 Task: Buy 4 Fermenters from Fermentation & More section under best seller category for shipping address: Dorian Garcia, 3511 Cook Hill Road, Danbury, Connecticut 06810, Cell Number 2034707320. Pay from credit card ending with 6759, CVV 506
Action: Mouse moved to (26, 71)
Screenshot: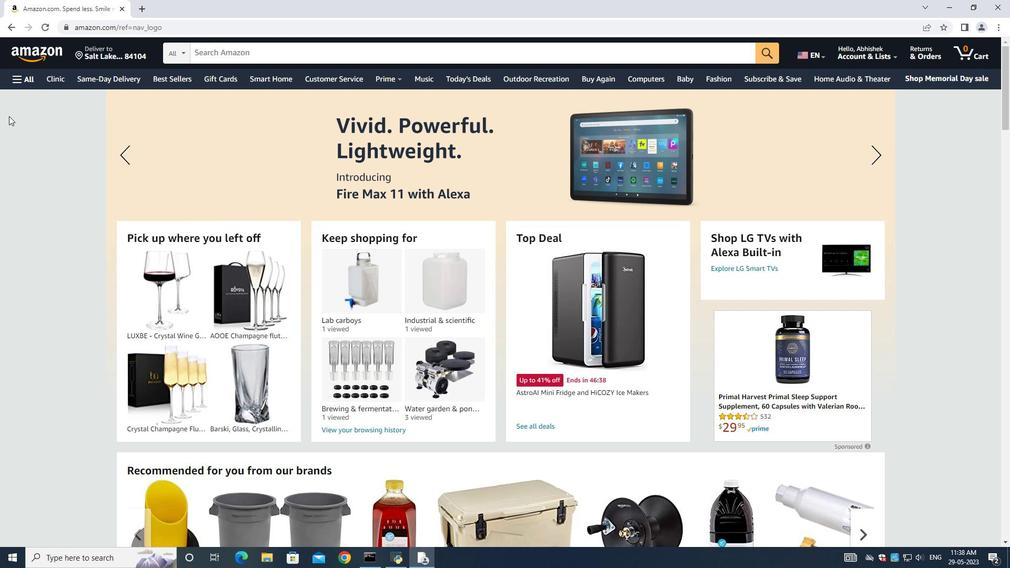 
Action: Mouse pressed left at (26, 71)
Screenshot: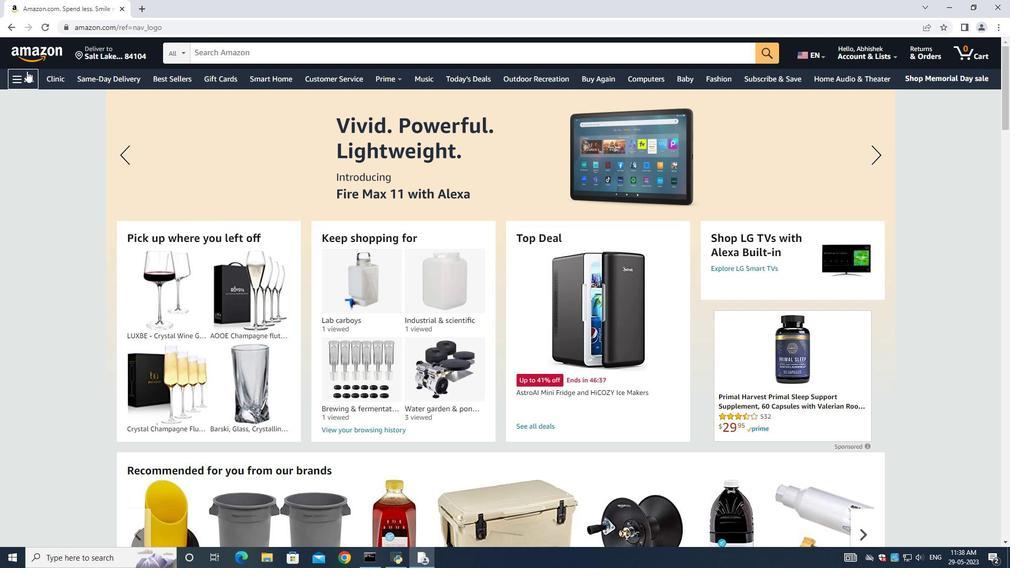 
Action: Mouse moved to (38, 92)
Screenshot: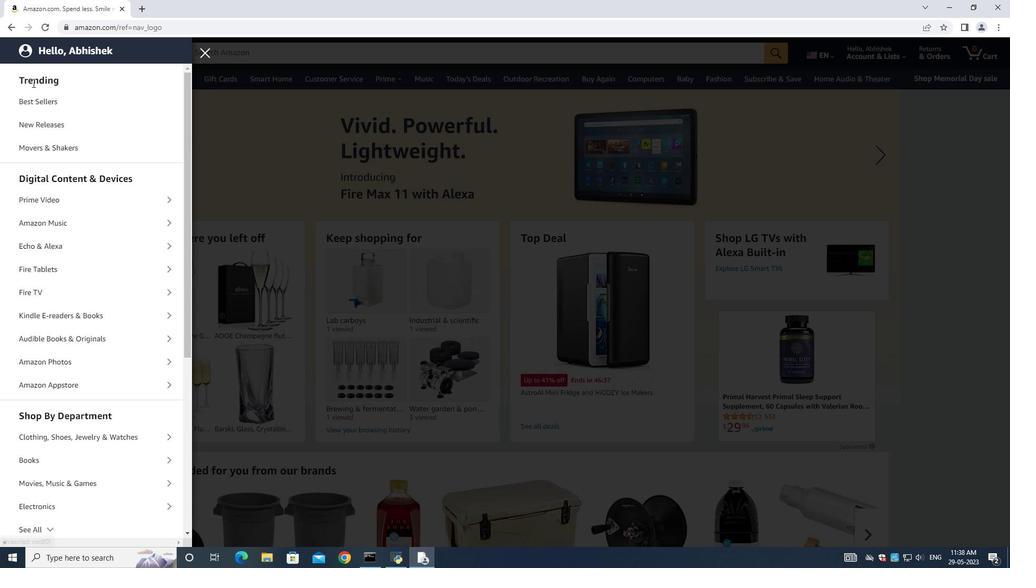 
Action: Mouse pressed left at (38, 92)
Screenshot: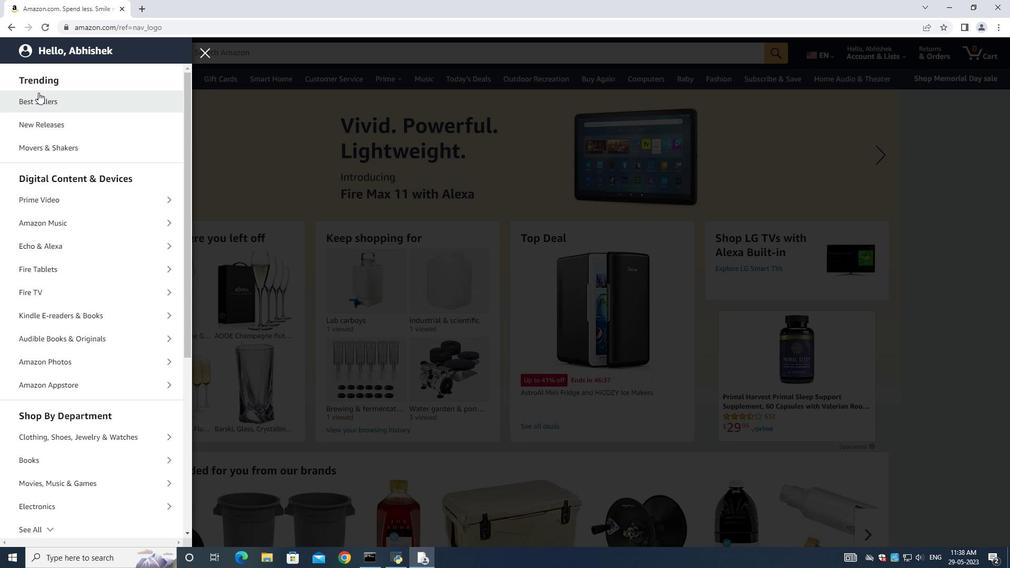 
Action: Mouse moved to (46, 101)
Screenshot: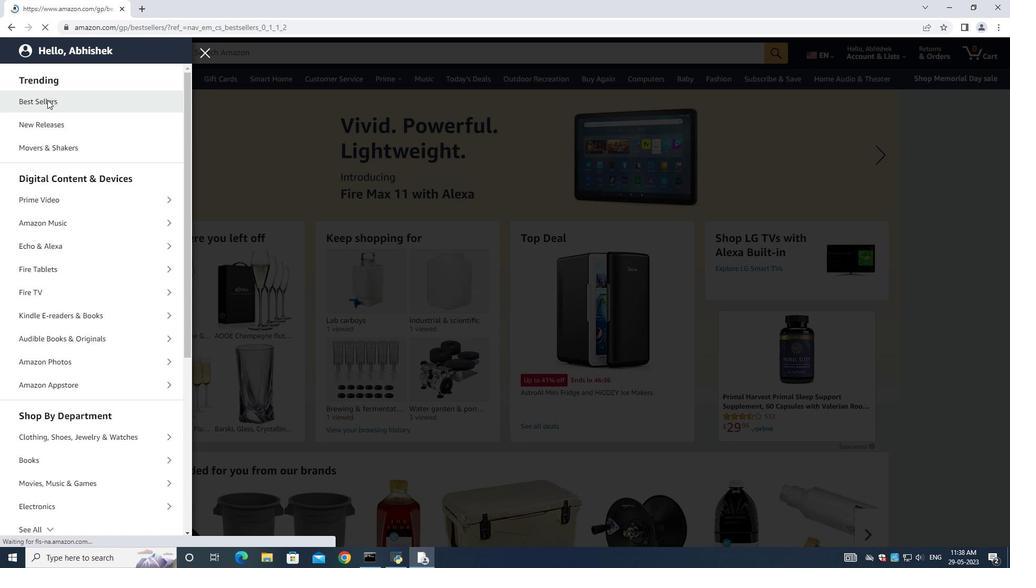 
Action: Mouse pressed left at (46, 101)
Screenshot: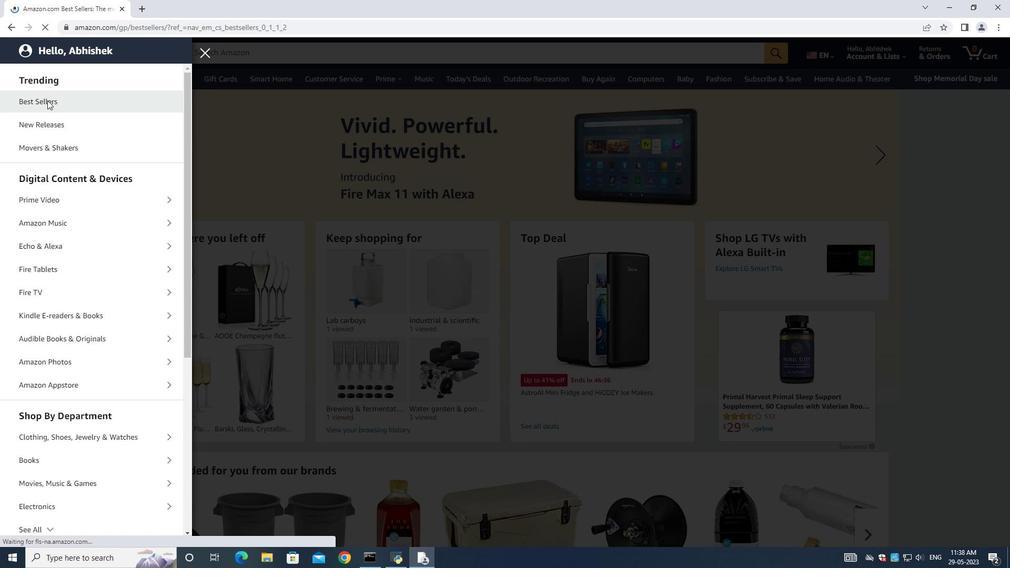 
Action: Mouse moved to (236, 56)
Screenshot: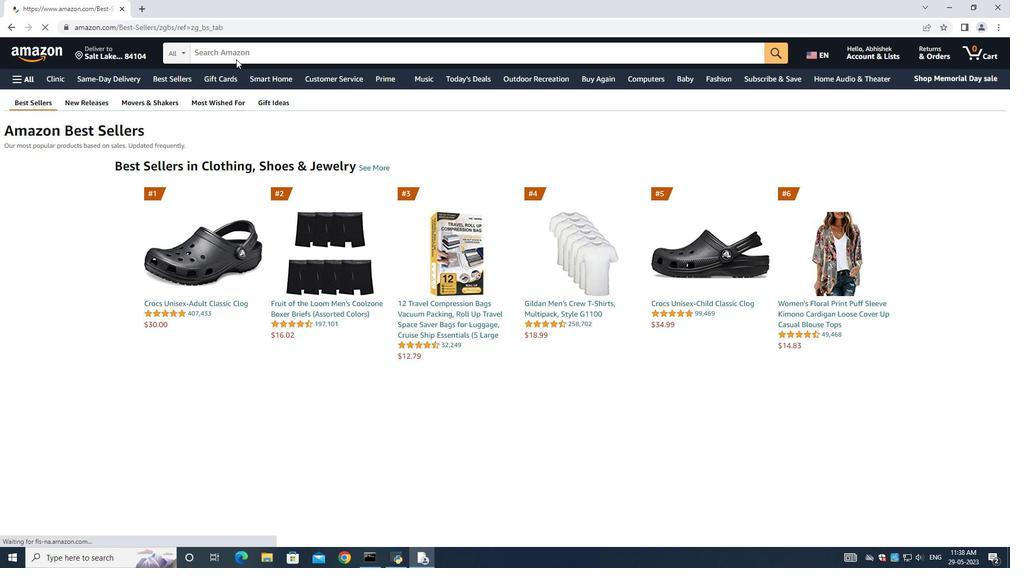 
Action: Mouse pressed left at (236, 56)
Screenshot: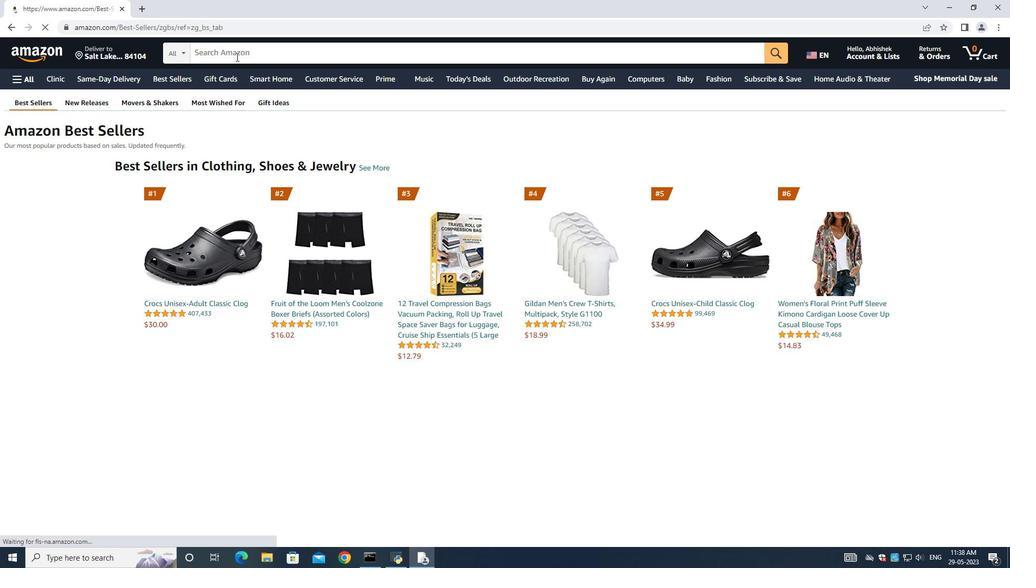 
Action: Key pressed <Key.shift>Fermenters<Key.enter>
Screenshot: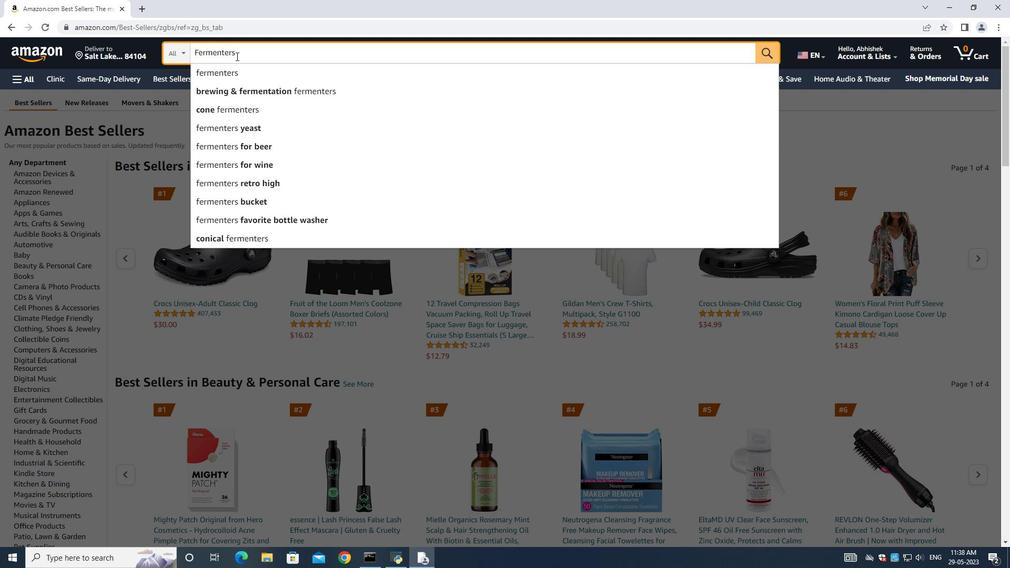 
Action: Mouse moved to (112, 187)
Screenshot: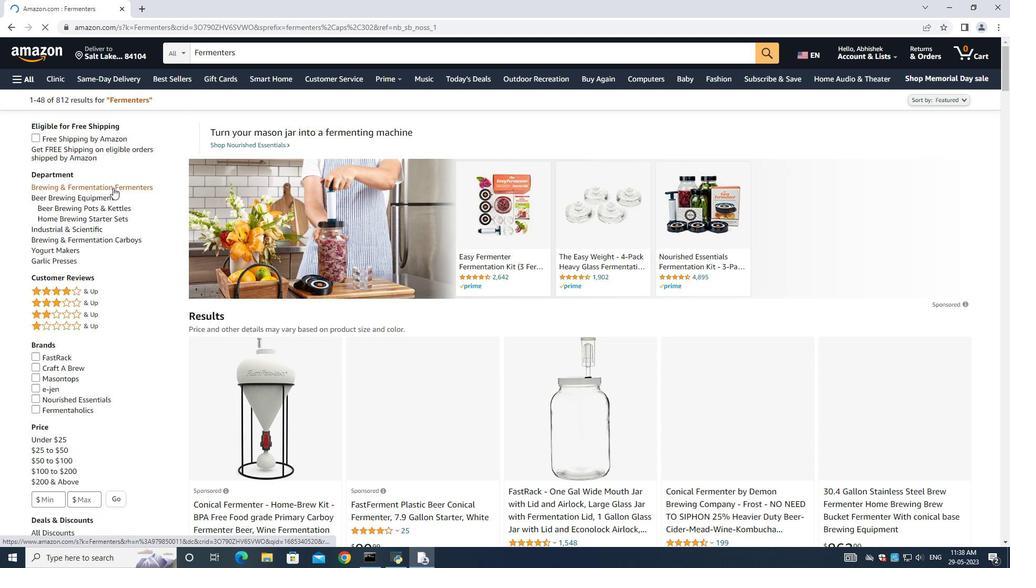 
Action: Mouse pressed left at (112, 187)
Screenshot: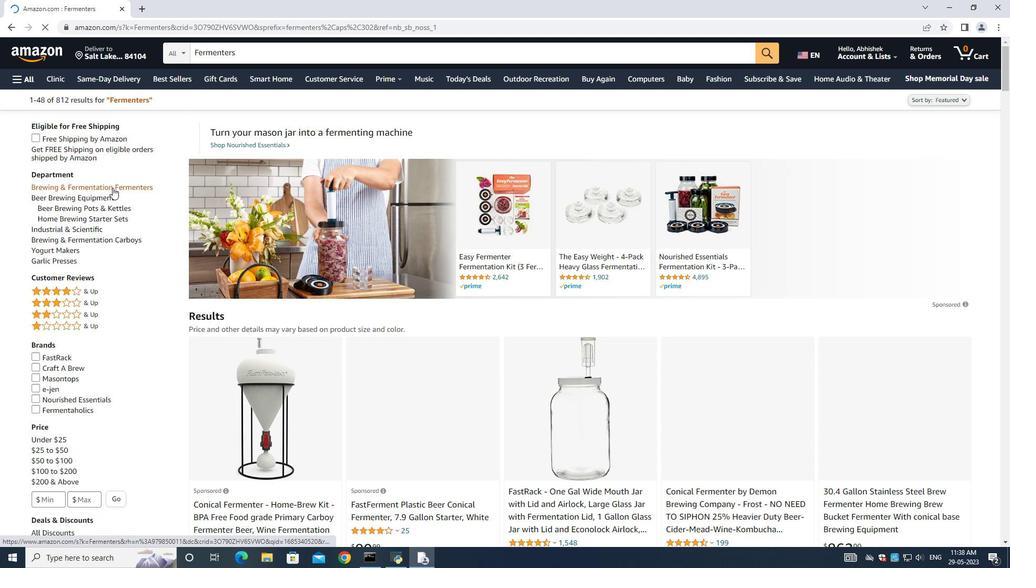 
Action: Mouse moved to (543, 407)
Screenshot: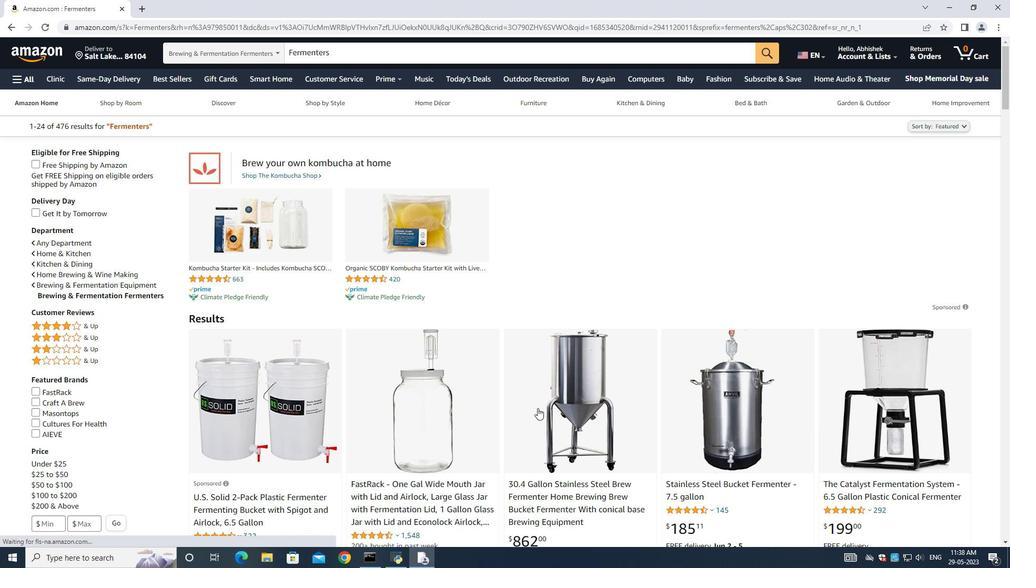 
Action: Mouse scrolled (543, 406) with delta (0, 0)
Screenshot: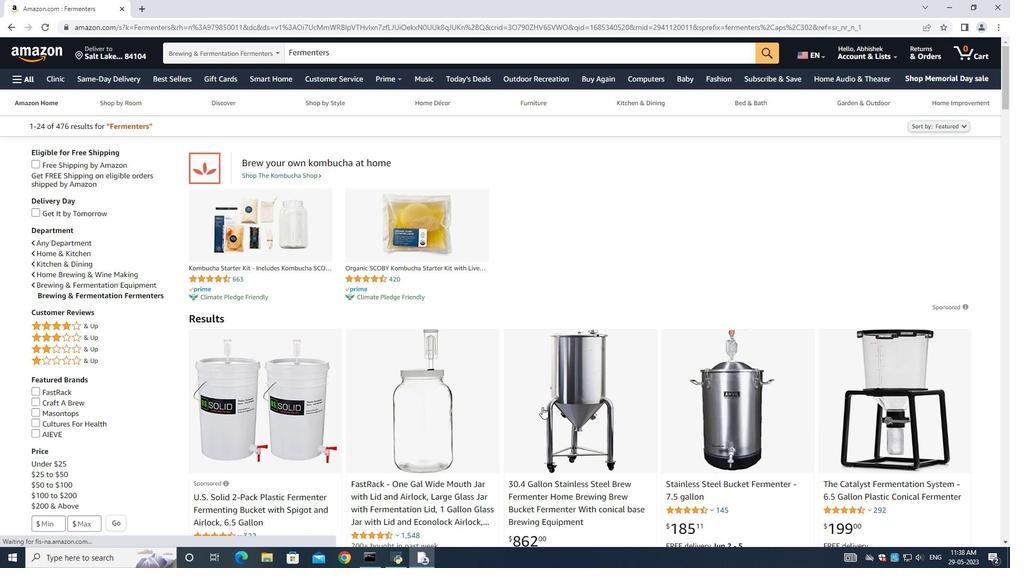 
Action: Mouse scrolled (543, 406) with delta (0, 0)
Screenshot: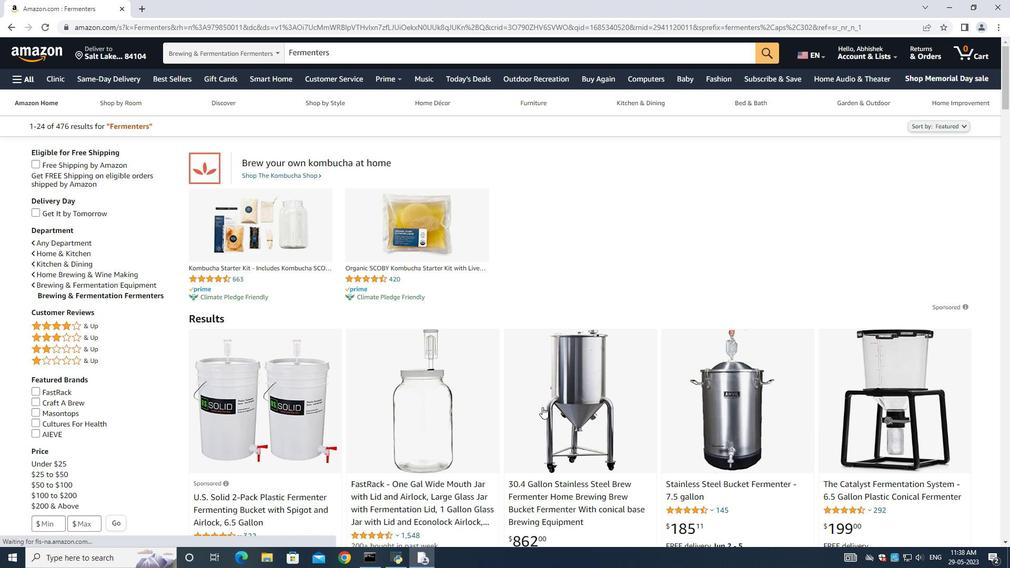 
Action: Mouse scrolled (543, 406) with delta (0, 0)
Screenshot: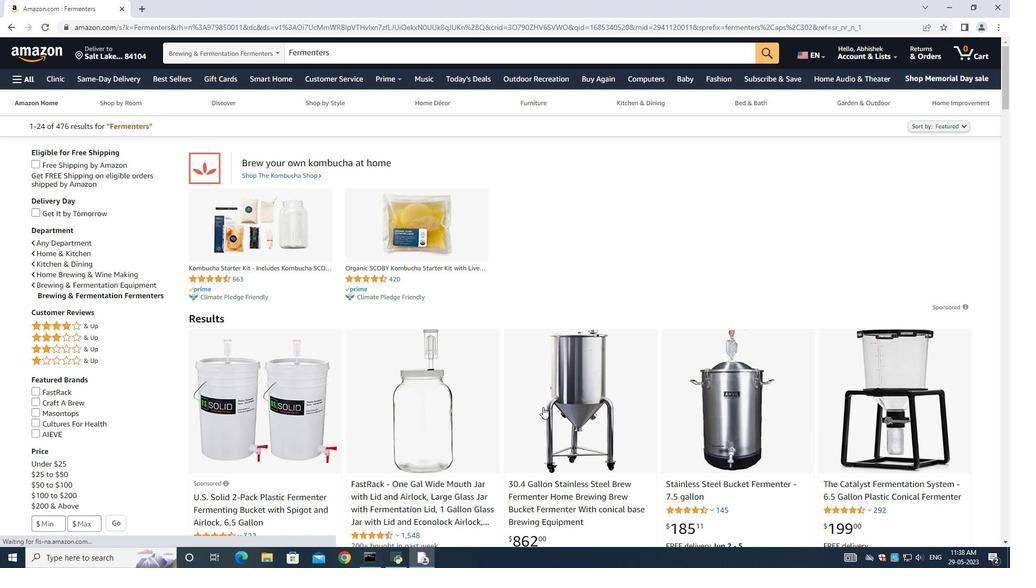 
Action: Mouse moved to (668, 295)
Screenshot: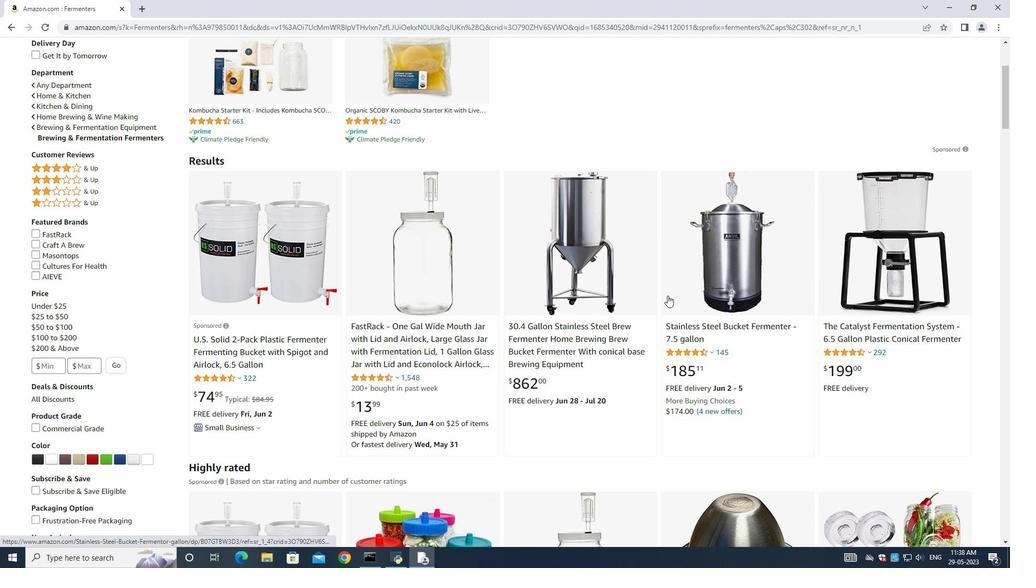 
Action: Mouse scrolled (668, 295) with delta (0, 0)
Screenshot: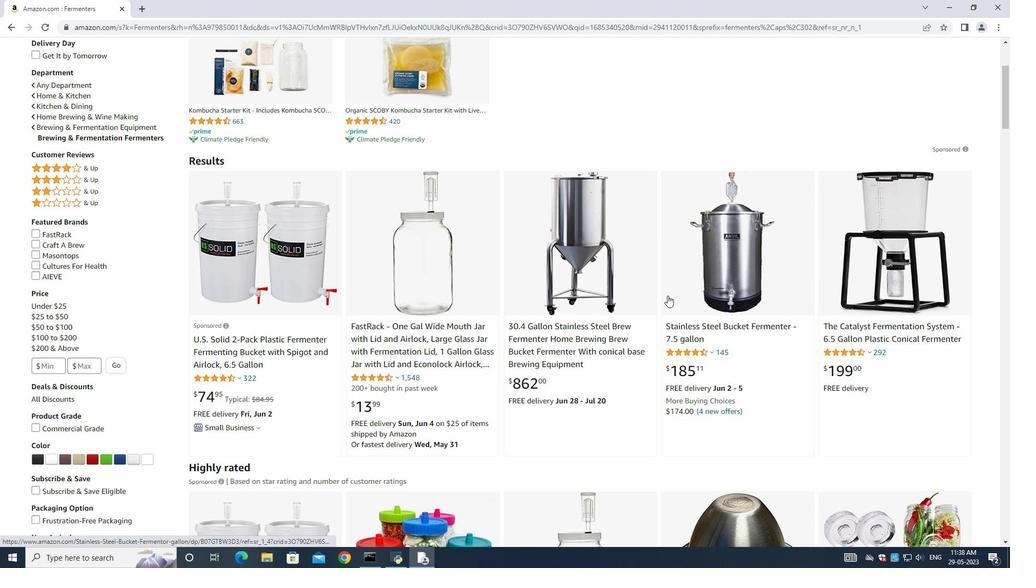 
Action: Mouse scrolled (668, 295) with delta (0, 0)
Screenshot: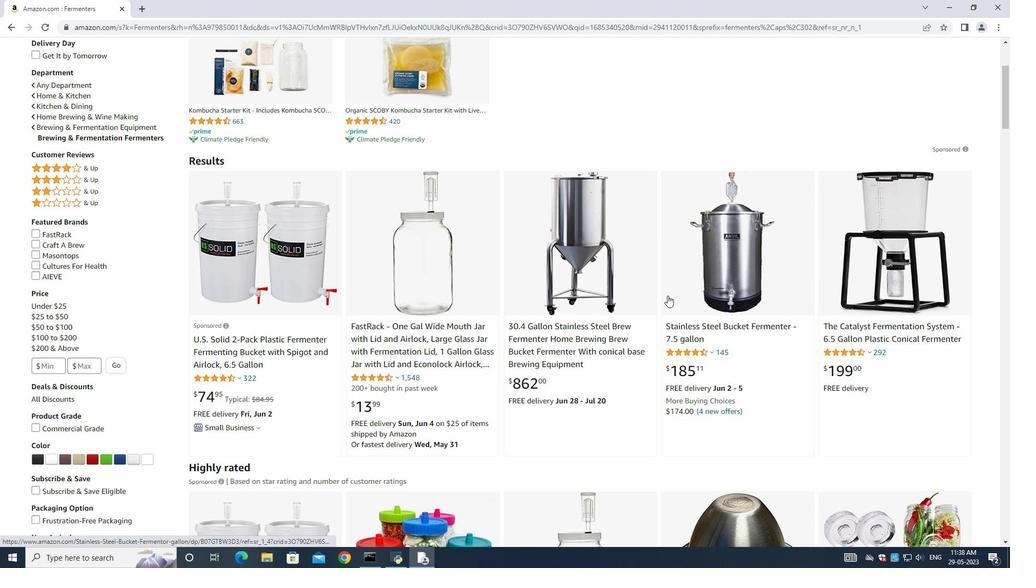 
Action: Mouse scrolled (668, 295) with delta (0, 0)
Screenshot: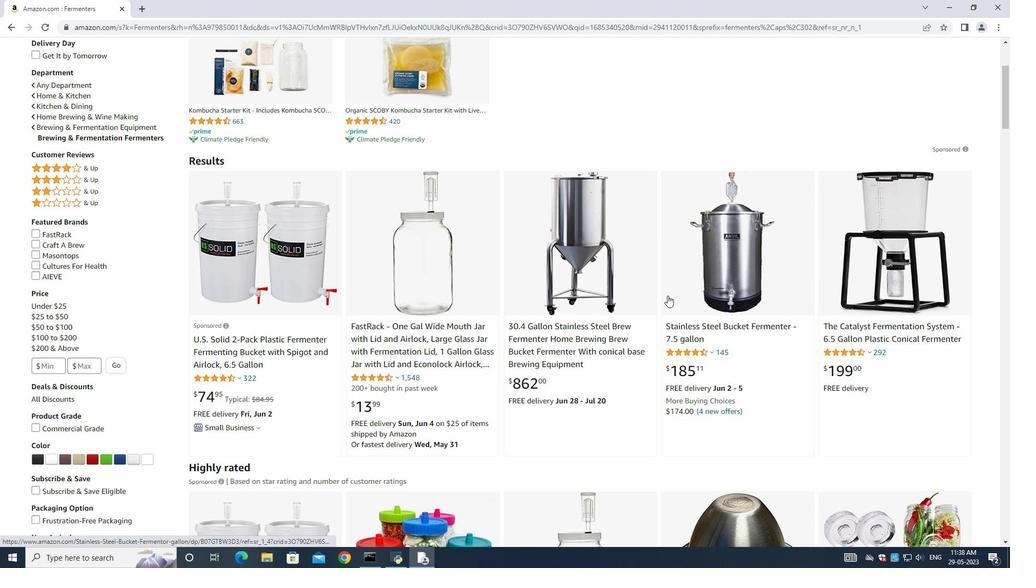 
Action: Mouse moved to (669, 295)
Screenshot: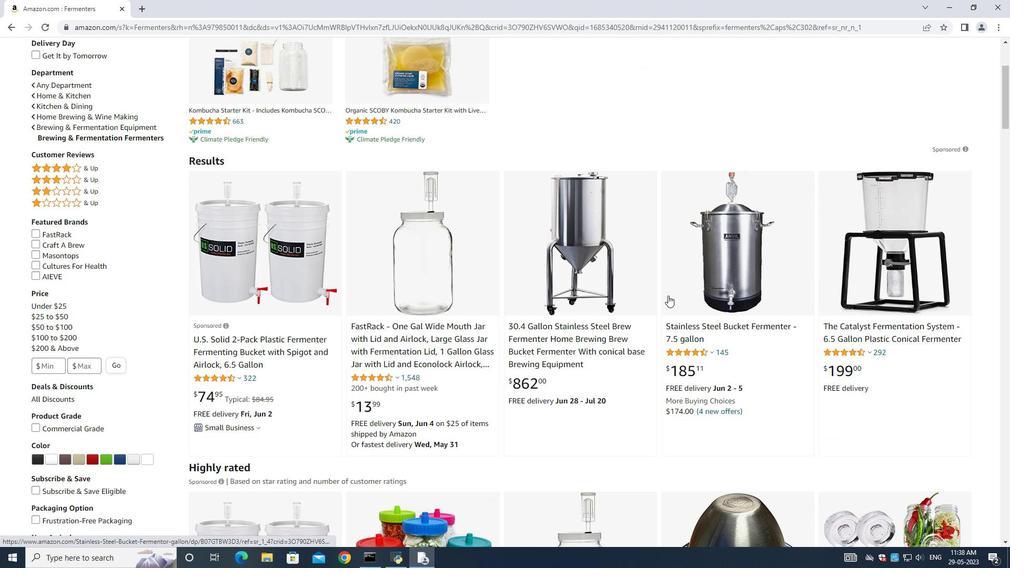 
Action: Mouse scrolled (669, 295) with delta (0, 0)
Screenshot: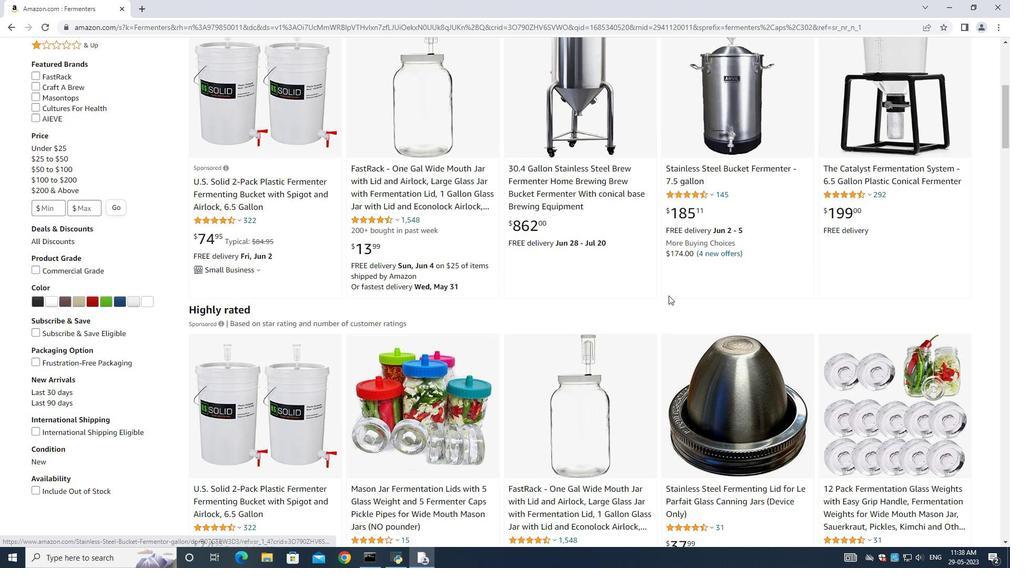 
Action: Mouse scrolled (669, 295) with delta (0, 0)
Screenshot: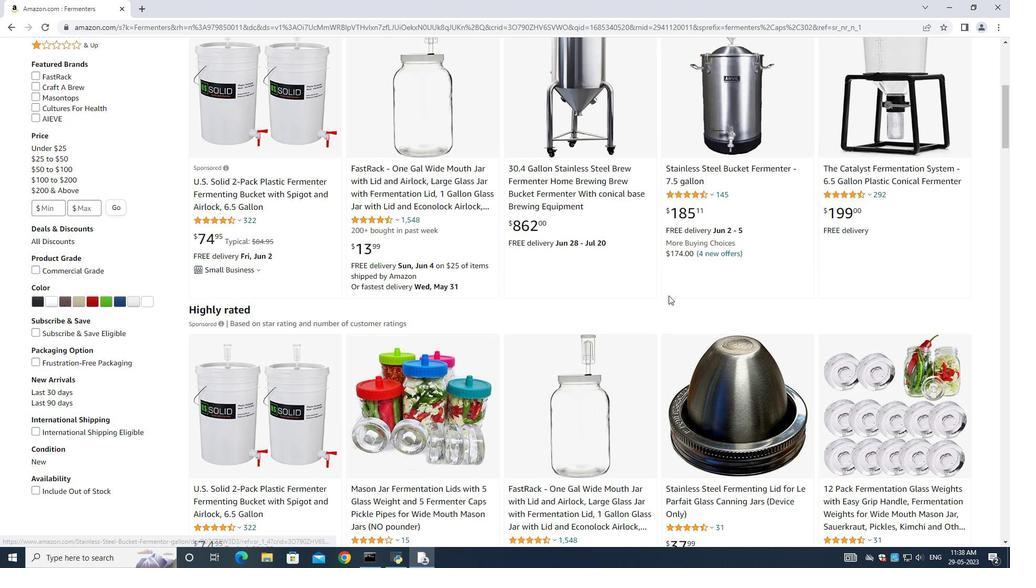 
Action: Mouse moved to (553, 359)
Screenshot: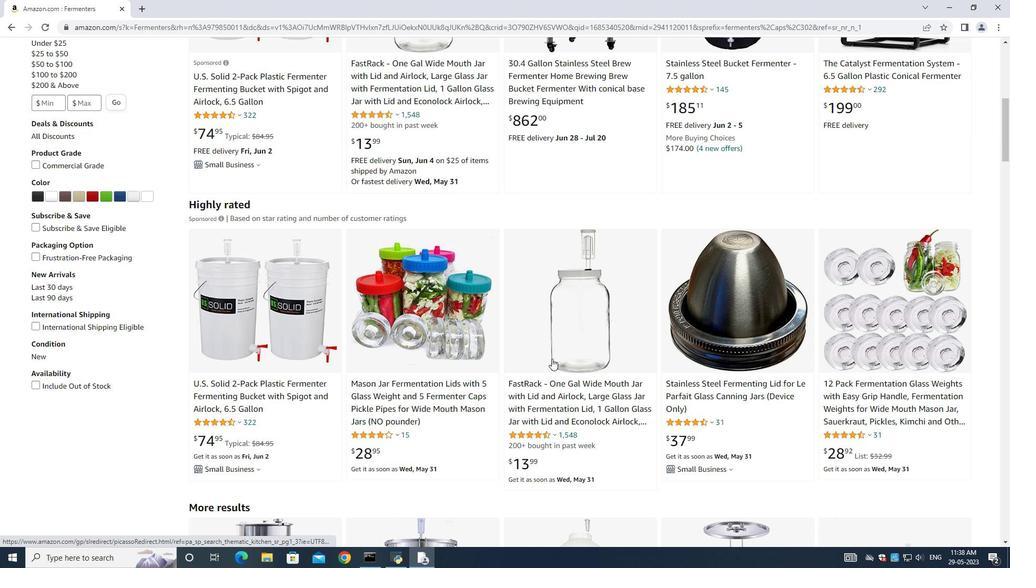 
Action: Mouse scrolled (553, 358) with delta (0, 0)
Screenshot: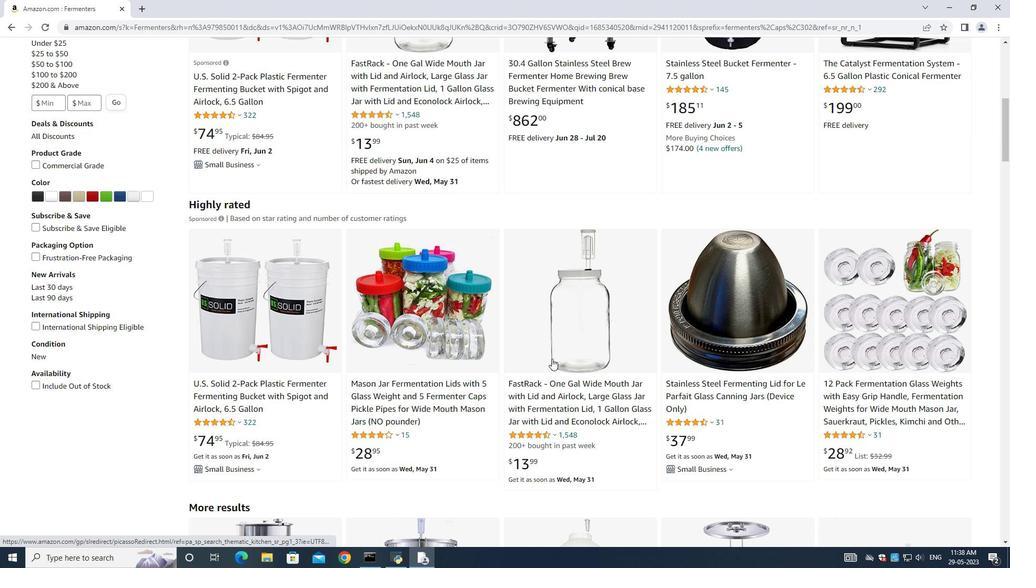 
Action: Mouse scrolled (553, 358) with delta (0, 0)
Screenshot: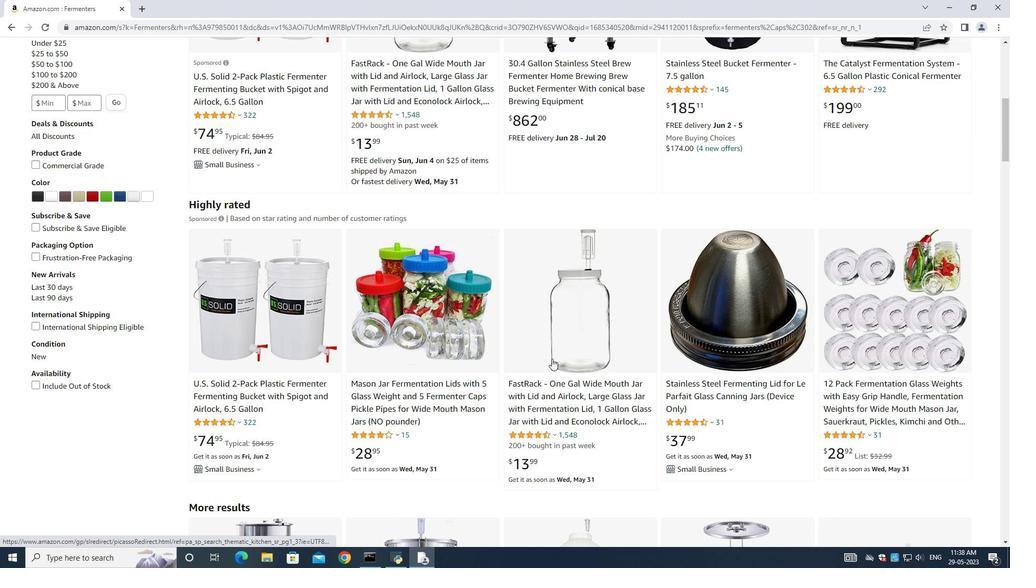 
Action: Mouse scrolled (553, 358) with delta (0, 0)
Screenshot: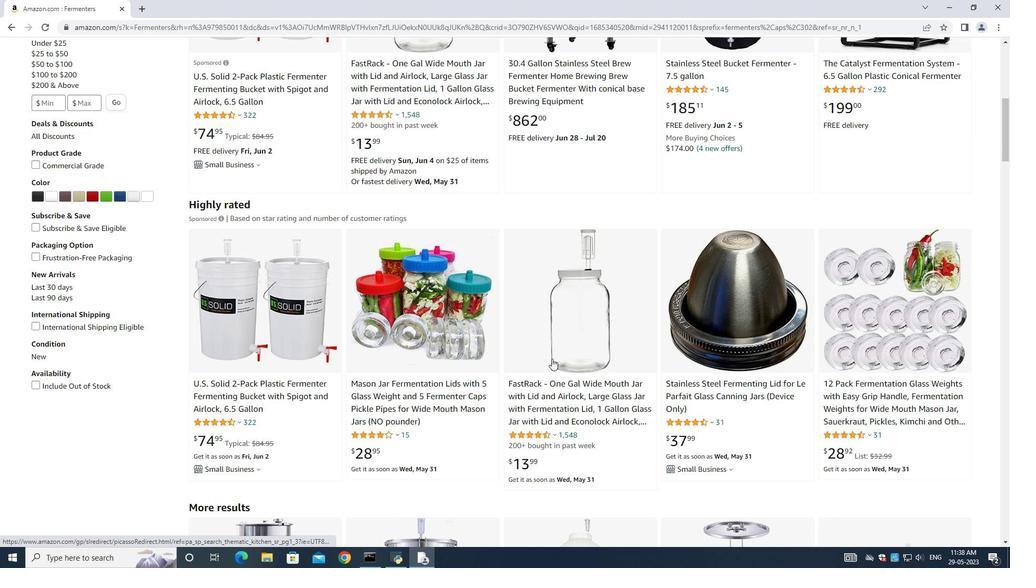 
Action: Mouse scrolled (553, 358) with delta (0, 0)
Screenshot: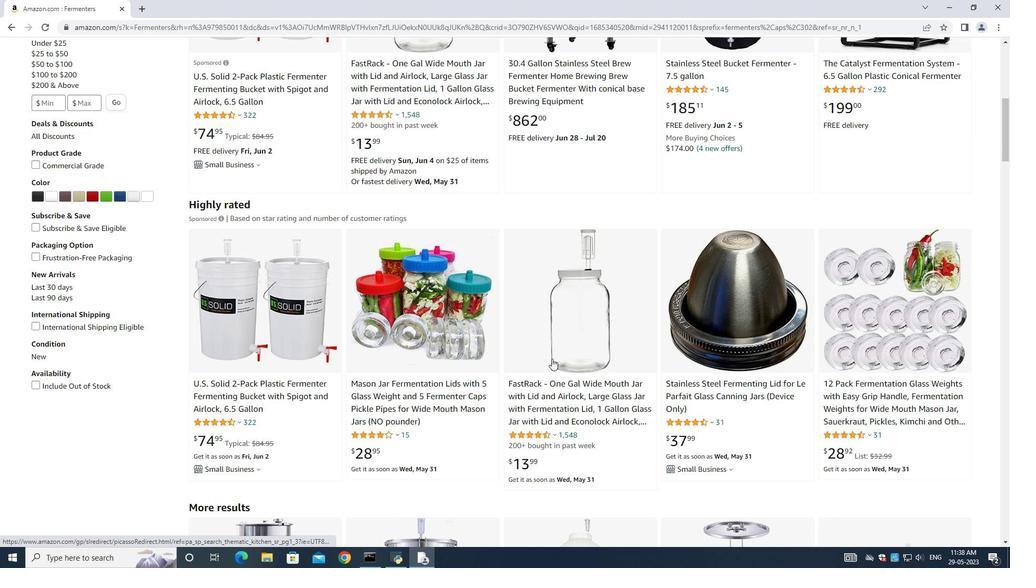 
Action: Mouse moved to (553, 356)
Screenshot: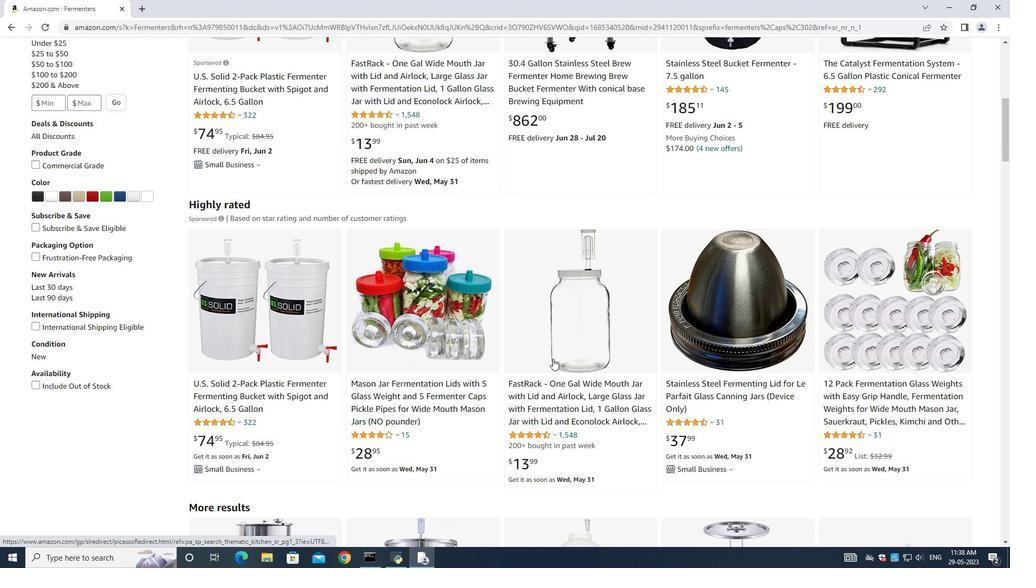 
Action: Mouse scrolled (553, 355) with delta (0, 0)
Screenshot: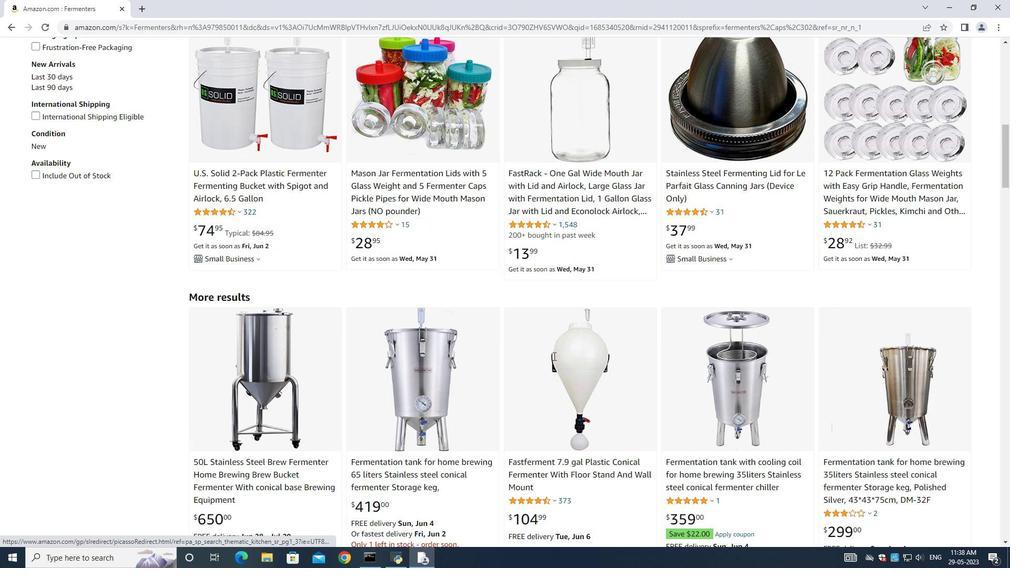 
Action: Mouse scrolled (553, 355) with delta (0, 0)
Screenshot: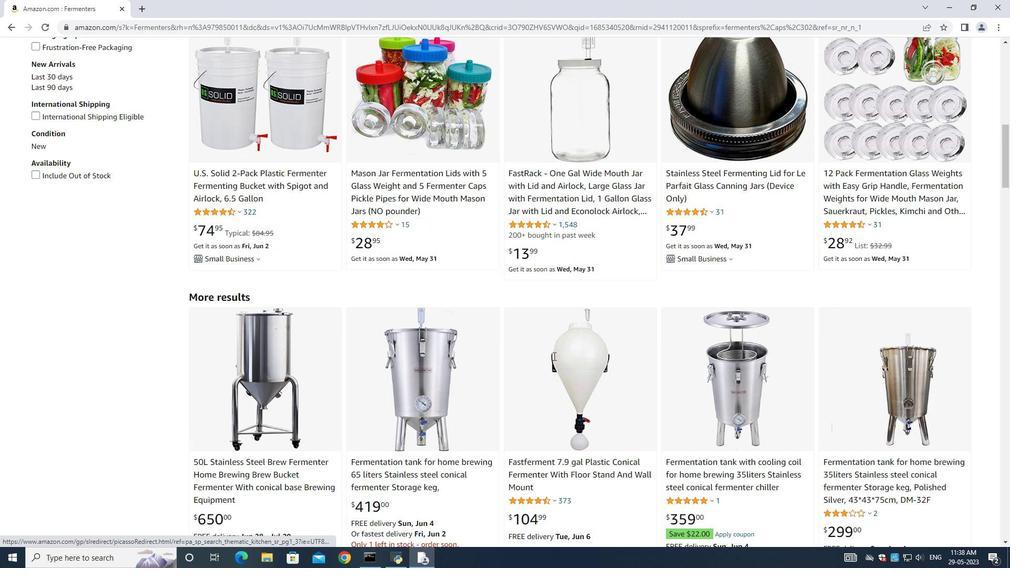
Action: Mouse scrolled (553, 355) with delta (0, 0)
Screenshot: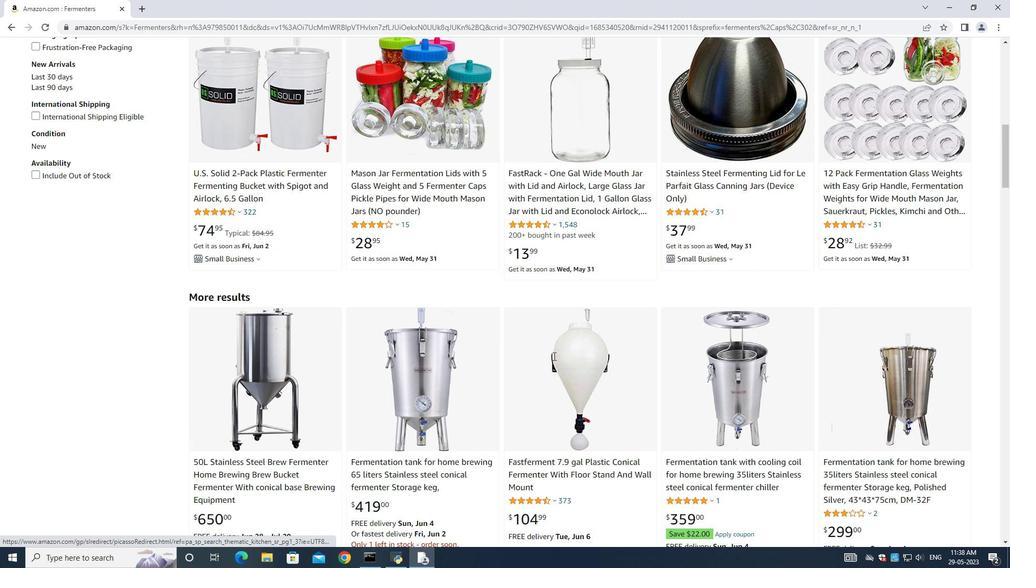 
Action: Mouse scrolled (553, 355) with delta (0, 0)
Screenshot: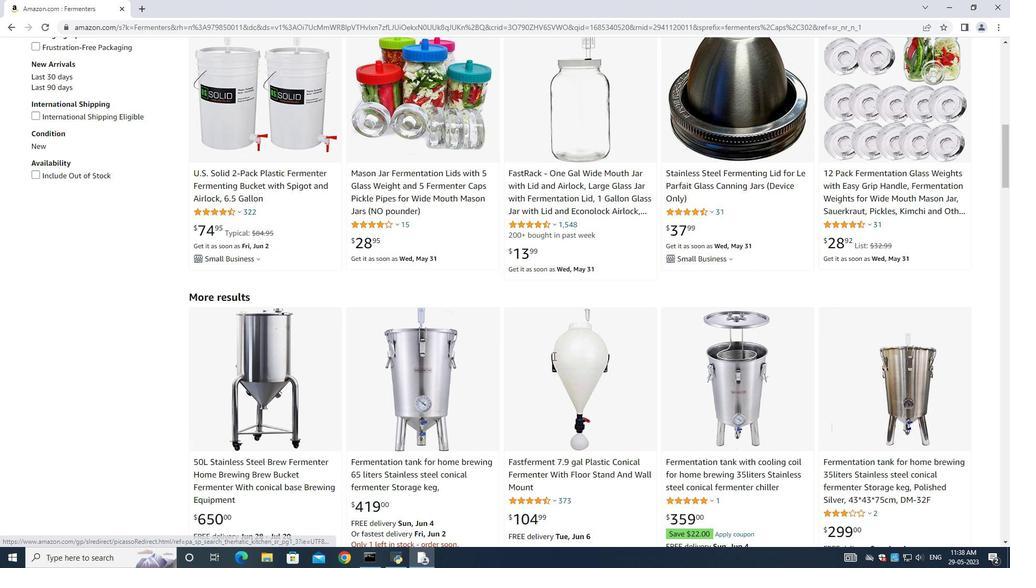 
Action: Mouse moved to (762, 264)
Screenshot: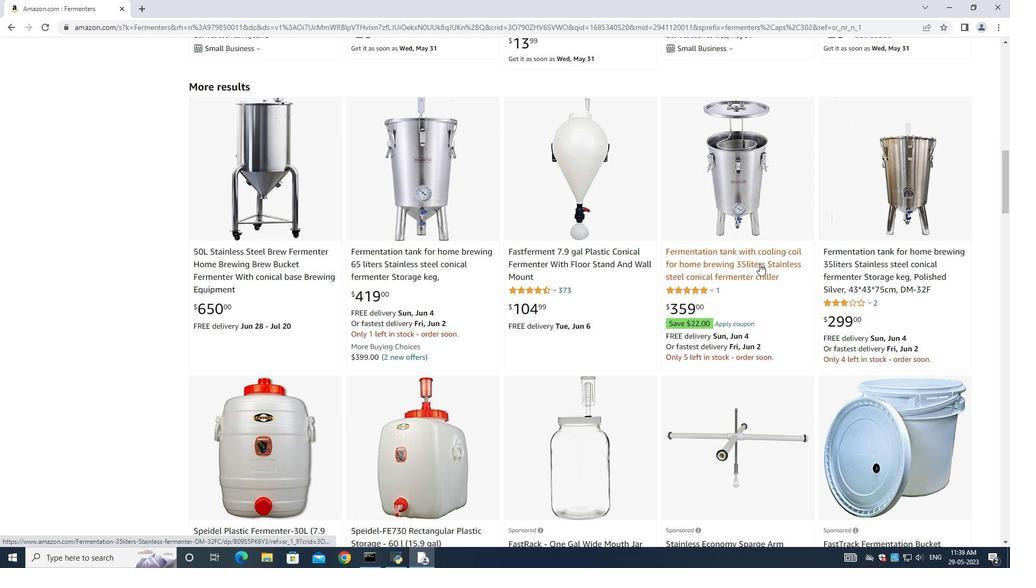 
Action: Mouse scrolled (762, 264) with delta (0, 0)
Screenshot: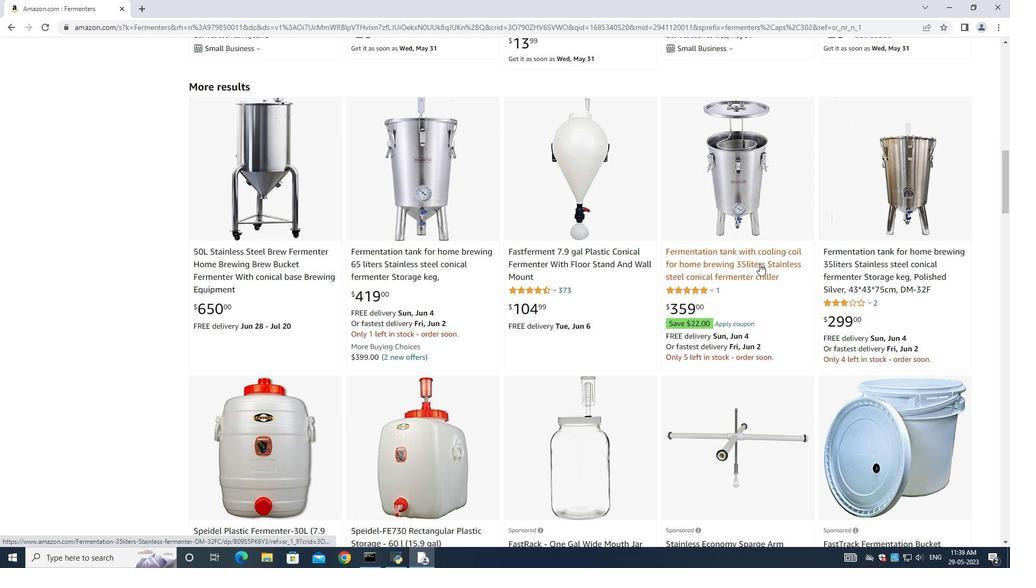 
Action: Mouse moved to (762, 264)
Screenshot: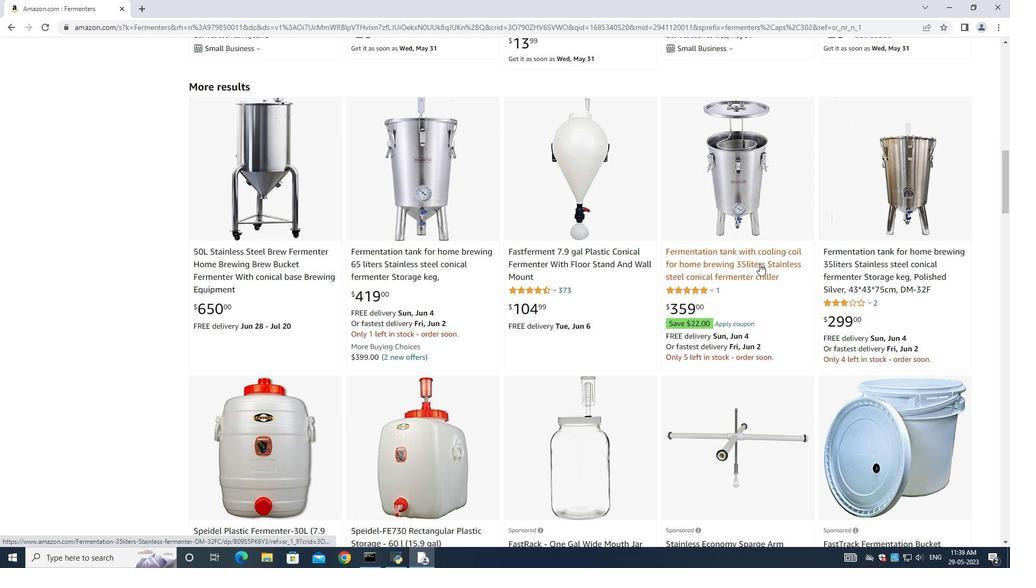 
Action: Mouse scrolled (762, 264) with delta (0, 0)
Screenshot: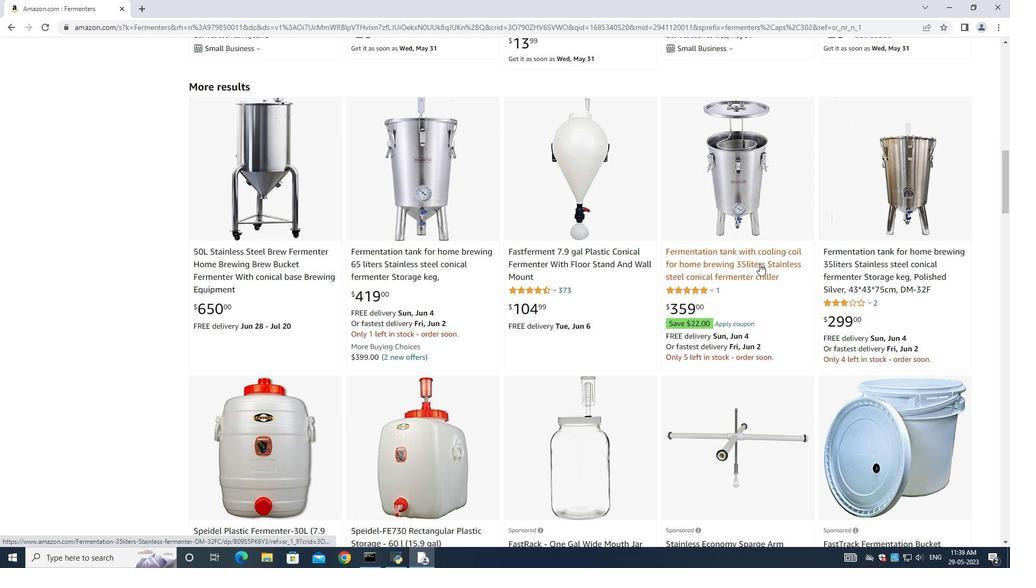 
Action: Mouse scrolled (762, 264) with delta (0, 0)
Screenshot: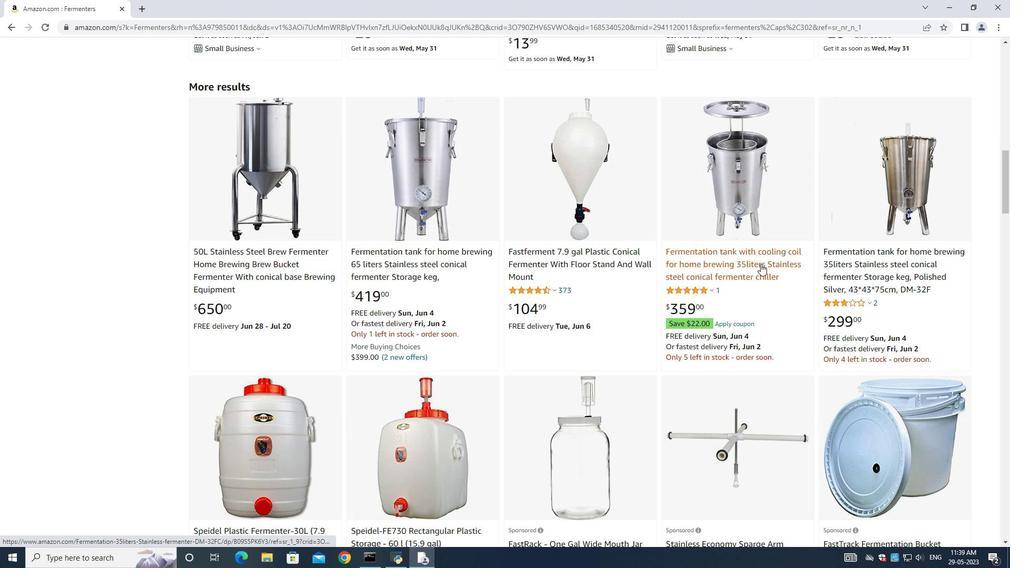 
Action: Mouse scrolled (762, 264) with delta (0, 0)
Screenshot: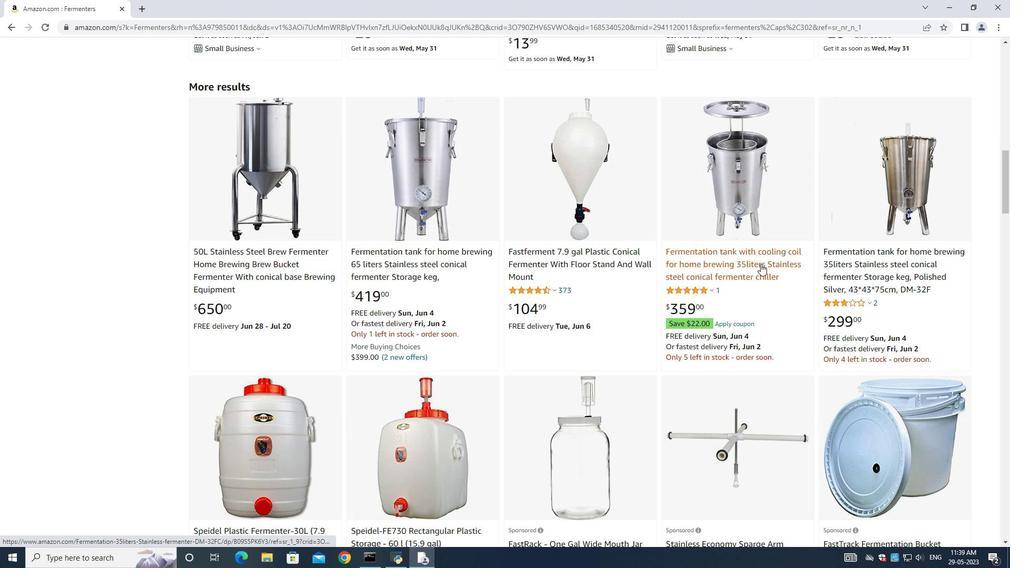 
Action: Mouse scrolled (762, 264) with delta (0, 0)
Screenshot: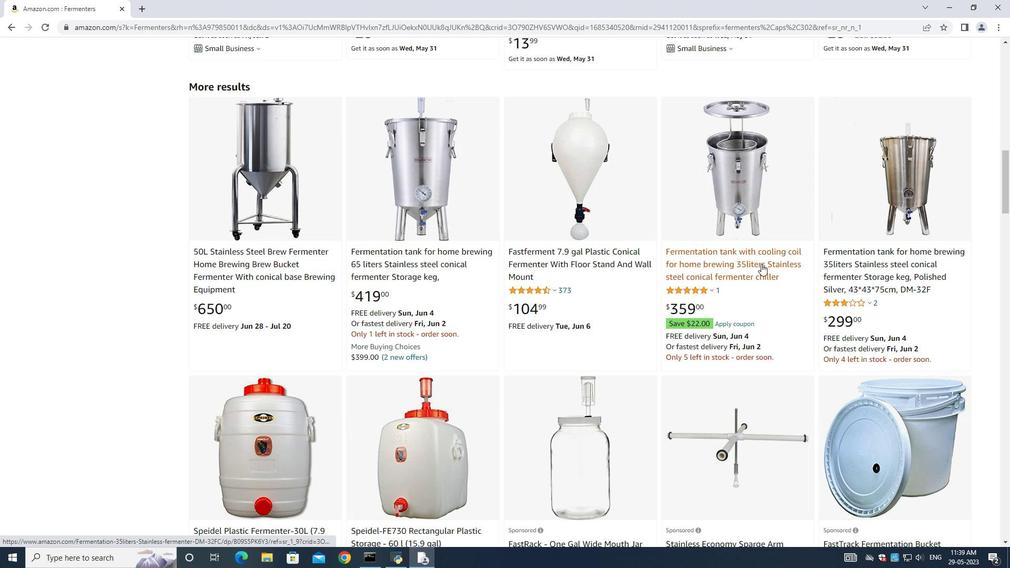 
Action: Mouse moved to (594, 245)
Screenshot: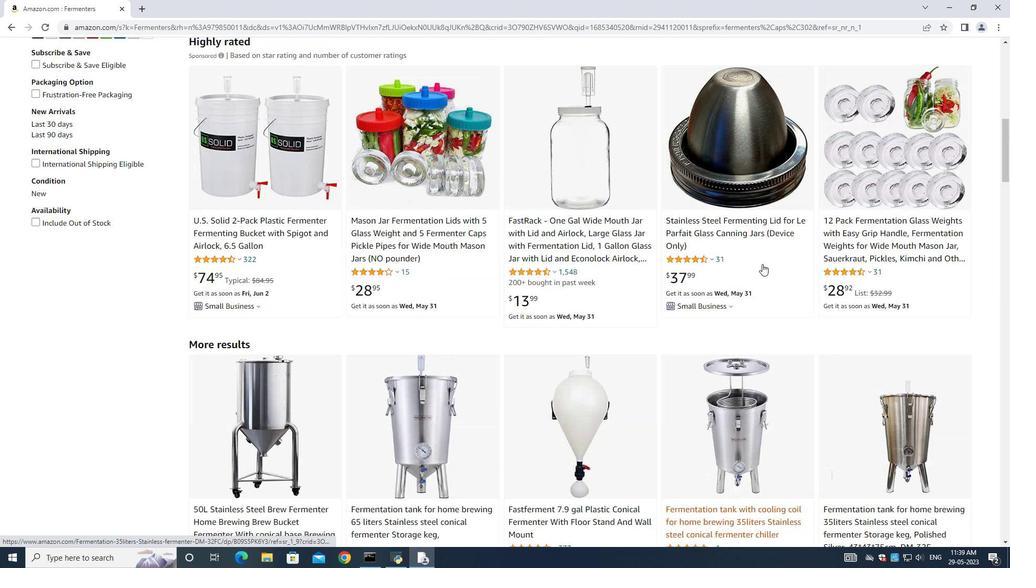 
Action: Mouse scrolled (594, 246) with delta (0, 0)
Screenshot: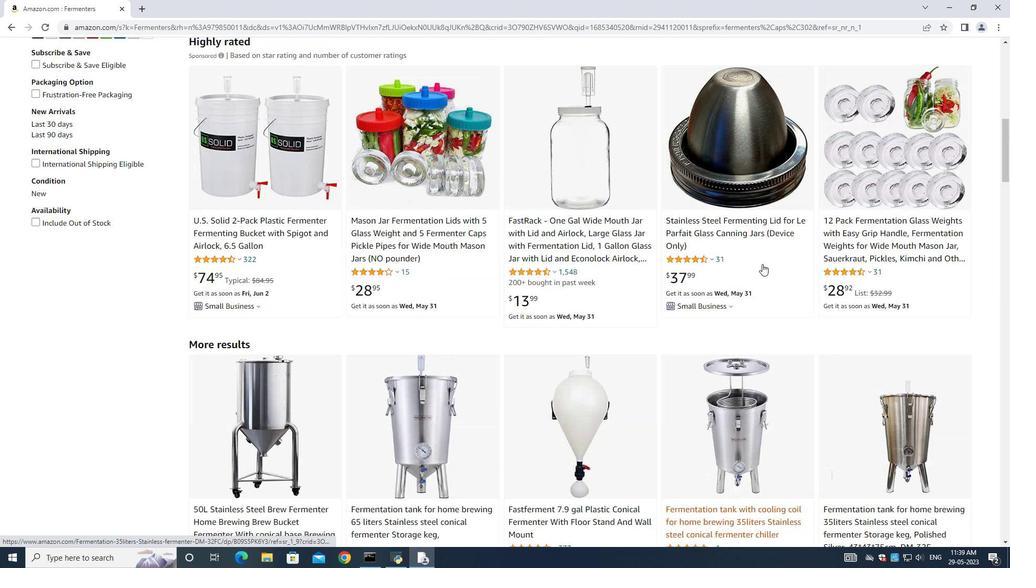 
Action: Mouse moved to (568, 281)
Screenshot: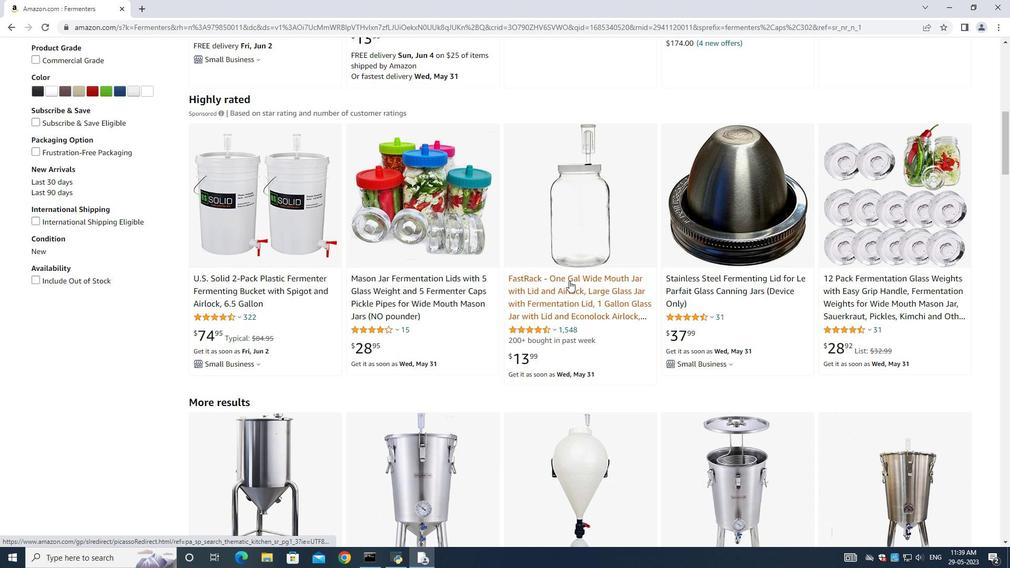 
Action: Mouse pressed left at (568, 281)
Screenshot: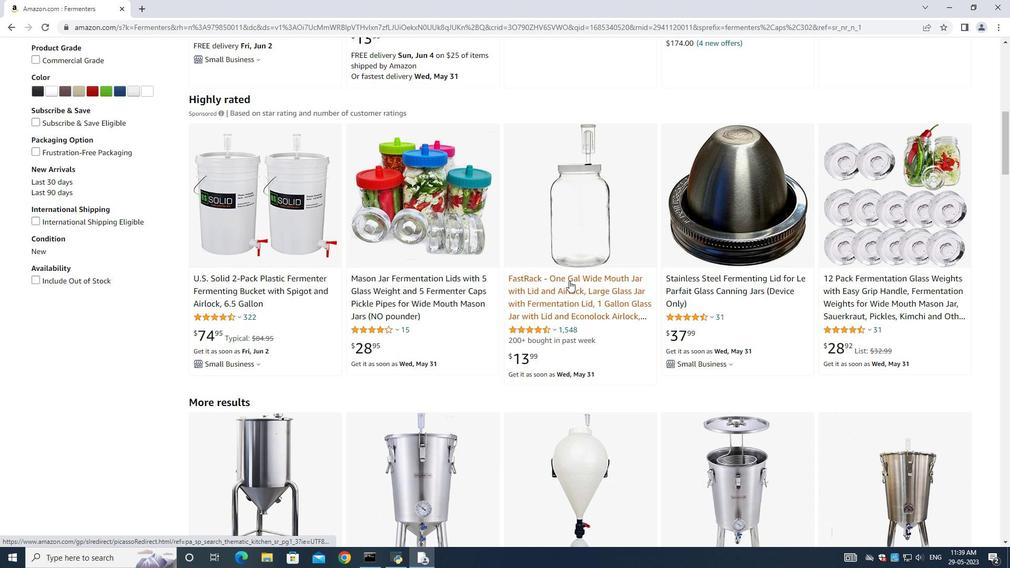 
Action: Mouse moved to (7, 31)
Screenshot: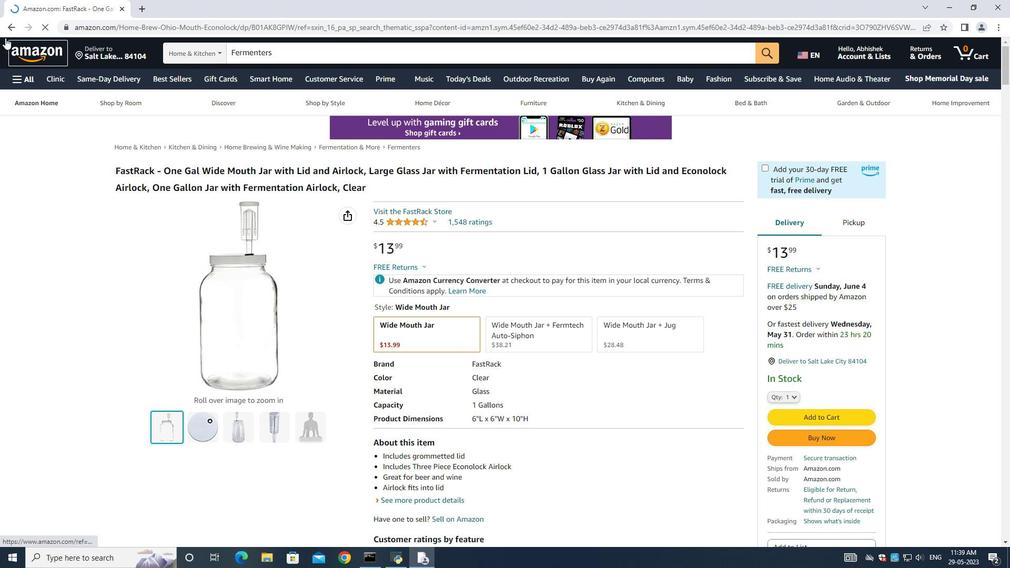 
Action: Mouse pressed left at (7, 31)
Screenshot: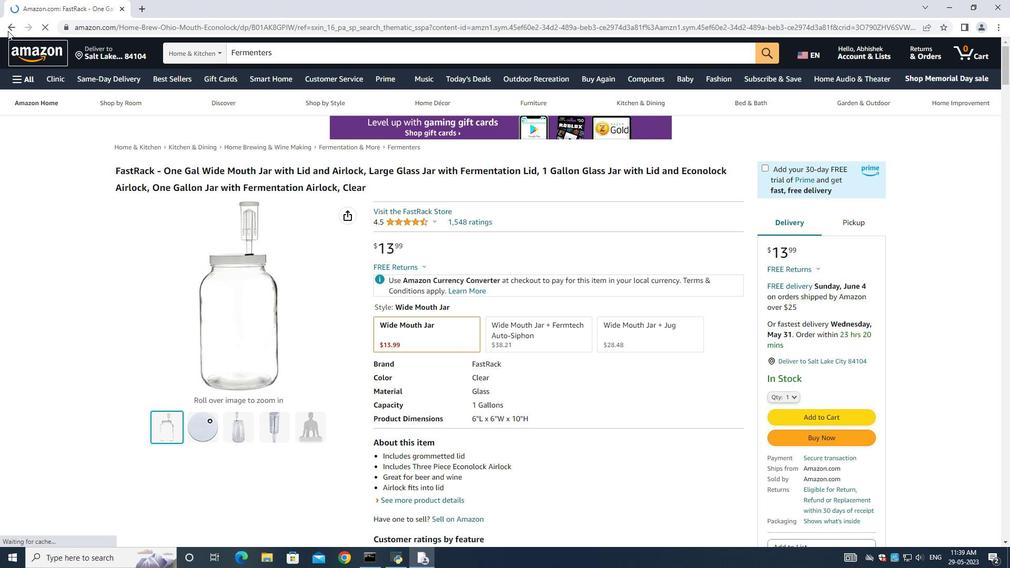 
Action: Mouse moved to (647, 342)
Screenshot: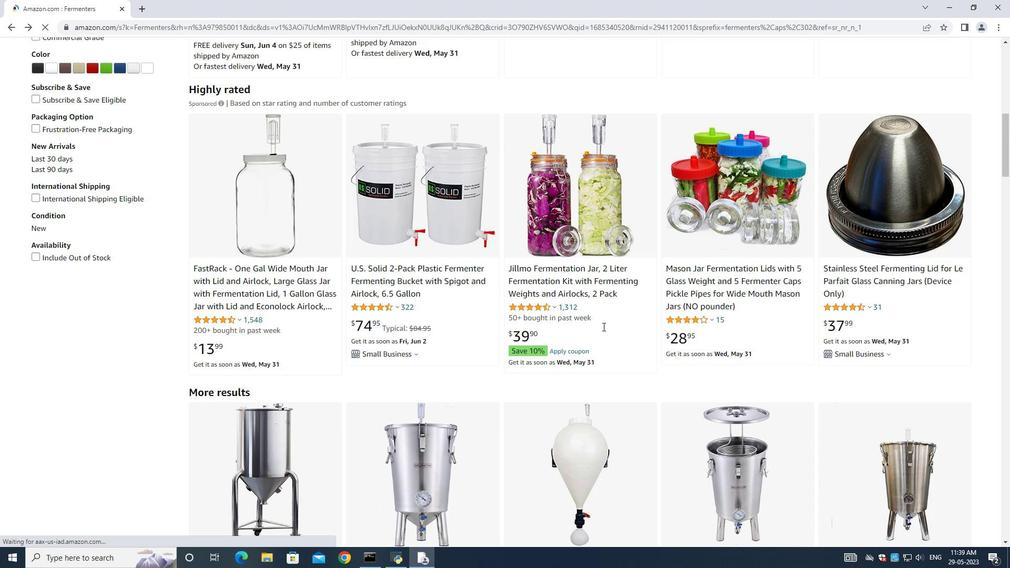 
Action: Mouse scrolled (646, 341) with delta (0, 0)
Screenshot: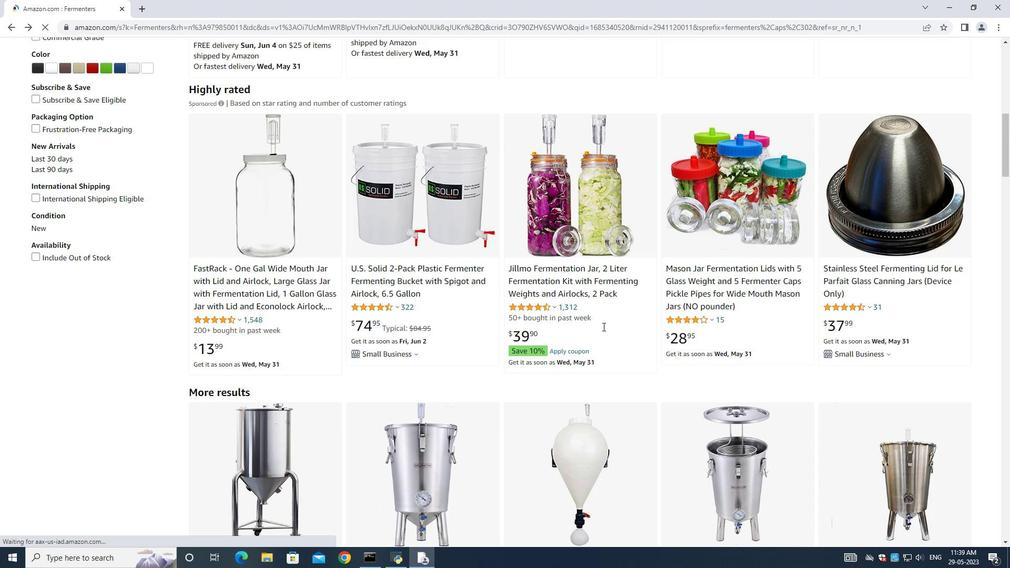 
Action: Mouse moved to (647, 342)
Screenshot: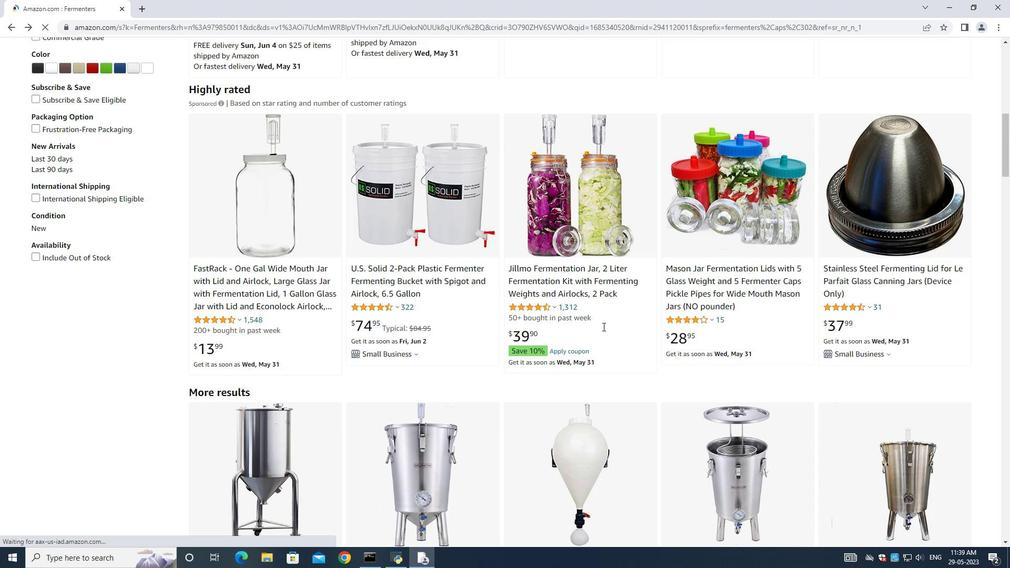 
Action: Mouse scrolled (647, 341) with delta (0, 0)
Screenshot: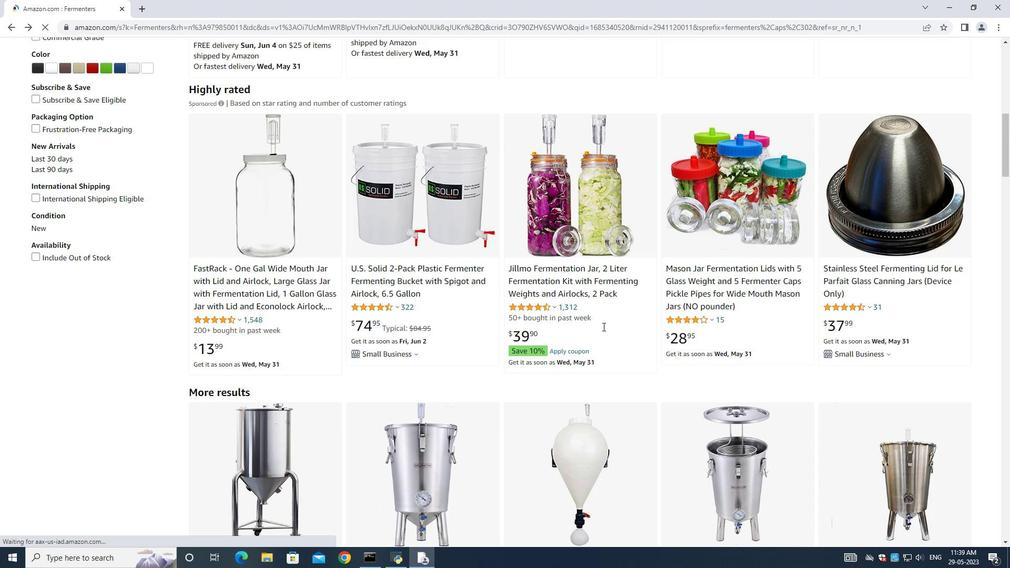 
Action: Mouse moved to (648, 342)
Screenshot: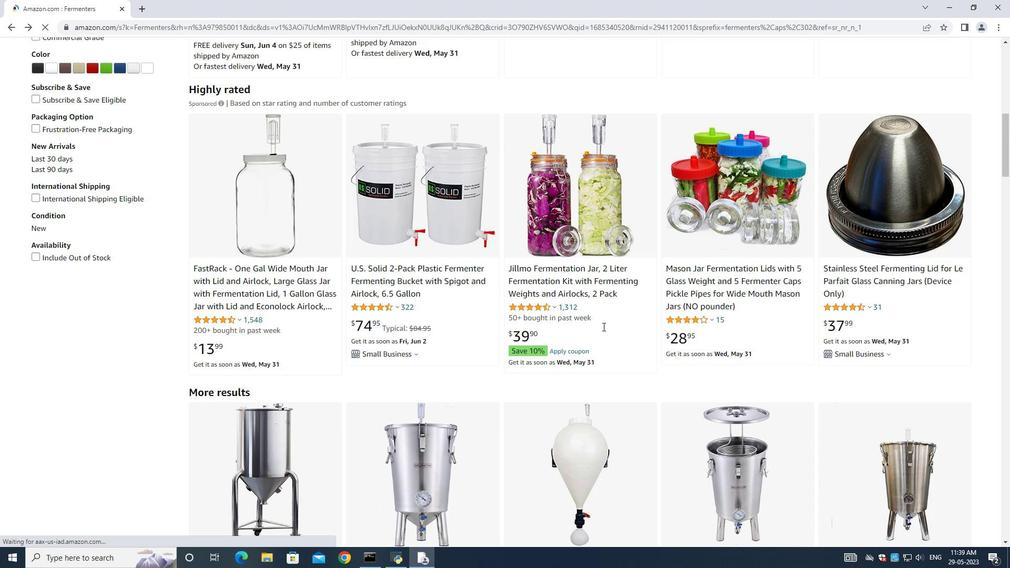 
Action: Mouse scrolled (647, 341) with delta (0, 0)
Screenshot: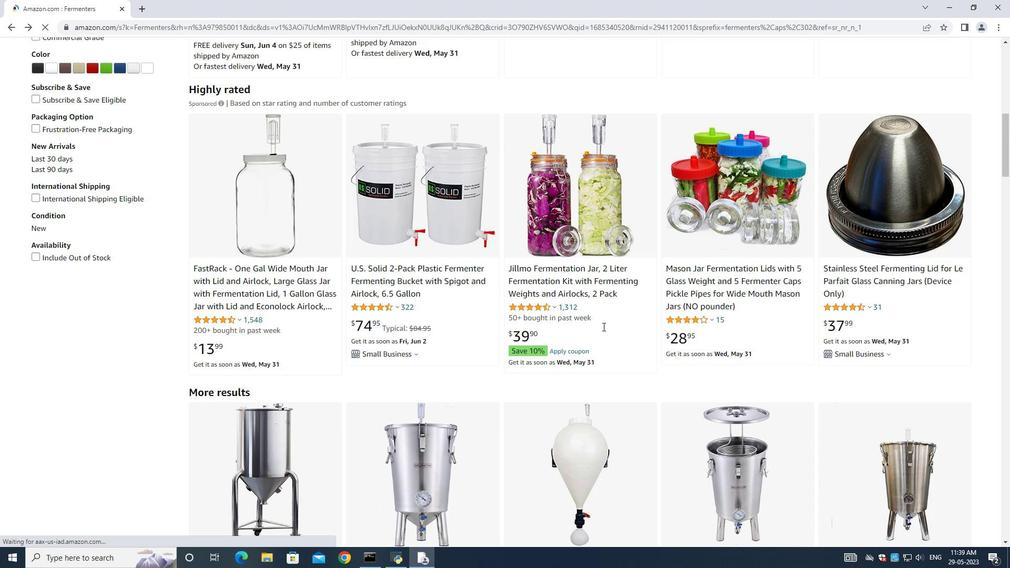 
Action: Mouse scrolled (648, 341) with delta (0, 0)
Screenshot: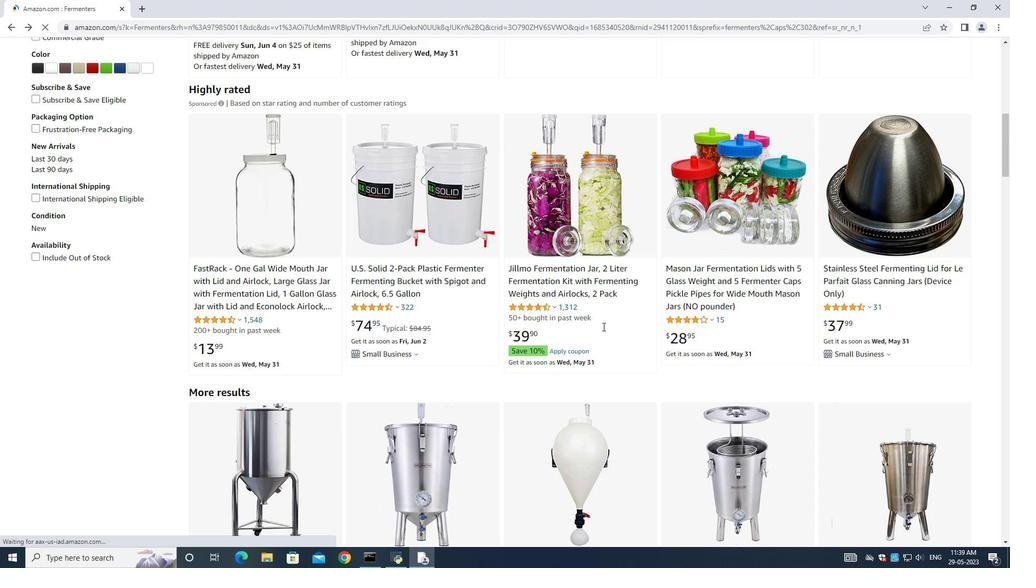 
Action: Mouse scrolled (648, 341) with delta (0, 0)
Screenshot: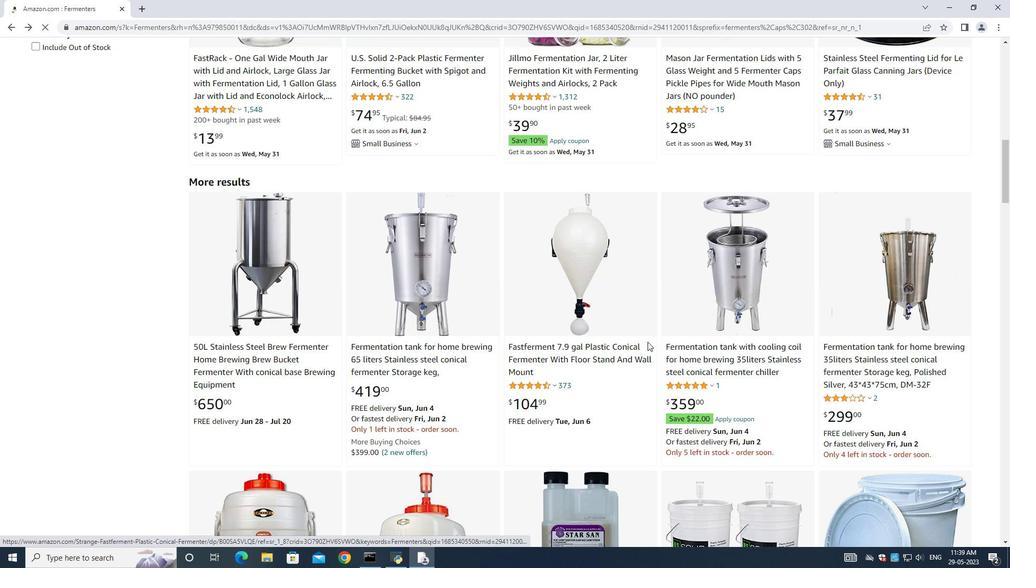 
Action: Mouse scrolled (648, 341) with delta (0, 0)
Screenshot: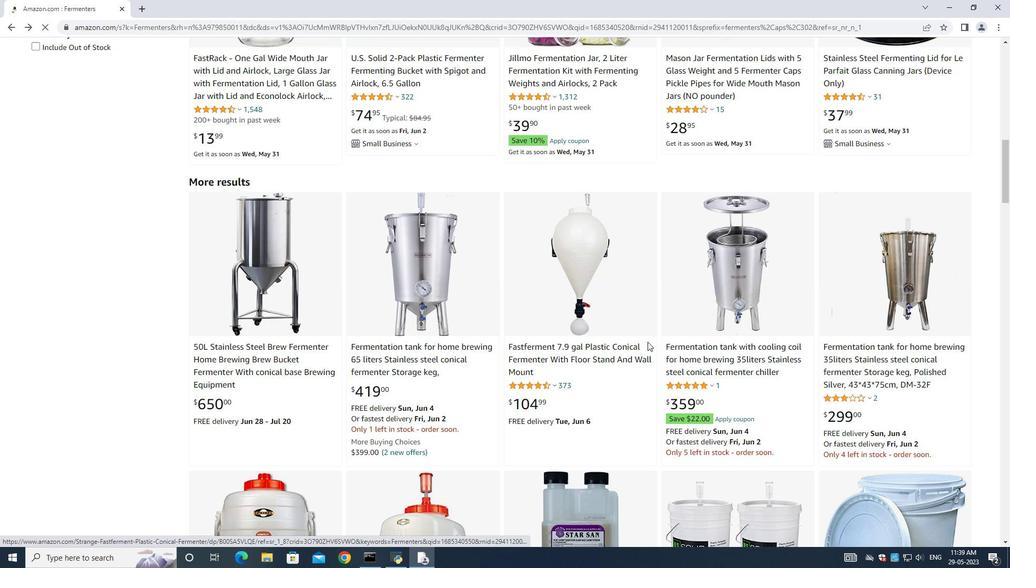 
Action: Mouse scrolled (648, 341) with delta (0, 0)
Screenshot: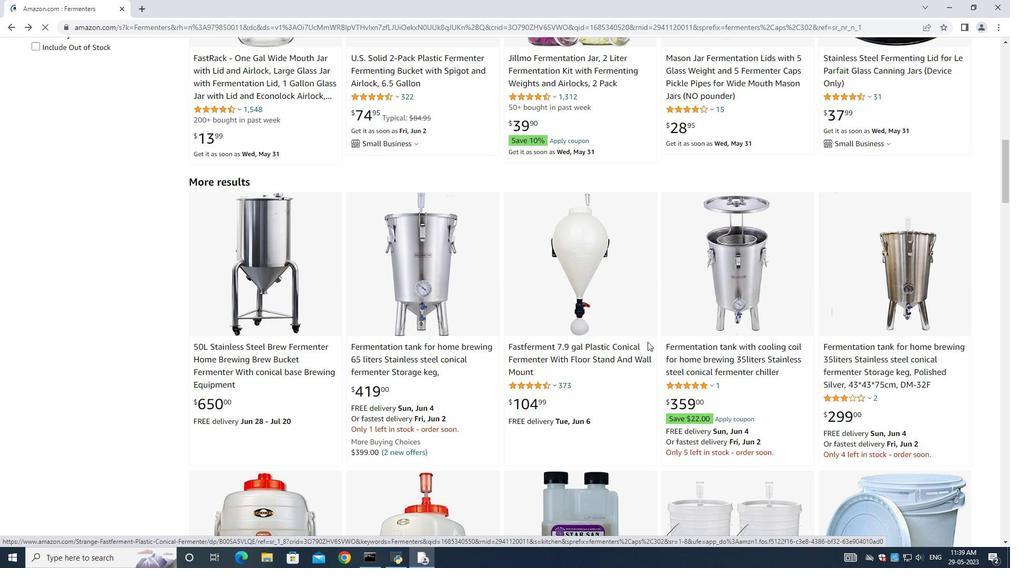 
Action: Mouse scrolled (648, 341) with delta (0, 0)
Screenshot: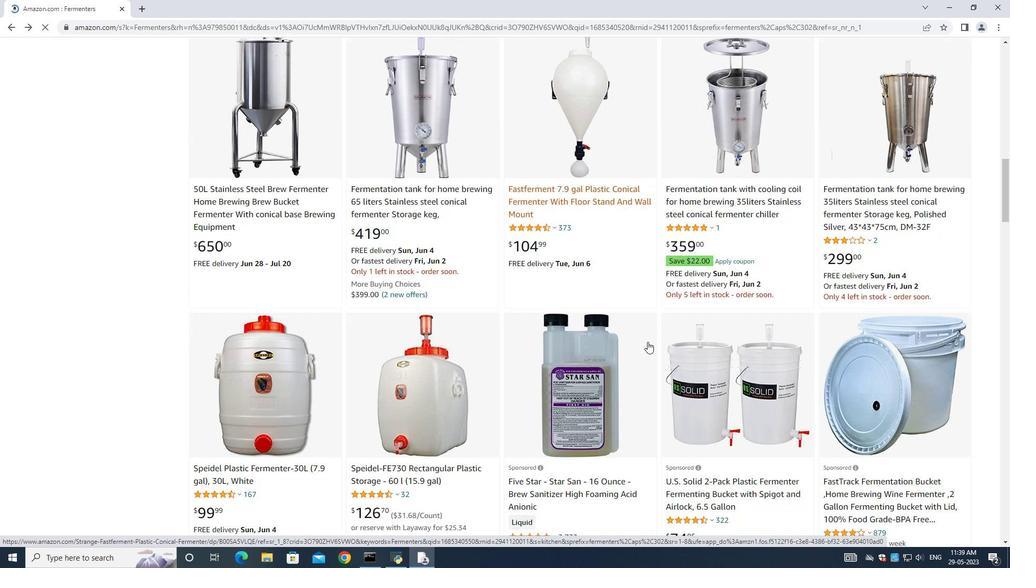 
Action: Mouse scrolled (648, 341) with delta (0, 0)
Screenshot: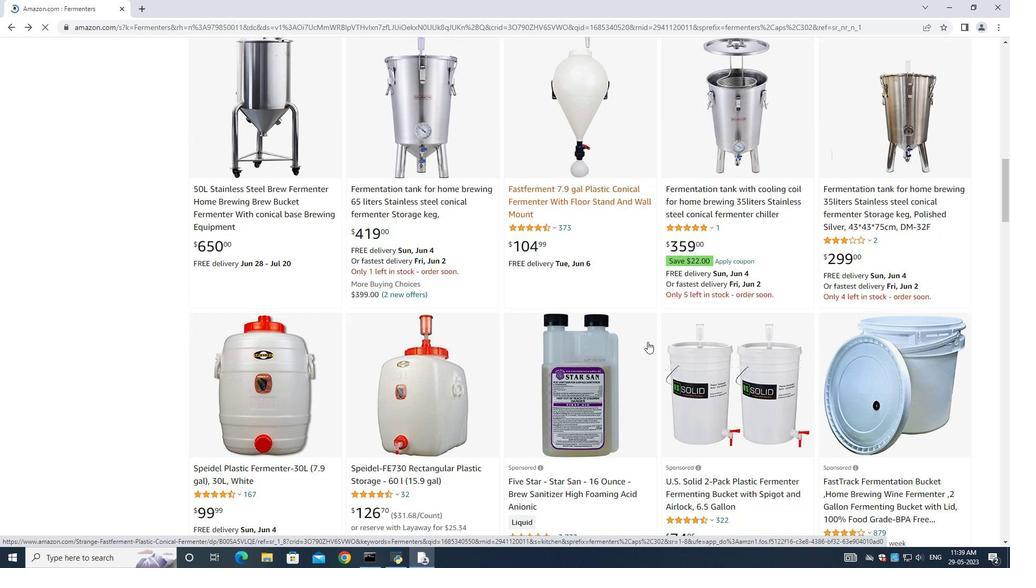 
Action: Mouse moved to (709, 345)
Screenshot: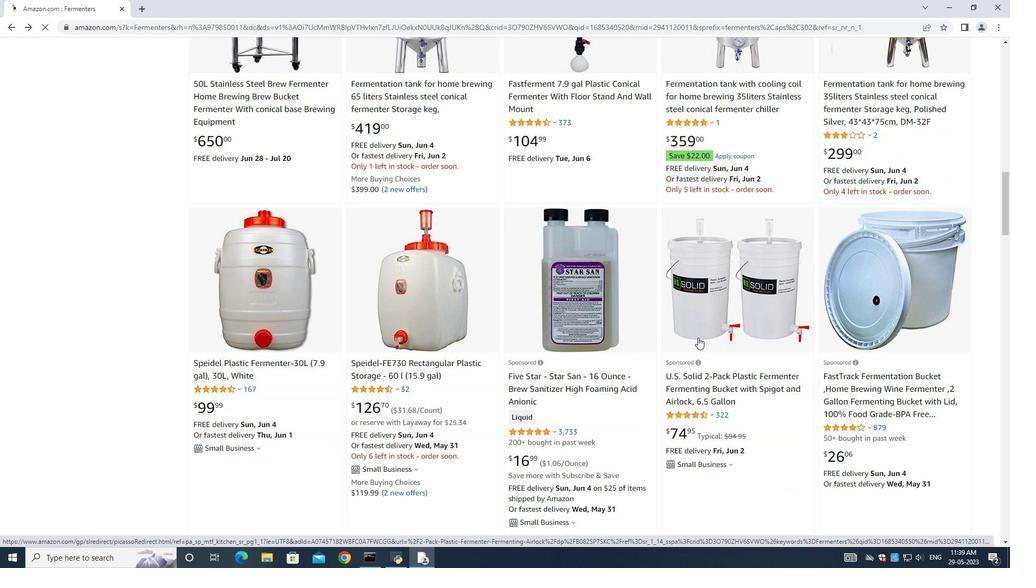 
Action: Mouse scrolled (709, 344) with delta (0, 0)
Screenshot: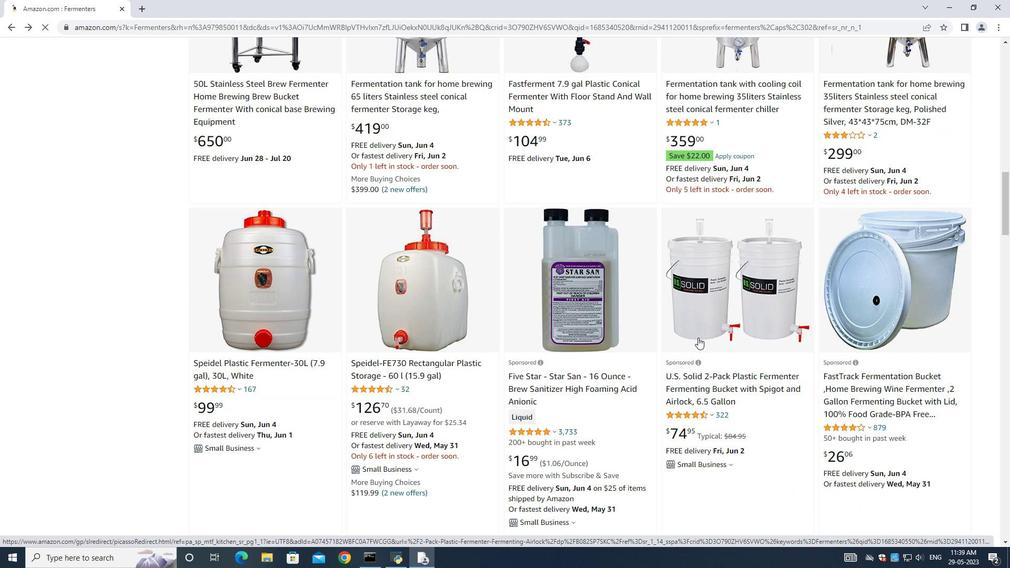 
Action: Mouse scrolled (709, 344) with delta (0, 0)
Screenshot: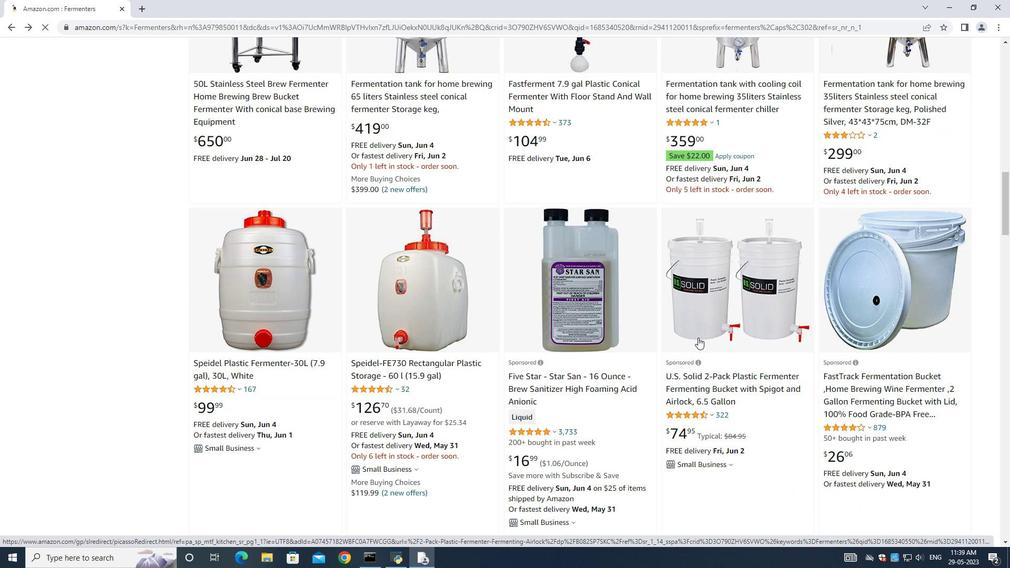 
Action: Mouse scrolled (709, 344) with delta (0, 0)
Screenshot: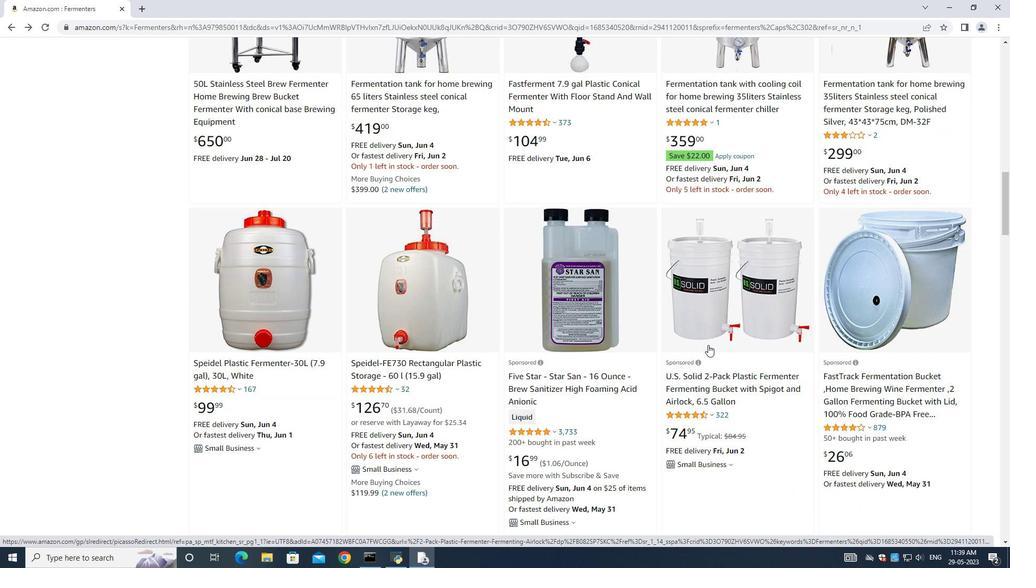 
Action: Mouse scrolled (709, 344) with delta (0, 0)
Screenshot: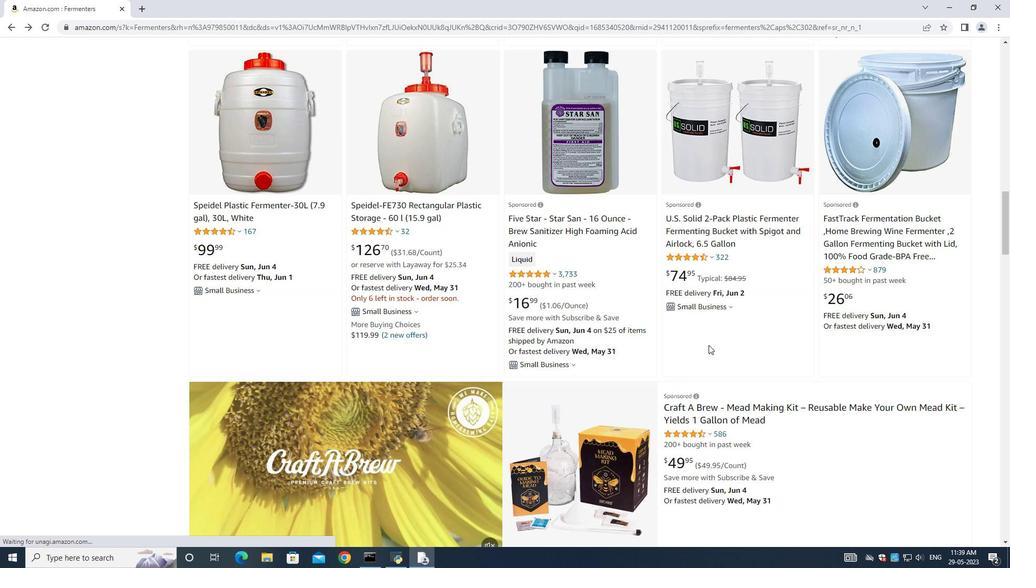 
Action: Mouse scrolled (709, 344) with delta (0, 0)
Screenshot: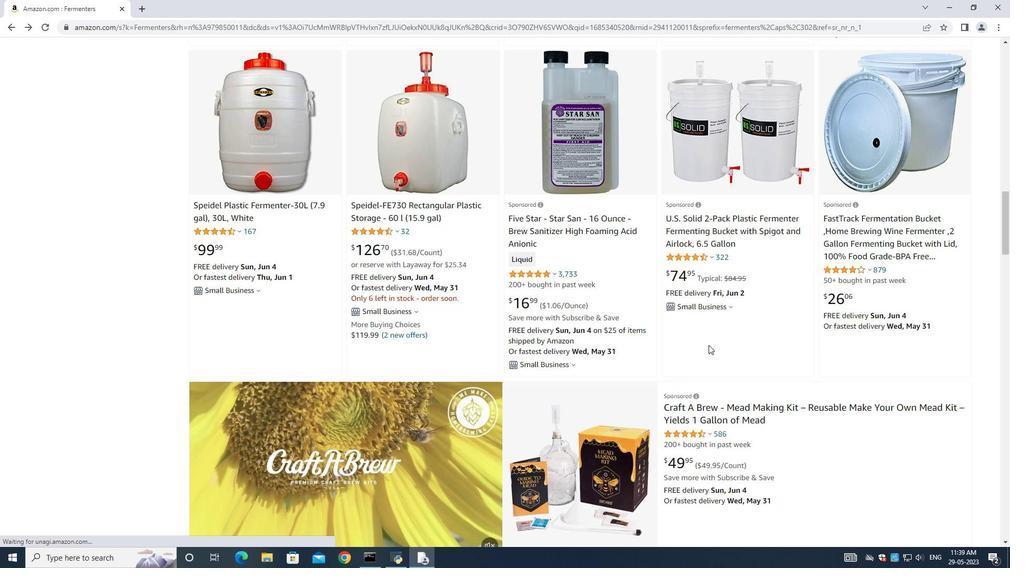 
Action: Mouse scrolled (709, 344) with delta (0, 0)
Screenshot: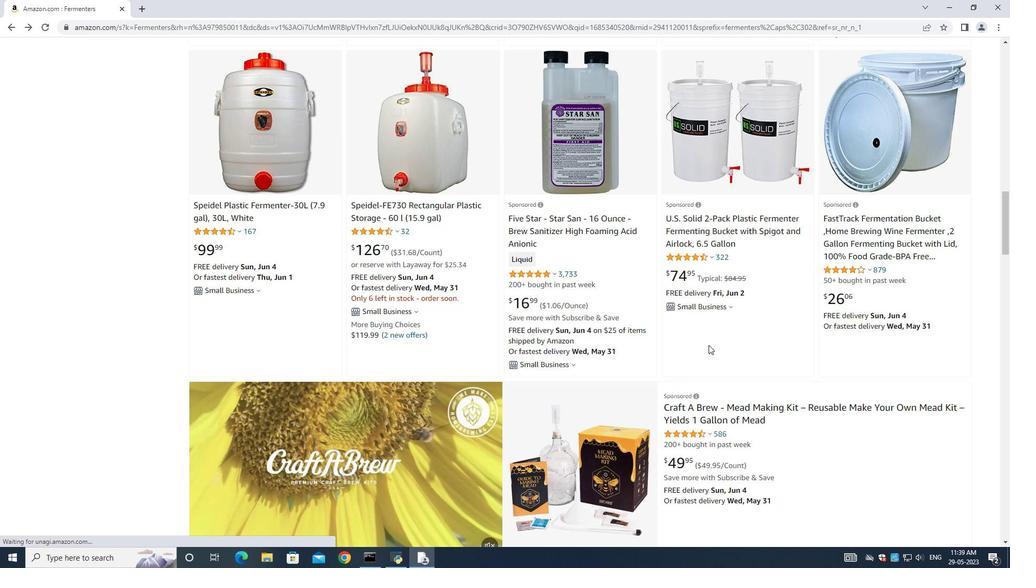 
Action: Mouse scrolled (709, 344) with delta (0, 0)
Screenshot: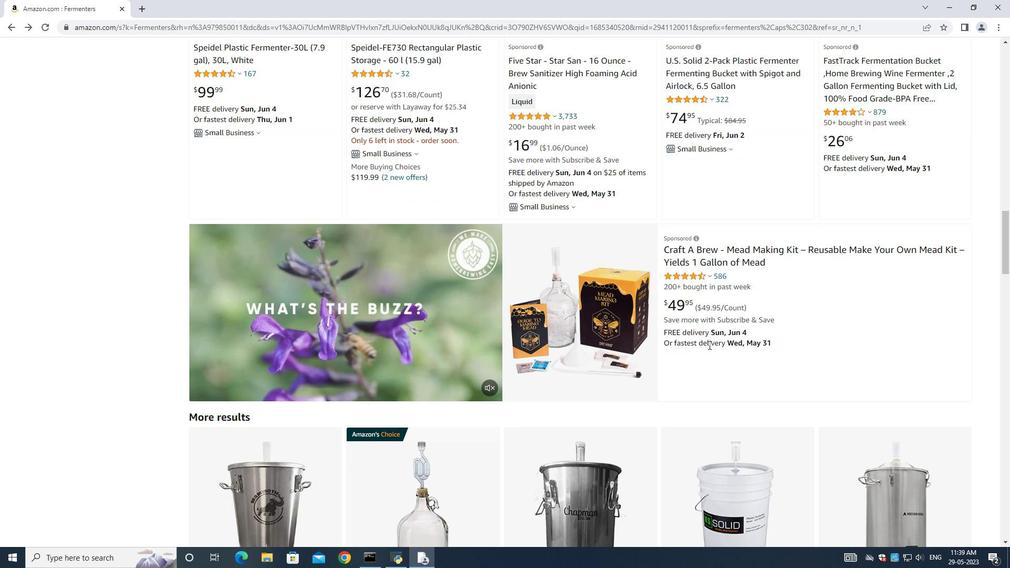 
Action: Mouse scrolled (709, 344) with delta (0, 0)
Screenshot: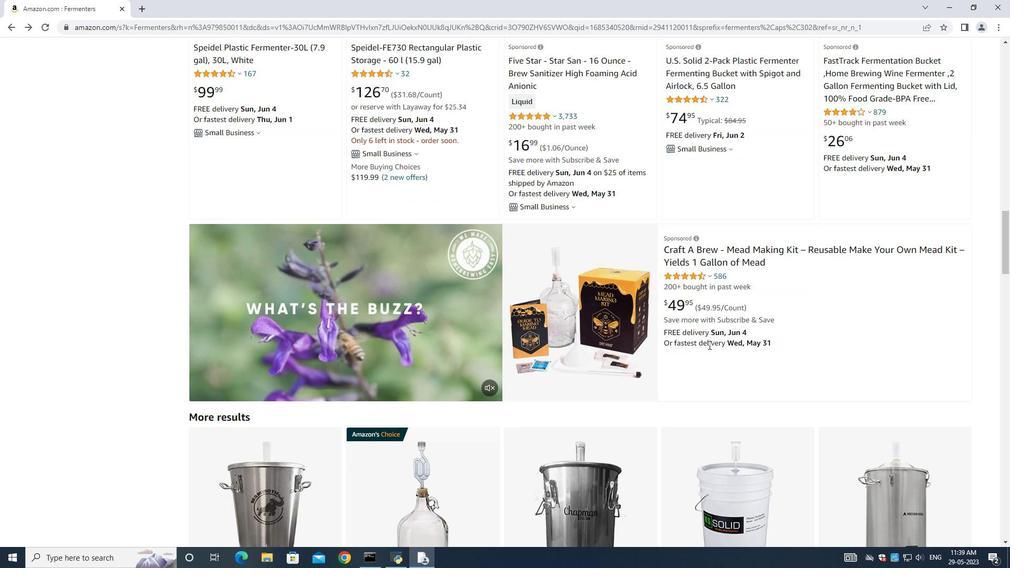 
Action: Mouse scrolled (709, 344) with delta (0, 0)
Screenshot: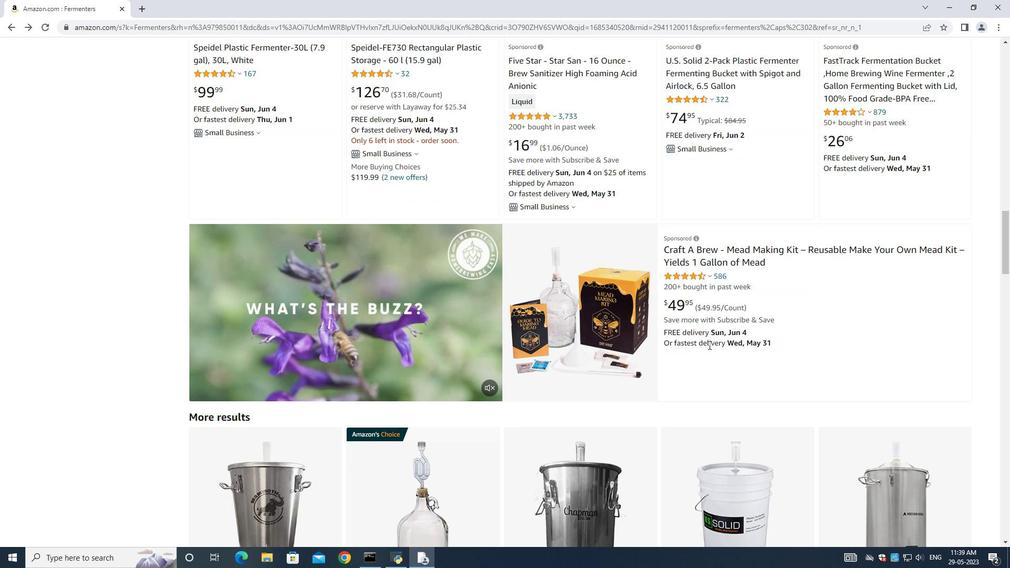 
Action: Mouse scrolled (709, 345) with delta (0, 0)
Screenshot: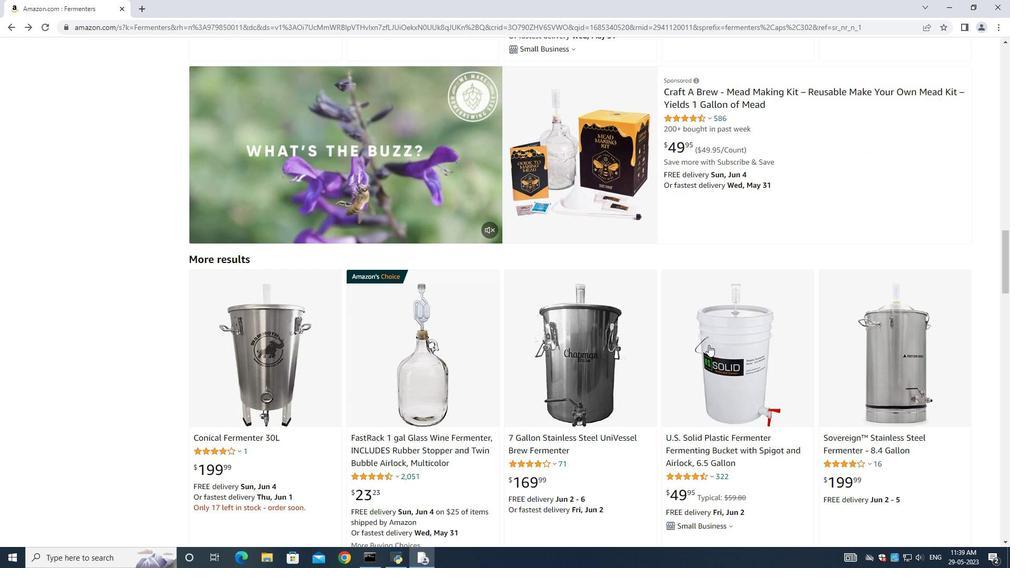
Action: Mouse scrolled (709, 345) with delta (0, 0)
Screenshot: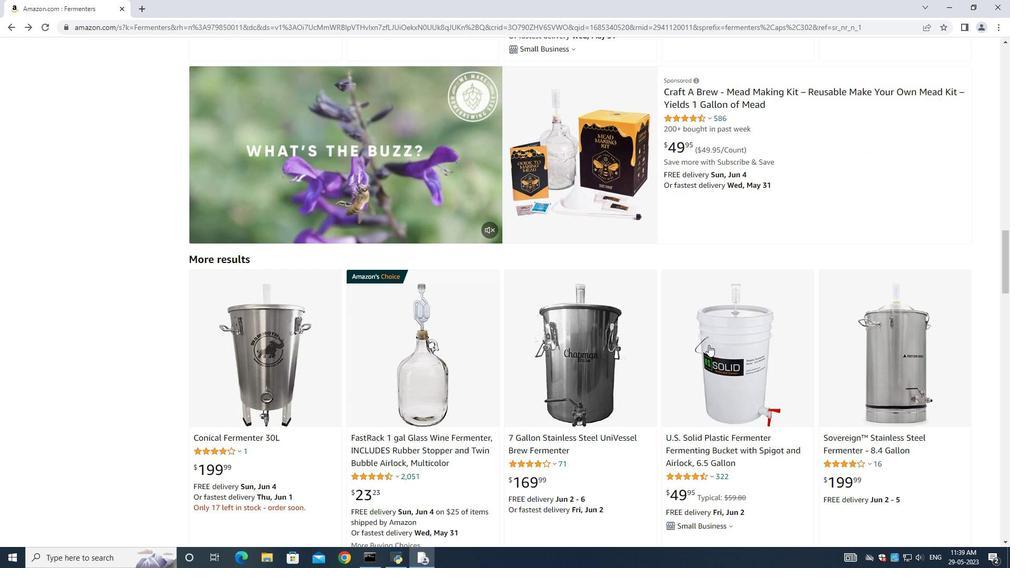 
Action: Mouse scrolled (709, 345) with delta (0, 0)
Screenshot: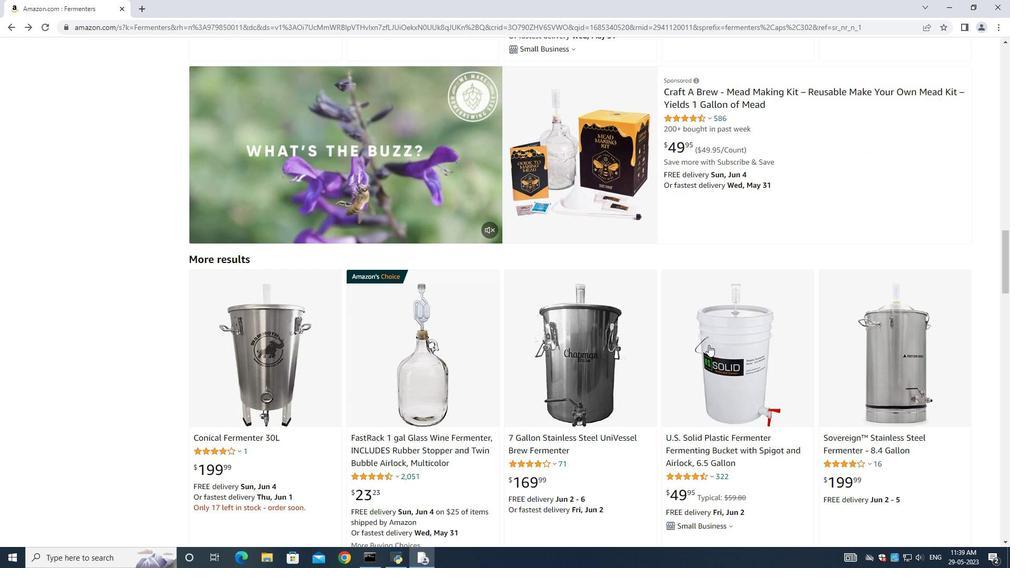
Action: Mouse scrolled (709, 345) with delta (0, 0)
Screenshot: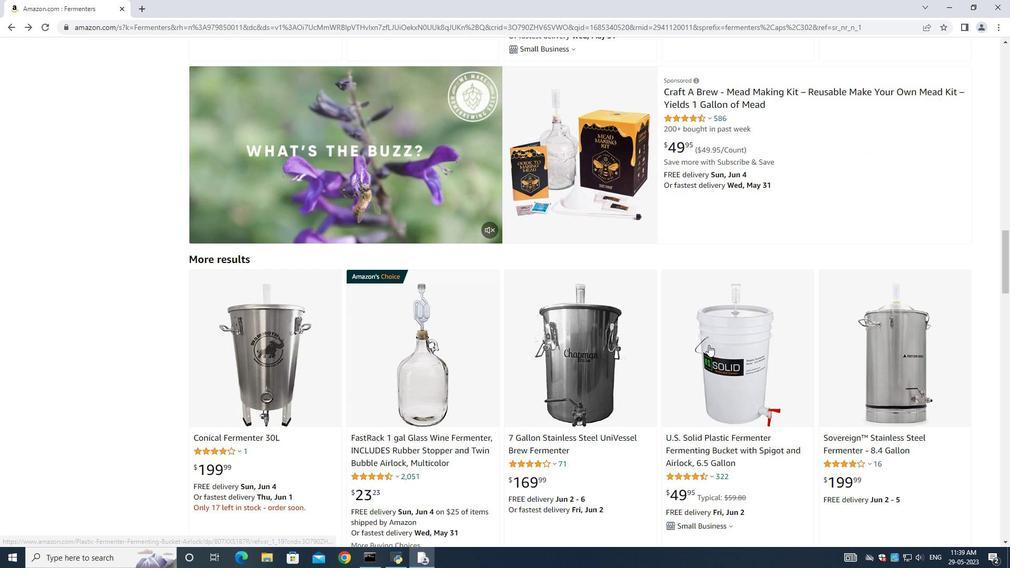 
Action: Mouse scrolled (709, 345) with delta (0, 0)
Screenshot: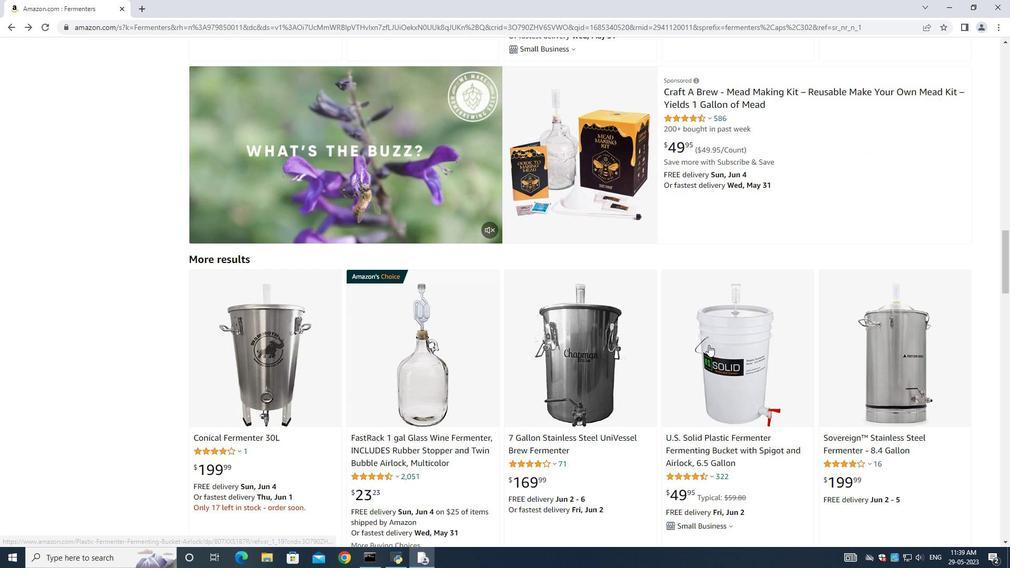 
Action: Mouse scrolled (709, 345) with delta (0, 0)
Screenshot: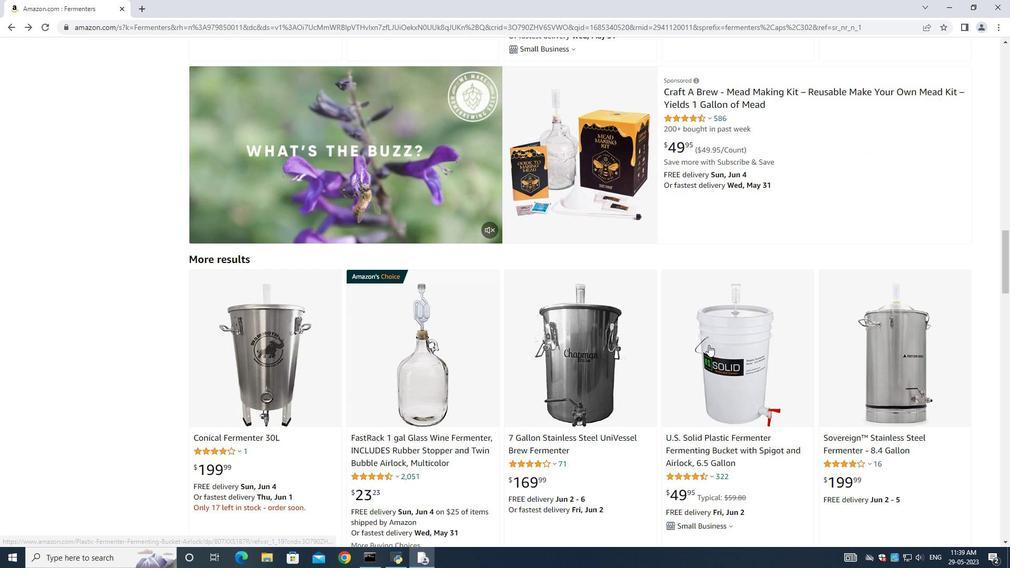 
Action: Mouse scrolled (709, 345) with delta (0, 0)
Screenshot: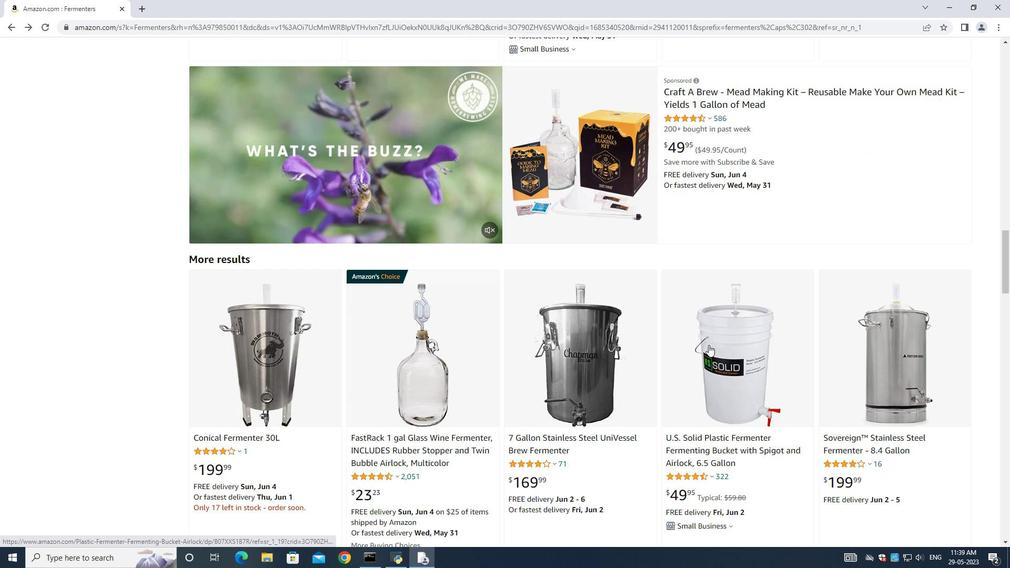 
Action: Mouse scrolled (709, 345) with delta (0, 0)
Screenshot: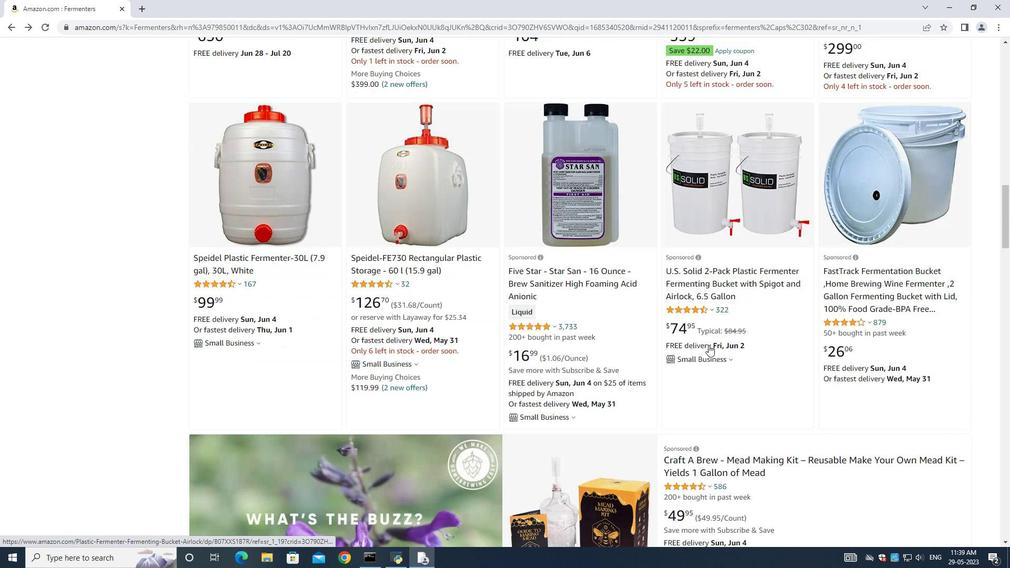 
Action: Mouse scrolled (709, 345) with delta (0, 0)
Screenshot: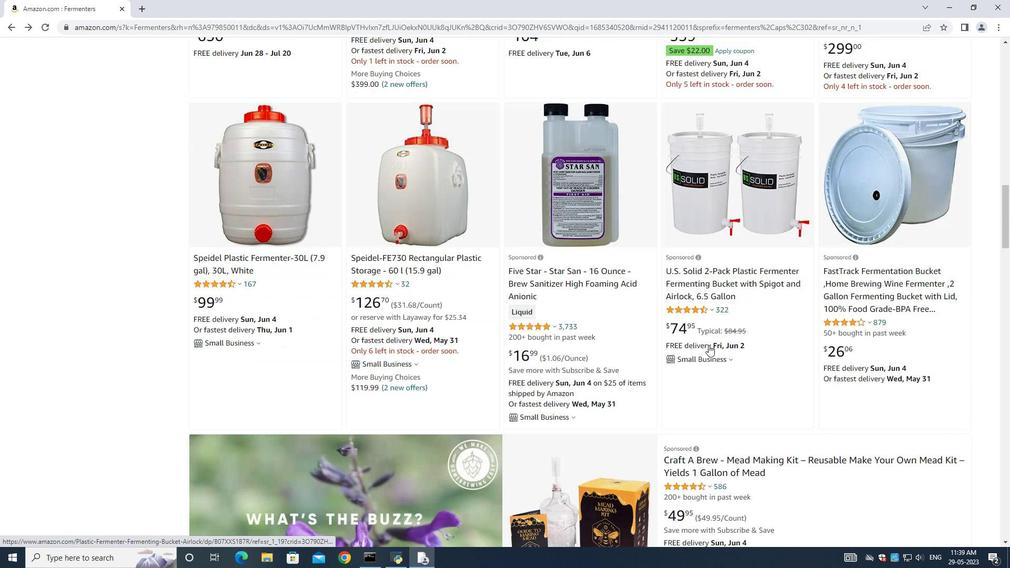 
Action: Mouse scrolled (709, 345) with delta (0, 0)
Screenshot: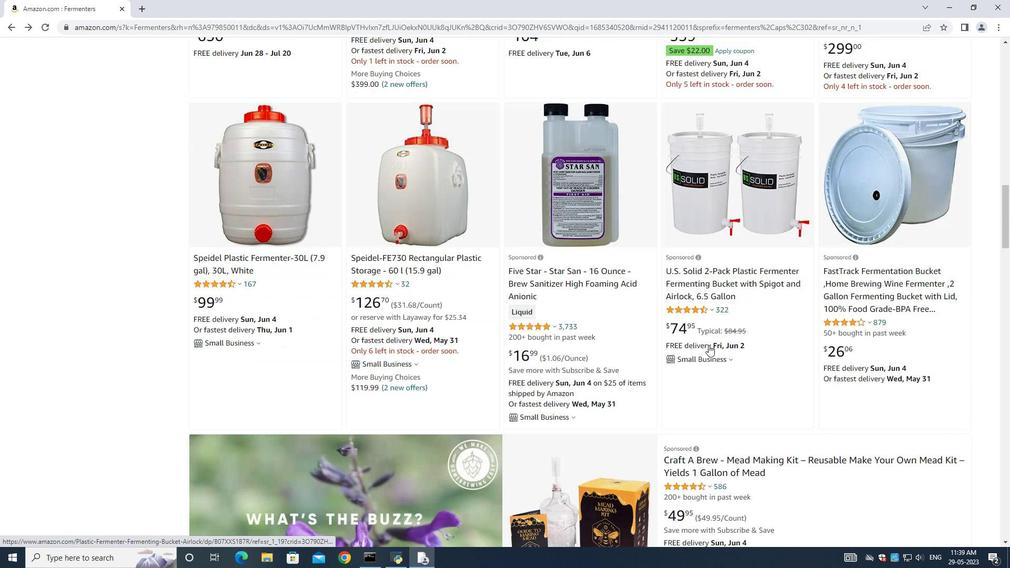 
Action: Mouse scrolled (709, 345) with delta (0, 0)
Screenshot: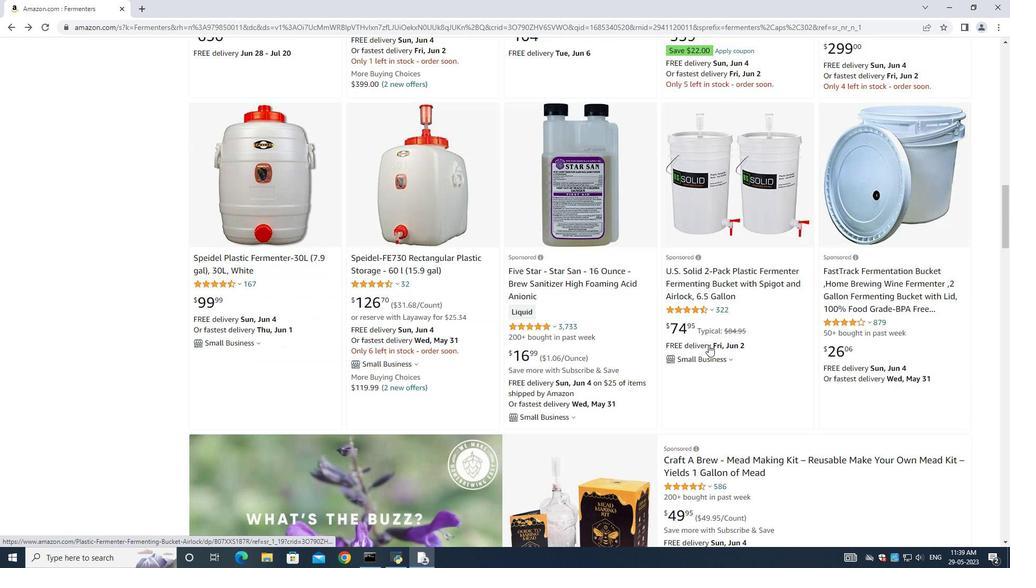 
Action: Mouse scrolled (709, 345) with delta (0, 0)
Screenshot: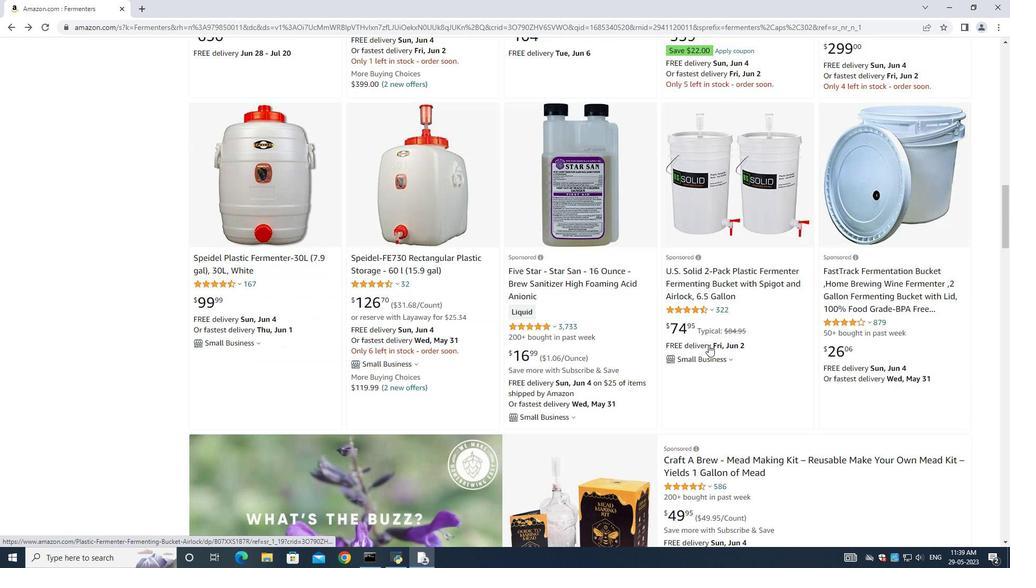 
Action: Mouse scrolled (709, 345) with delta (0, 0)
Screenshot: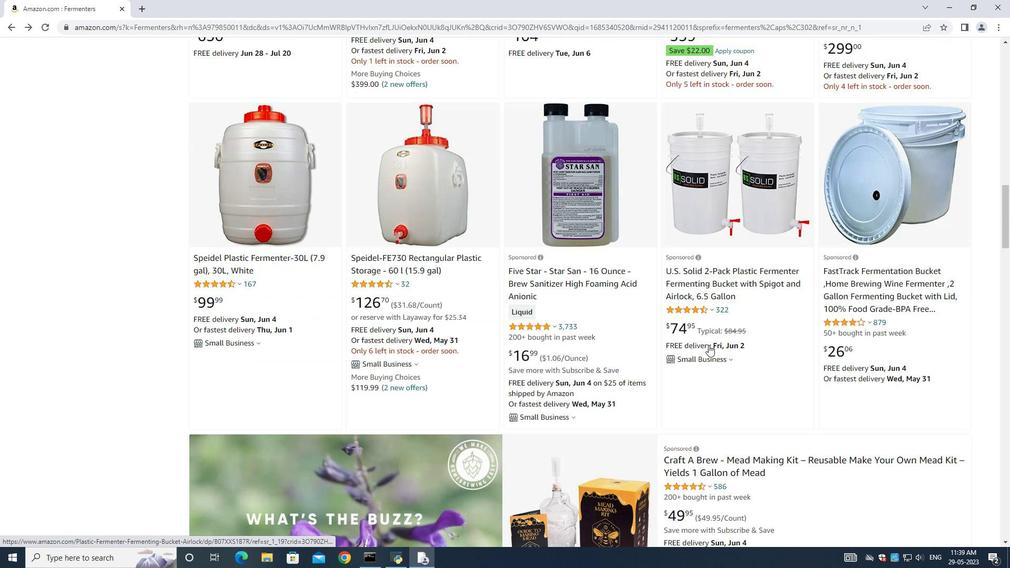 
Action: Mouse scrolled (709, 345) with delta (0, 0)
Screenshot: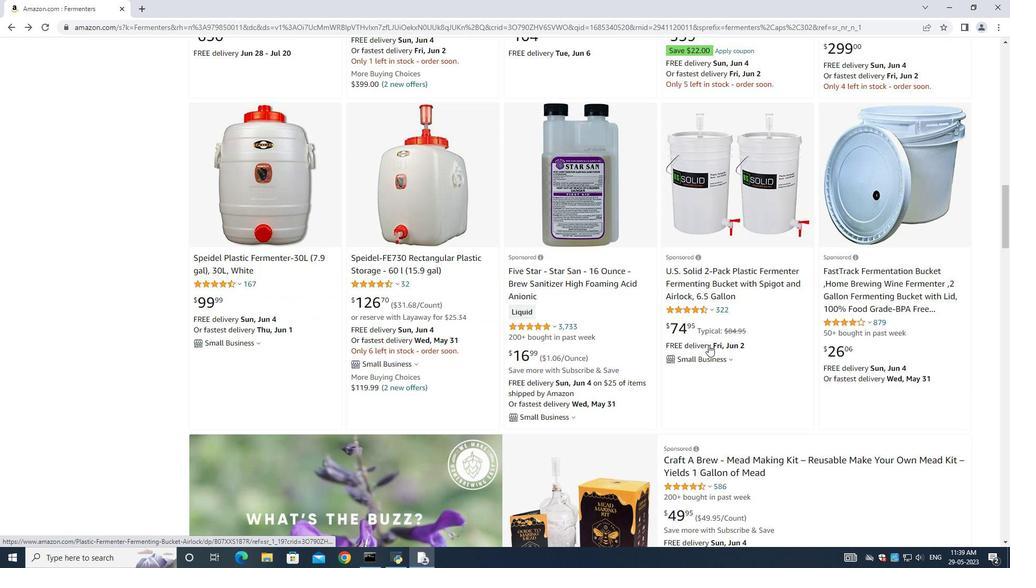 
Action: Mouse scrolled (709, 345) with delta (0, 0)
Screenshot: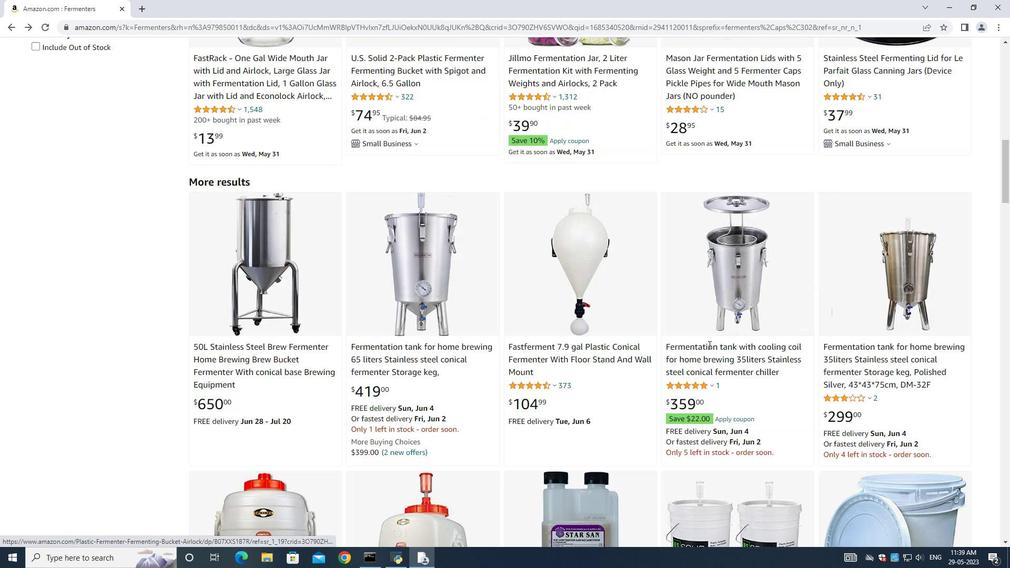 
Action: Mouse scrolled (709, 345) with delta (0, 0)
Screenshot: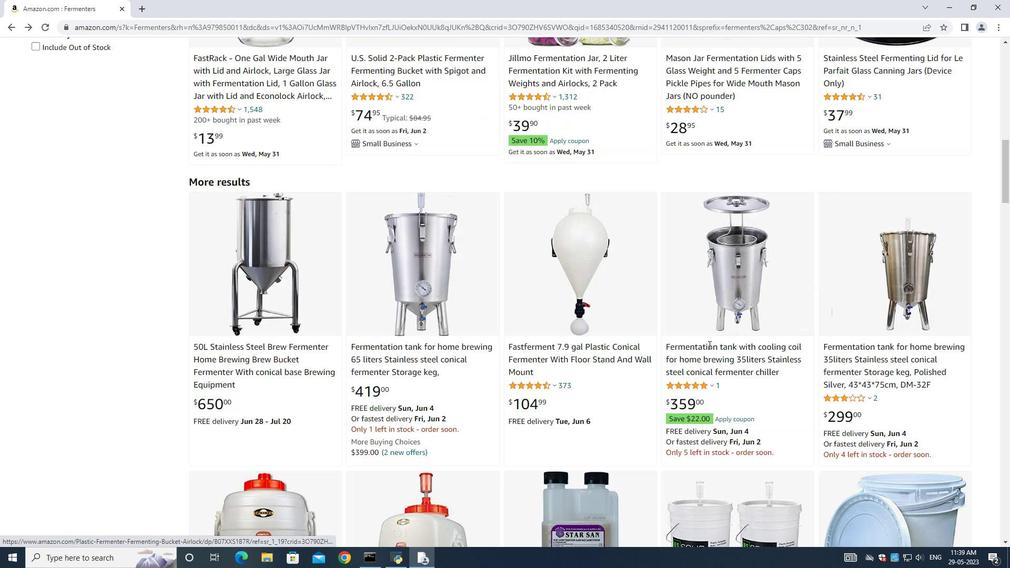 
Action: Mouse scrolled (709, 345) with delta (0, 0)
Screenshot: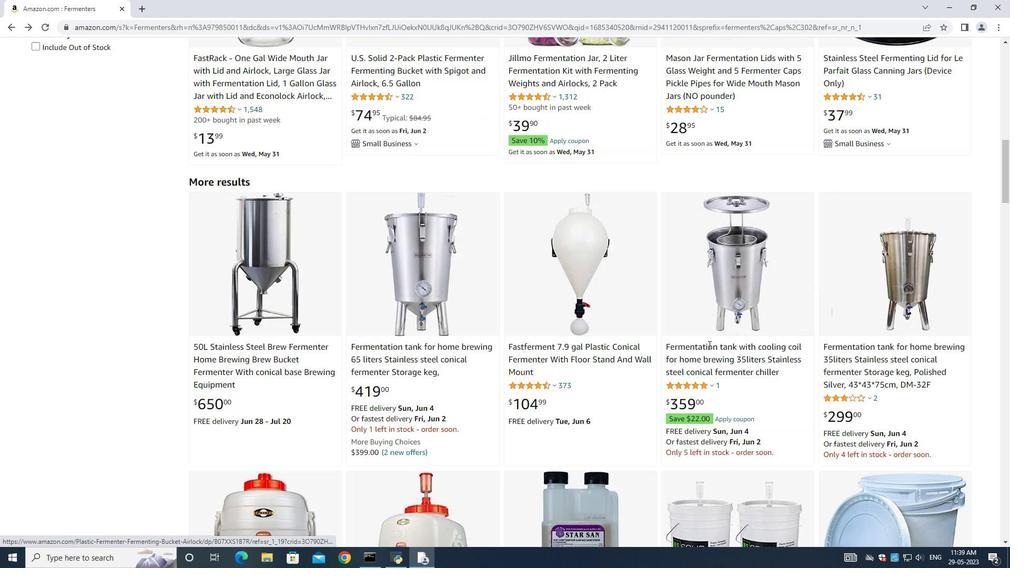 
Action: Mouse scrolled (709, 345) with delta (0, 0)
Screenshot: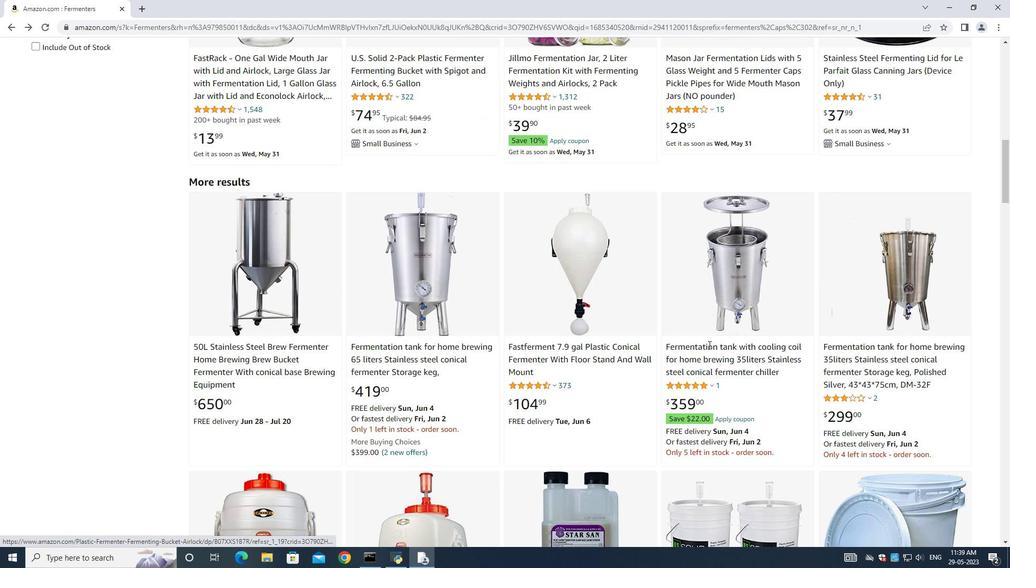 
Action: Mouse scrolled (709, 345) with delta (0, 0)
Screenshot: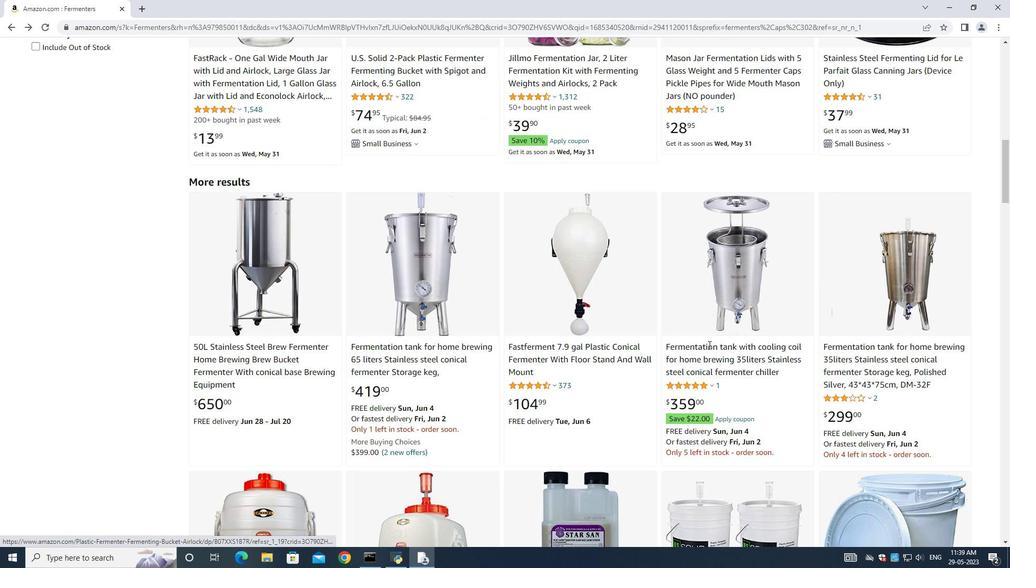 
Action: Mouse scrolled (709, 345) with delta (0, 0)
Screenshot: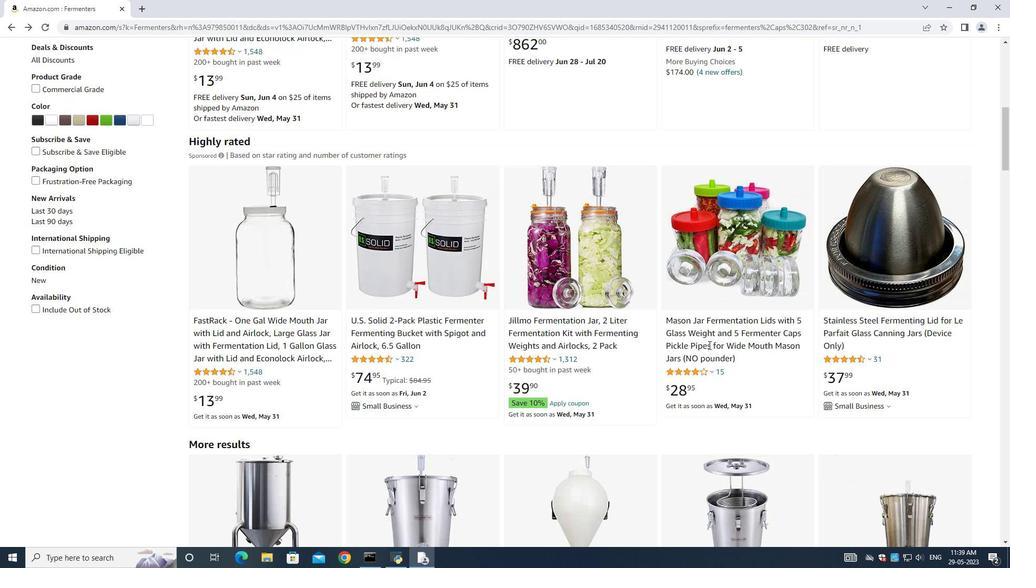 
Action: Mouse scrolled (709, 345) with delta (0, 0)
Screenshot: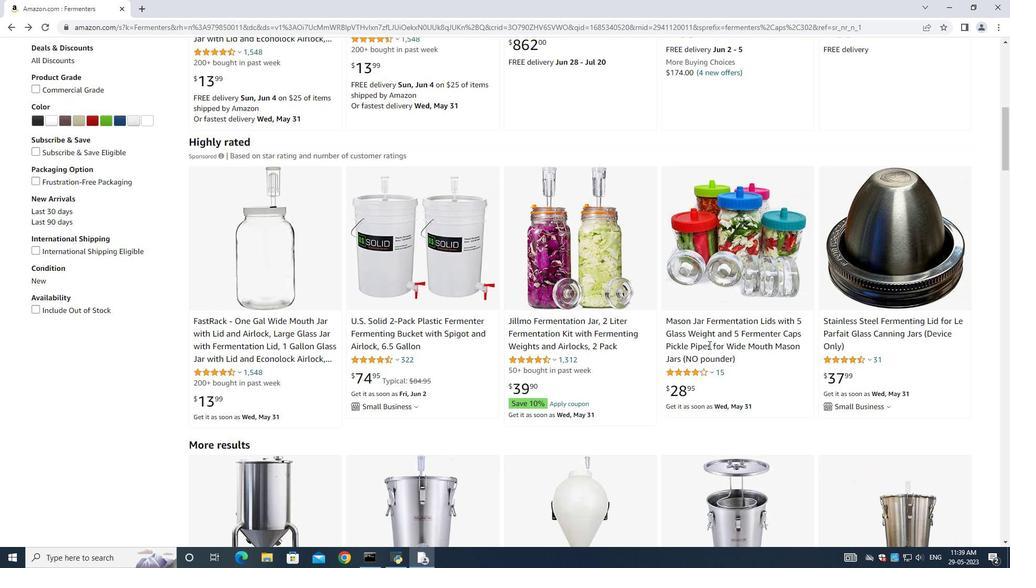
Action: Mouse scrolled (709, 345) with delta (0, 0)
Screenshot: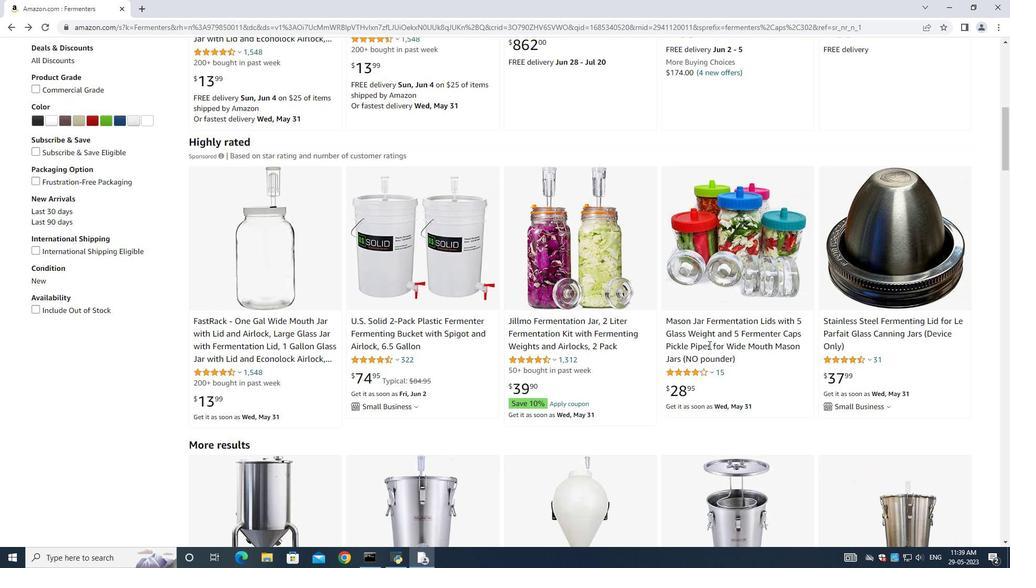 
Action: Mouse scrolled (709, 345) with delta (0, 0)
Screenshot: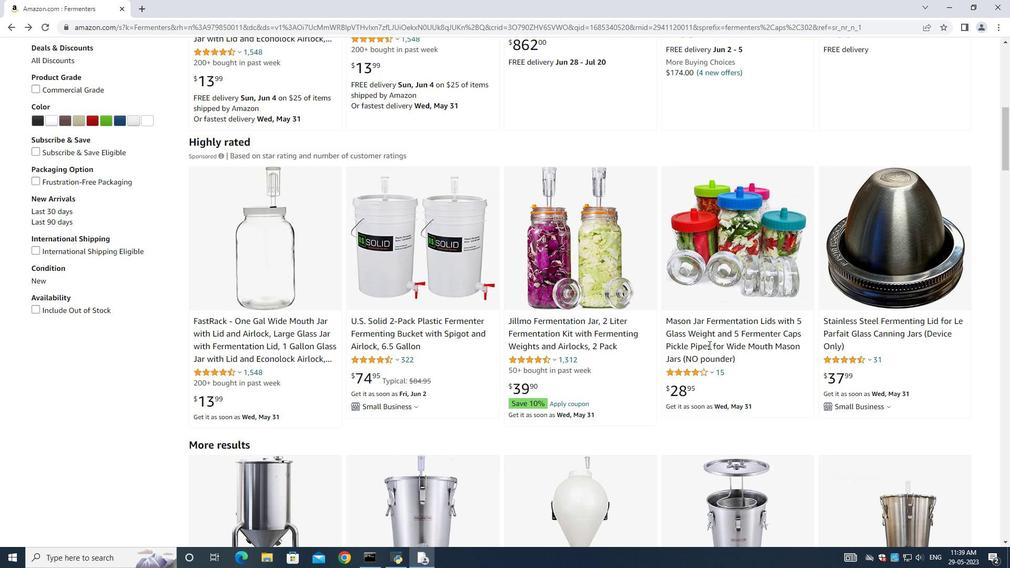 
Action: Mouse scrolled (709, 345) with delta (0, 0)
Screenshot: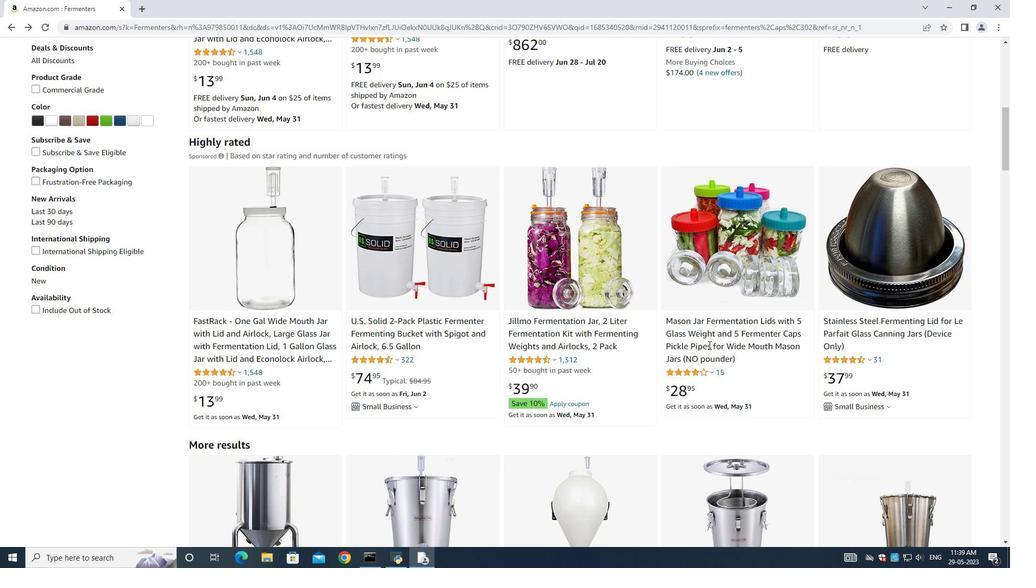 
Action: Mouse scrolled (709, 345) with delta (0, 0)
Screenshot: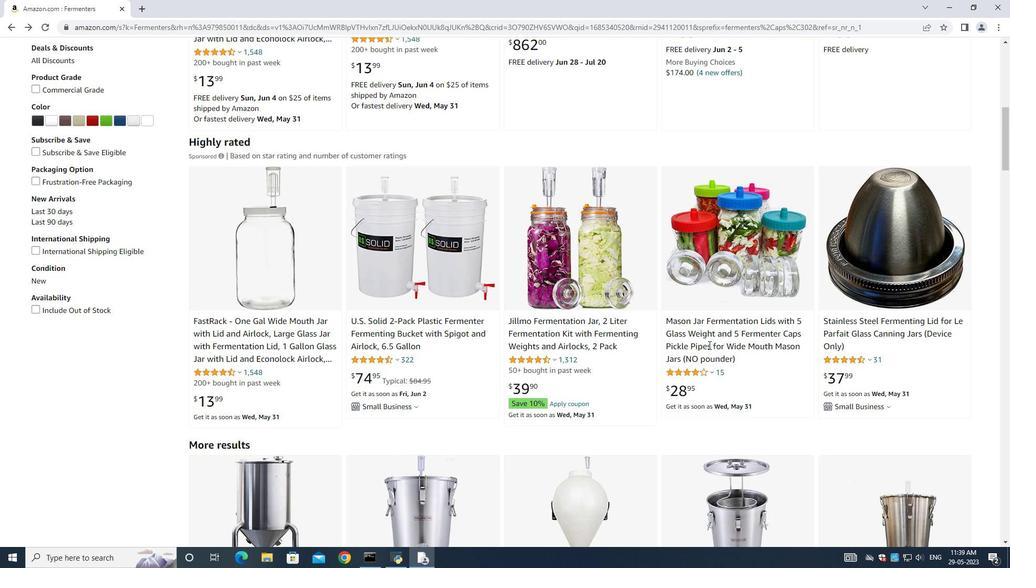 
Action: Mouse scrolled (709, 345) with delta (0, 0)
Screenshot: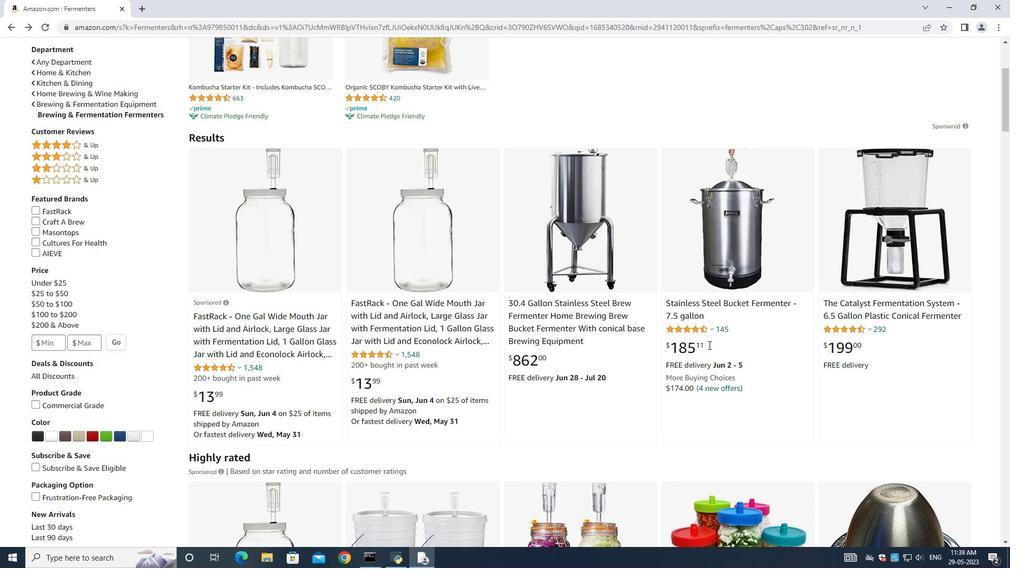 
Action: Mouse moved to (407, 363)
Screenshot: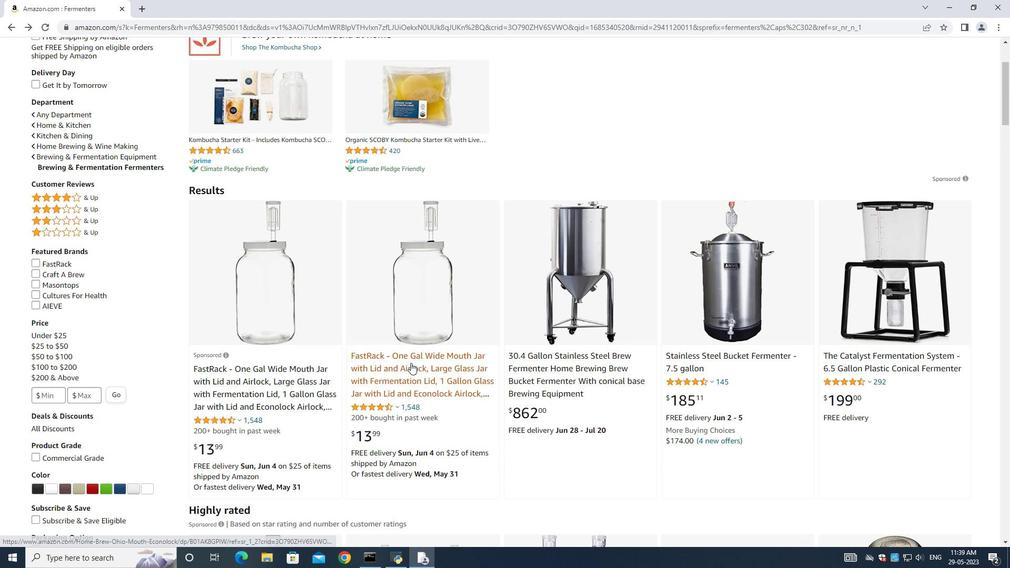 
Action: Mouse pressed left at (407, 363)
Screenshot: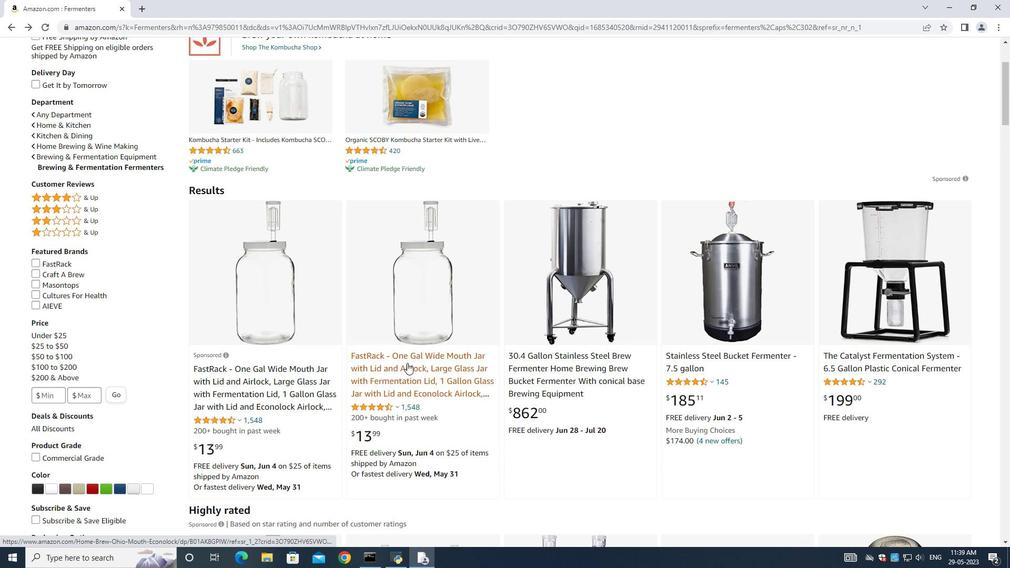 
Action: Mouse moved to (6, 27)
Screenshot: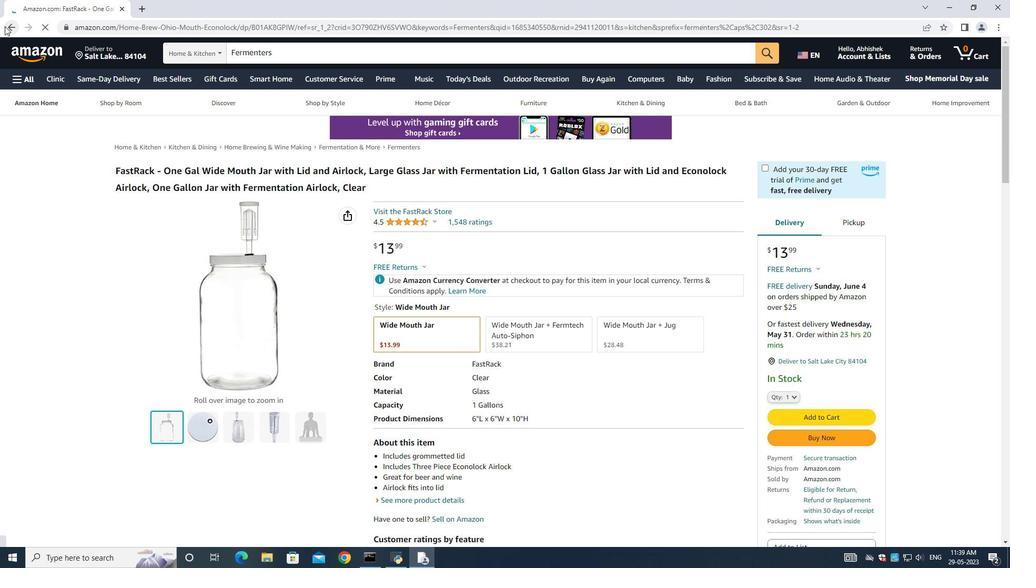 
Action: Mouse pressed left at (6, 27)
Screenshot: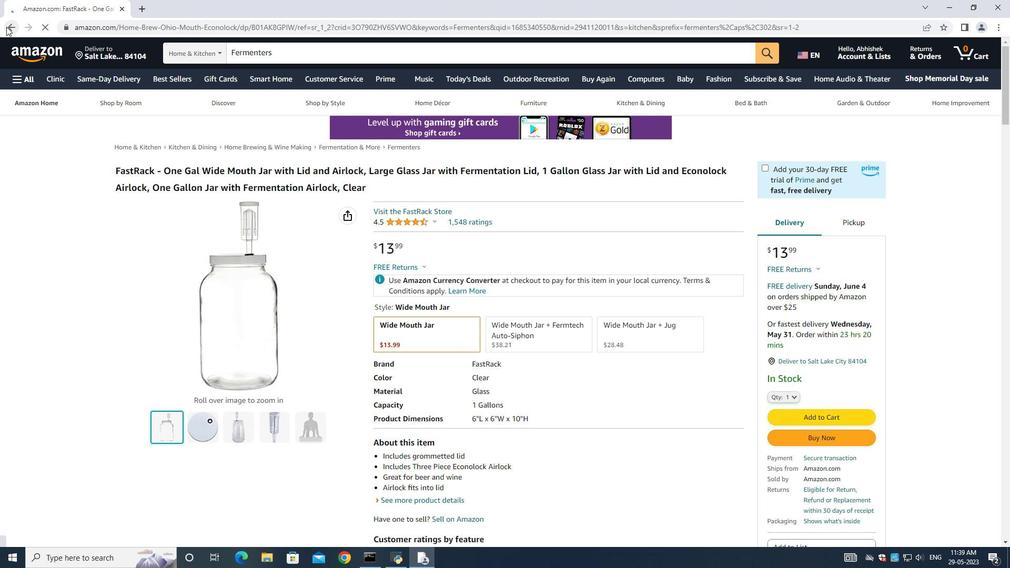 
Action: Mouse moved to (259, 383)
Screenshot: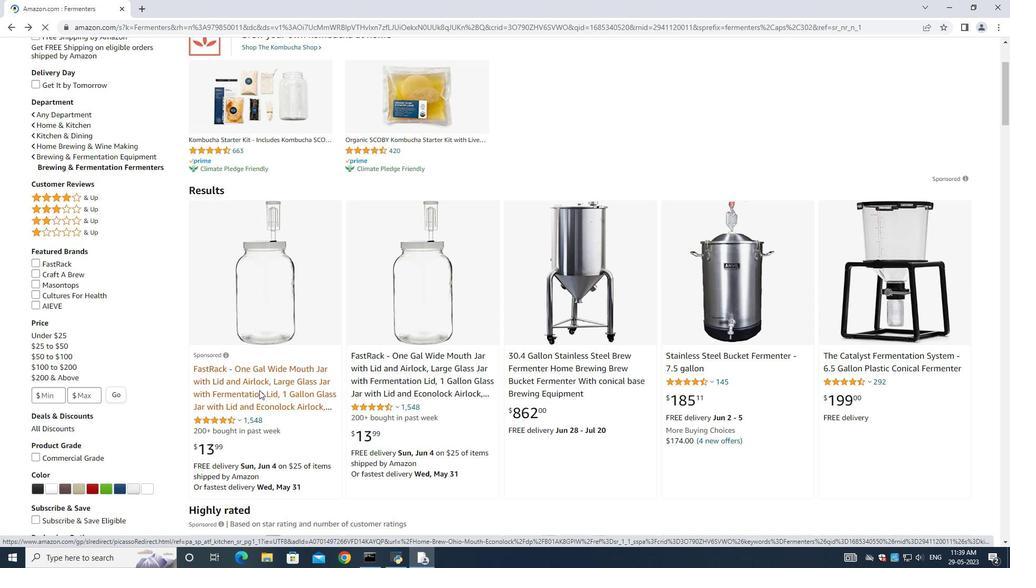 
Action: Mouse pressed left at (259, 383)
Screenshot: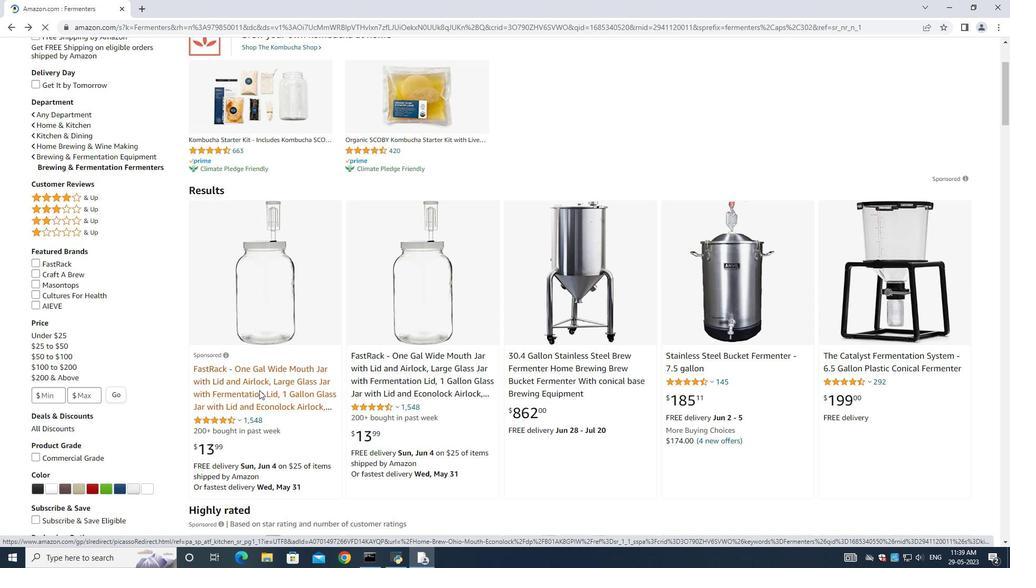 
Action: Mouse moved to (8, 31)
Screenshot: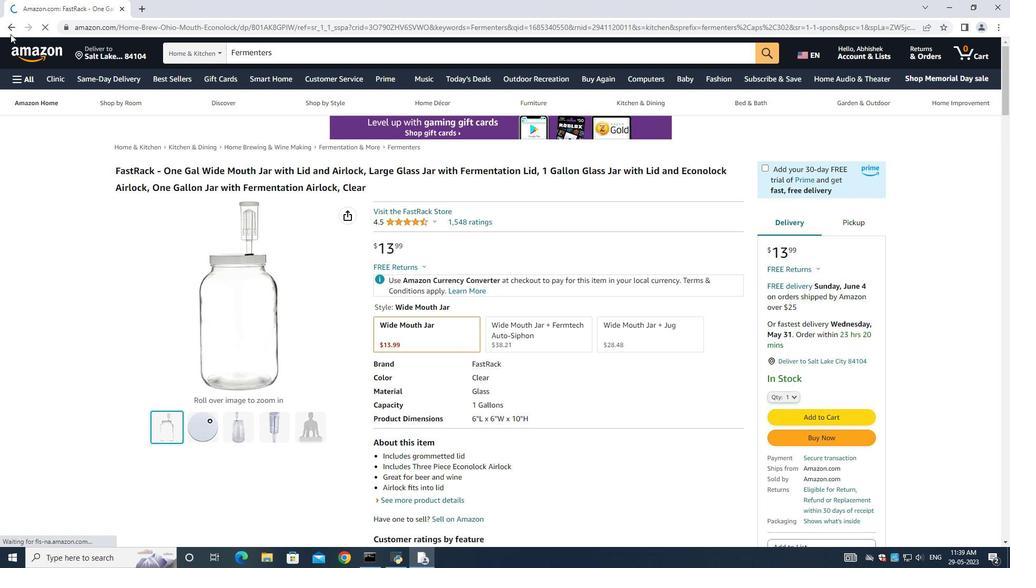 
Action: Mouse pressed left at (8, 31)
Screenshot: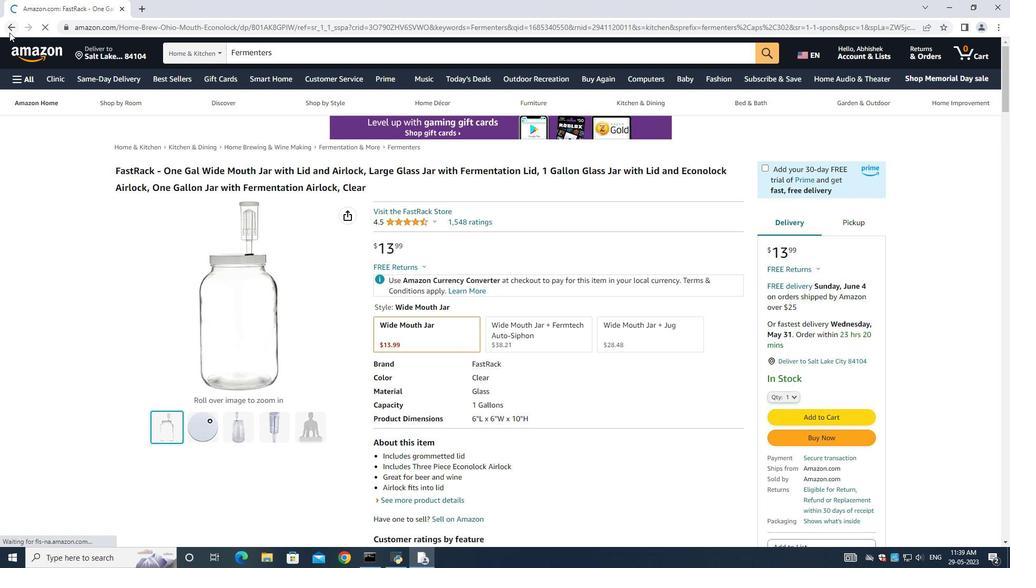 
Action: Mouse moved to (545, 253)
Screenshot: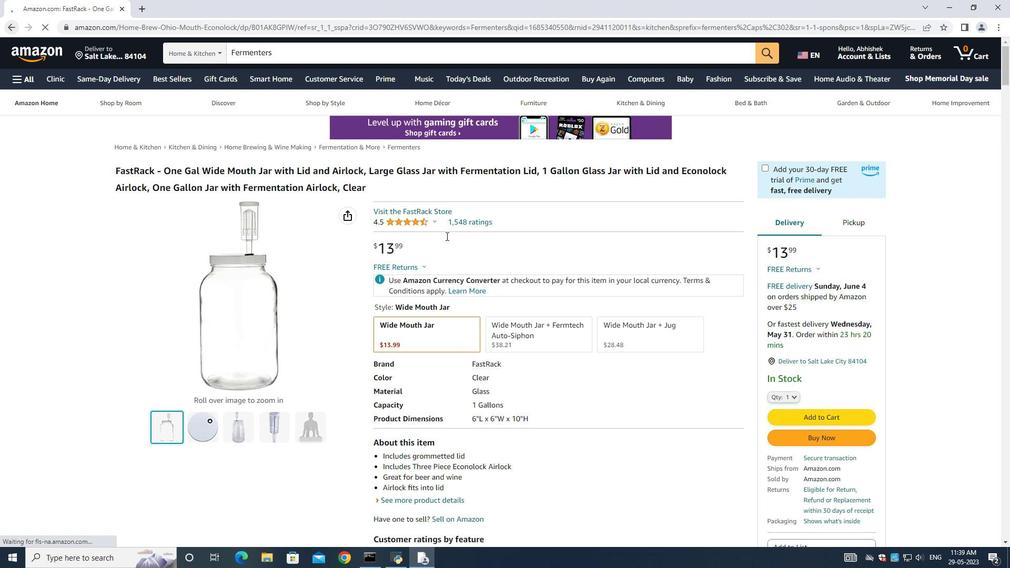 
Action: Mouse scrolled (545, 252) with delta (0, 0)
Screenshot: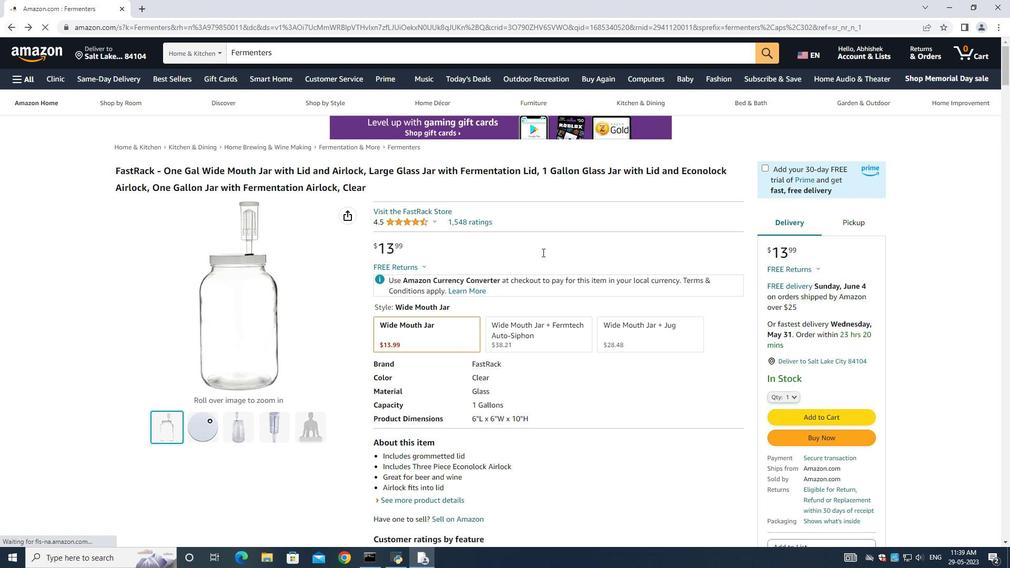 
Action: Mouse scrolled (545, 252) with delta (0, 0)
Screenshot: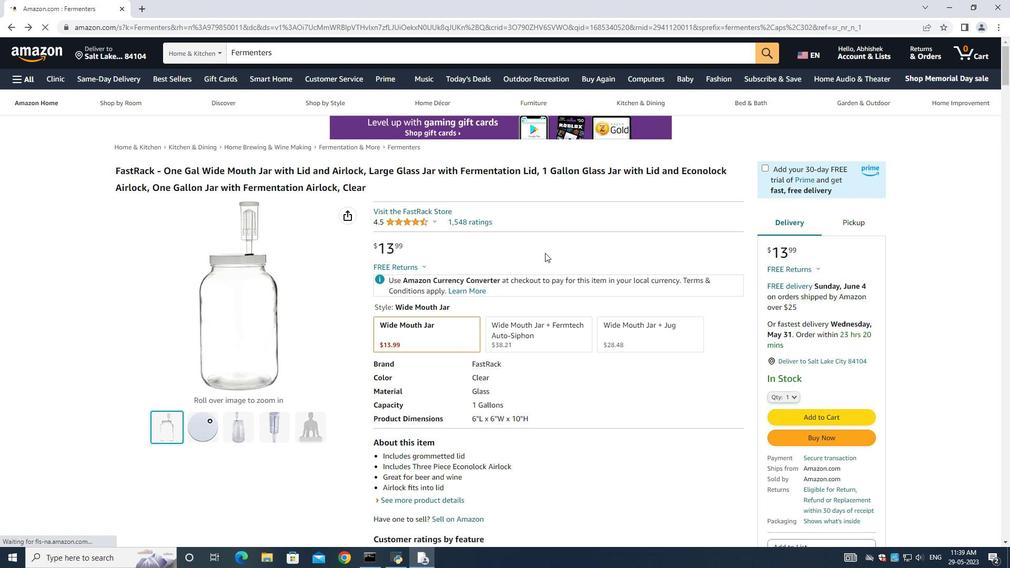 
Action: Mouse scrolled (545, 252) with delta (0, 0)
Screenshot: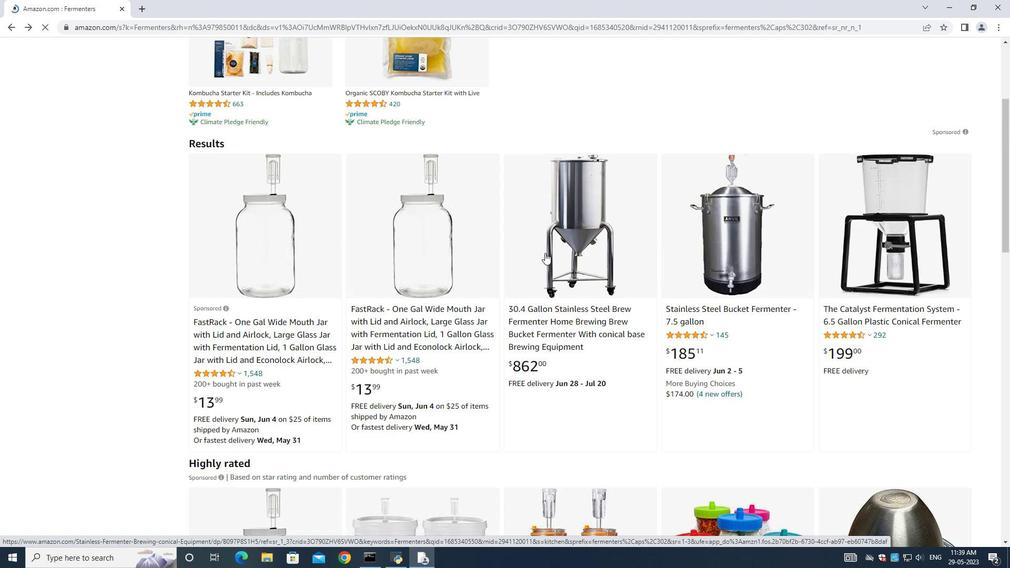 
Action: Mouse scrolled (545, 252) with delta (0, 0)
Screenshot: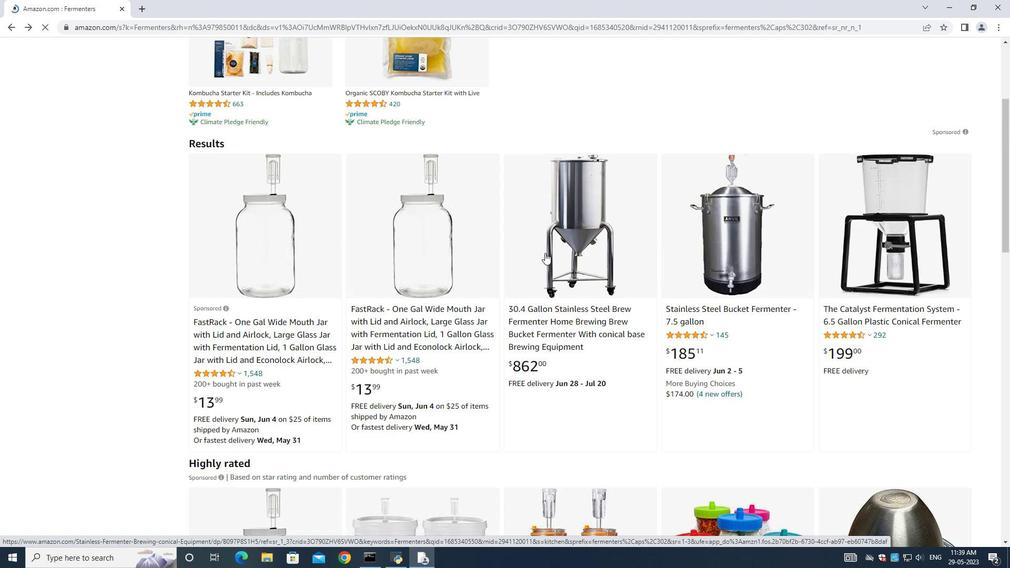 
Action: Mouse scrolled (545, 252) with delta (0, 0)
Screenshot: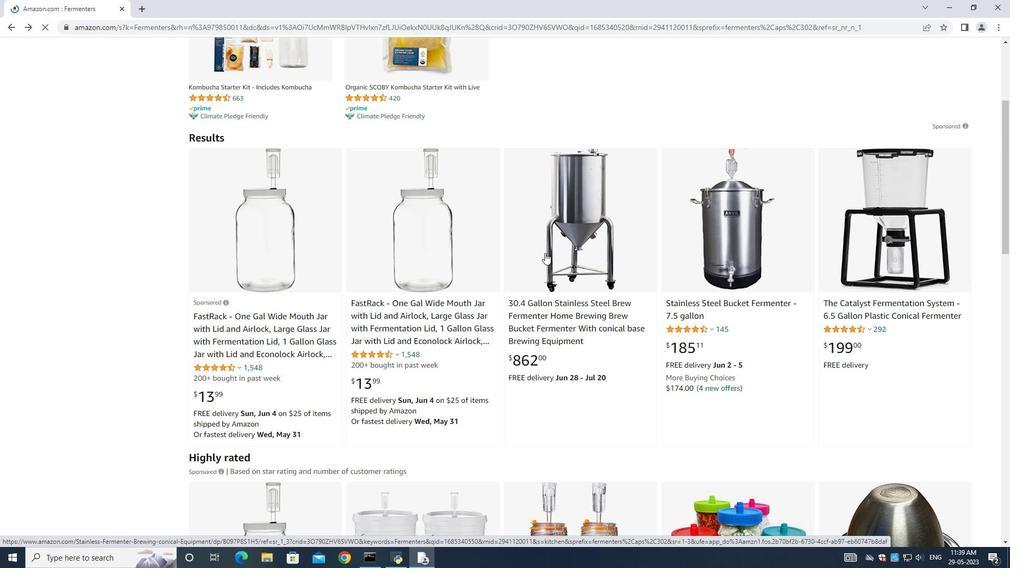 
Action: Mouse scrolled (545, 252) with delta (0, 0)
Screenshot: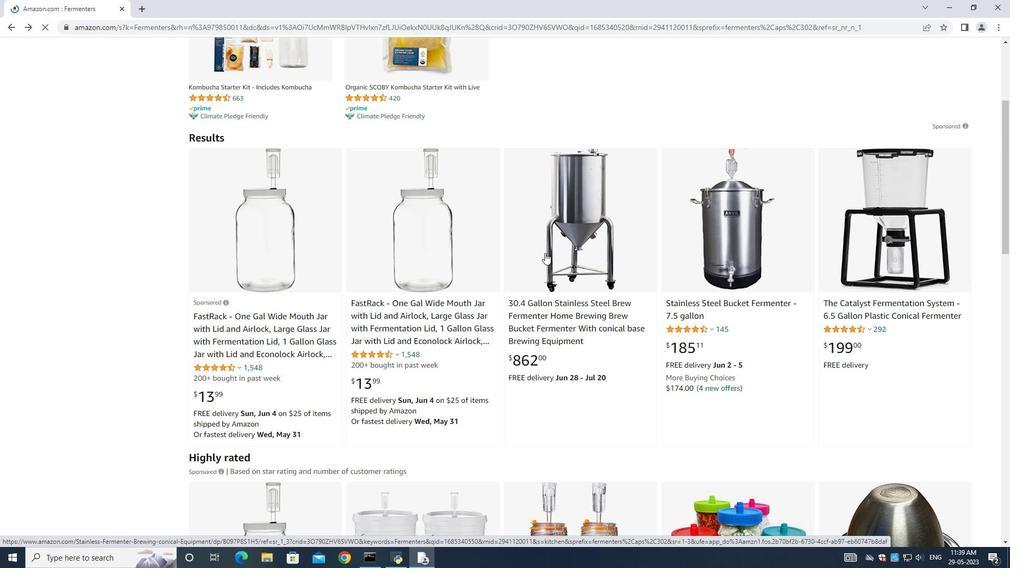 
Action: Mouse scrolled (545, 252) with delta (0, 0)
Screenshot: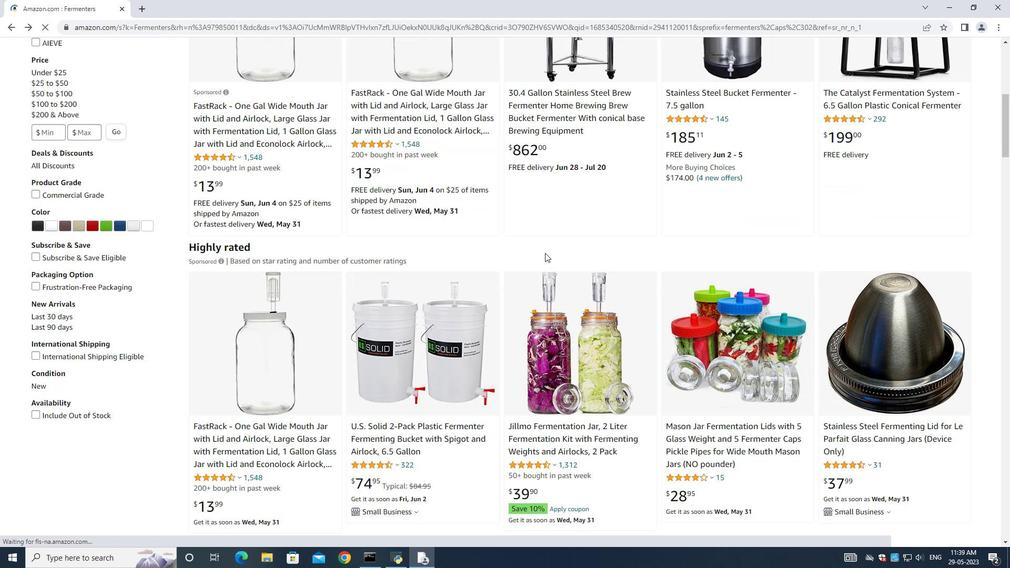
Action: Mouse scrolled (545, 252) with delta (0, 0)
Screenshot: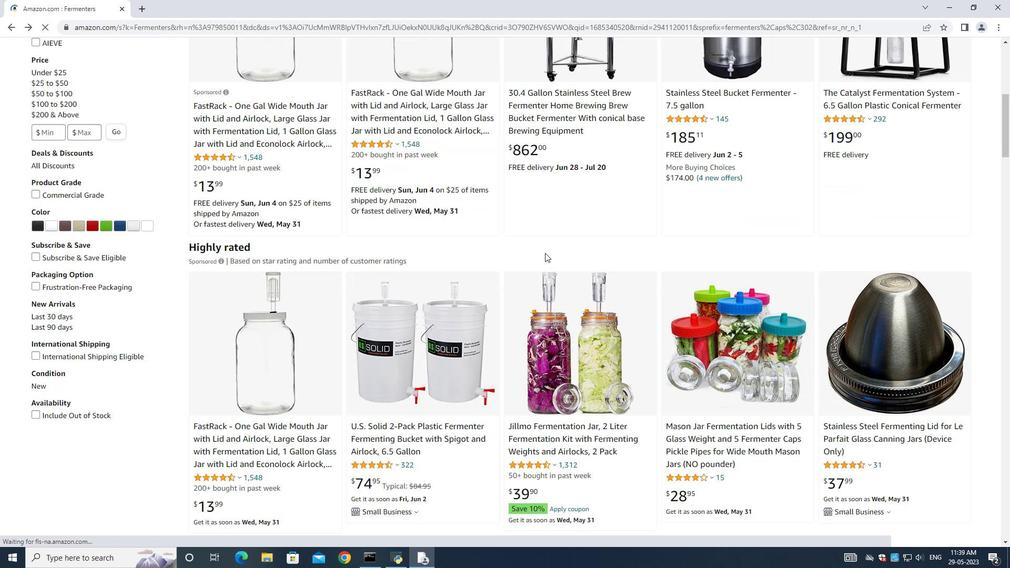 
Action: Mouse scrolled (545, 252) with delta (0, 0)
Screenshot: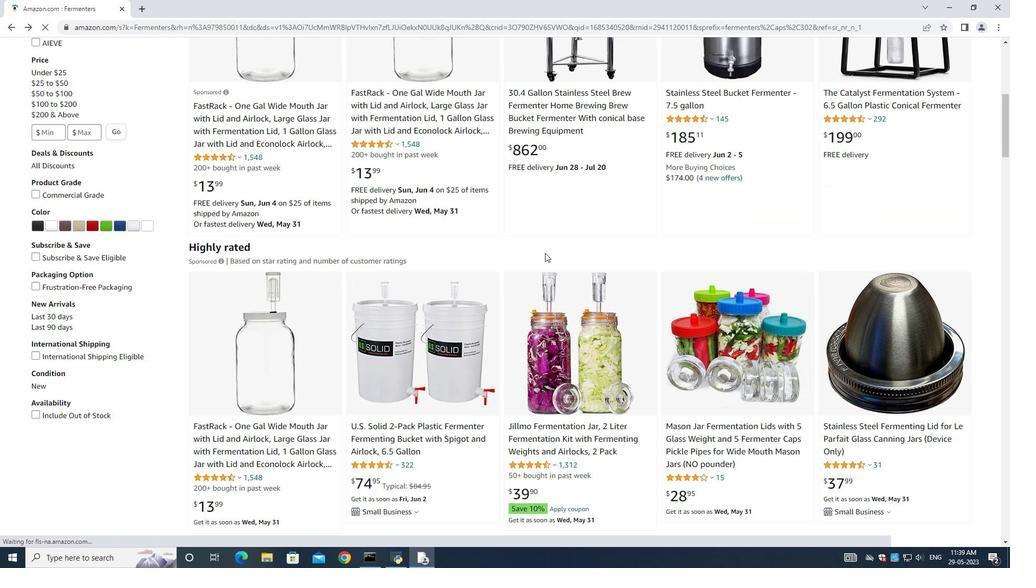 
Action: Mouse moved to (254, 267)
Screenshot: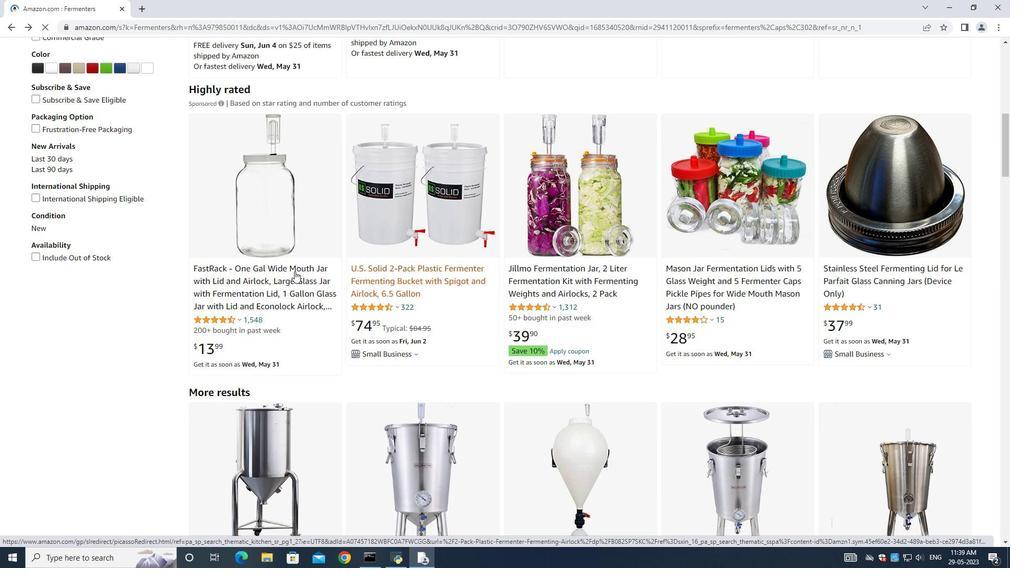
Action: Mouse pressed left at (254, 267)
Screenshot: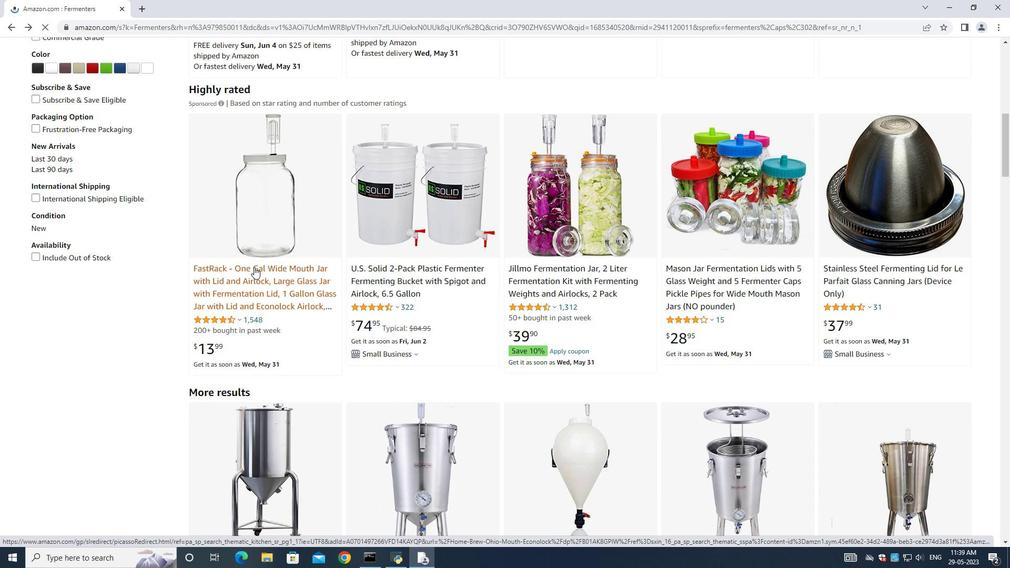 
Action: Mouse moved to (784, 394)
Screenshot: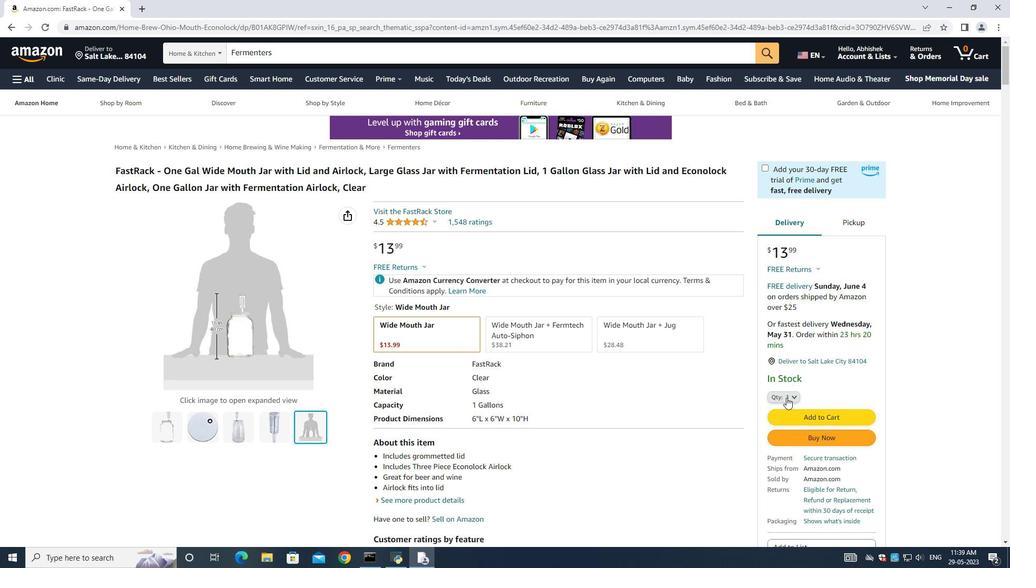 
Action: Mouse pressed left at (784, 394)
Screenshot: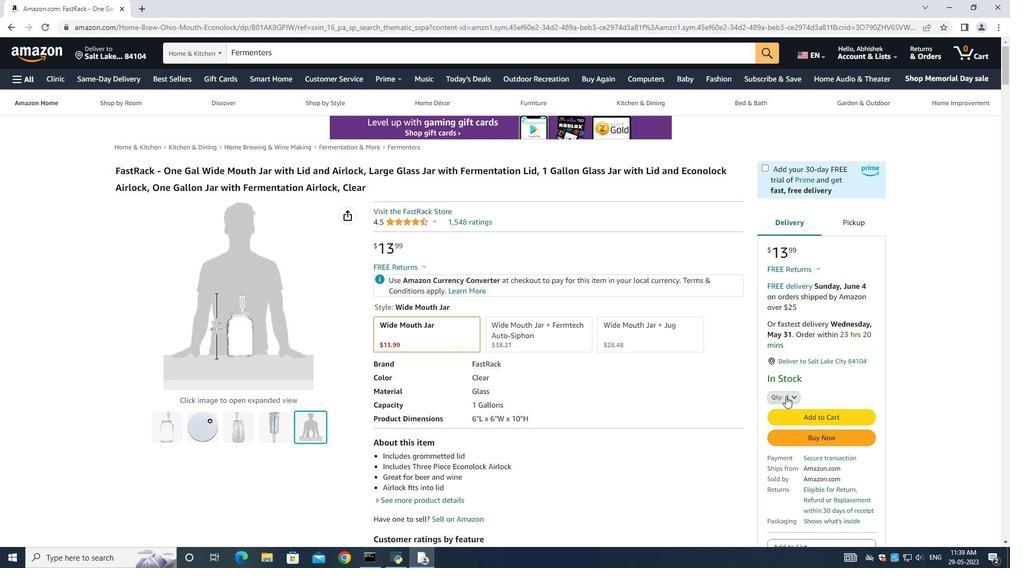 
Action: Mouse moved to (774, 100)
Screenshot: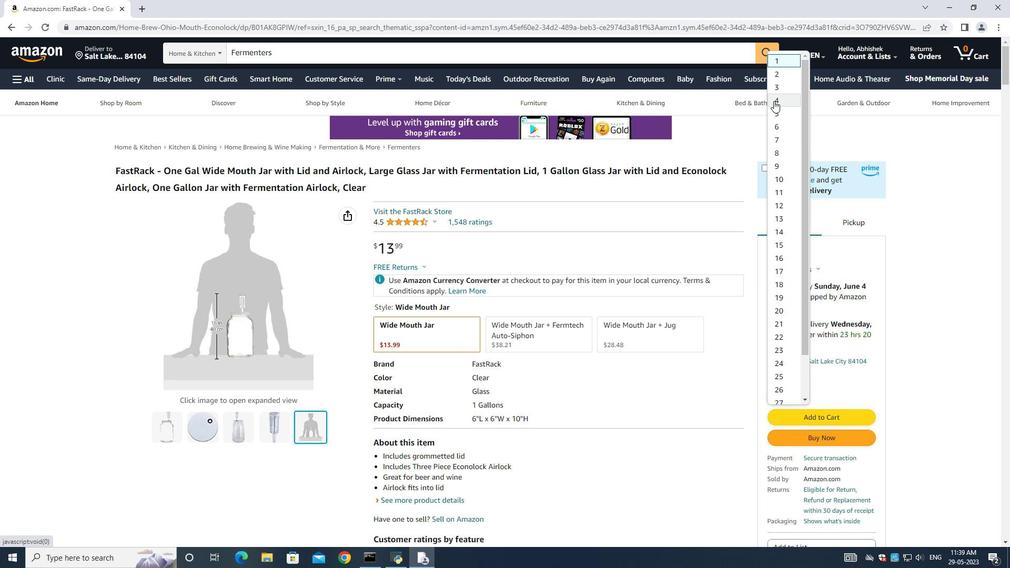 
Action: Mouse pressed left at (774, 100)
Screenshot: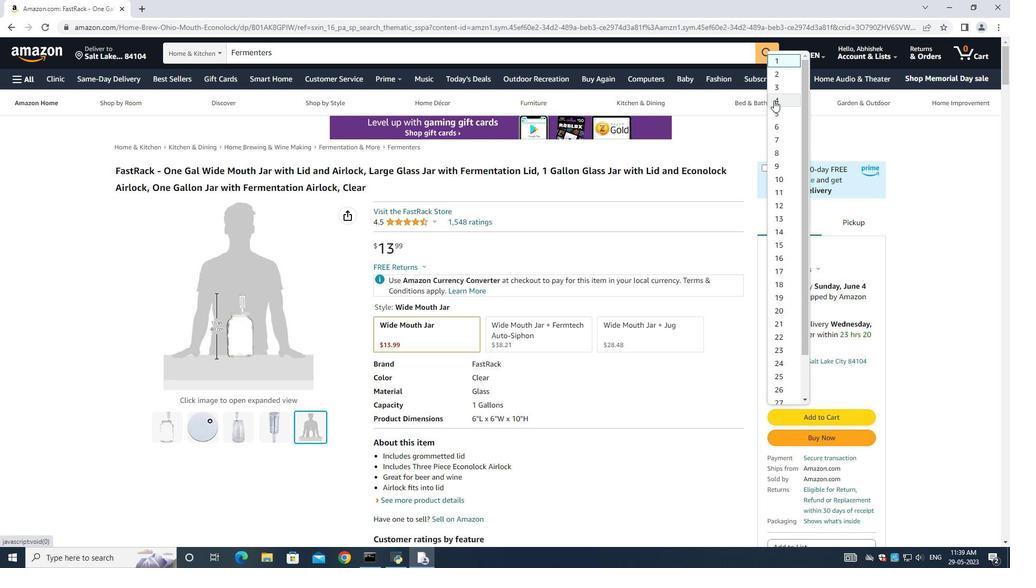 
Action: Mouse moved to (821, 412)
Screenshot: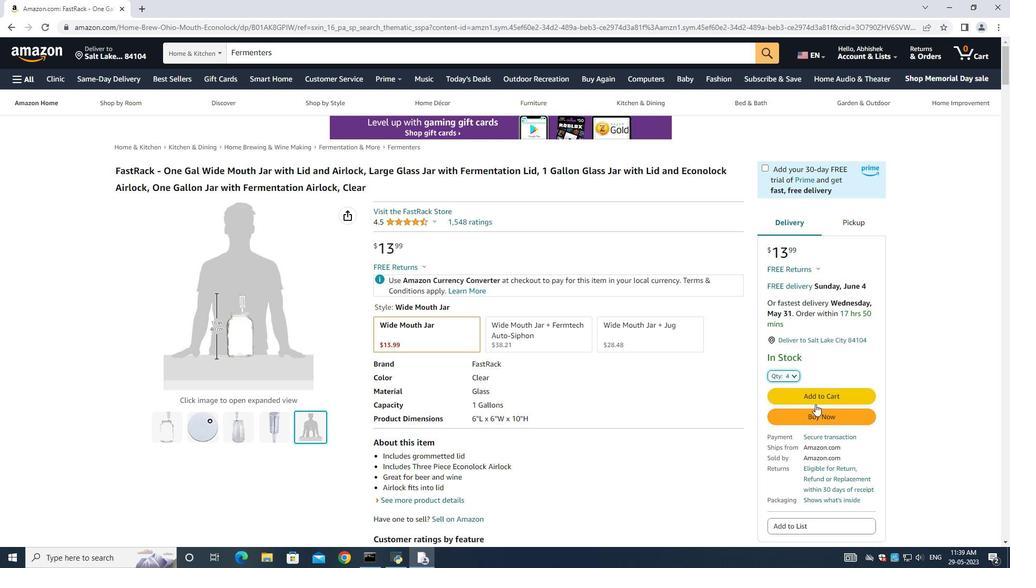 
Action: Mouse pressed left at (821, 412)
Screenshot: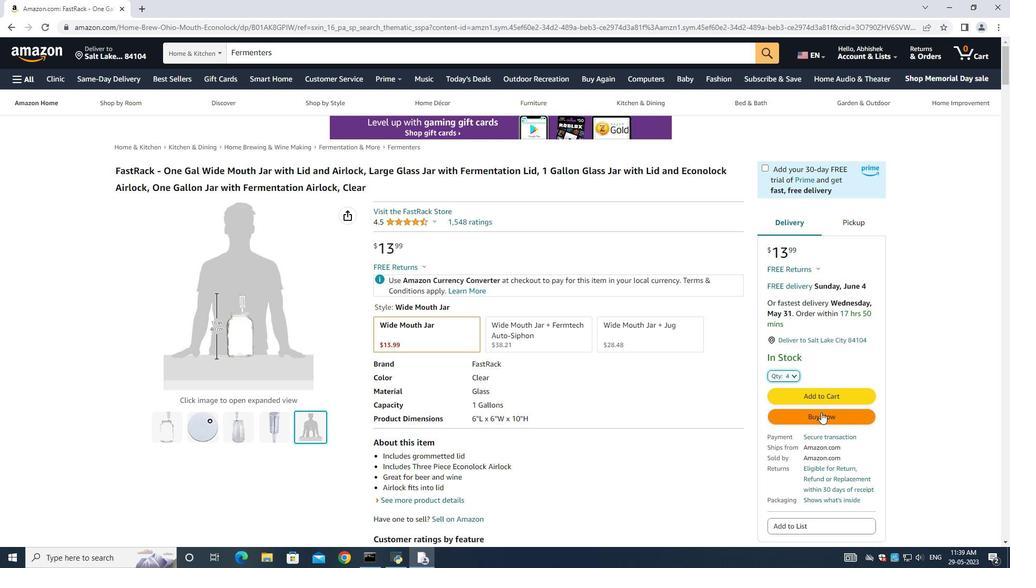 
Action: Mouse moved to (467, 341)
Screenshot: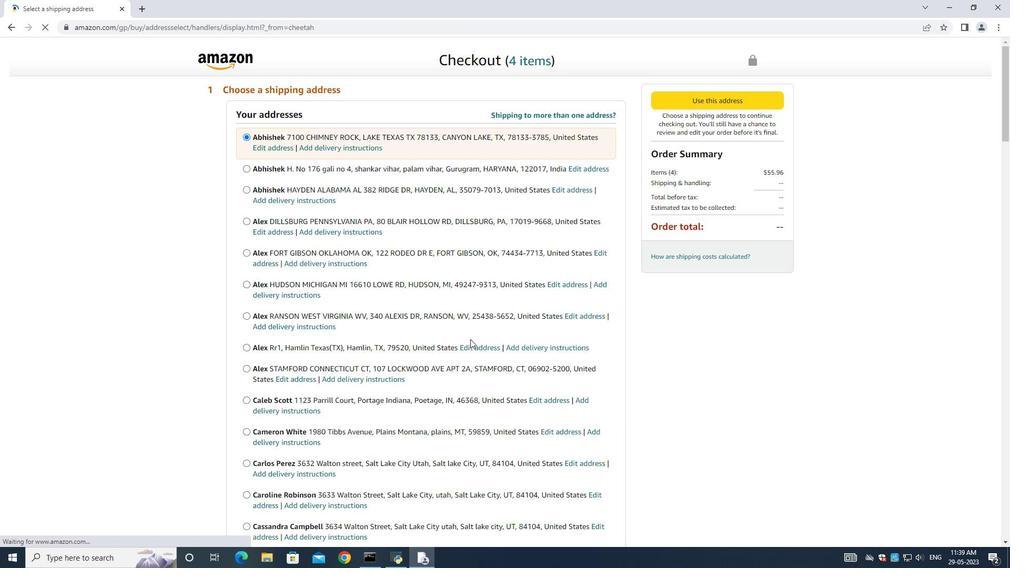 
Action: Mouse scrolled (467, 340) with delta (0, 0)
Screenshot: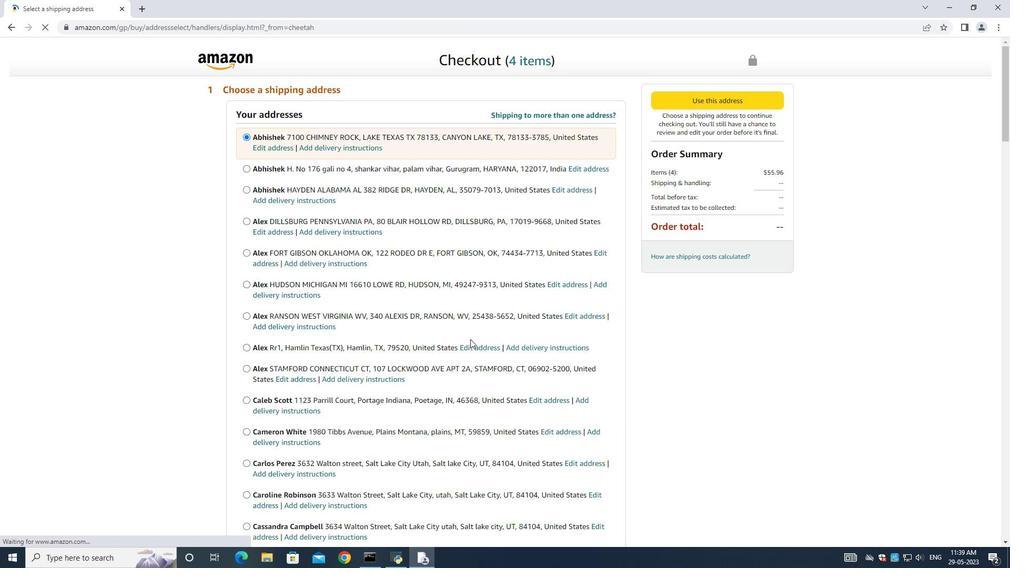 
Action: Mouse moved to (467, 342)
Screenshot: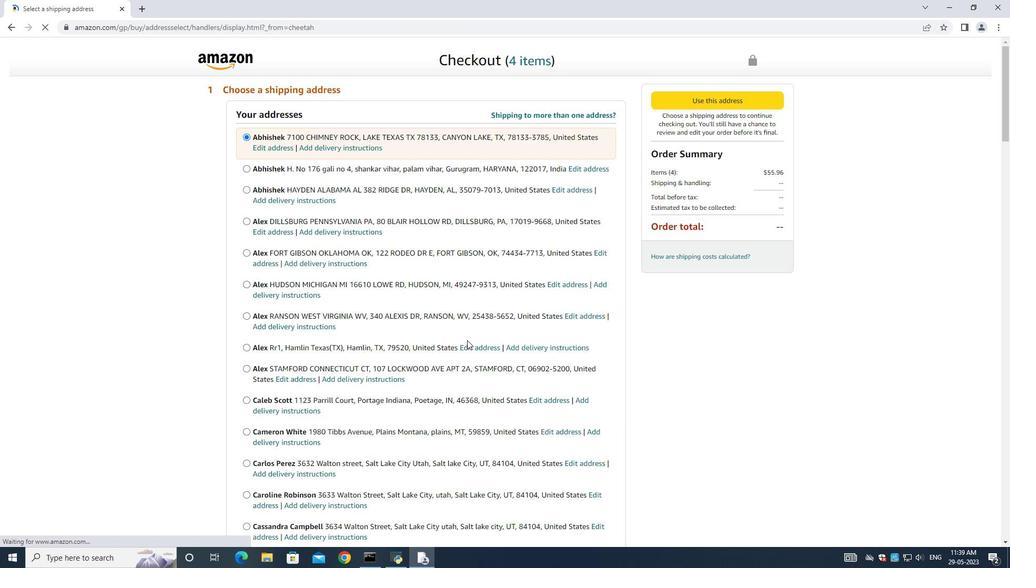 
Action: Mouse scrolled (467, 342) with delta (0, 0)
Screenshot: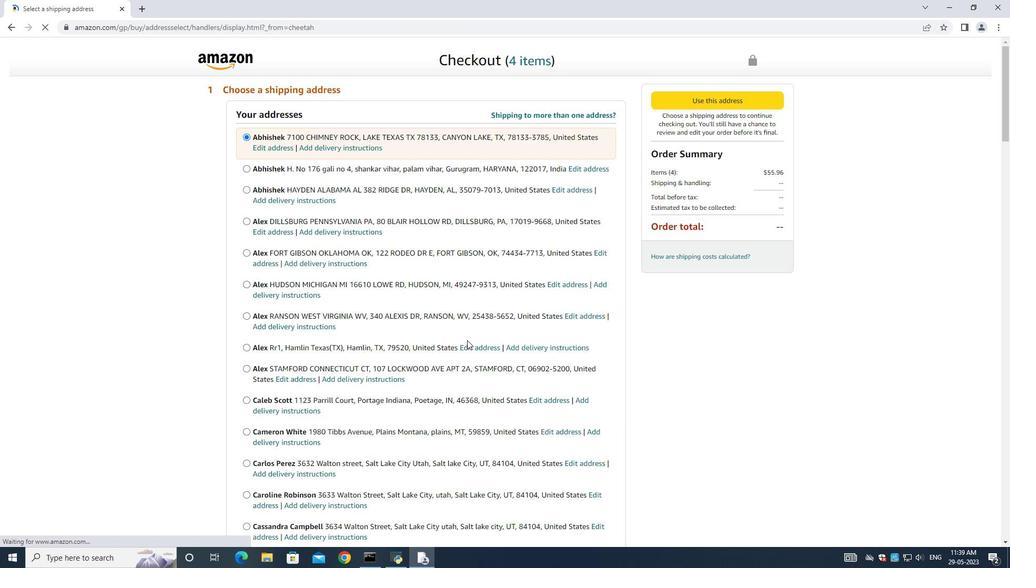 
Action: Mouse moved to (466, 343)
Screenshot: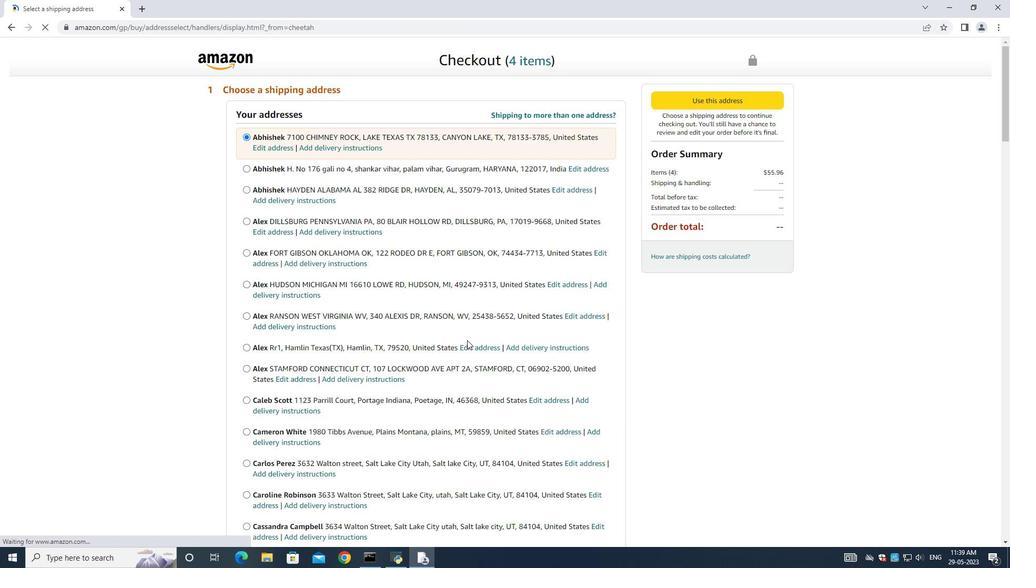 
Action: Mouse scrolled (466, 342) with delta (0, 0)
Screenshot: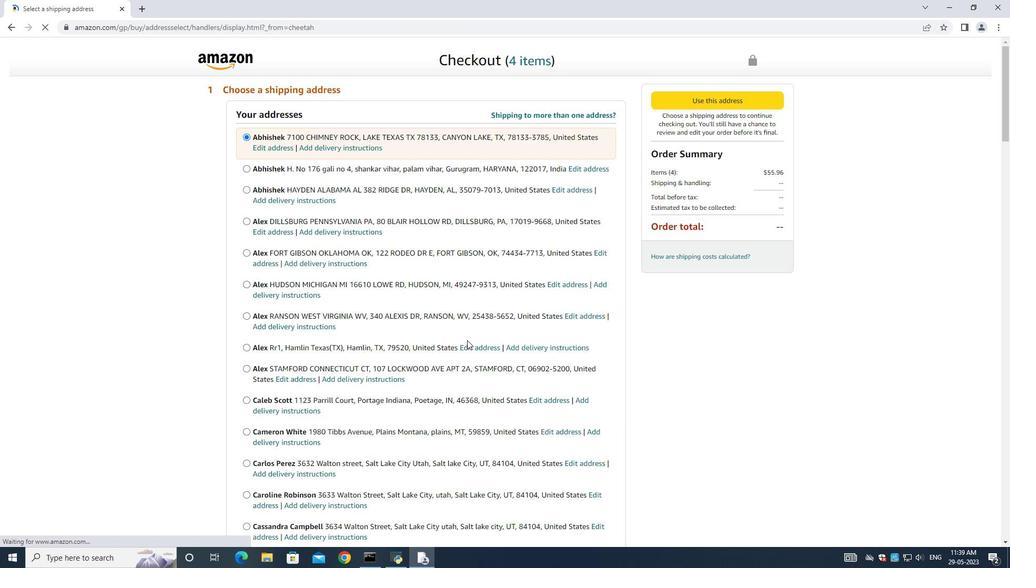 
Action: Mouse scrolled (466, 342) with delta (0, 0)
Screenshot: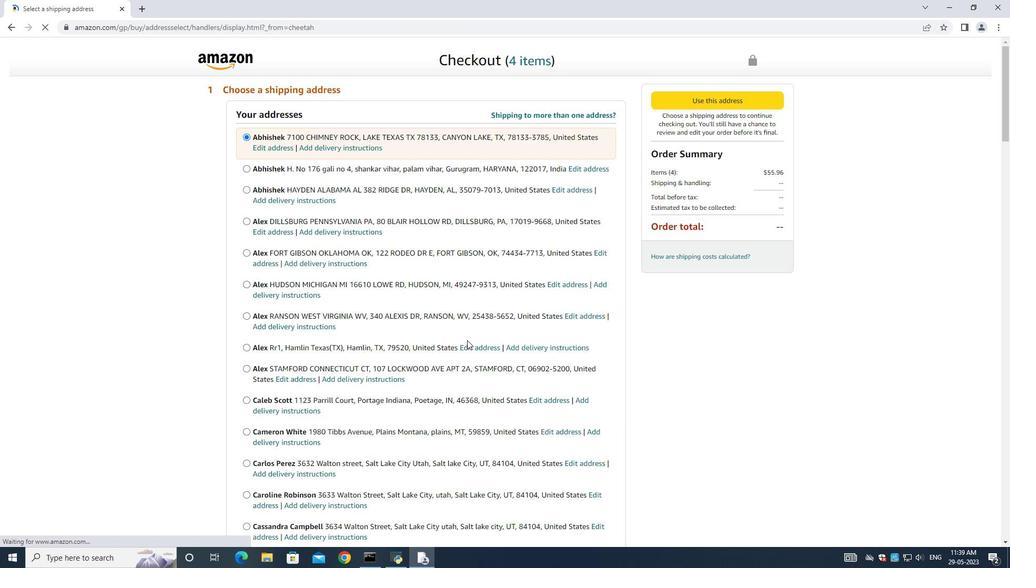 
Action: Mouse moved to (466, 343)
Screenshot: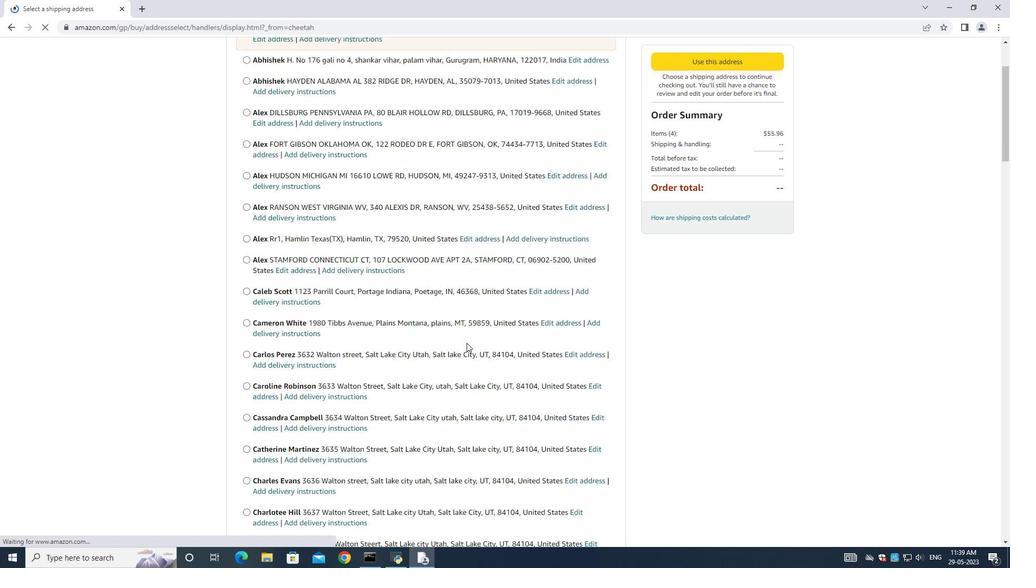 
Action: Mouse scrolled (466, 342) with delta (0, 0)
Screenshot: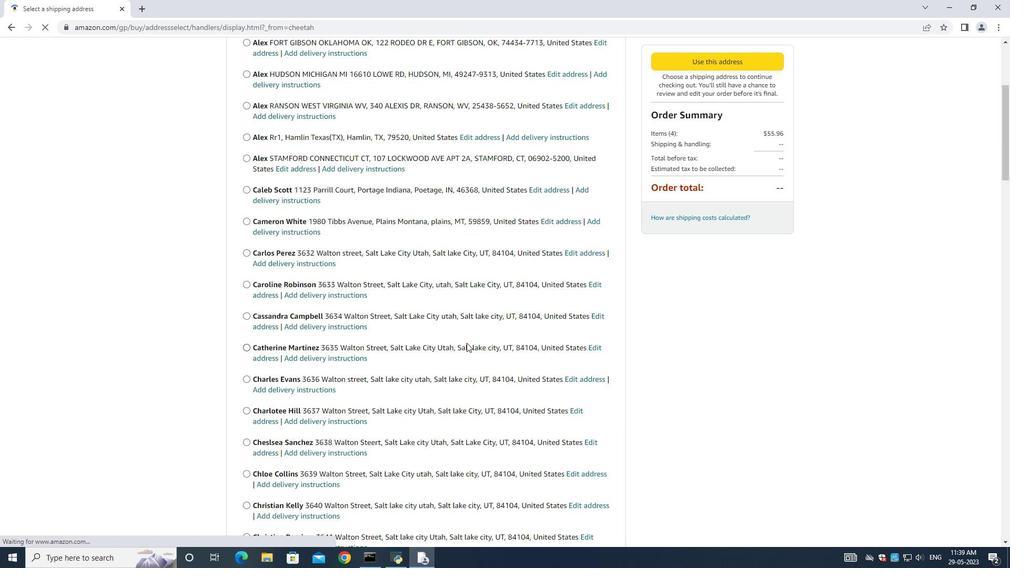 
Action: Mouse moved to (376, 369)
Screenshot: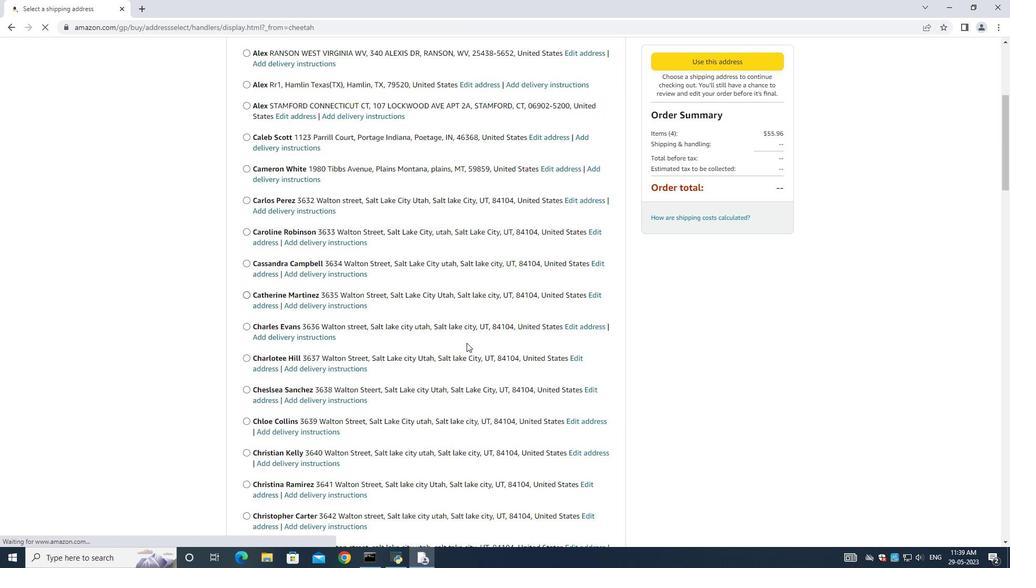 
Action: Mouse scrolled (376, 369) with delta (0, 0)
Screenshot: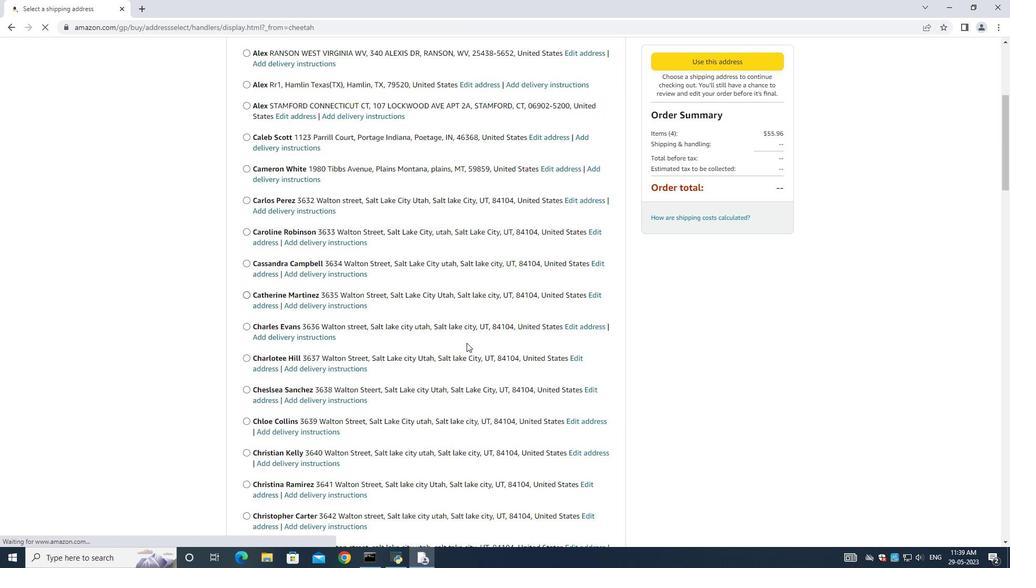 
Action: Mouse scrolled (376, 369) with delta (0, 0)
Screenshot: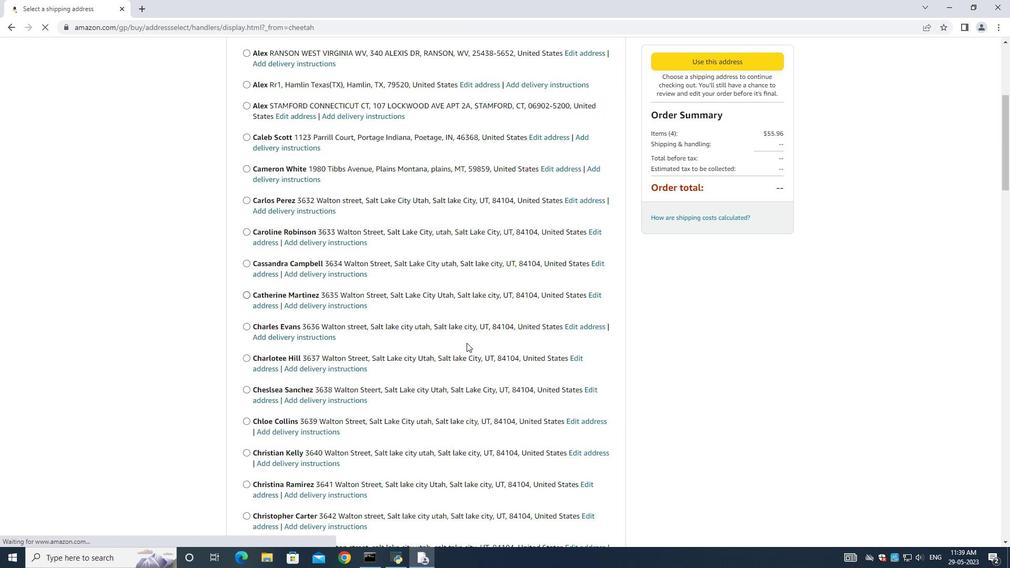 
Action: Mouse scrolled (376, 369) with delta (0, 0)
Screenshot: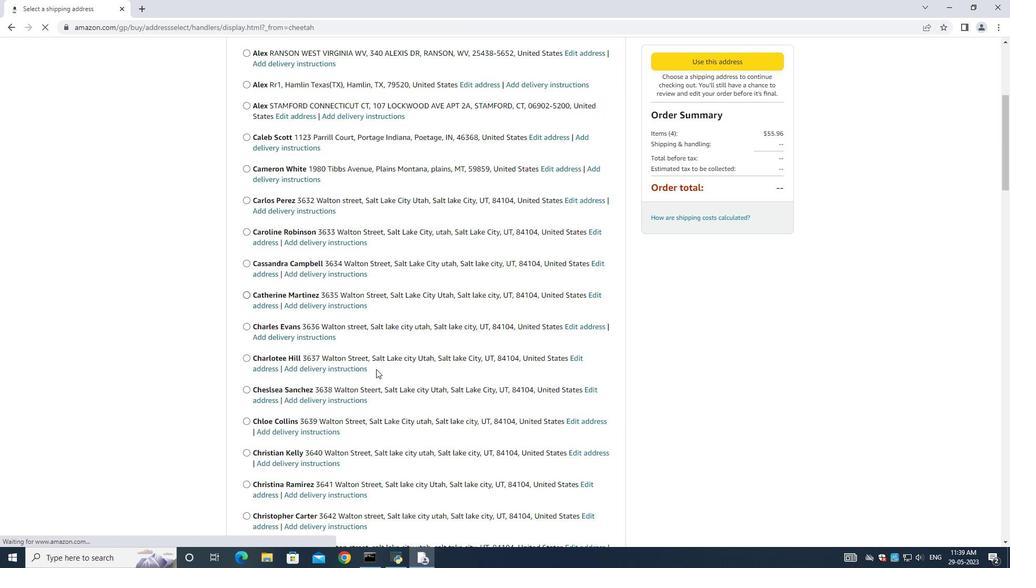 
Action: Mouse moved to (376, 365)
Screenshot: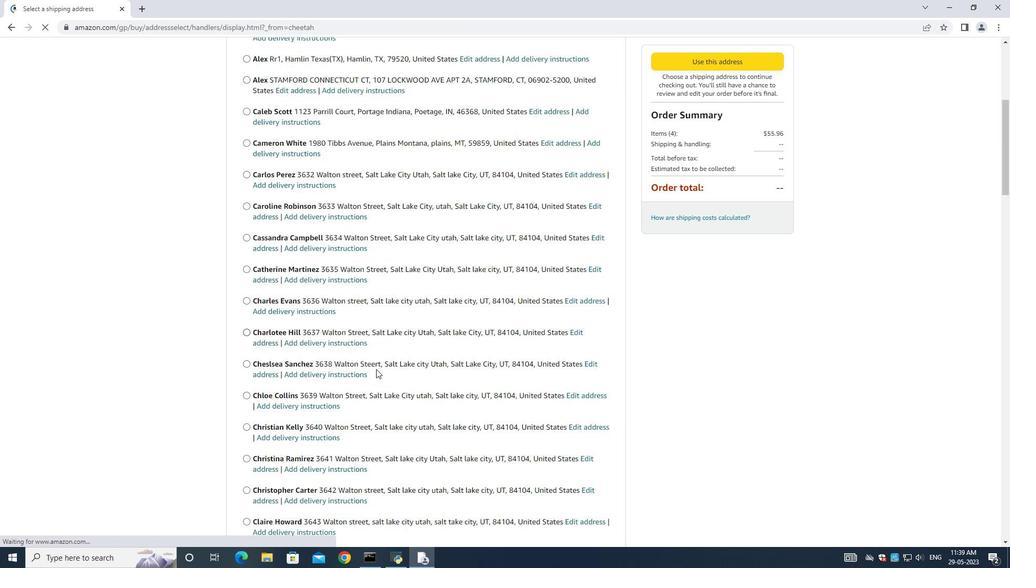 
Action: Mouse scrolled (376, 365) with delta (0, 0)
Screenshot: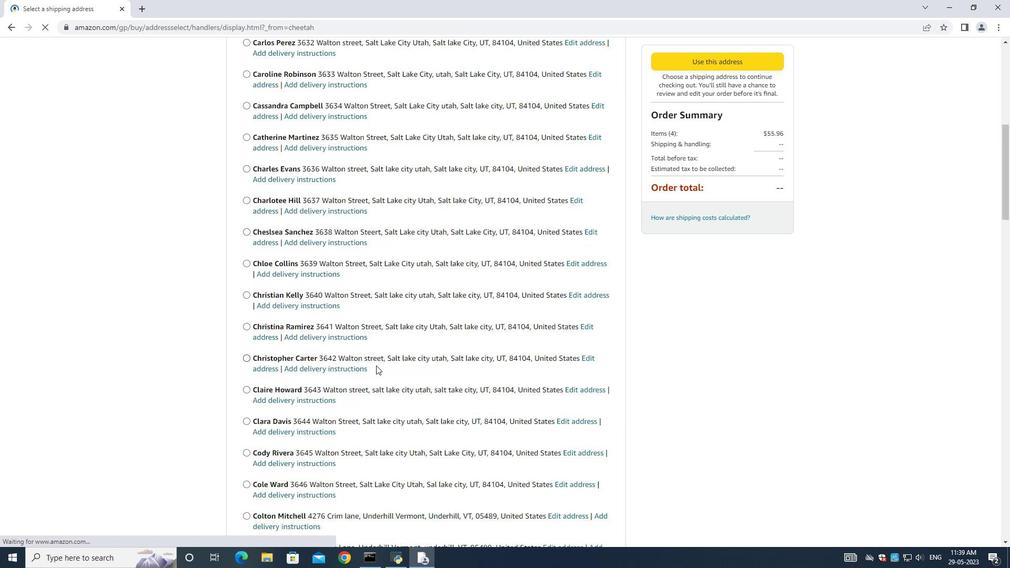 
Action: Mouse moved to (376, 366)
Screenshot: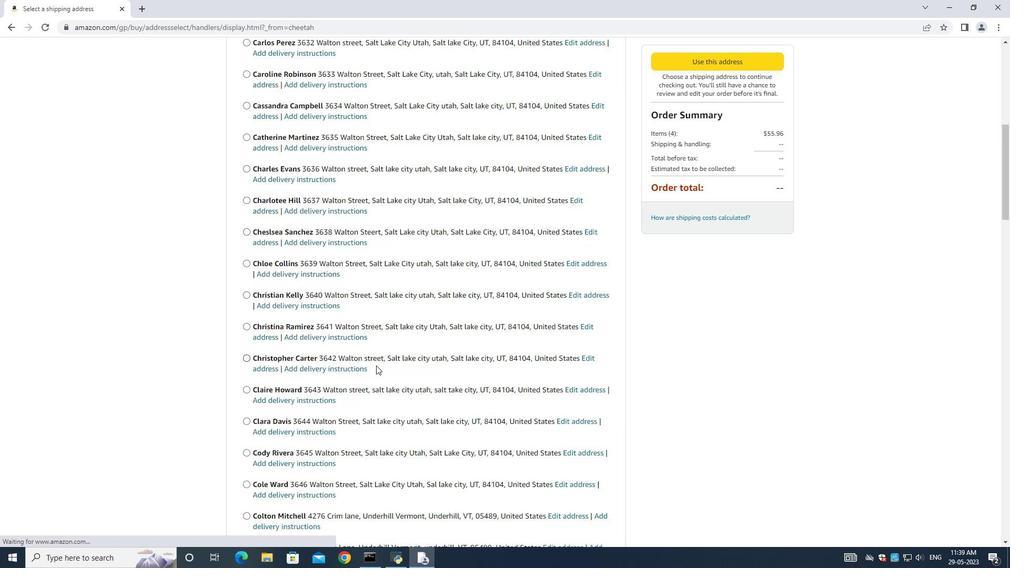 
Action: Mouse scrolled (376, 365) with delta (0, 0)
Screenshot: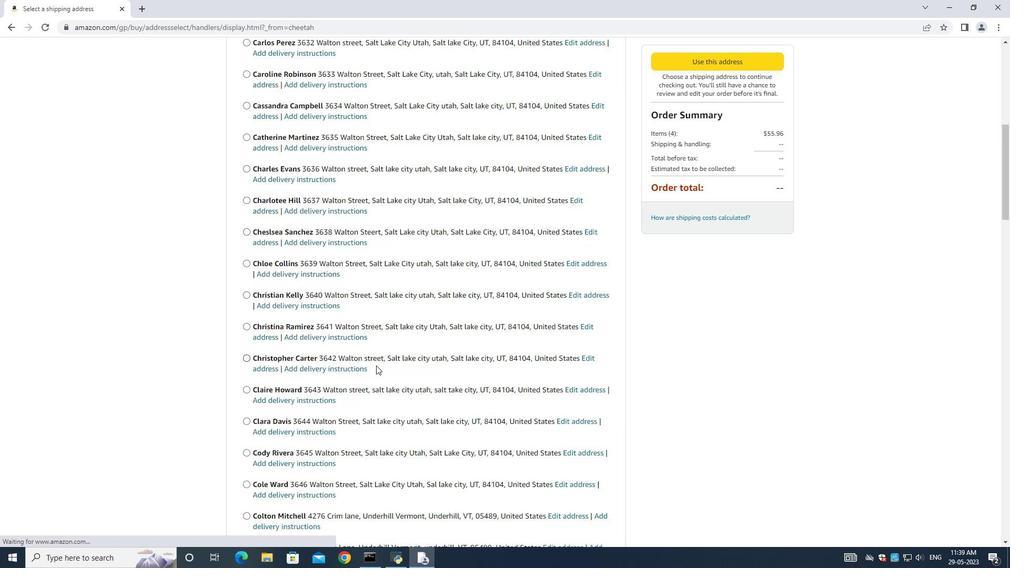 
Action: Mouse moved to (376, 367)
Screenshot: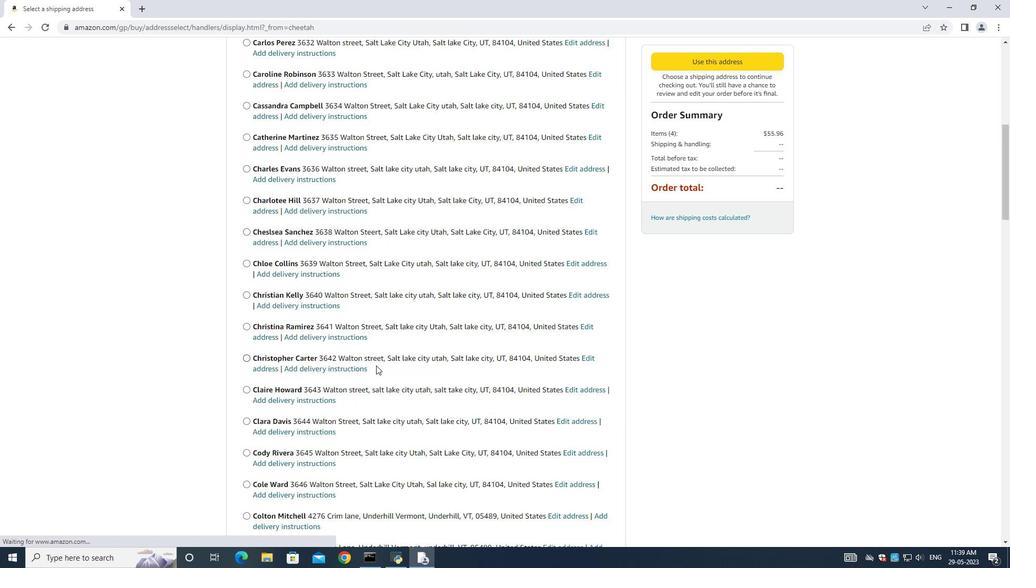 
Action: Mouse scrolled (376, 366) with delta (0, 0)
Screenshot: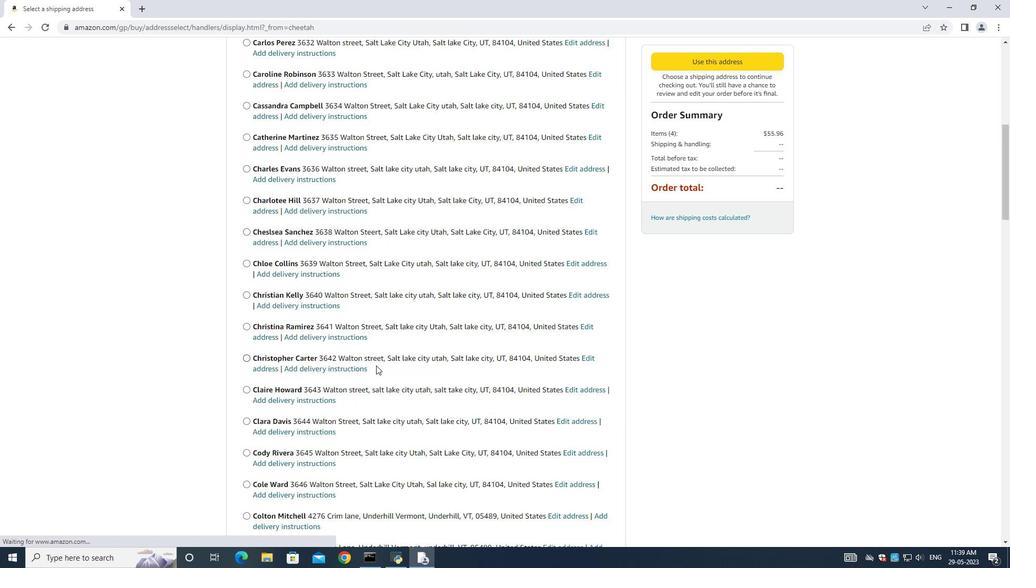 
Action: Mouse moved to (376, 367)
Screenshot: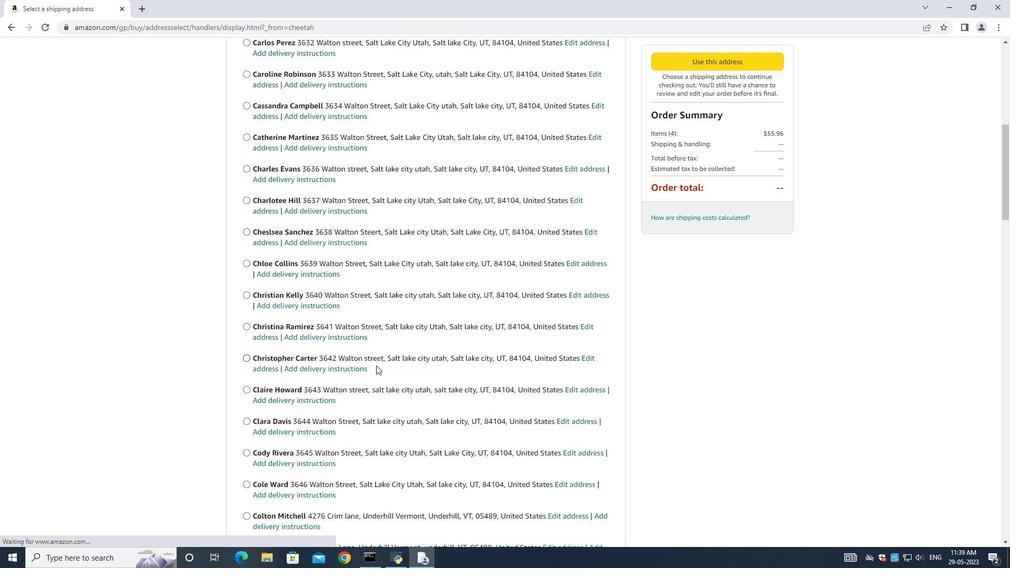 
Action: Mouse scrolled (376, 367) with delta (0, 0)
Screenshot: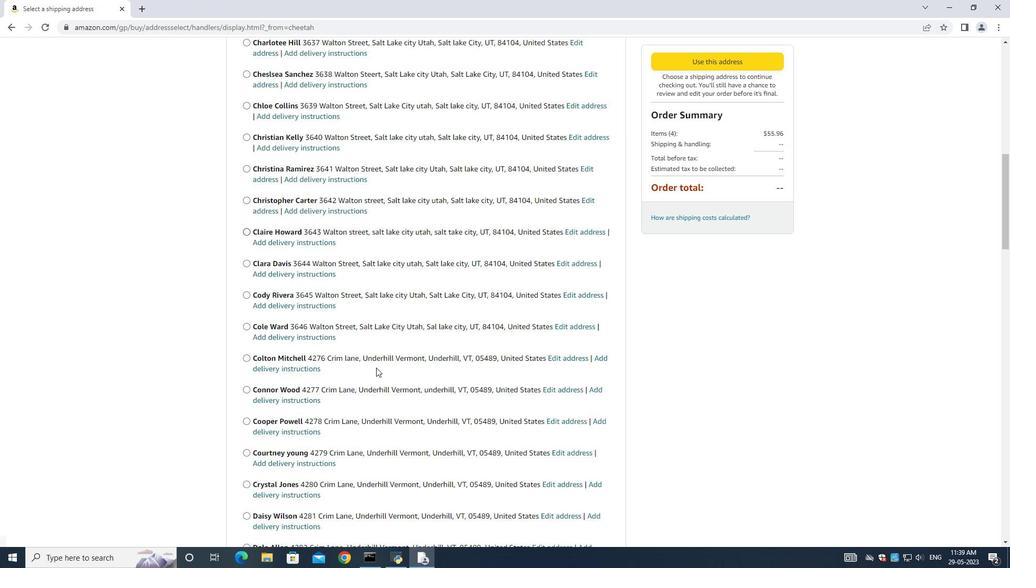 
Action: Mouse scrolled (376, 367) with delta (0, 0)
Screenshot: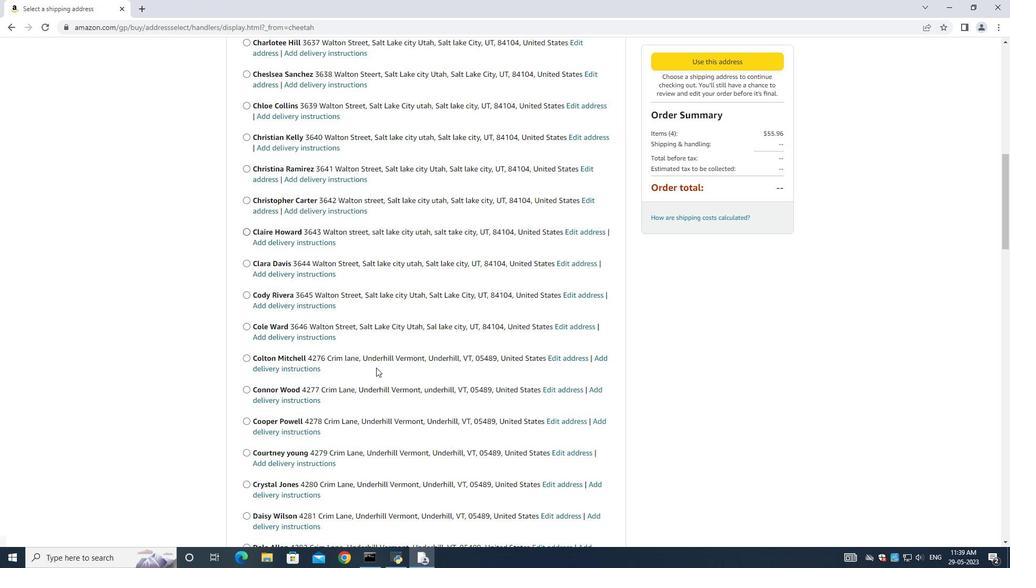 
Action: Mouse scrolled (376, 367) with delta (0, 0)
Screenshot: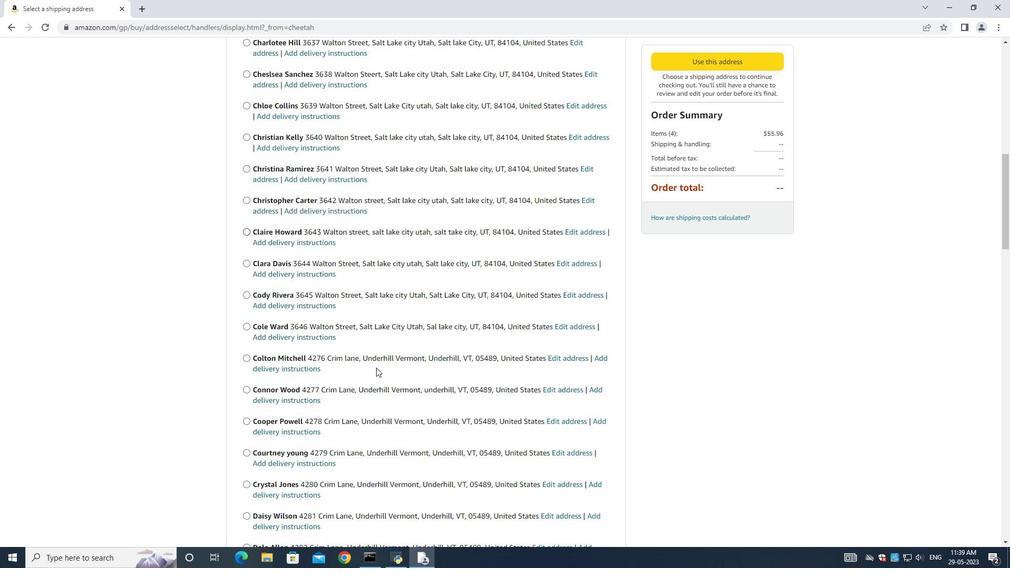 
Action: Mouse moved to (319, 379)
Screenshot: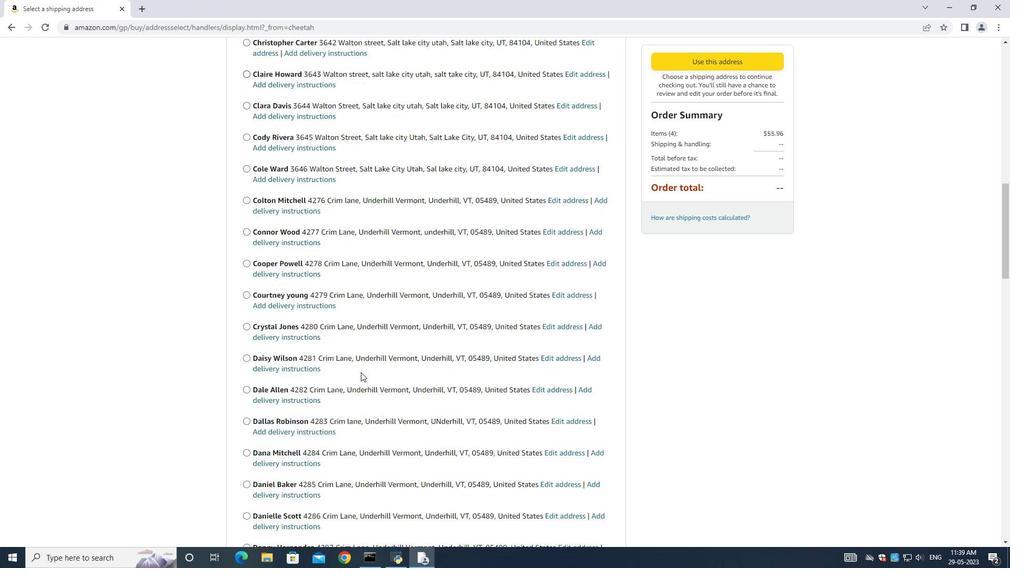 
Action: Mouse scrolled (319, 379) with delta (0, 0)
Screenshot: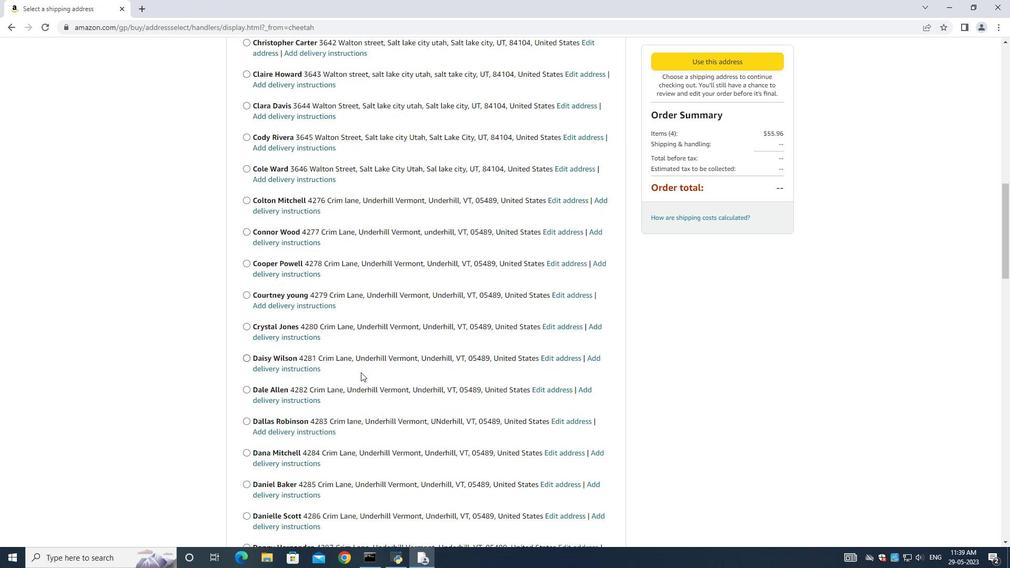 
Action: Mouse scrolled (319, 379) with delta (0, 0)
Screenshot: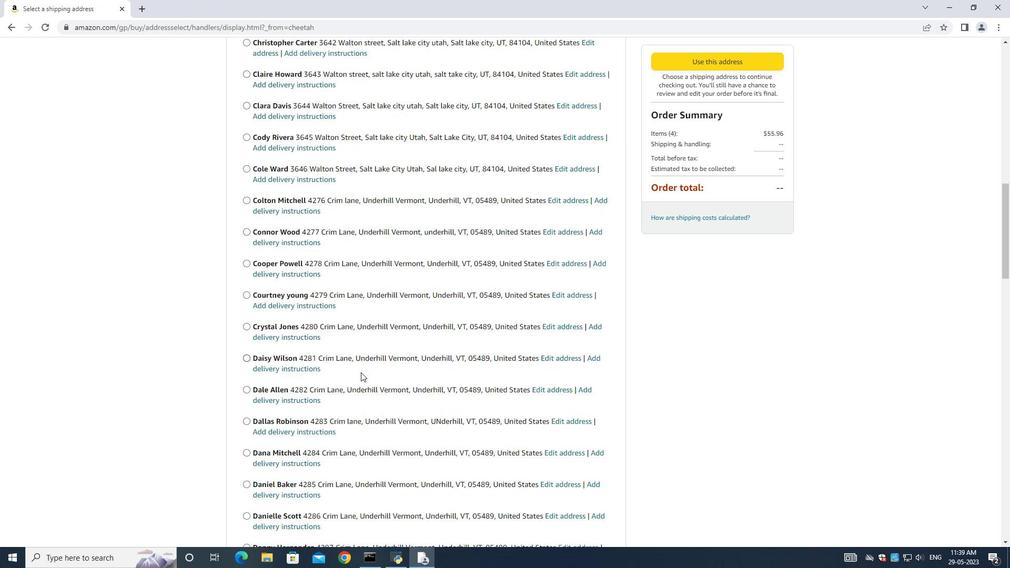
Action: Mouse scrolled (319, 379) with delta (0, 0)
Screenshot: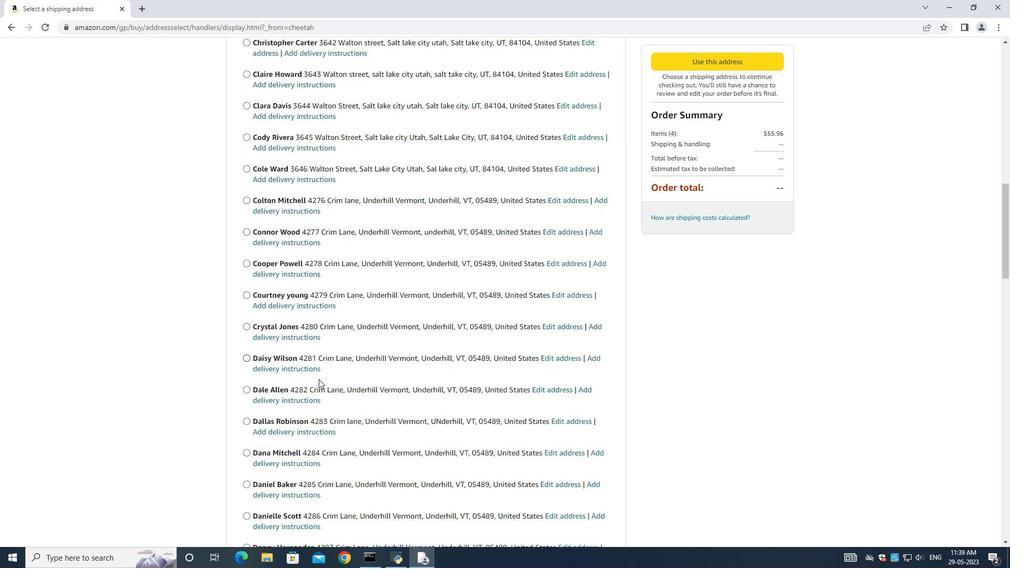 
Action: Mouse scrolled (319, 379) with delta (0, 0)
Screenshot: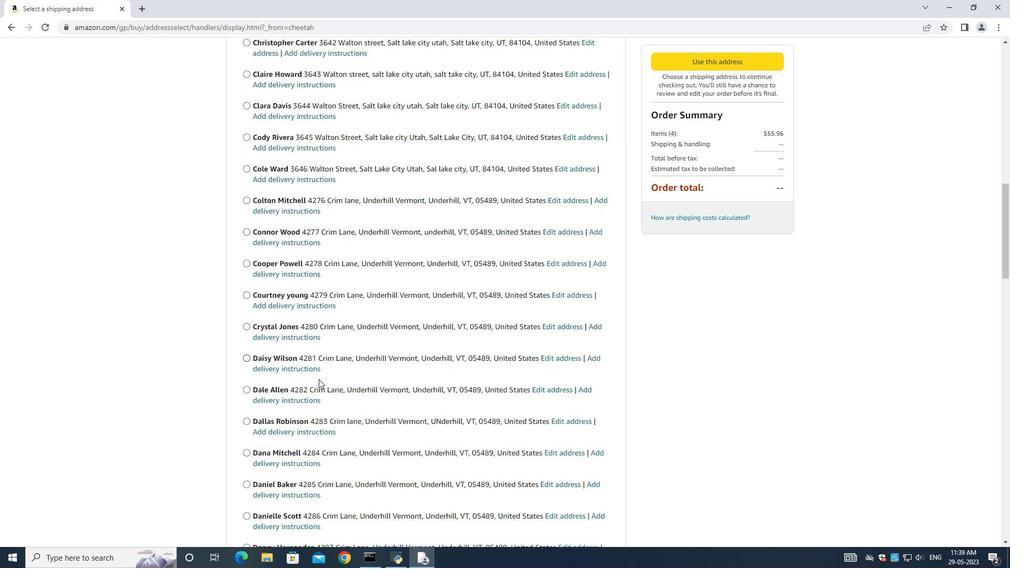 
Action: Mouse scrolled (319, 379) with delta (0, 0)
Screenshot: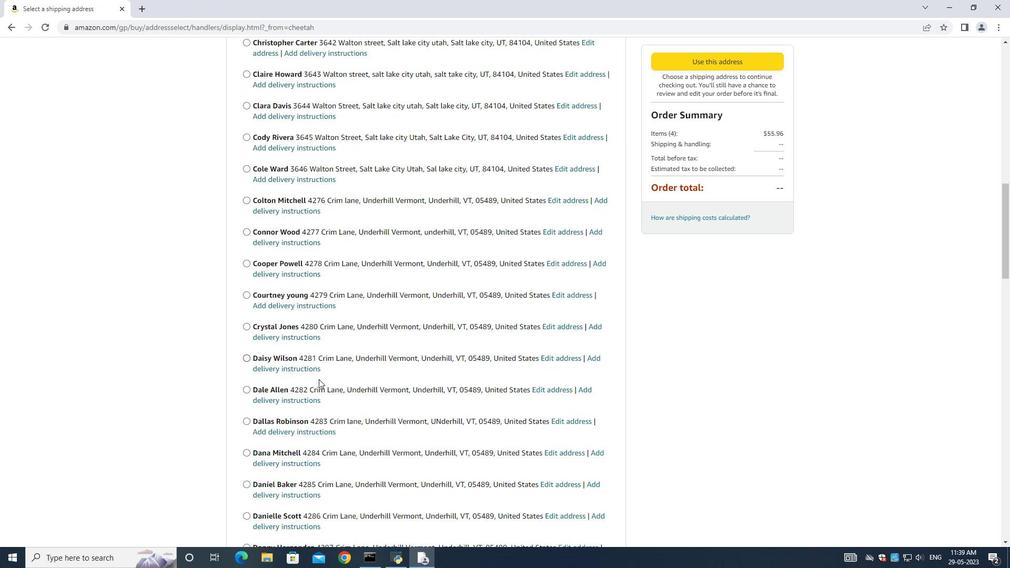 
Action: Mouse moved to (319, 375)
Screenshot: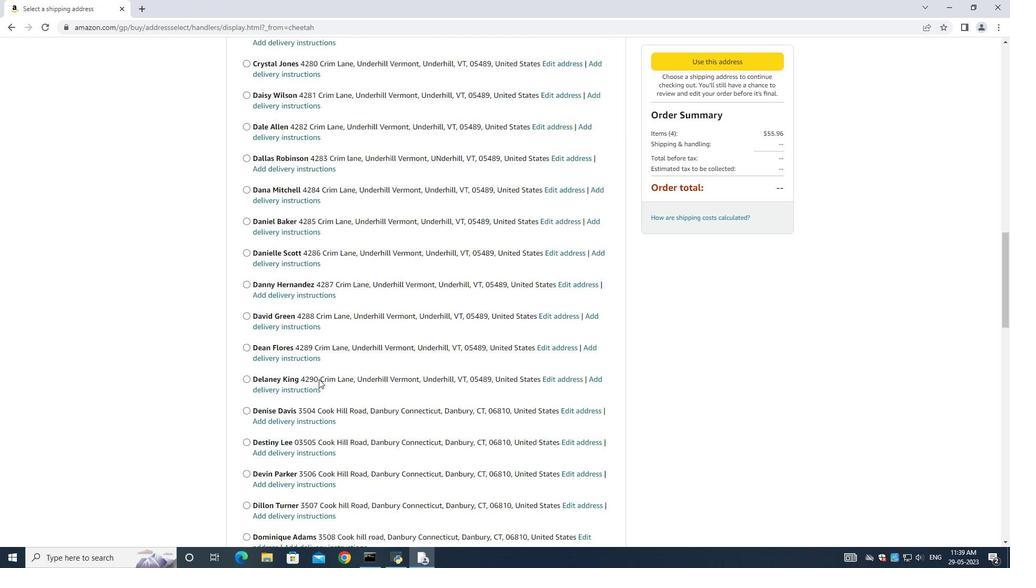 
Action: Mouse scrolled (319, 375) with delta (0, 0)
Screenshot: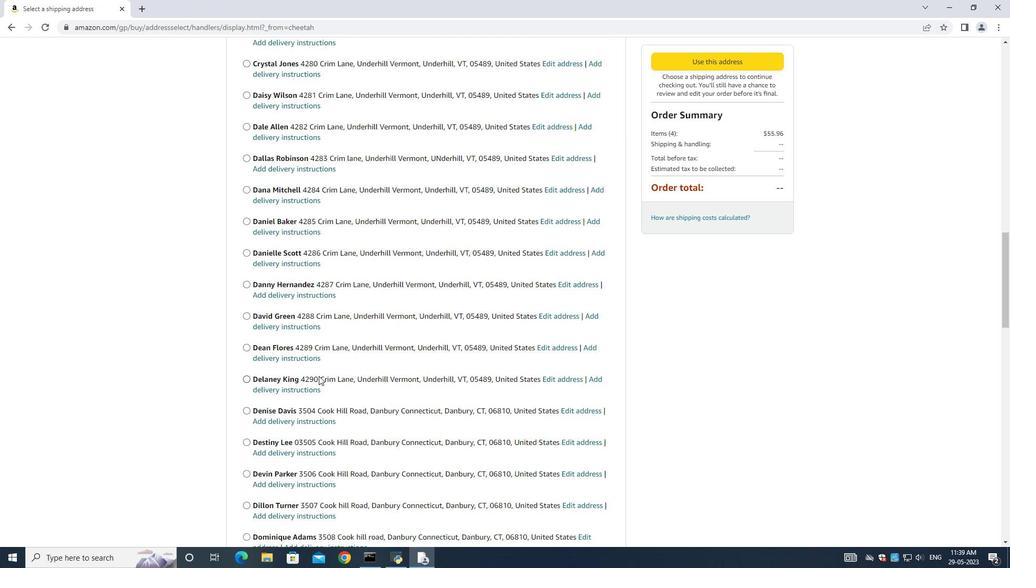
Action: Mouse scrolled (319, 375) with delta (0, 0)
Screenshot: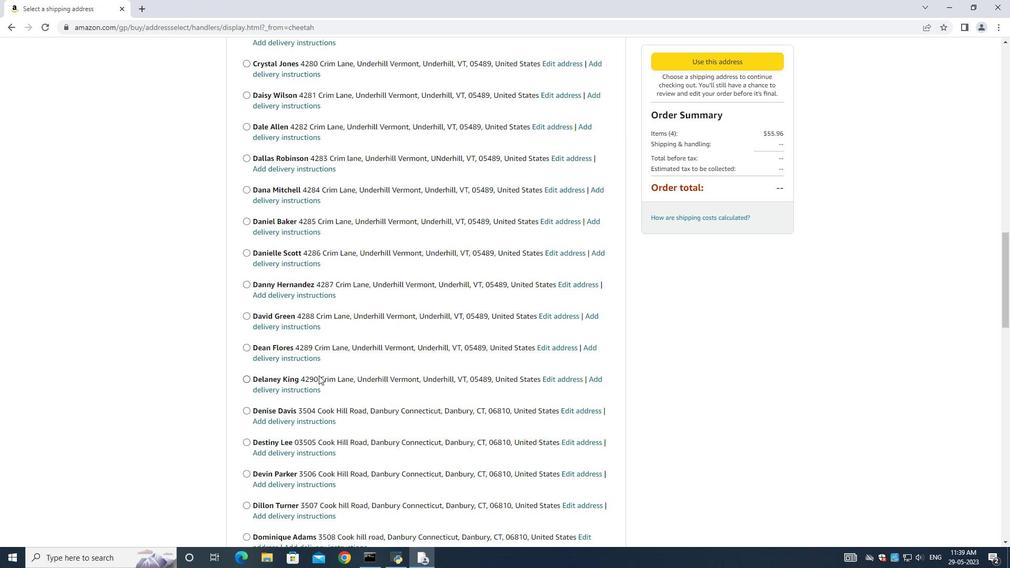 
Action: Mouse scrolled (319, 375) with delta (0, 0)
Screenshot: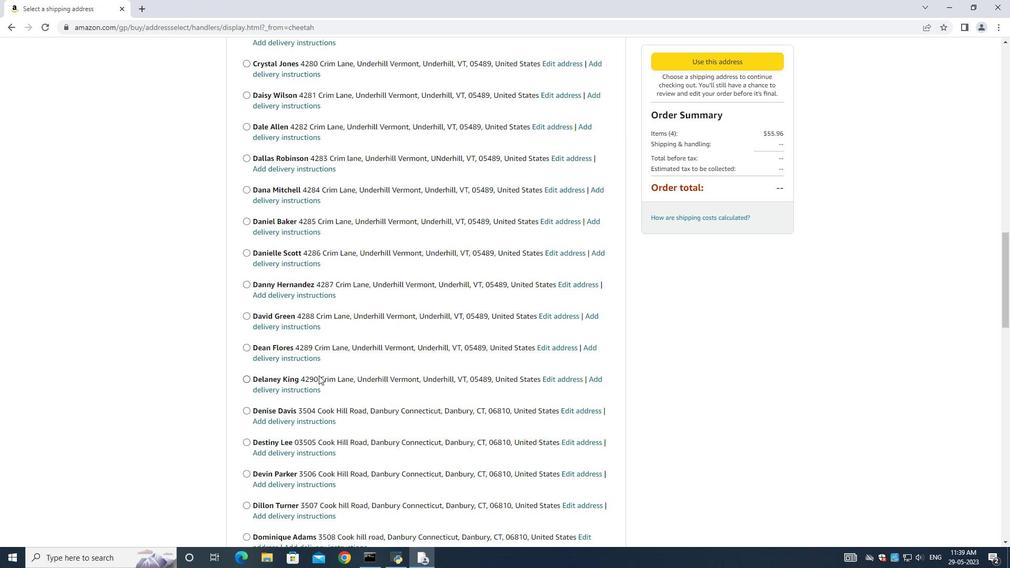 
Action: Mouse scrolled (319, 375) with delta (0, 0)
Screenshot: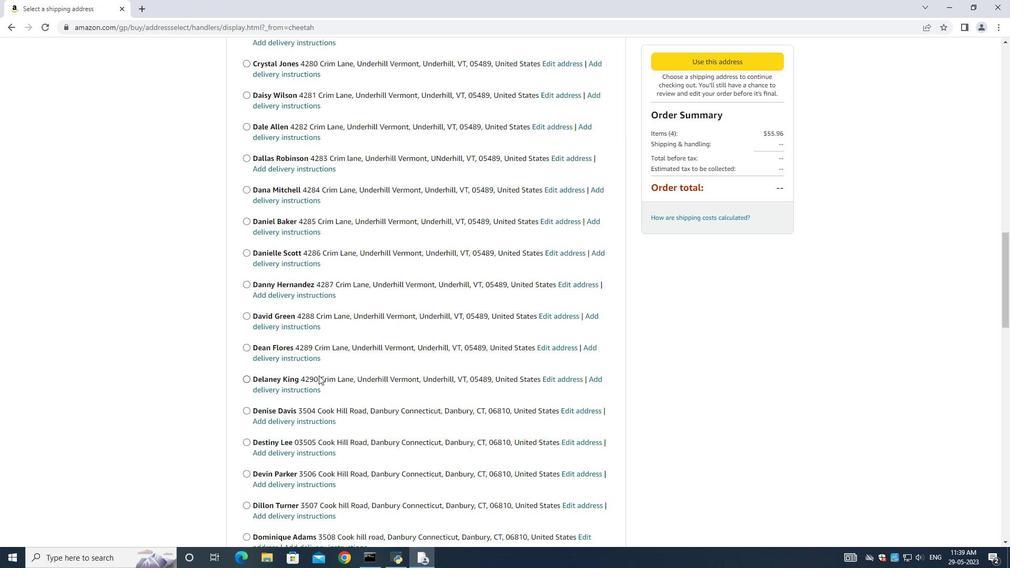 
Action: Mouse moved to (322, 372)
Screenshot: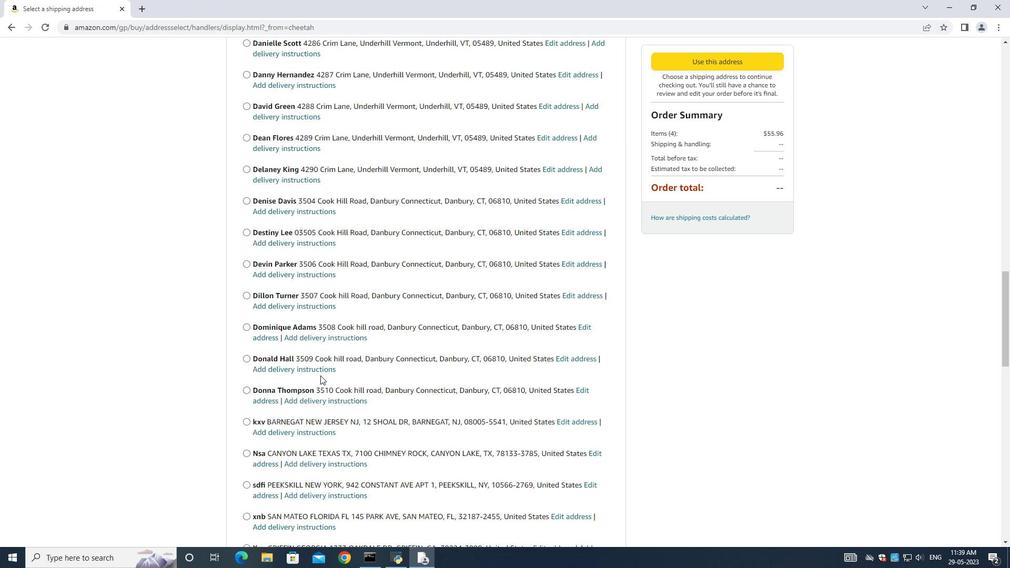 
Action: Mouse scrolled (322, 372) with delta (0, 0)
Screenshot: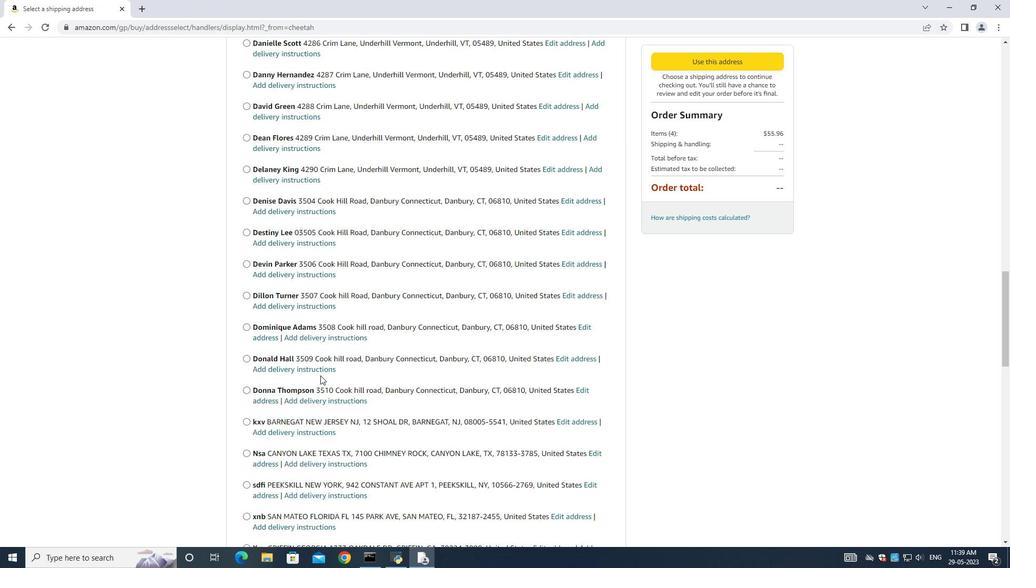 
Action: Mouse scrolled (322, 372) with delta (0, 0)
Screenshot: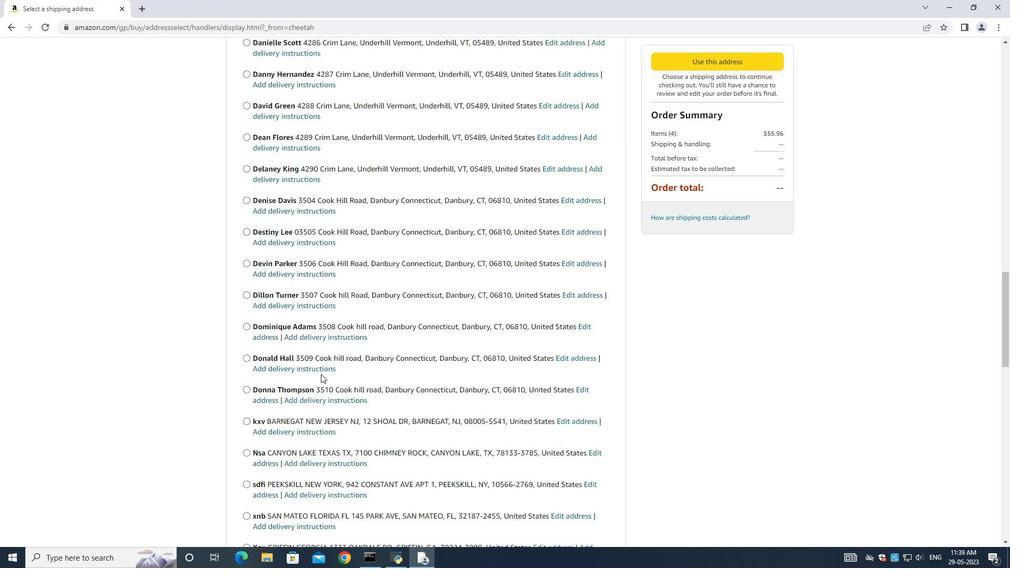 
Action: Mouse scrolled (322, 372) with delta (0, 0)
Screenshot: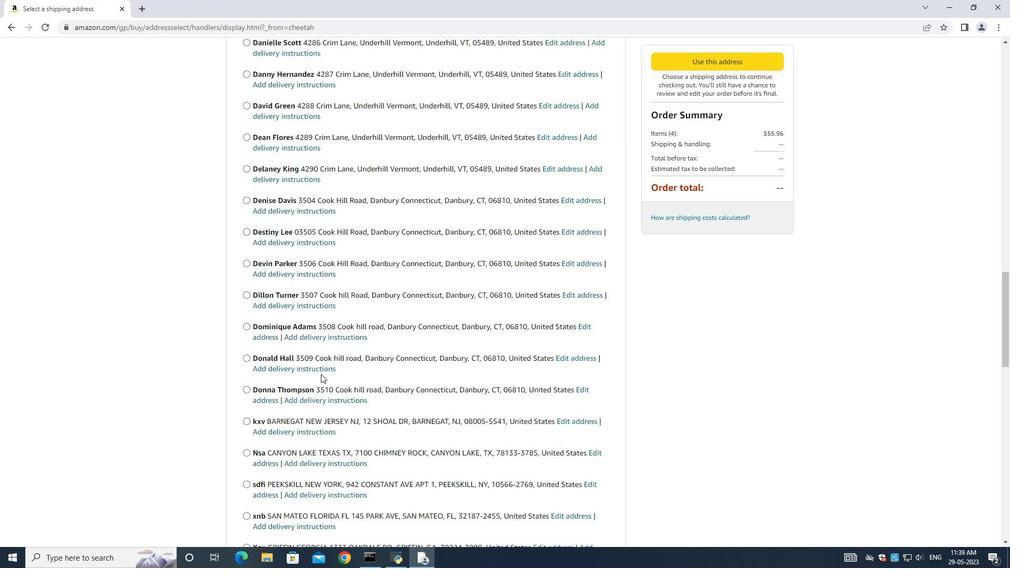 
Action: Mouse scrolled (322, 372) with delta (0, 0)
Screenshot: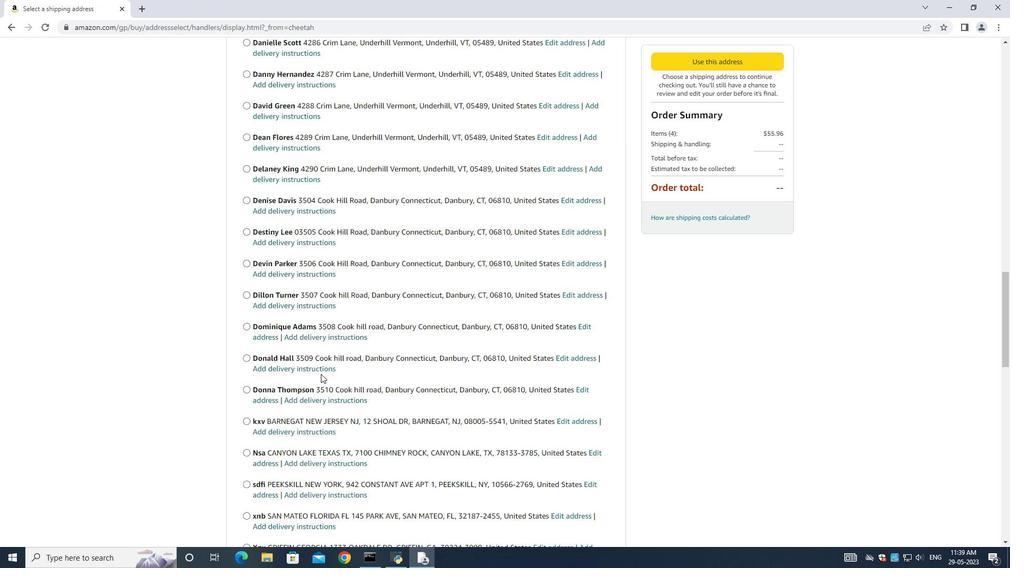 
Action: Mouse moved to (325, 392)
Screenshot: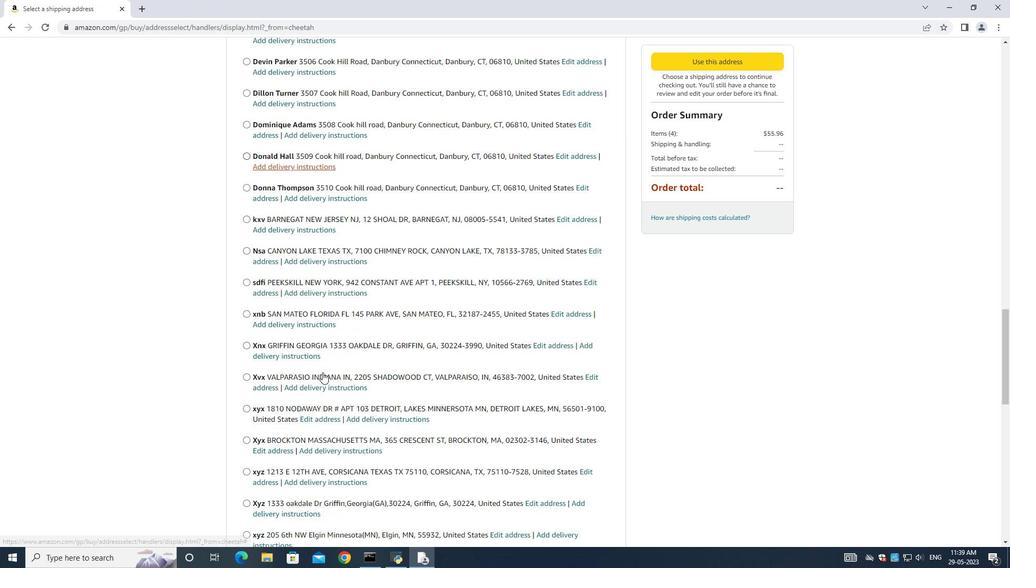 
Action: Mouse scrolled (325, 391) with delta (0, 0)
Screenshot: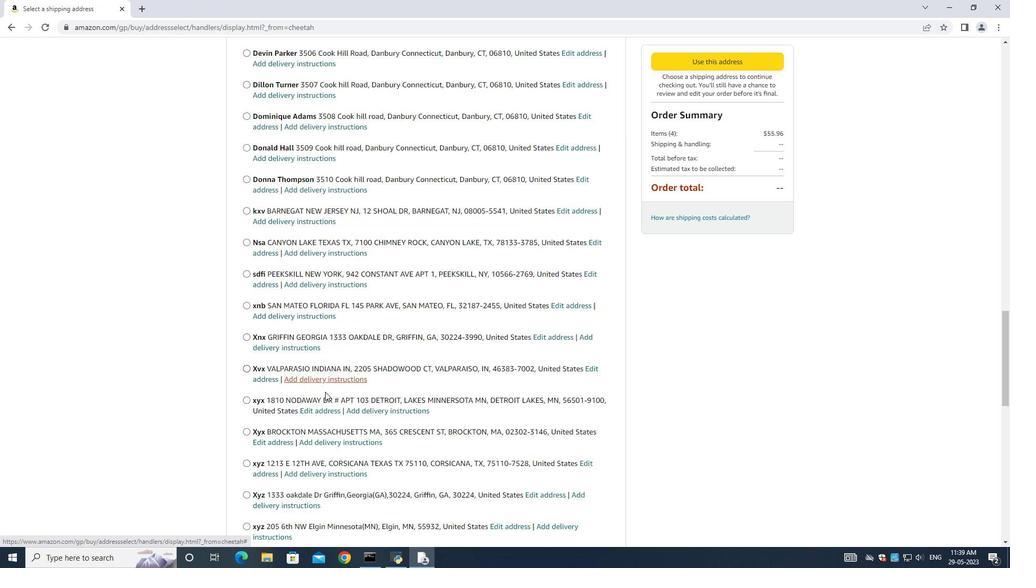 
Action: Mouse scrolled (325, 391) with delta (0, 0)
Screenshot: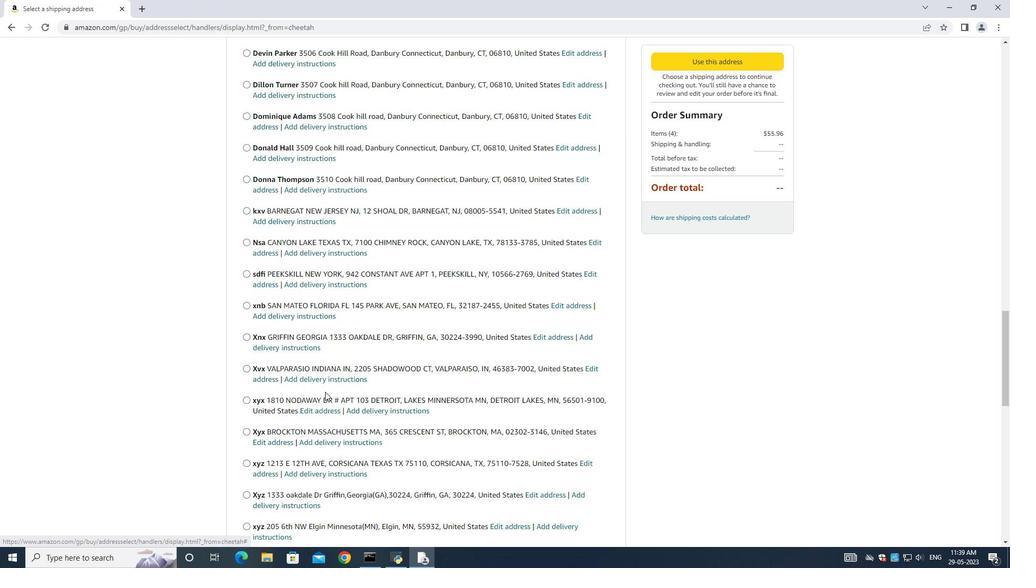 
Action: Mouse scrolled (325, 391) with delta (0, 0)
Screenshot: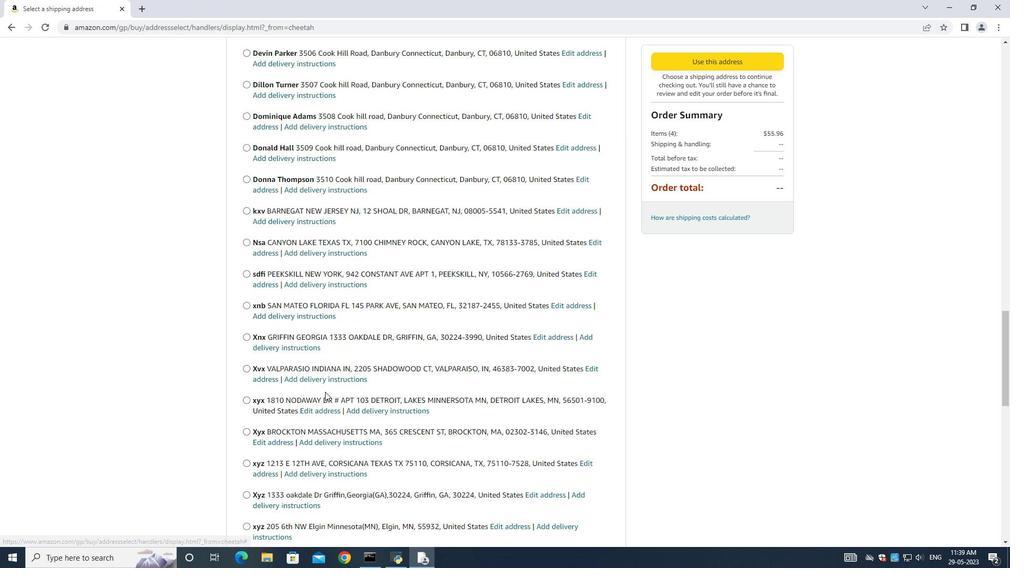 
Action: Mouse moved to (325, 392)
Screenshot: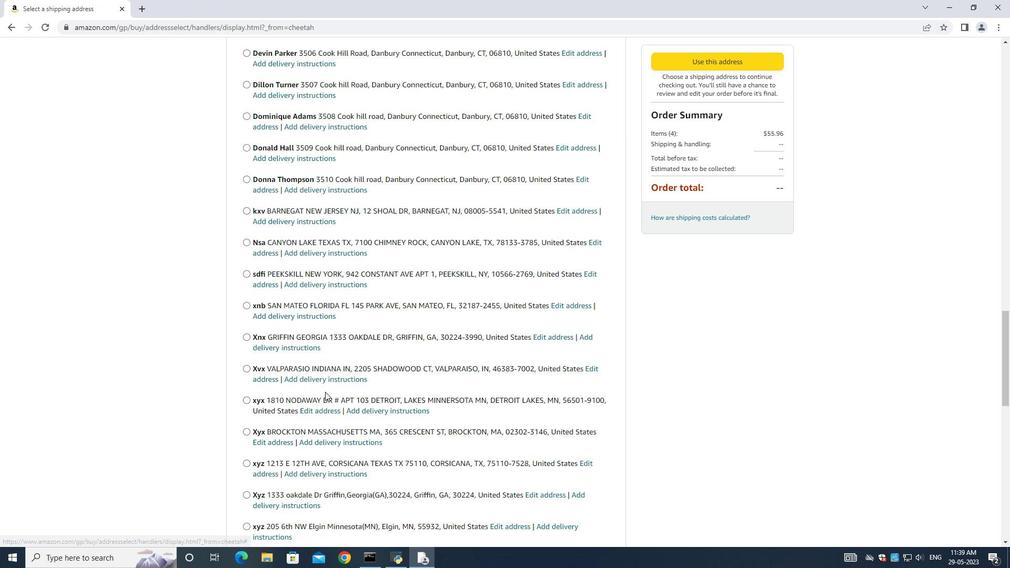 
Action: Mouse scrolled (325, 391) with delta (0, 0)
Screenshot: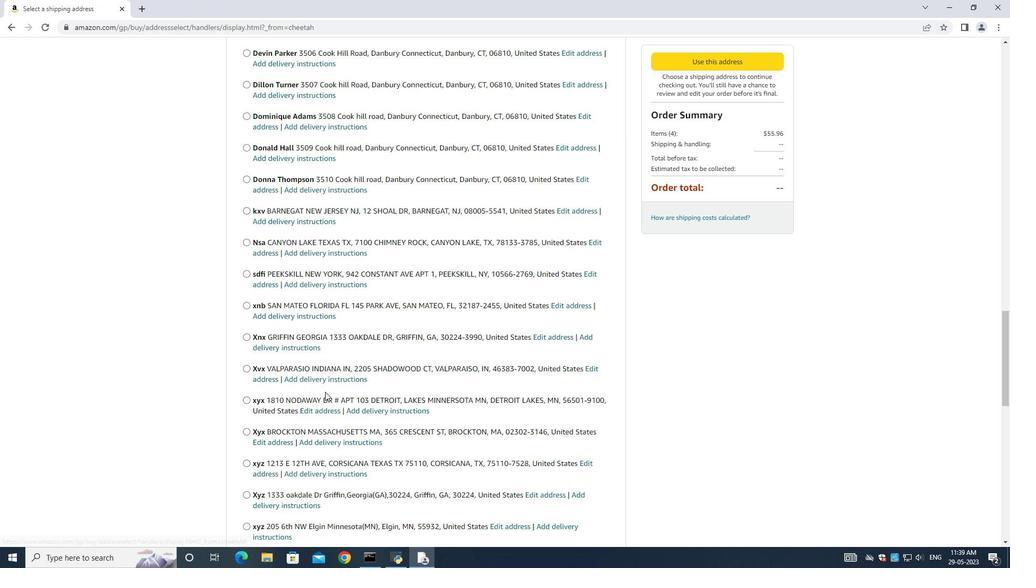 
Action: Mouse moved to (315, 399)
Screenshot: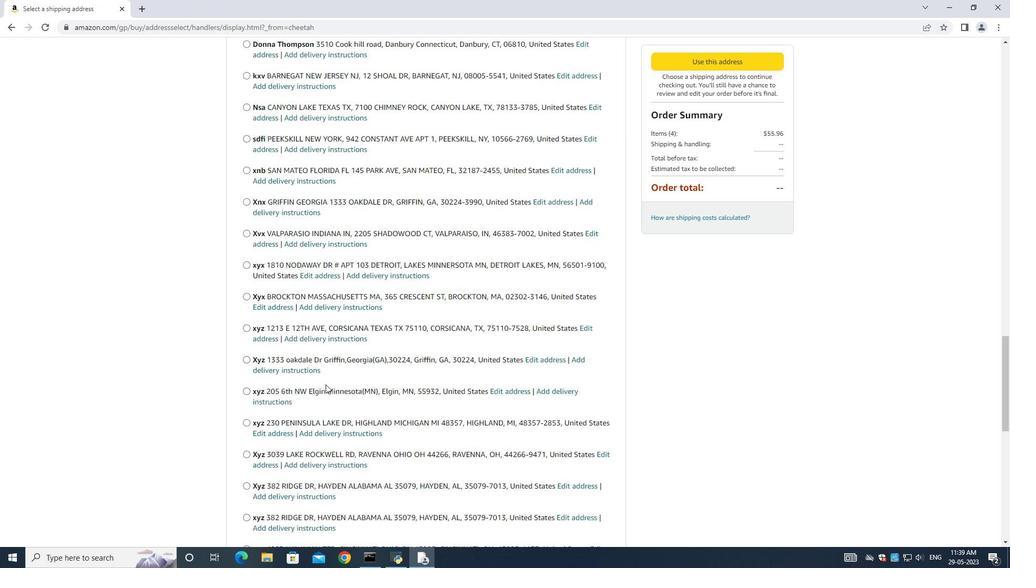 
Action: Mouse scrolled (315, 399) with delta (0, 0)
Screenshot: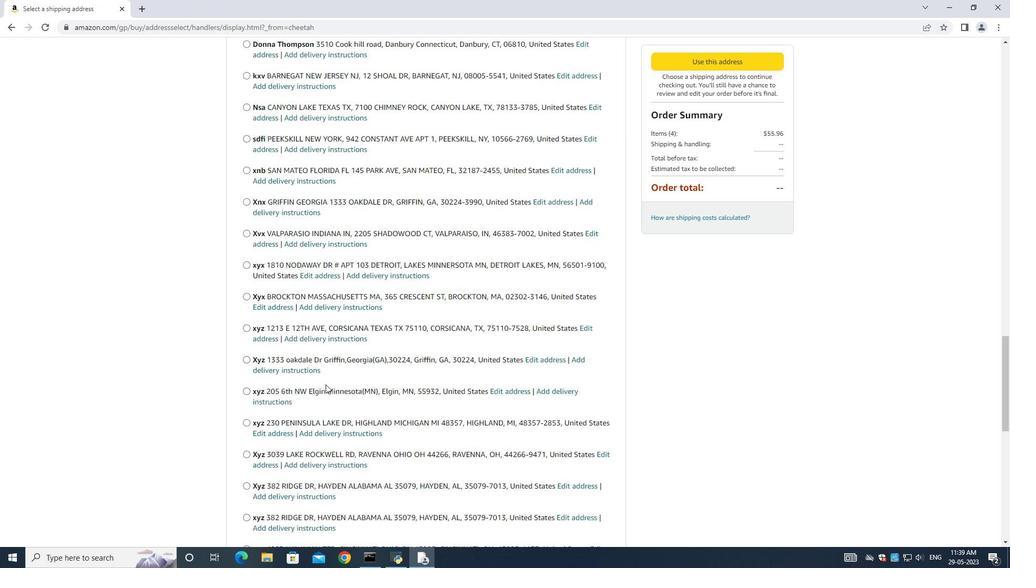 
Action: Mouse moved to (315, 400)
Screenshot: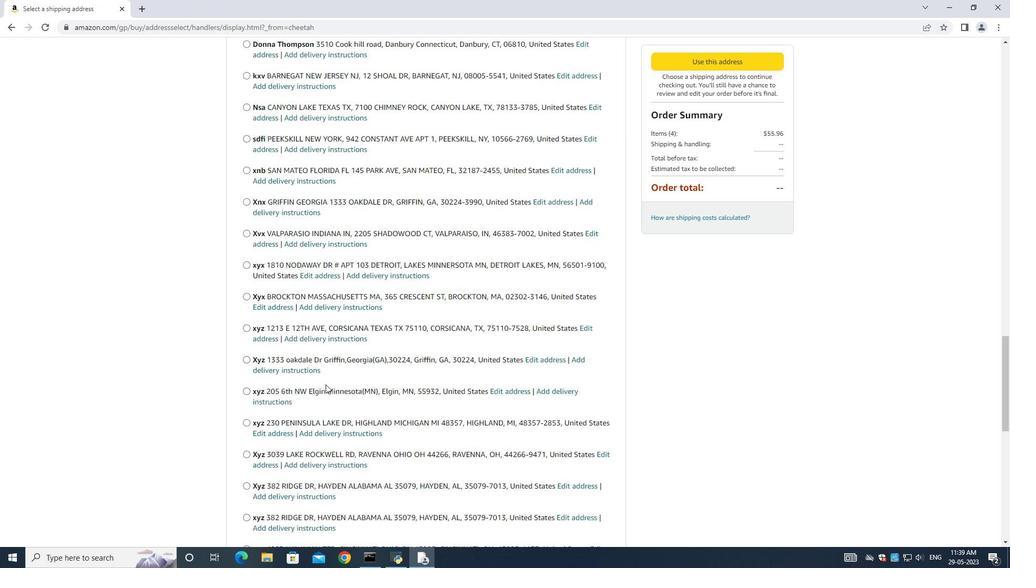 
Action: Mouse scrolled (315, 399) with delta (0, 0)
Screenshot: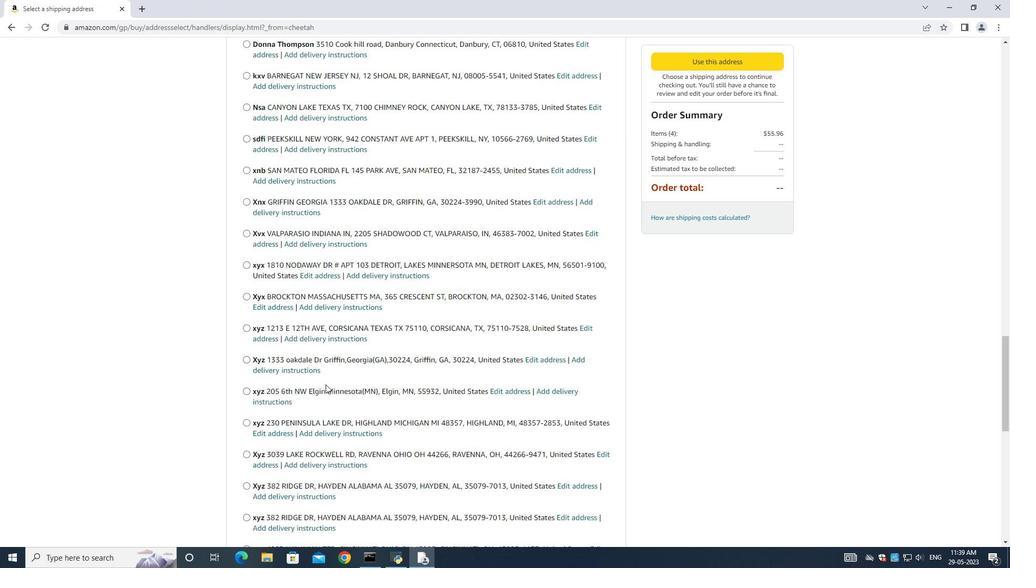 
Action: Mouse scrolled (315, 399) with delta (0, 0)
Screenshot: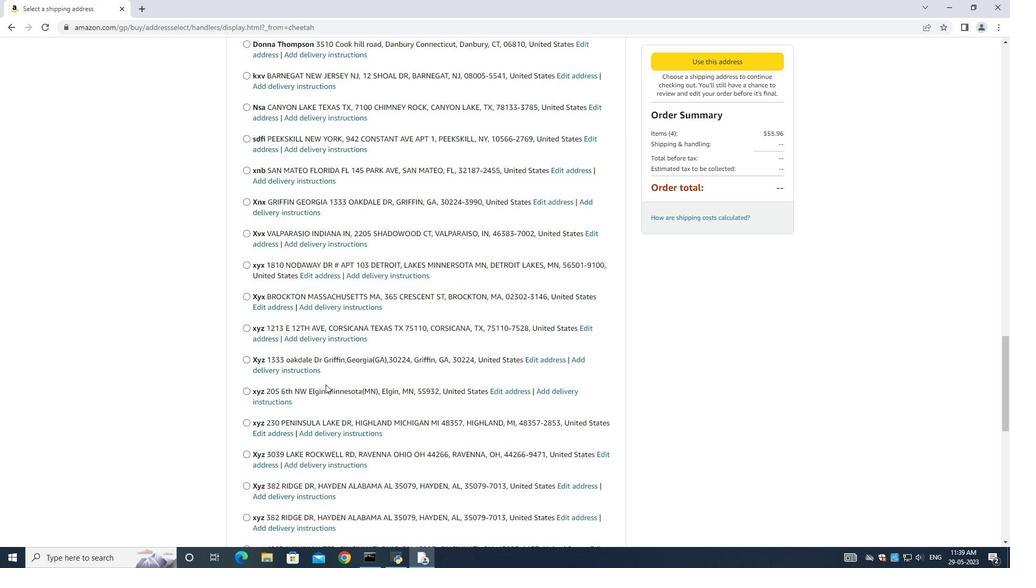 
Action: Mouse moved to (315, 400)
Screenshot: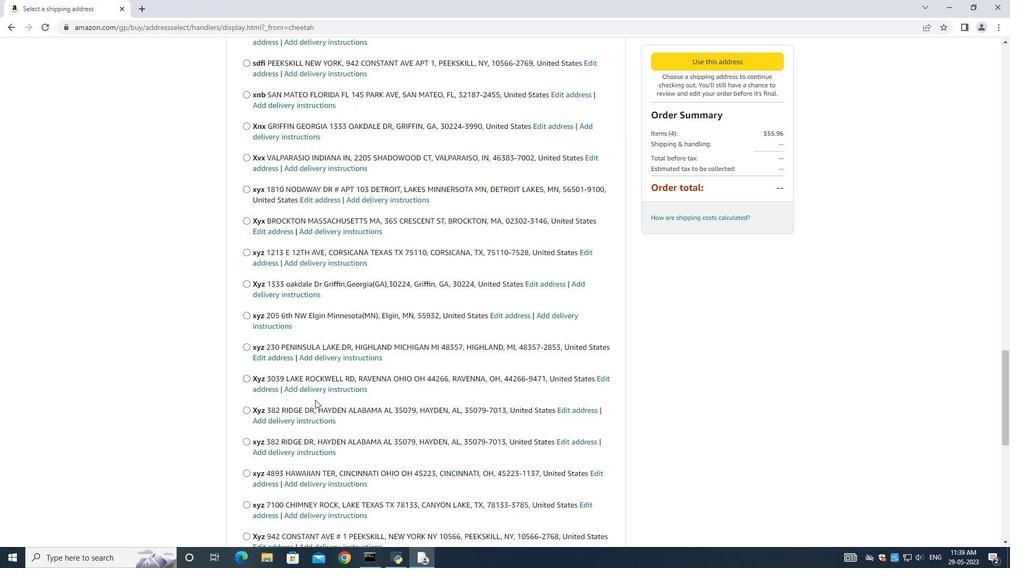
Action: Mouse scrolled (315, 399) with delta (0, 0)
Screenshot: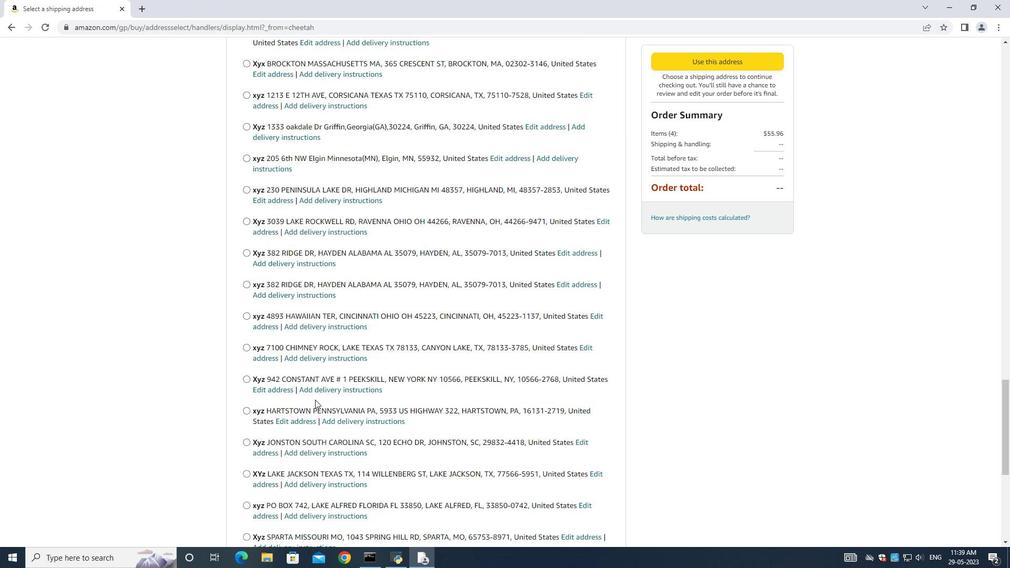 
Action: Mouse scrolled (315, 399) with delta (0, 0)
Screenshot: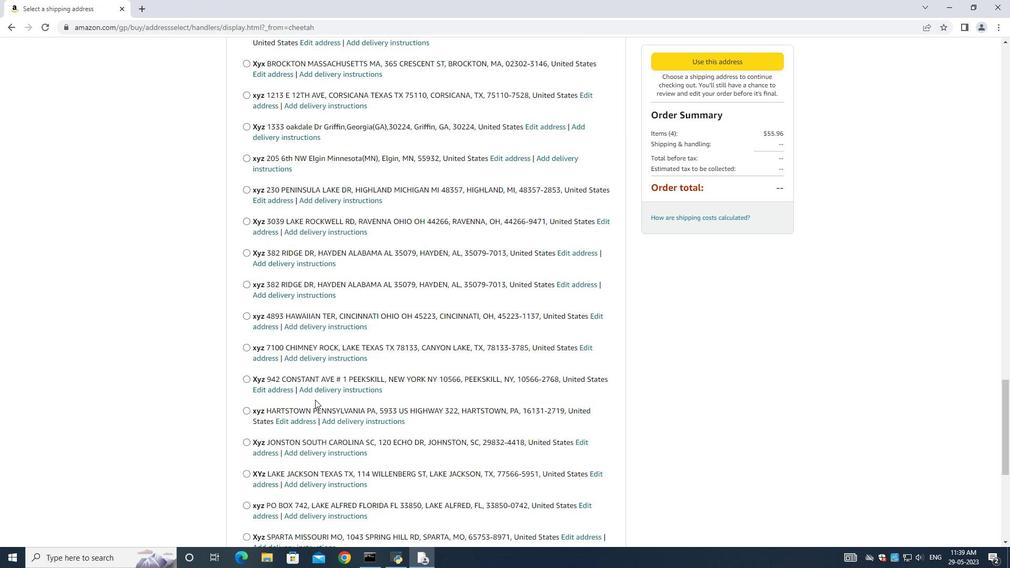 
Action: Mouse scrolled (315, 399) with delta (0, 0)
Screenshot: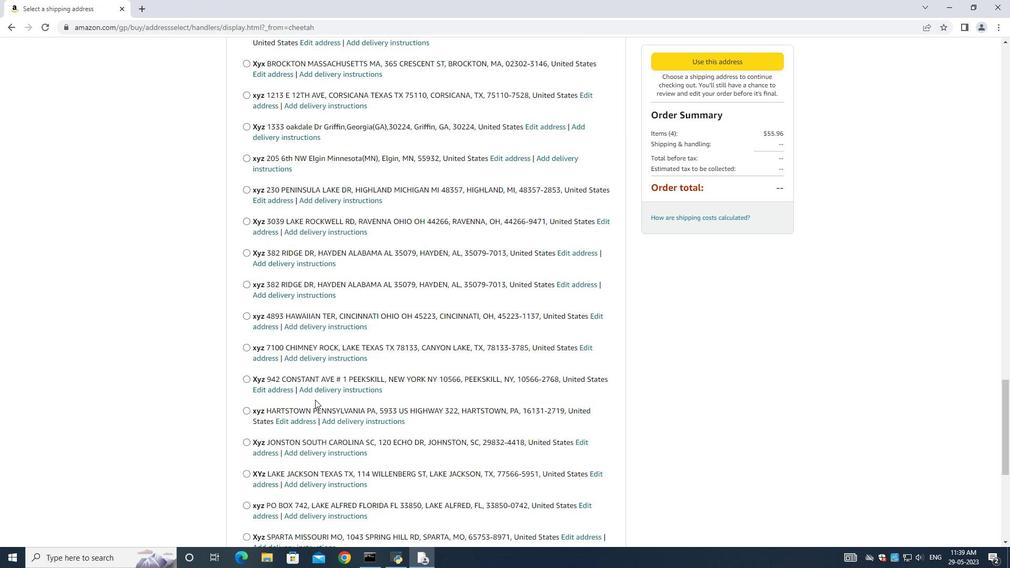 
Action: Mouse scrolled (315, 399) with delta (0, 0)
Screenshot: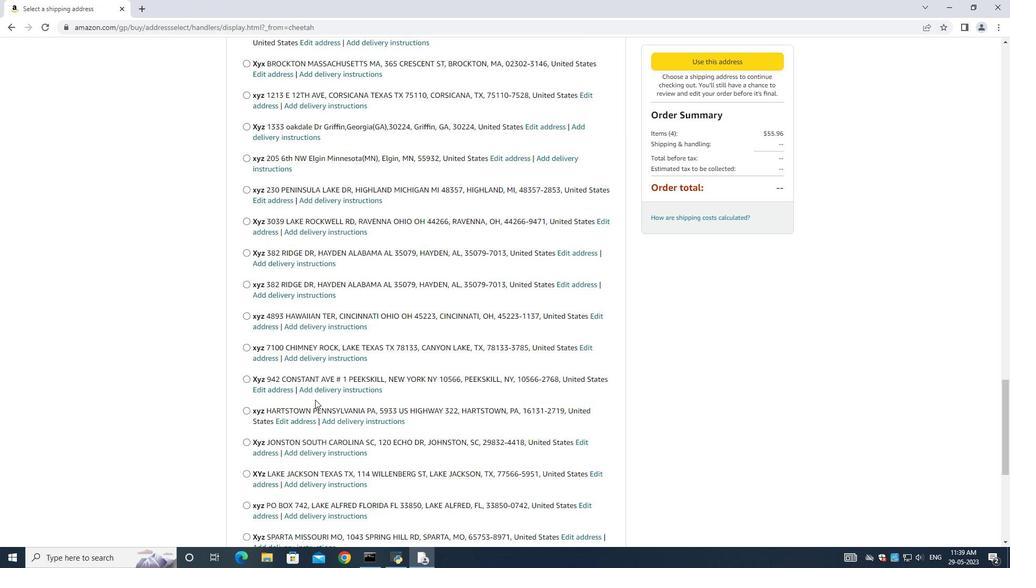 
Action: Mouse moved to (315, 397)
Screenshot: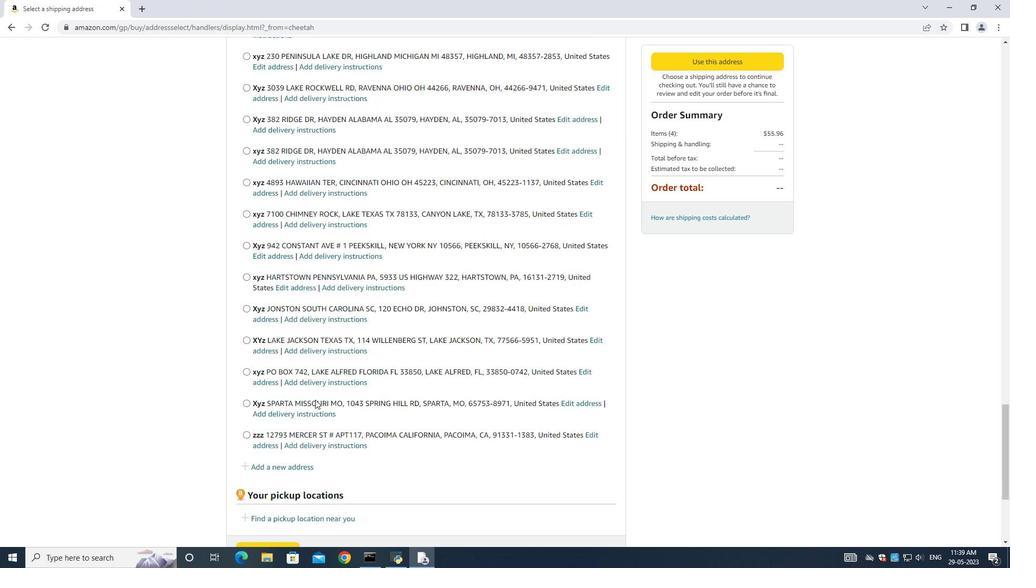 
Action: Mouse scrolled (315, 397) with delta (0, 0)
Screenshot: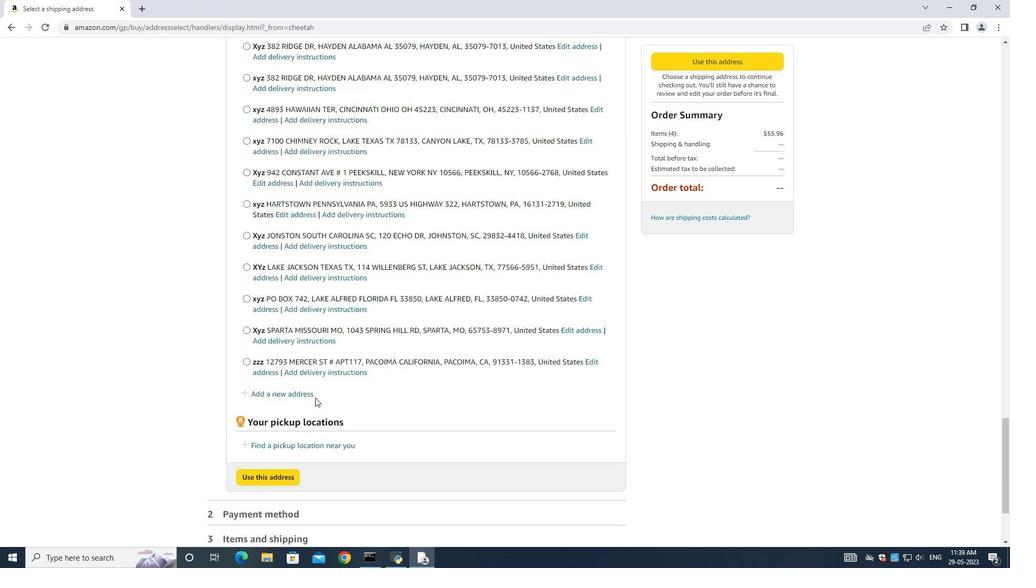 
Action: Mouse scrolled (315, 397) with delta (0, 0)
Screenshot: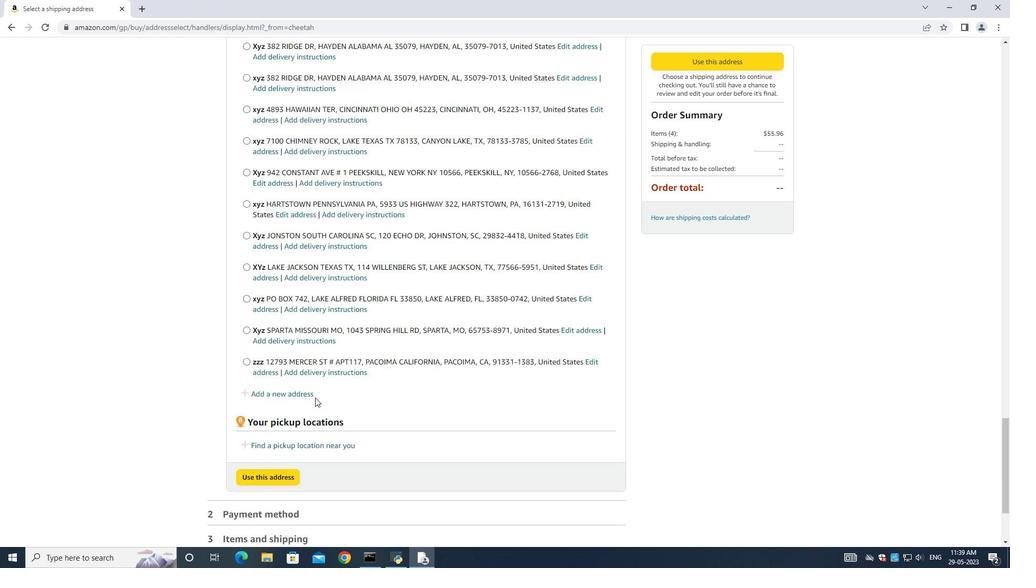 
Action: Mouse scrolled (315, 397) with delta (0, 0)
Screenshot: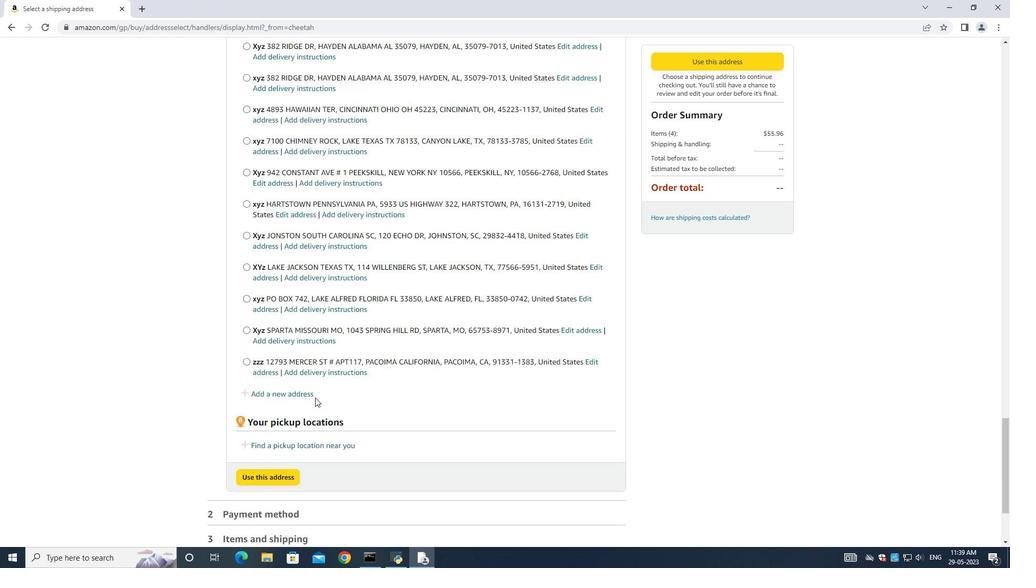 
Action: Mouse scrolled (315, 397) with delta (0, 0)
Screenshot: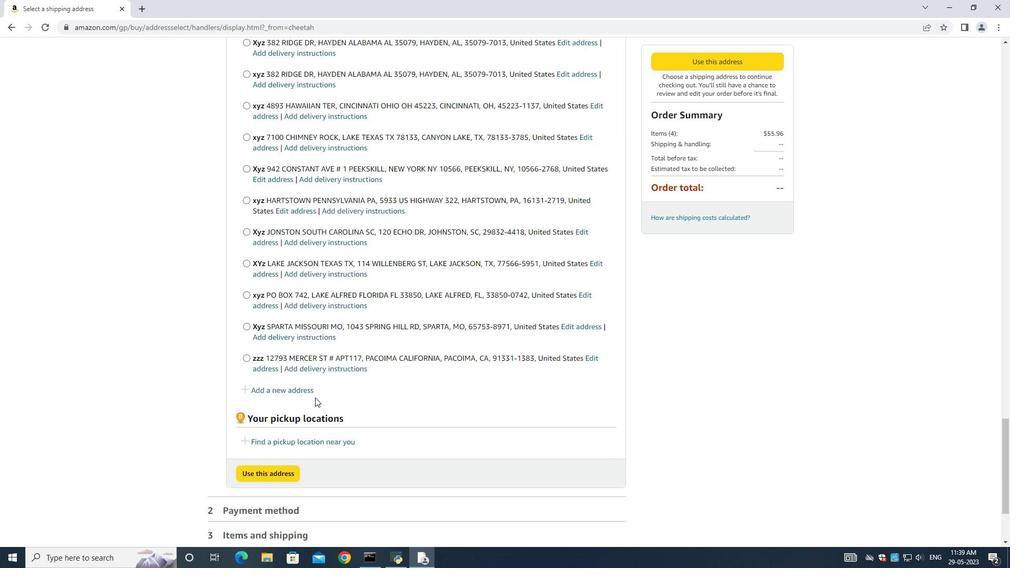 
Action: Mouse moved to (293, 261)
Screenshot: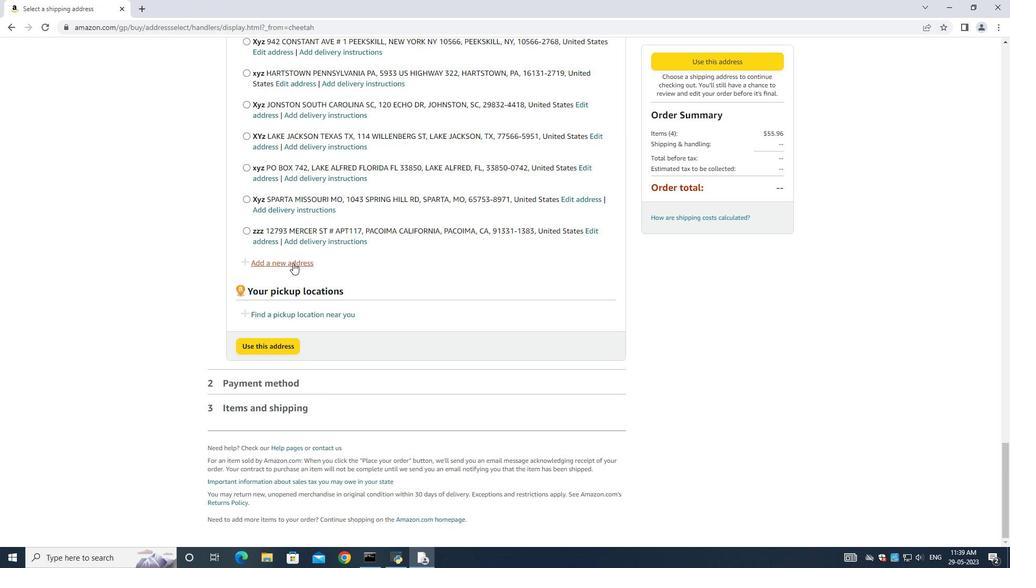
Action: Mouse pressed left at (293, 261)
Screenshot: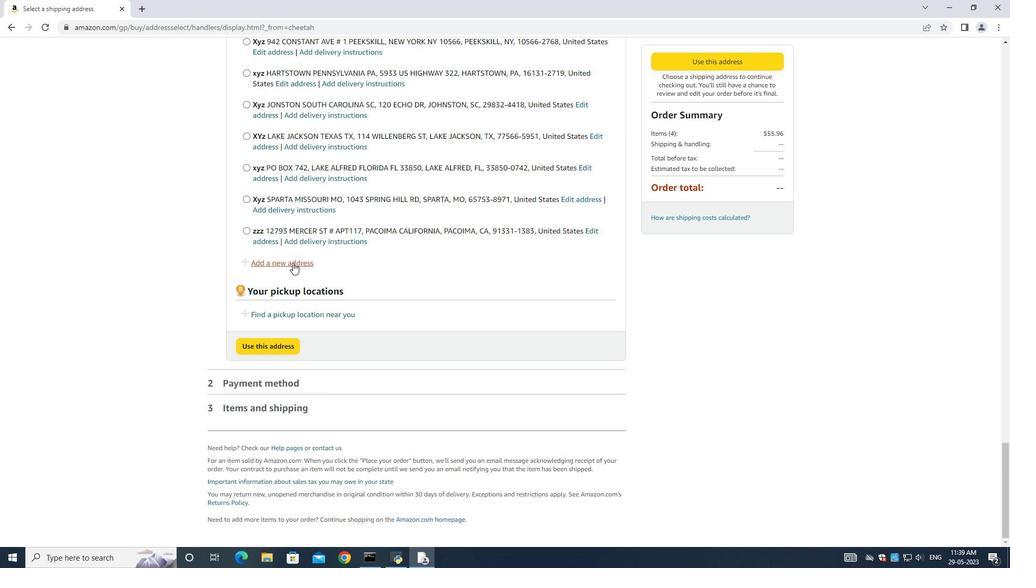 
Action: Mouse moved to (373, 256)
Screenshot: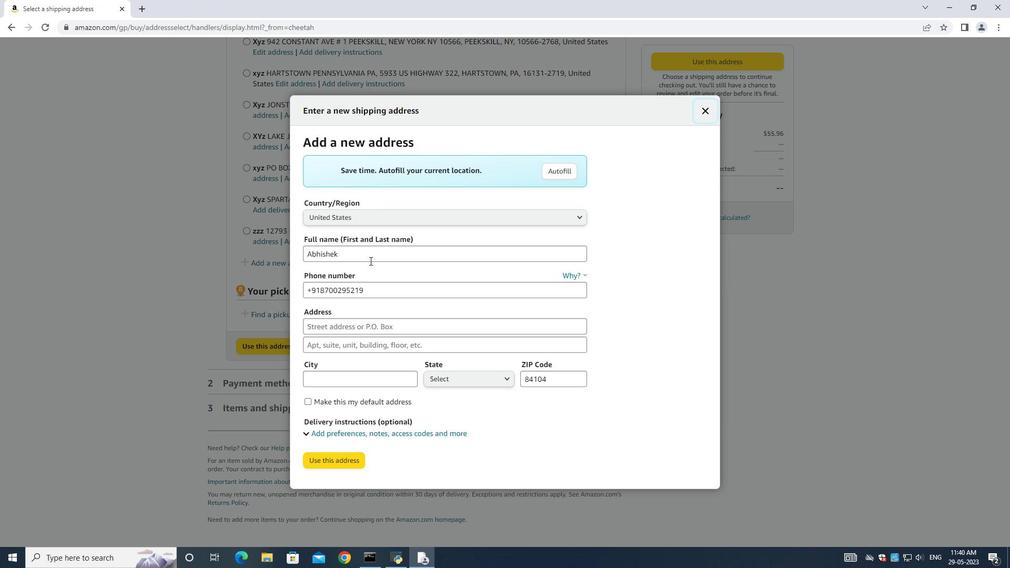 
Action: Mouse pressed left at (373, 256)
Screenshot: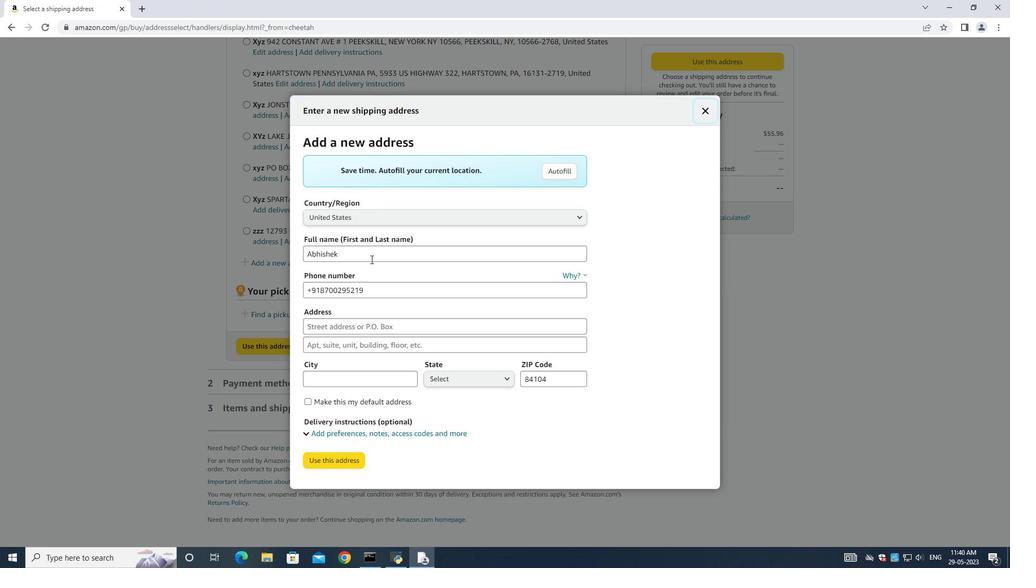 
Action: Key pressed ctrl+A<Key.backspace><Key.shift>Dorian<Key.space><Key.shift><Key.shift><Key.shift><Key.shift><Key.shift><Key.shift><Key.shift><Key.shift><Key.shift><Key.shift><Key.shift><Key.shift><Key.shift><Key.shift><Key.shift><Key.shift><Key.shift><Key.shift><Key.shift><Key.shift><Key.shift><Key.shift><Key.shift><Key.shift><Key.shift><Key.shift><Key.shift><Key.shift><Key.shift><Key.shift><Key.shift><Key.shift><Key.shift>Gari<Key.backspace>cia<Key.space>
Screenshot: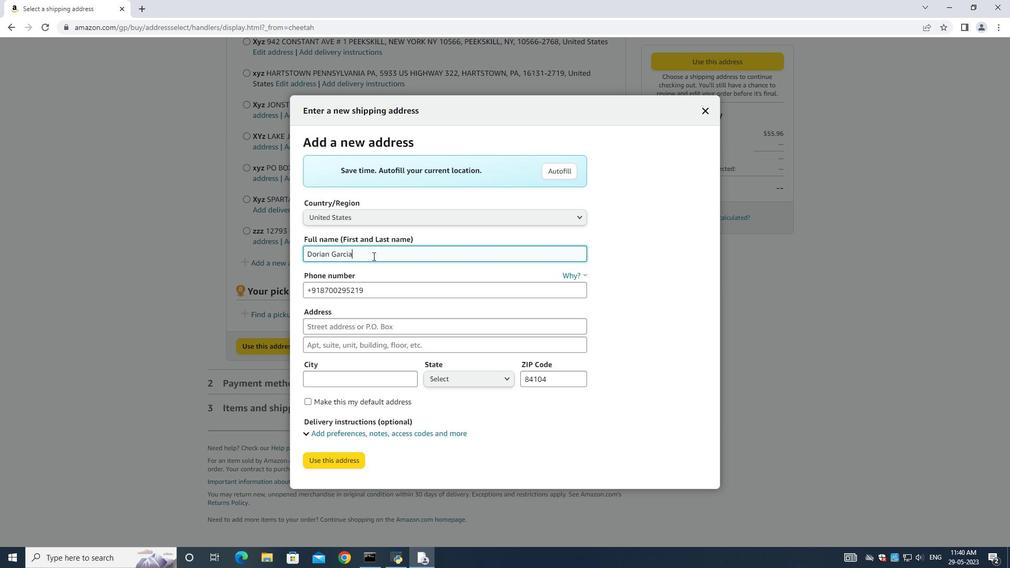 
Action: Mouse moved to (392, 297)
Screenshot: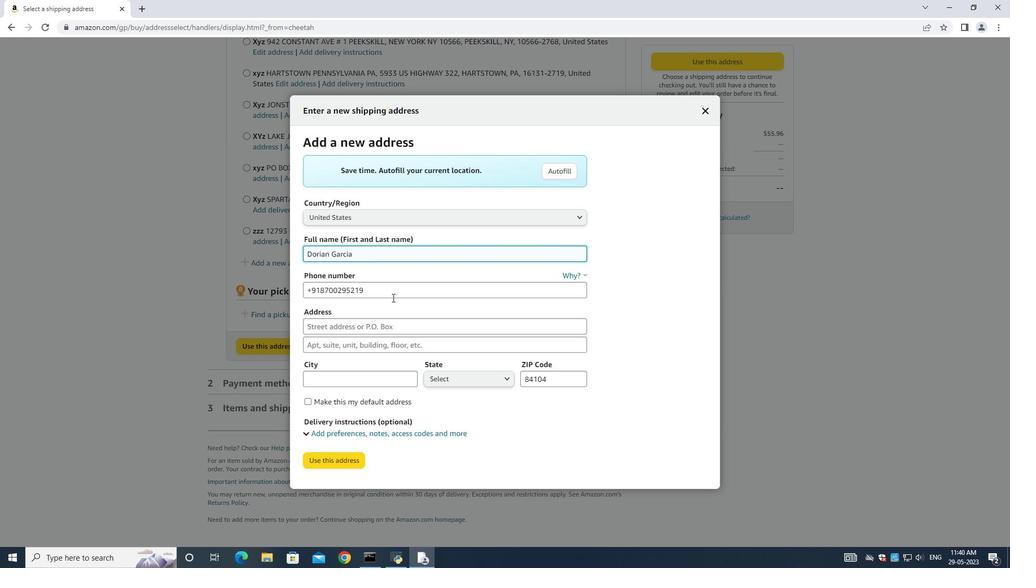 
Action: Mouse pressed left at (392, 297)
Screenshot: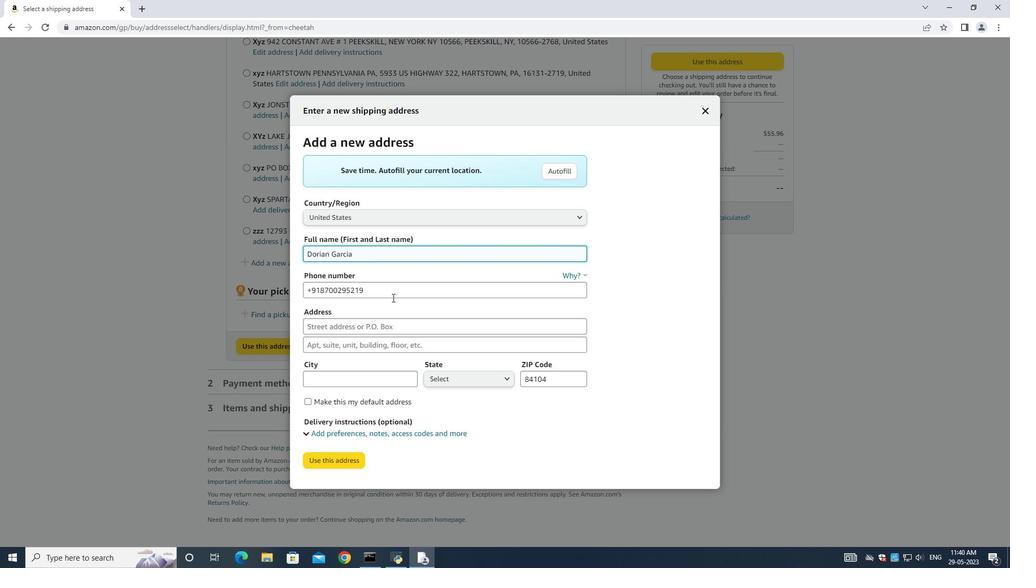 
Action: Key pressed ctrl+A<Key.backspace><Key.shift><Key.shift><Key.shift><Key.shift><Key.shift><Key.shift><Key.shift><Key.shift><Key.shift><Key.shift><Key.shift><Key.shift><Key.shift><Key.shift><Key.shift><Key.shift><Key.shift><Key.shift><Key.shift><Key.shift><Key.shift><Key.shift><Key.shift><Key.shift><Key.shift><Key.shift><Key.shift><Key.shift><Key.shift><Key.shift><Key.shift><Key.shift><Key.shift><Key.shift><Key.shift><Key.shift><Key.shift><Key.shift><Key.shift><Key.shift><Key.shift><Key.shift><Key.shift><Key.shift><Key.shift><Key.shift><Key.shift><Key.shift><Key.shift><Key.shift><Key.shift><Key.shift><Key.shift><Key.shift><Key.shift><Key.shift><Key.shift><Key.shift><Key.shift><Key.shift><Key.shift><Key.shift><Key.shift><Key.shift><Key.shift><Key.shift><Key.shift><Key.shift><Key.shift><Key.shift><Key.shift>203470773320
Screenshot: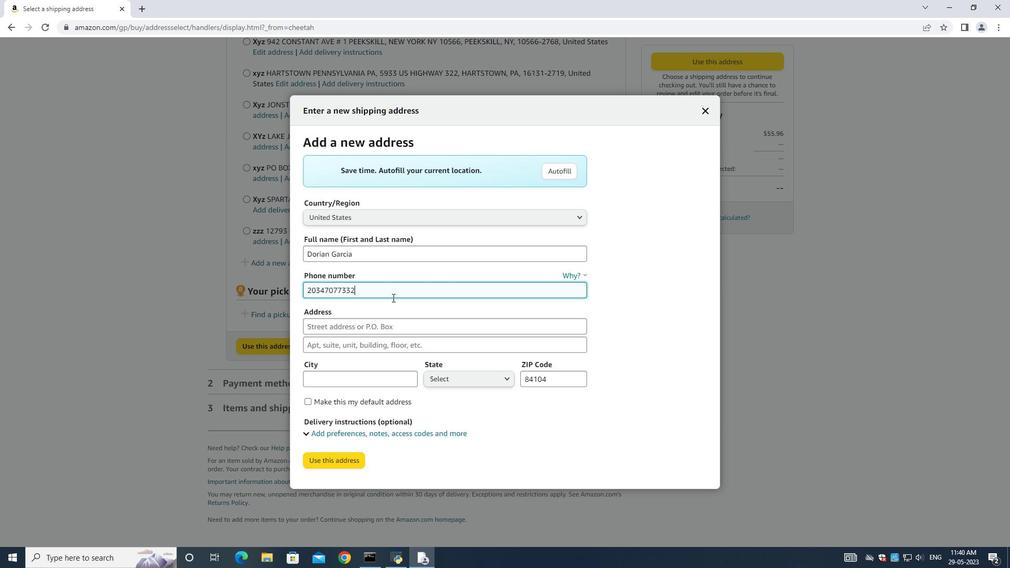 
Action: Mouse moved to (363, 292)
Screenshot: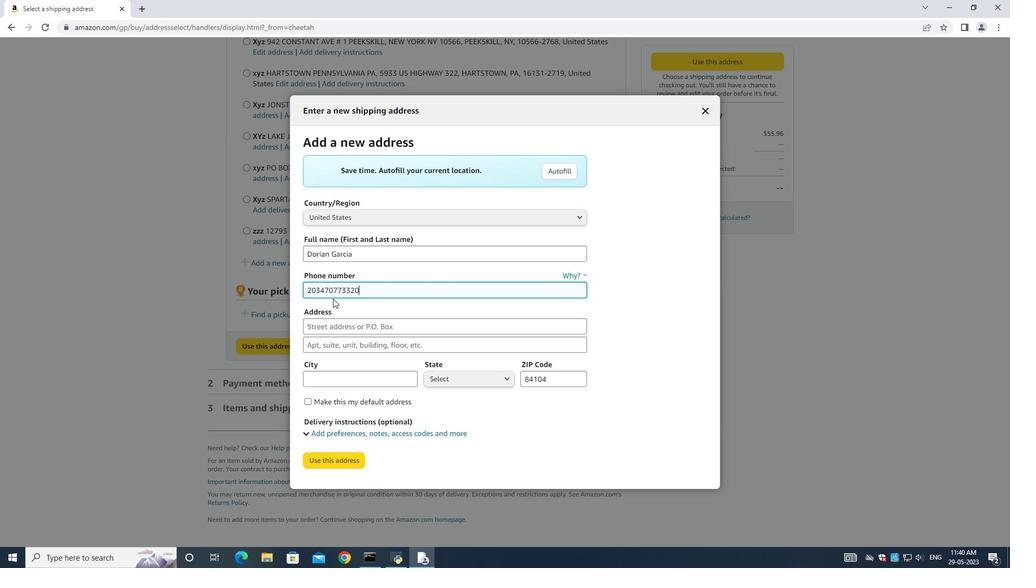 
Action: Mouse pressed left at (363, 292)
Screenshot: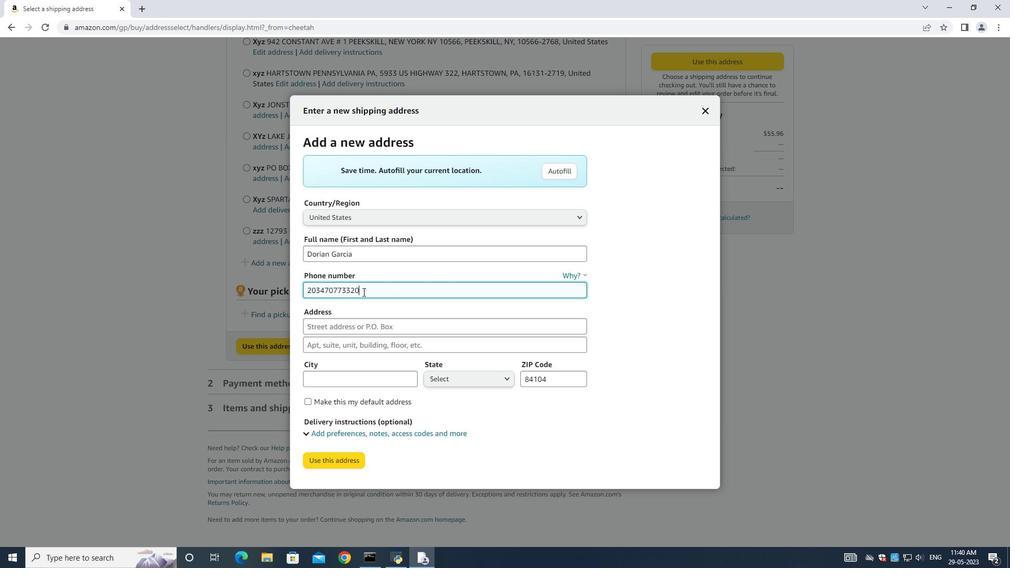 
Action: Key pressed ctrl+A<<187>><Key.backspace>2034707320
Screenshot: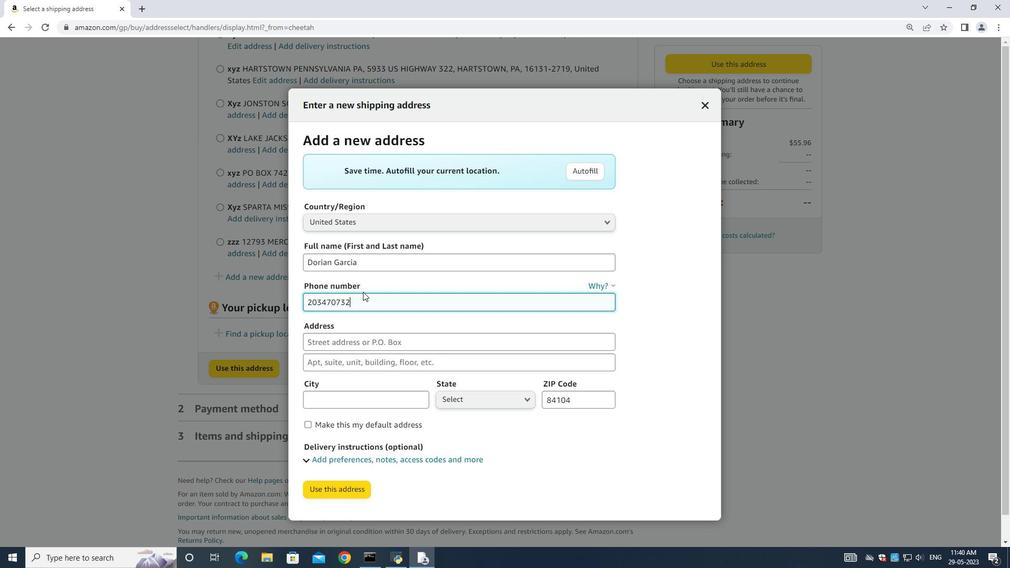 
Action: Mouse moved to (361, 343)
Screenshot: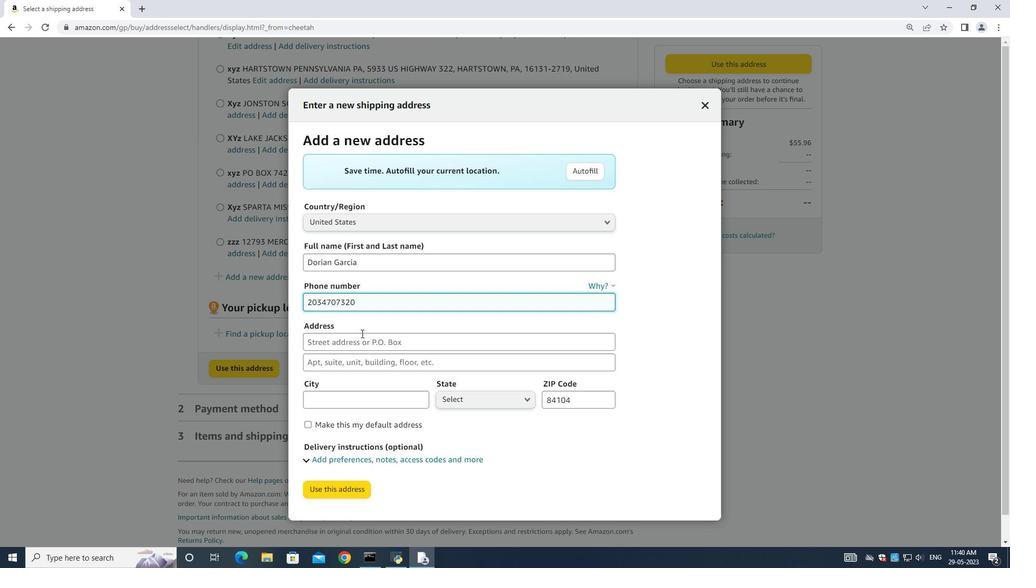 
Action: Mouse pressed left at (361, 343)
Screenshot: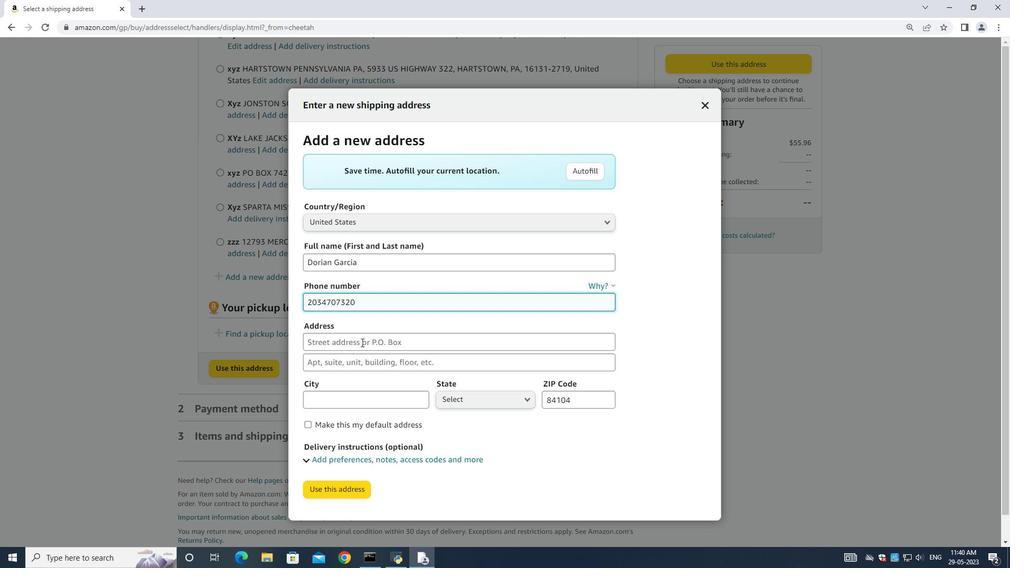 
Action: Key pressed <Key.shift><Key.shift><Key.shift><Key.shift><Key.shift><Key.shift><Key.shift><Key.shift><Key.shift><Key.shift><Key.shift><Key.shift><Key.shift><Key.shift><Key.shift><Key.shift><Key.shift><Key.shift><Key.shift><Key.shift><Key.shift><Key.shift><Key.shift><Key.shift><Key.shift><Key.shift><Key.shift><Key.shift><Key.shift><Key.shift><Key.shift><Key.shift><Key.shift><Key.shift><Key.shift><Key.shift><Key.shift><Key.shift><Key.shift><Key.shift><Key.shift>351<Key.space><Key.backspace><Key.backspace>11<Key.space><Key.shift><Key.shift><Key.shift><Key.shift><Key.shift>Cook<Key.space>hill<Key.space>road<Key.space>
Screenshot: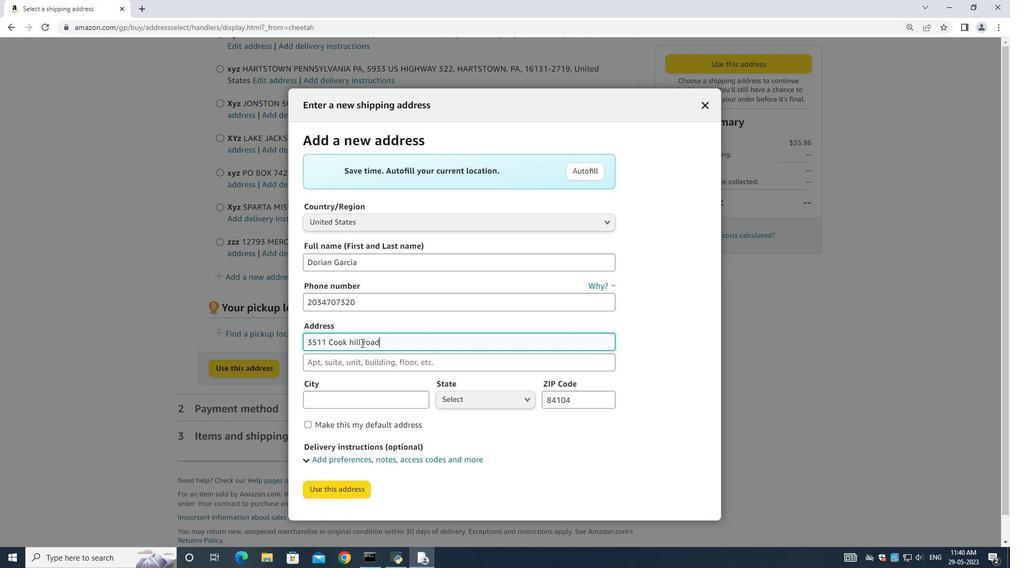 
Action: Mouse moved to (340, 360)
Screenshot: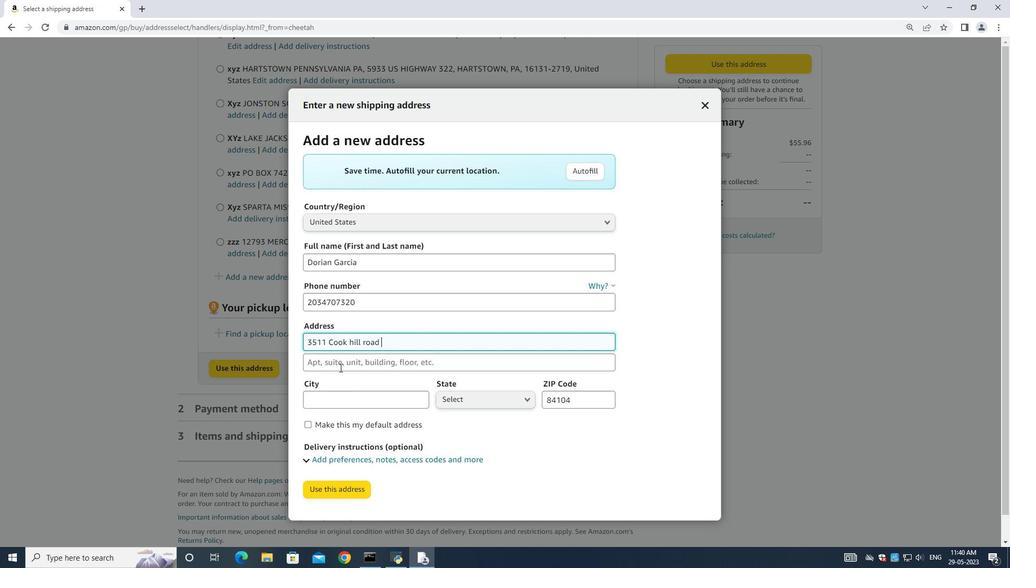 
Action: Mouse pressed left at (340, 360)
Screenshot: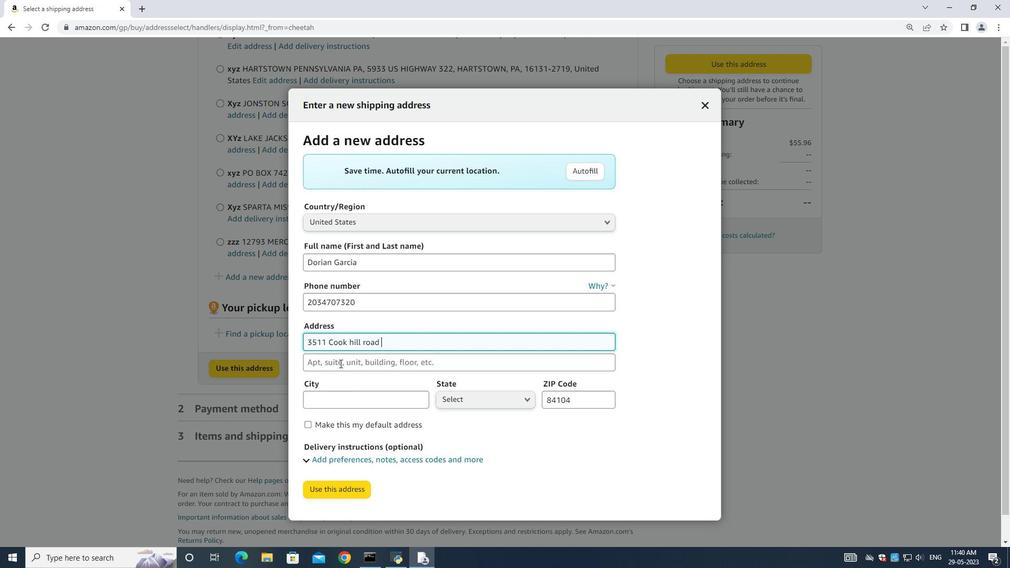 
Action: Mouse moved to (340, 360)
Screenshot: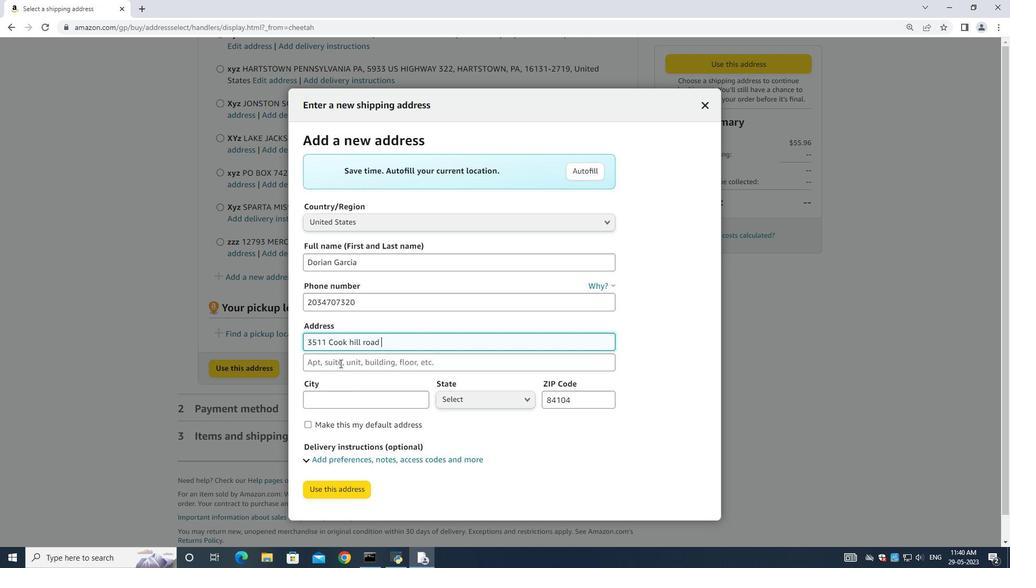 
Action: Key pressed <Key.shift>Danbury<Key.space>
Screenshot: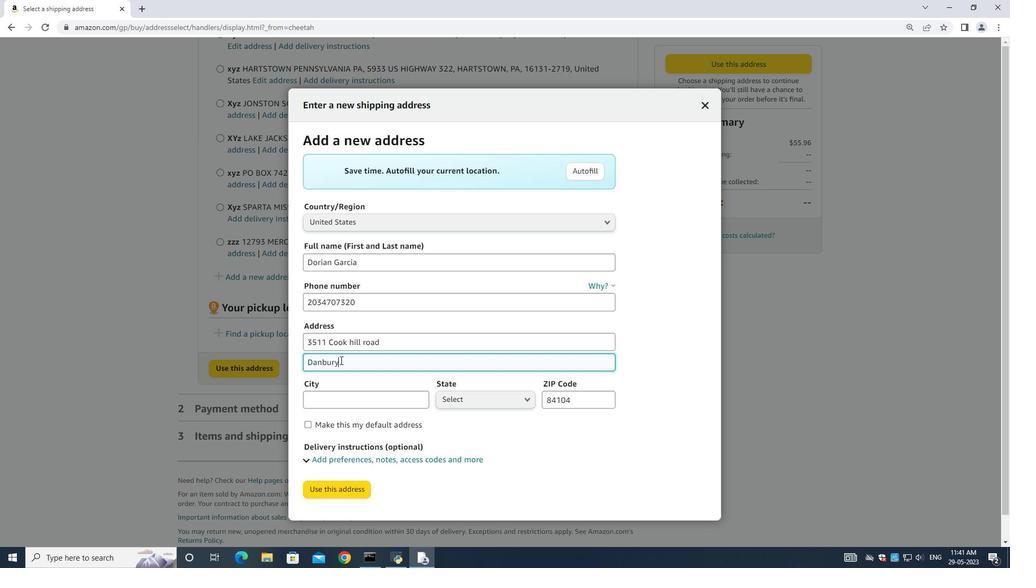
Action: Mouse moved to (349, 363)
Screenshot: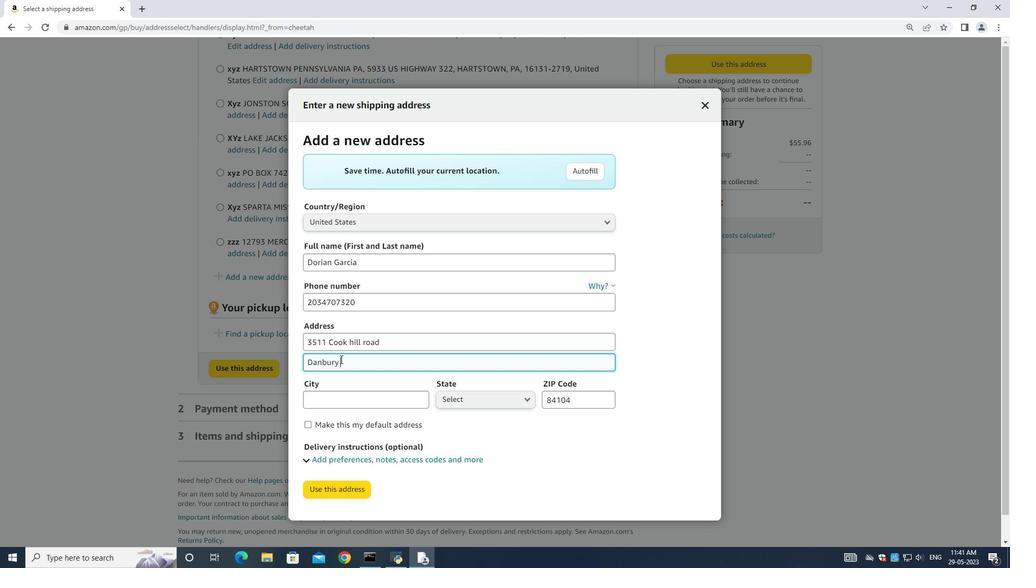 
Action: Key pressed <Key.shift>Connecticut<Key.space>
Screenshot: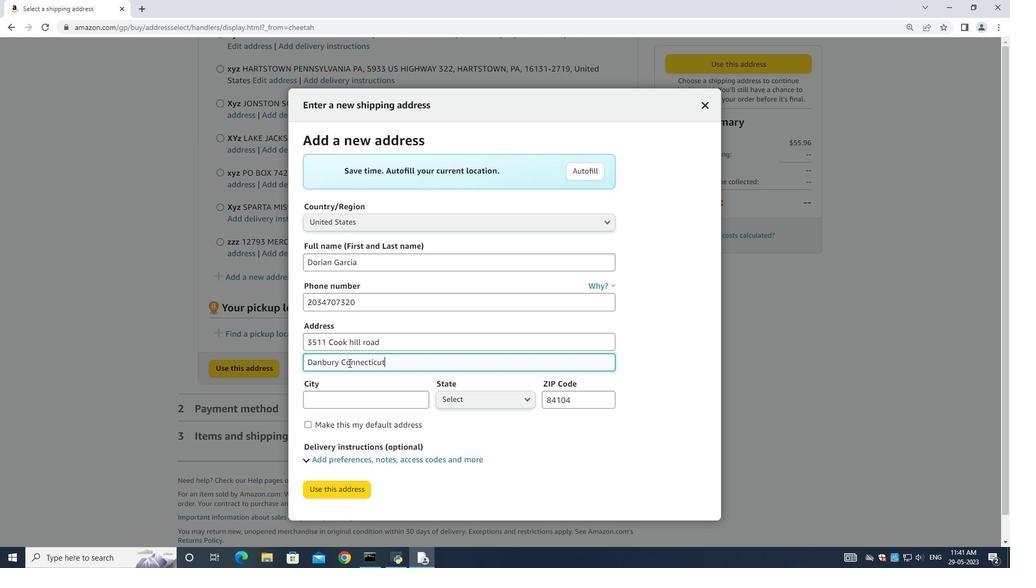 
Action: Mouse moved to (349, 402)
Screenshot: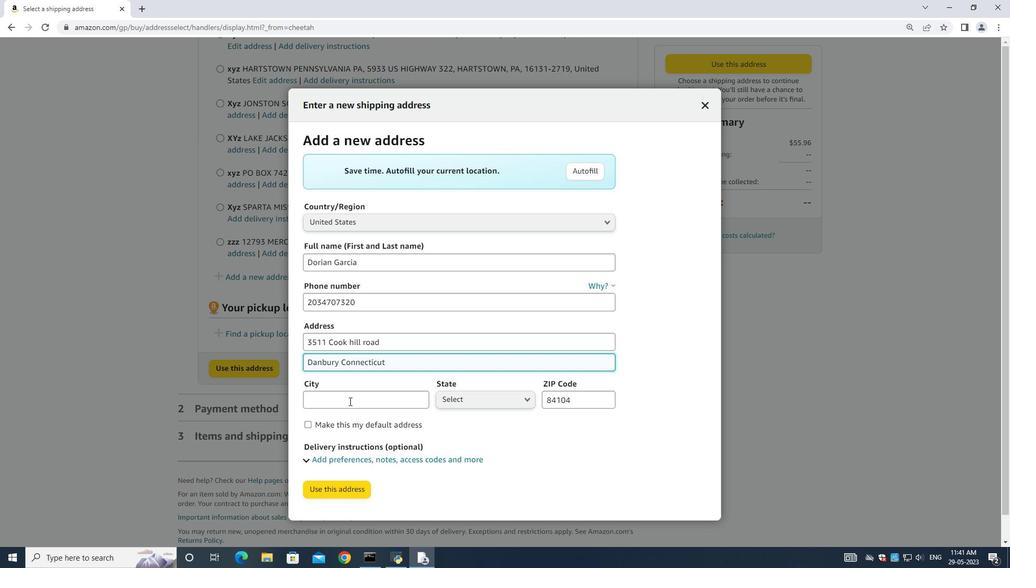 
Action: Mouse pressed left at (349, 402)
Screenshot: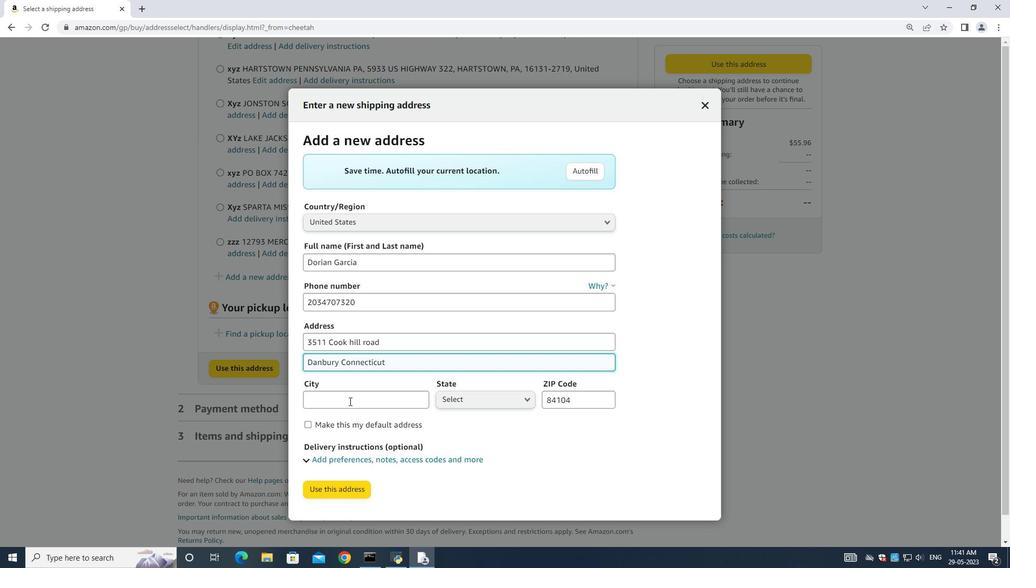 
Action: Key pressed <Key.shift>Danbury<Key.space>
Screenshot: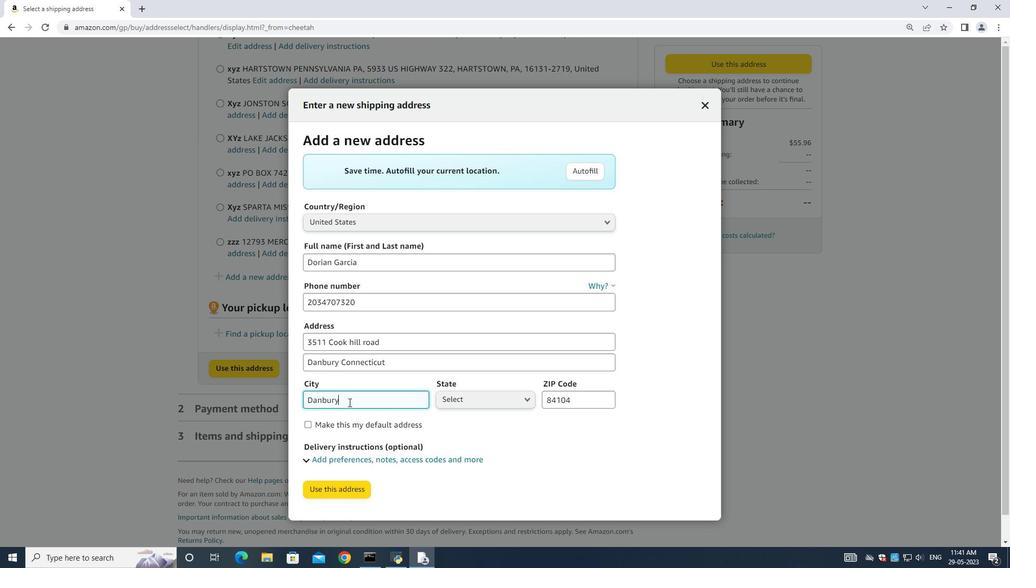 
Action: Mouse moved to (468, 399)
Screenshot: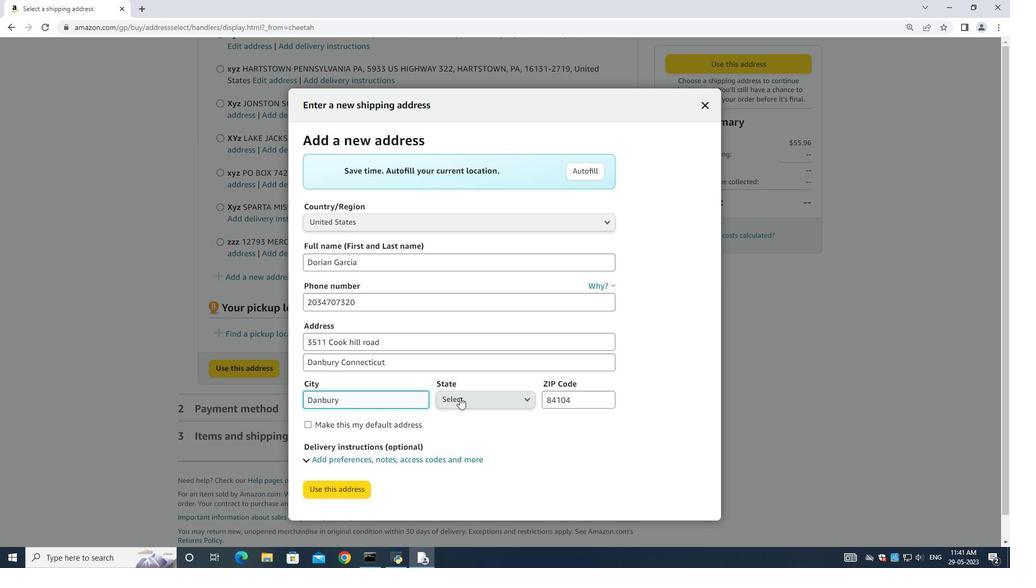 
Action: Mouse pressed left at (468, 399)
Screenshot: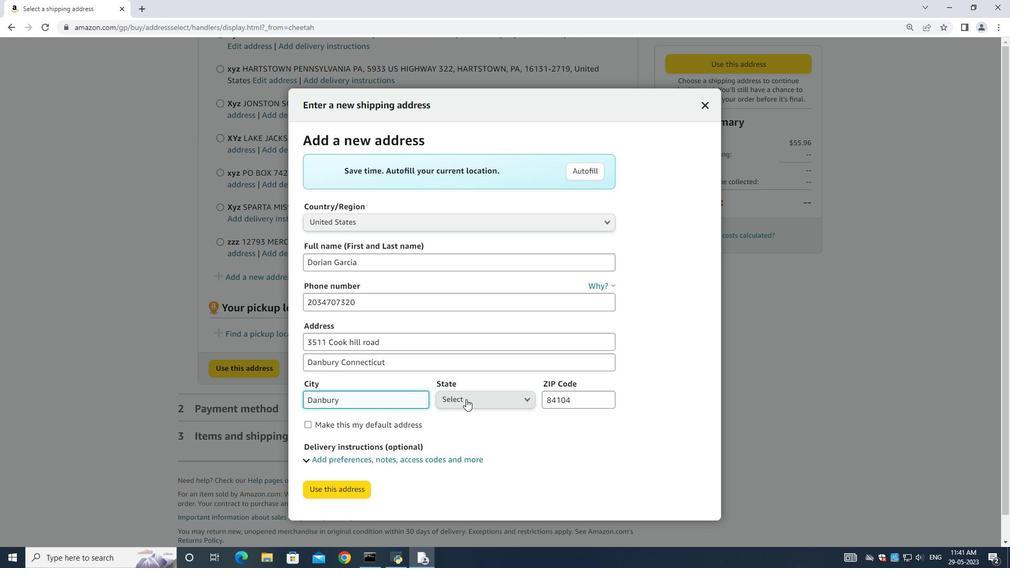 
Action: Mouse moved to (469, 399)
Screenshot: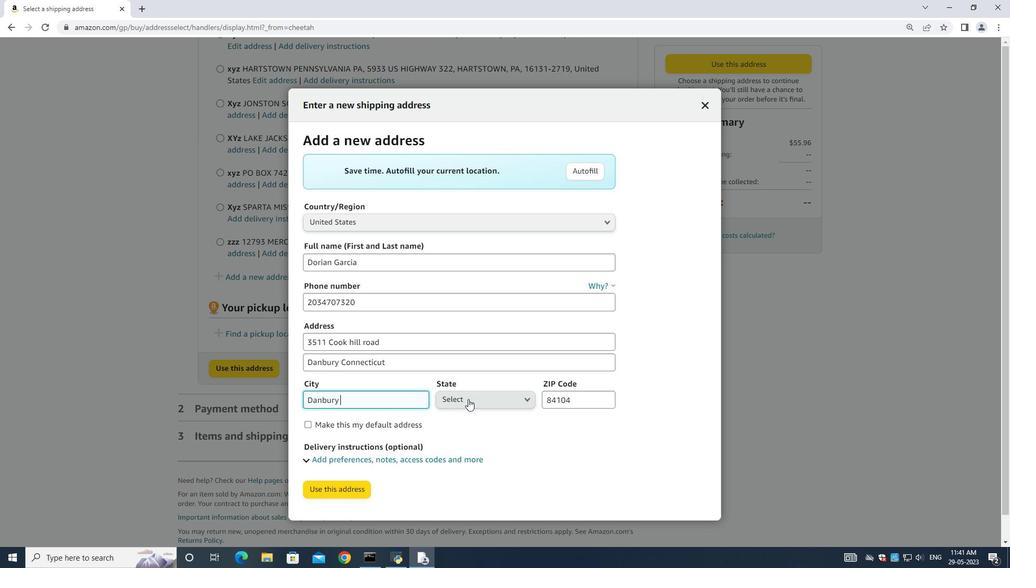 
Action: Key pressed conn
Screenshot: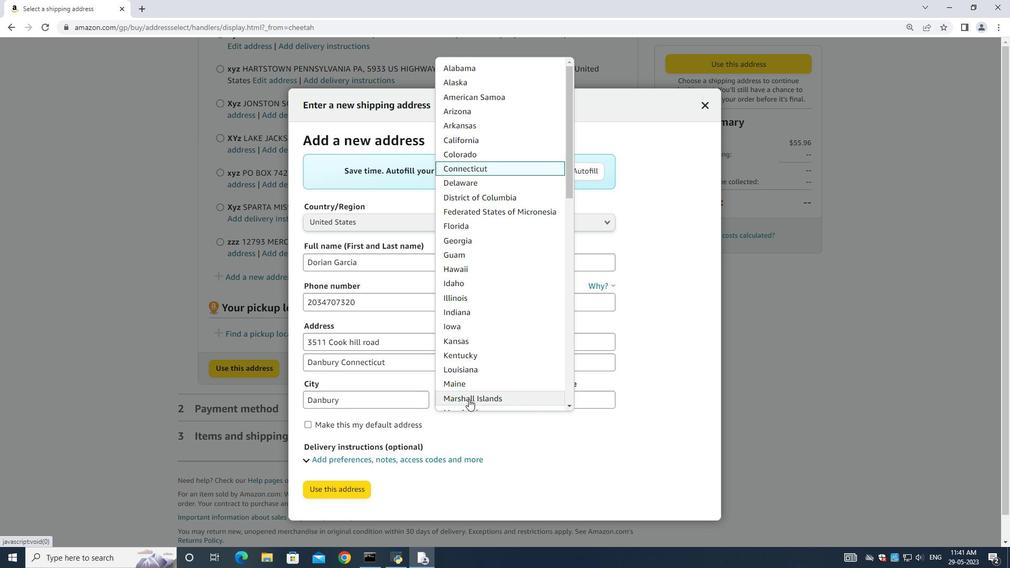 
Action: Mouse moved to (487, 171)
Screenshot: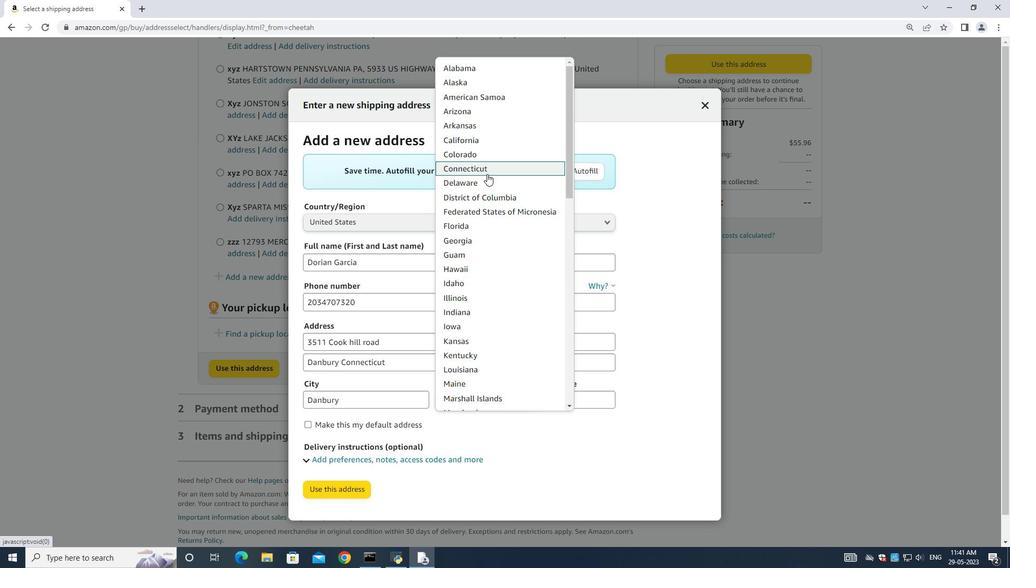 
Action: Mouse pressed left at (487, 171)
Screenshot: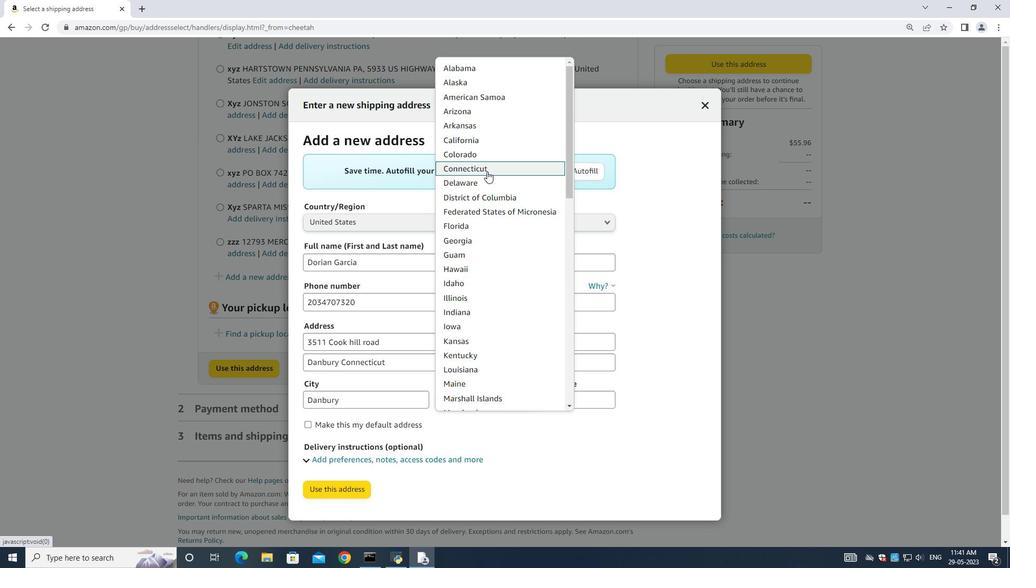 
Action: Mouse moved to (573, 396)
Screenshot: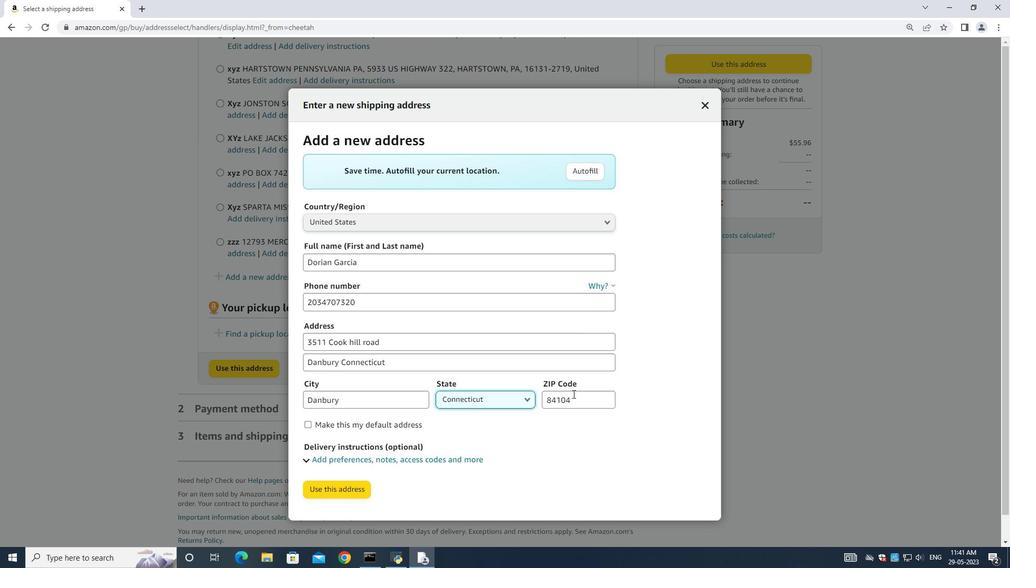 
Action: Mouse pressed left at (573, 396)
Screenshot: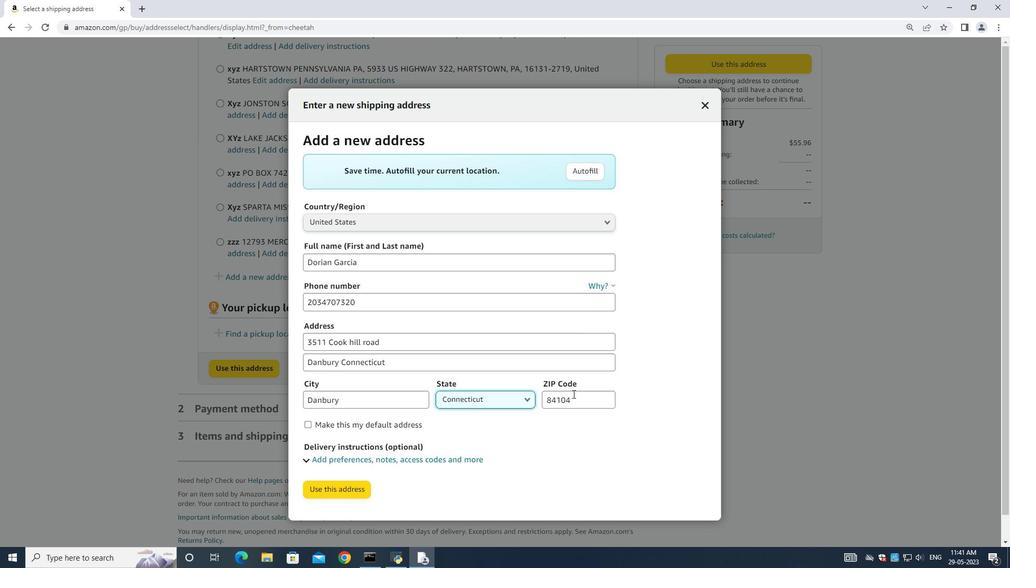 
Action: Mouse moved to (573, 397)
Screenshot: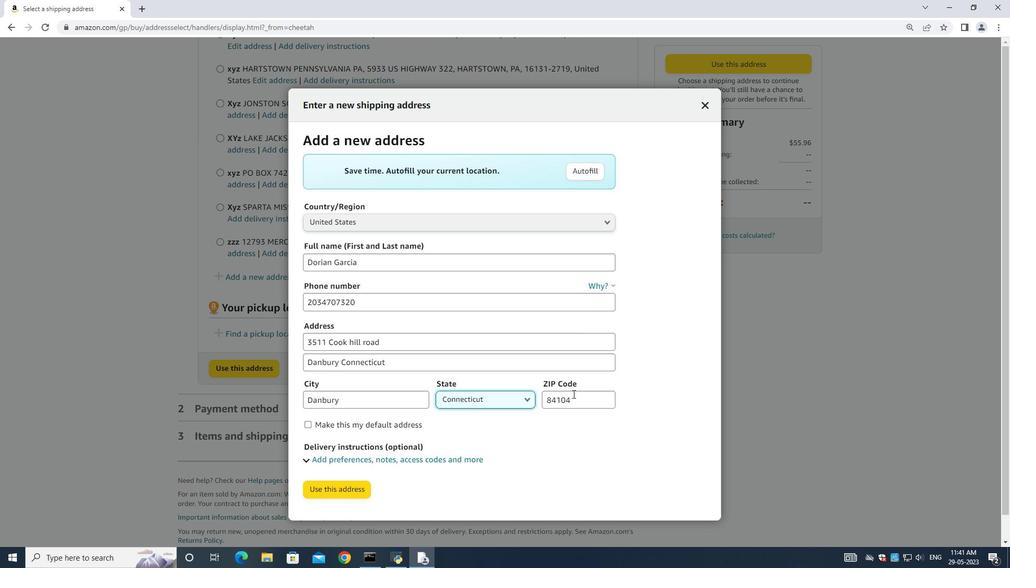 
Action: Key pressed ctrl+A
Screenshot: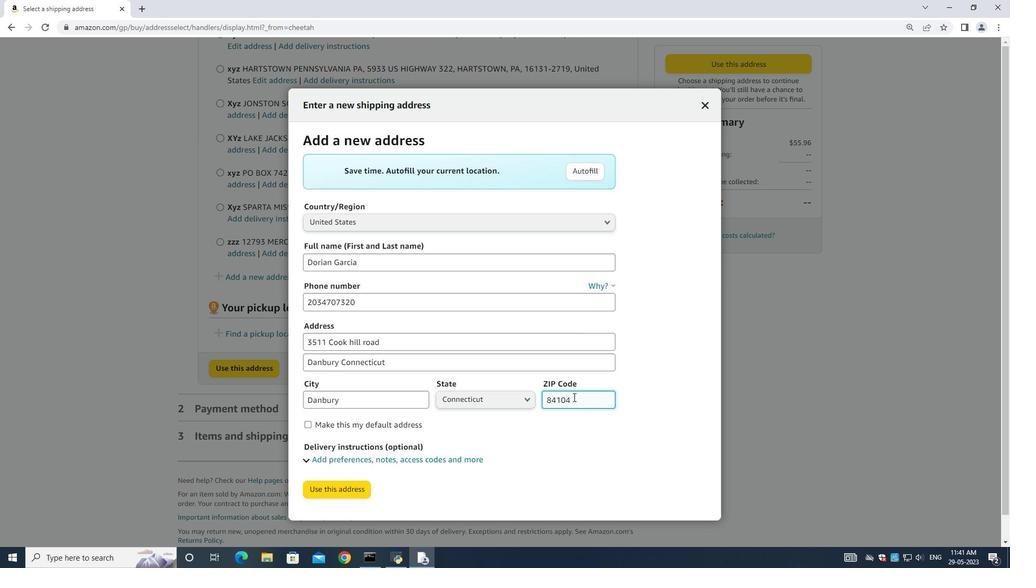 
Action: Mouse moved to (574, 397)
Screenshot: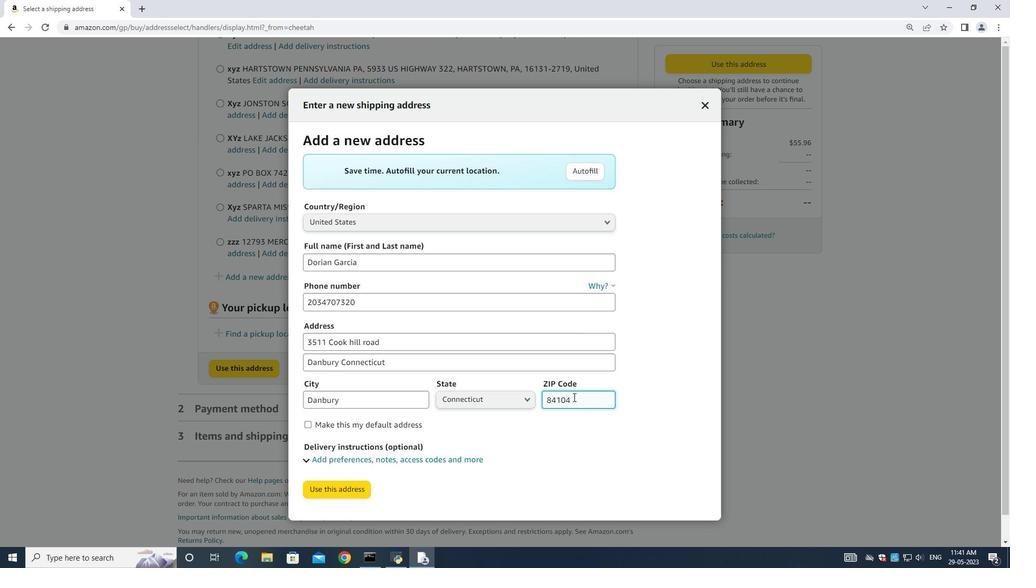 
Action: Key pressed <Key.backspace>
Screenshot: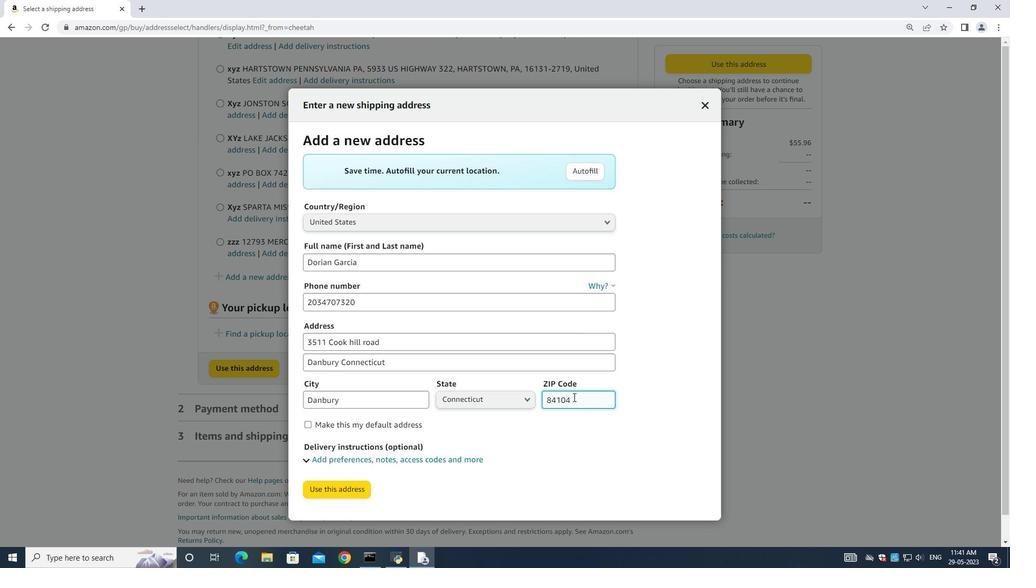 
Action: Mouse moved to (580, 393)
Screenshot: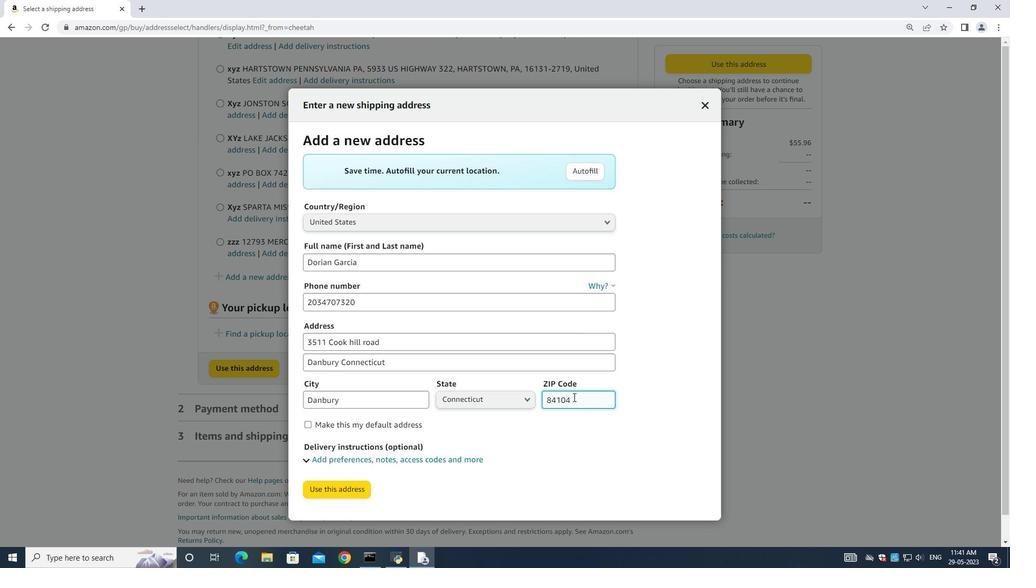 
Action: Key pressed 06810
Screenshot: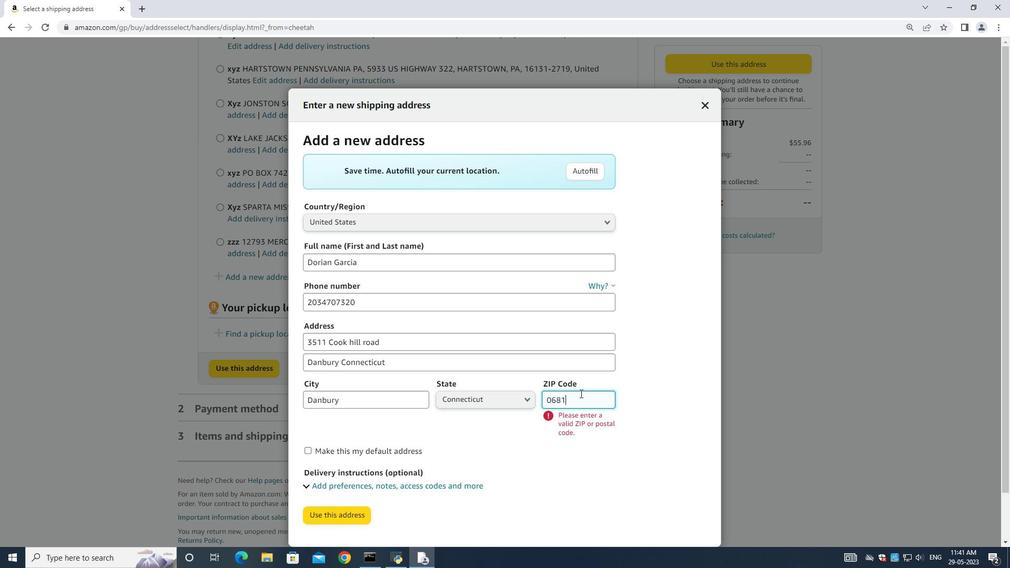 
Action: Mouse moved to (329, 494)
Screenshot: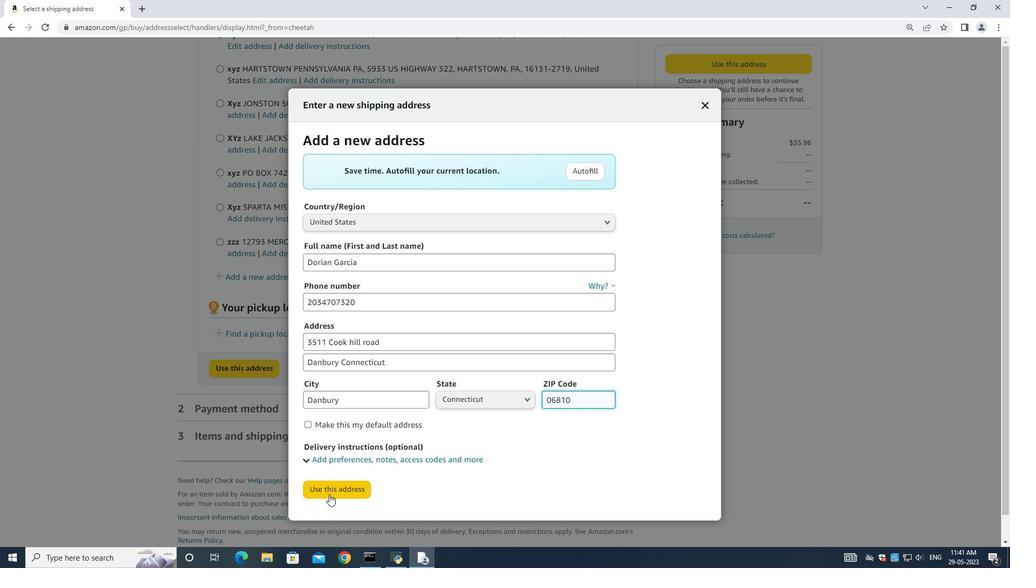 
Action: Mouse pressed left at (329, 494)
Screenshot: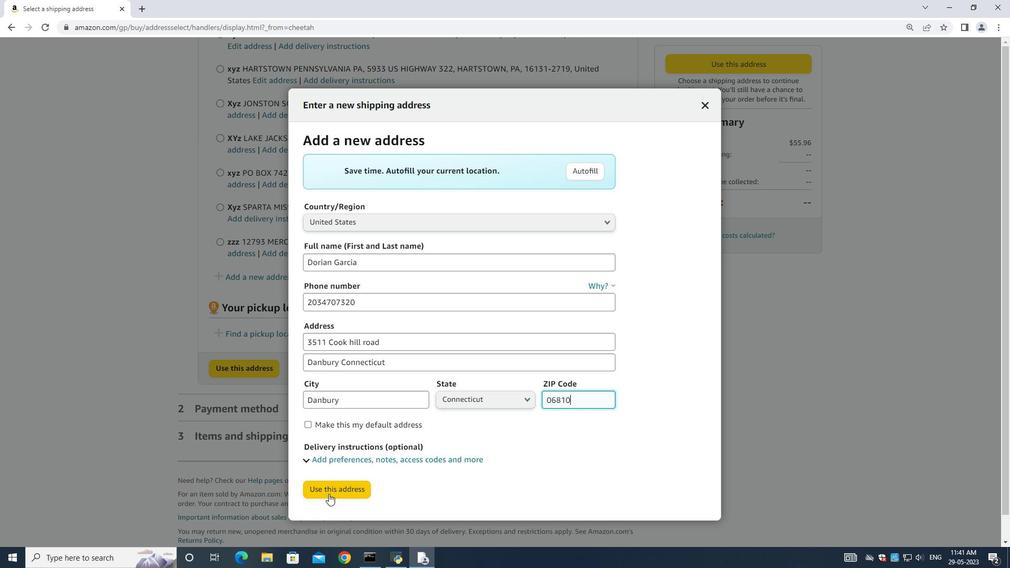 
Action: Mouse moved to (395, 361)
Screenshot: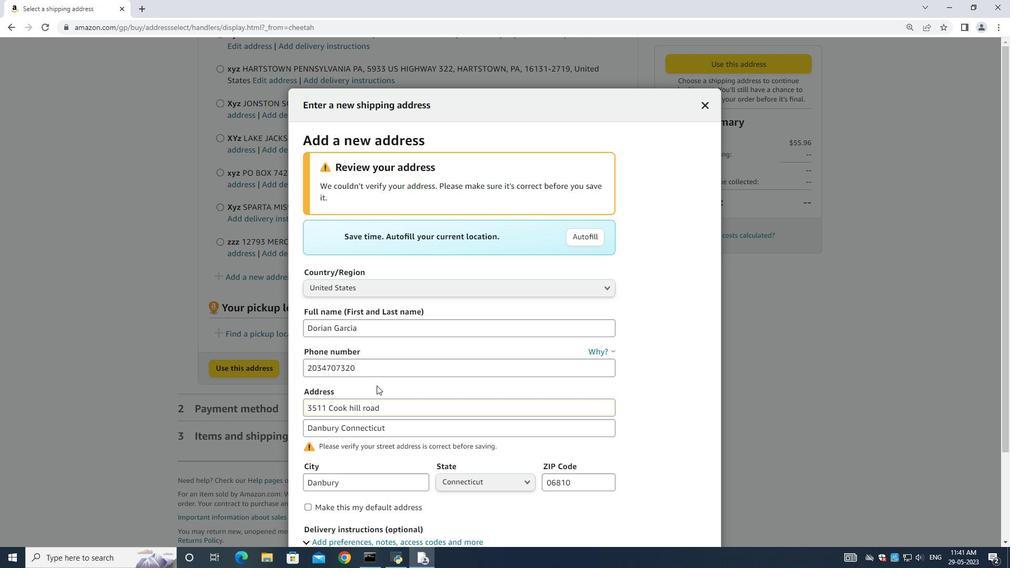 
Action: Mouse scrolled (395, 360) with delta (0, 0)
Screenshot: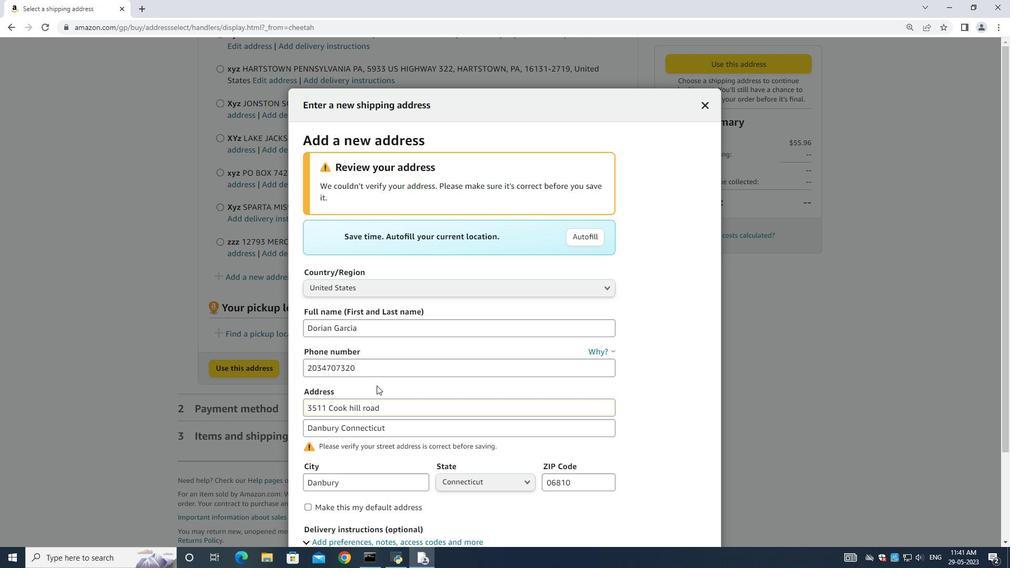 
Action: Mouse moved to (395, 361)
Screenshot: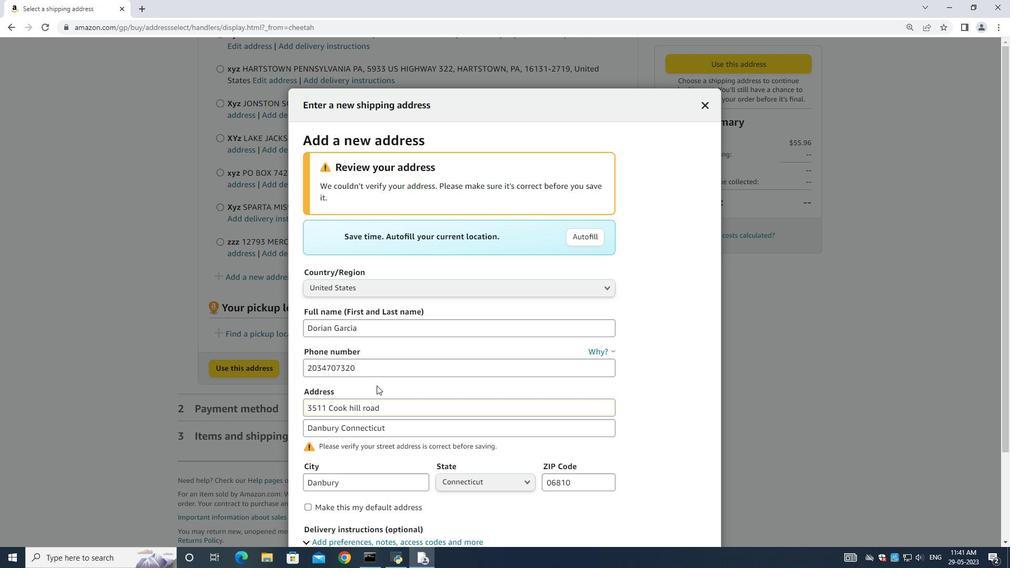 
Action: Mouse scrolled (395, 360) with delta (0, 0)
Screenshot: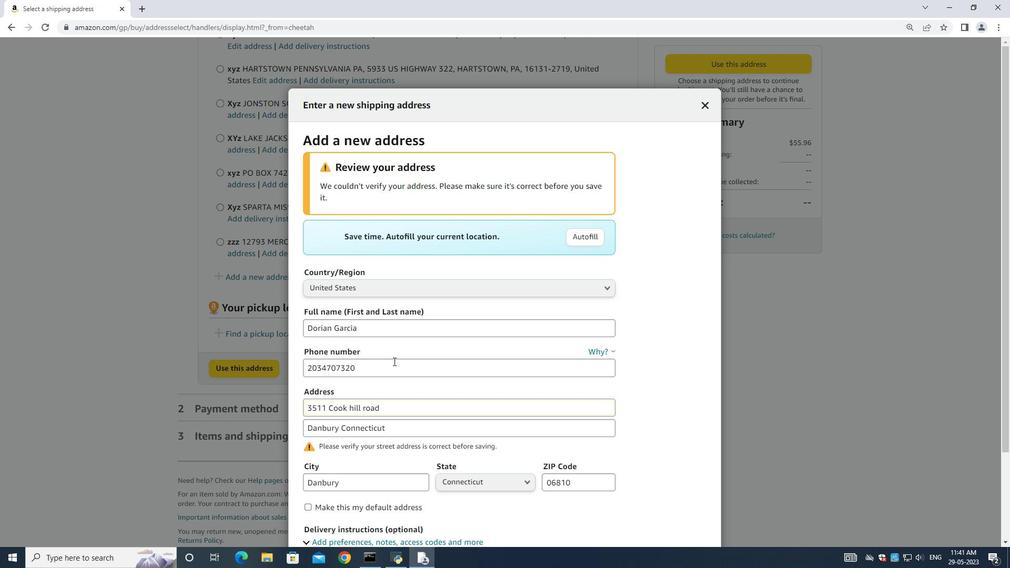 
Action: Mouse scrolled (395, 360) with delta (0, 0)
Screenshot: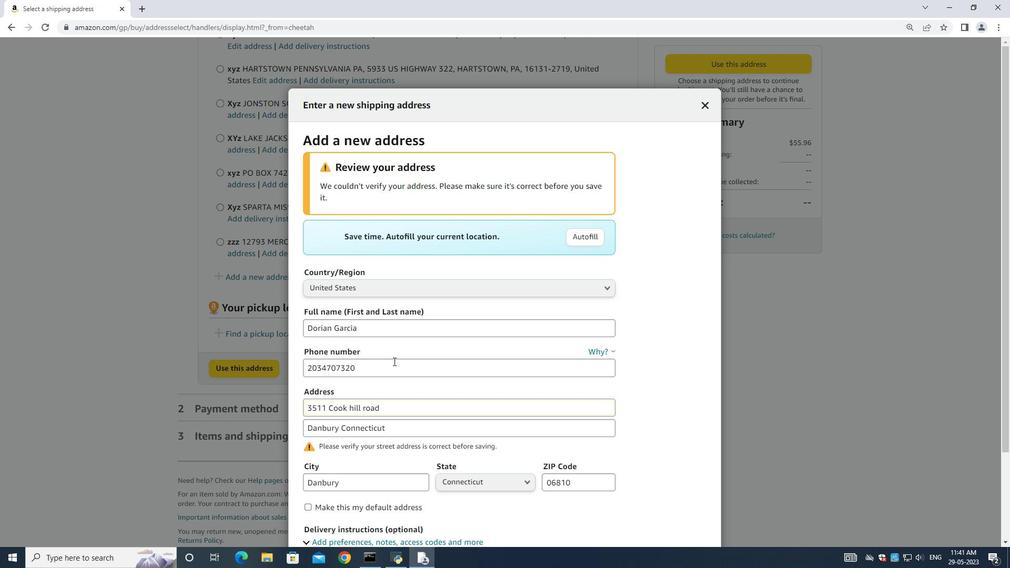 
Action: Mouse moved to (395, 361)
Screenshot: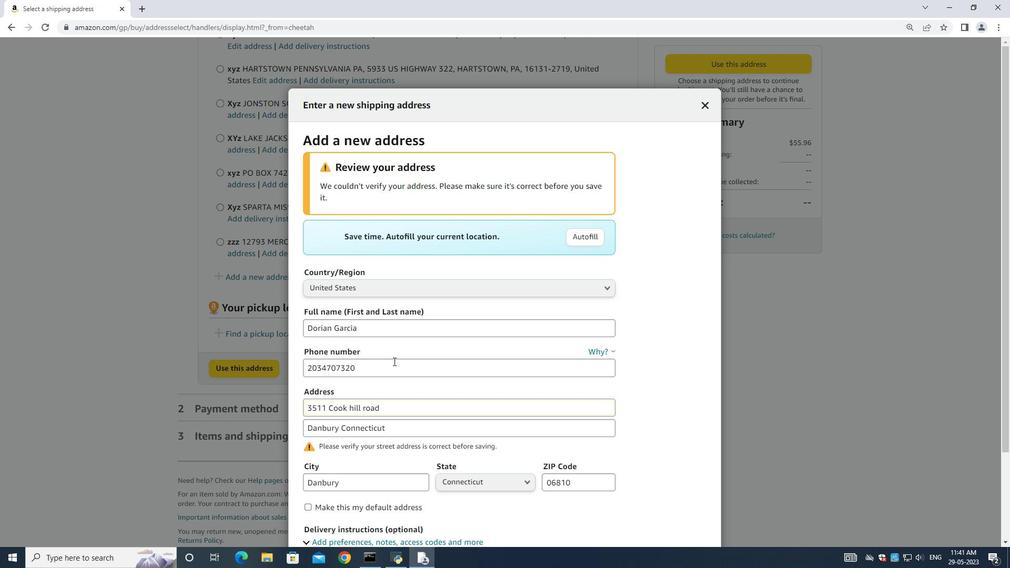 
Action: Mouse scrolled (395, 360) with delta (0, 0)
Screenshot: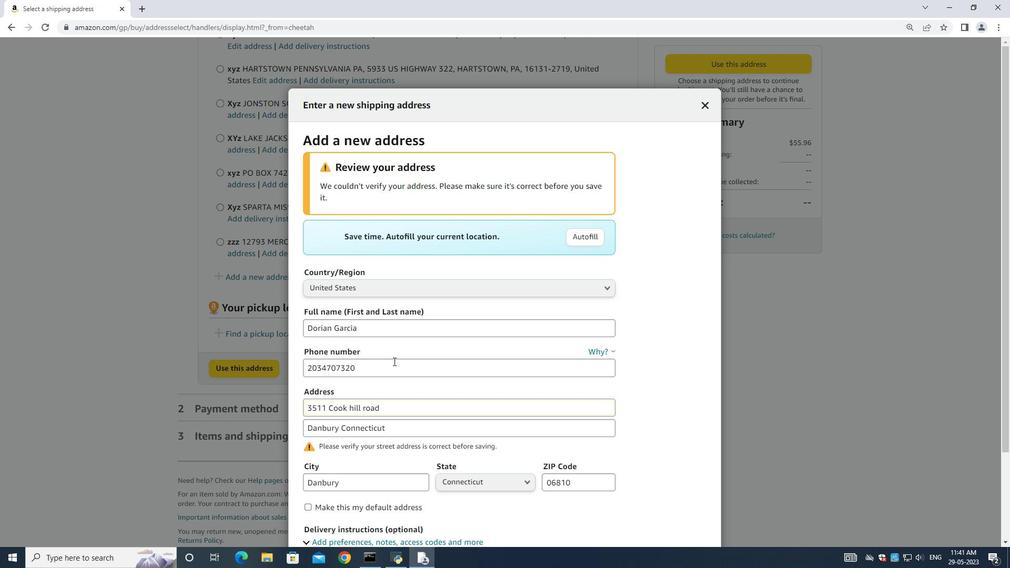 
Action: Mouse scrolled (395, 360) with delta (0, 0)
Screenshot: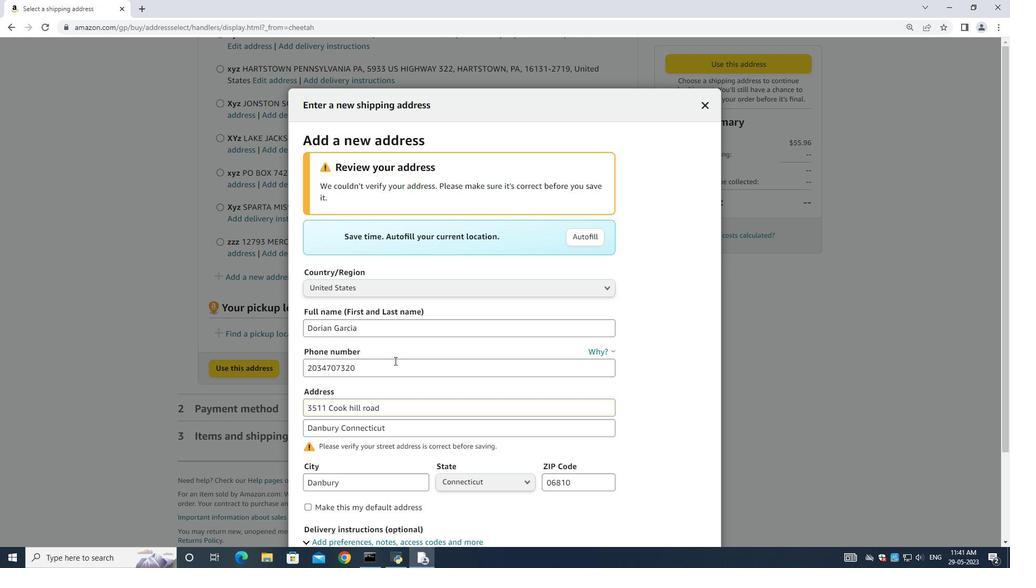 
Action: Mouse moved to (327, 466)
Screenshot: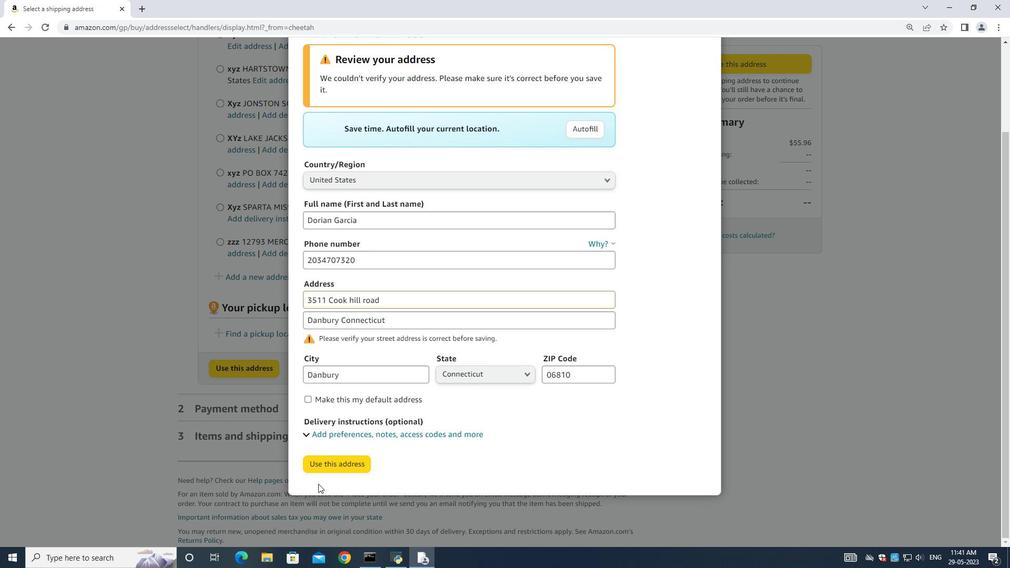 
Action: Mouse pressed left at (327, 466)
Screenshot: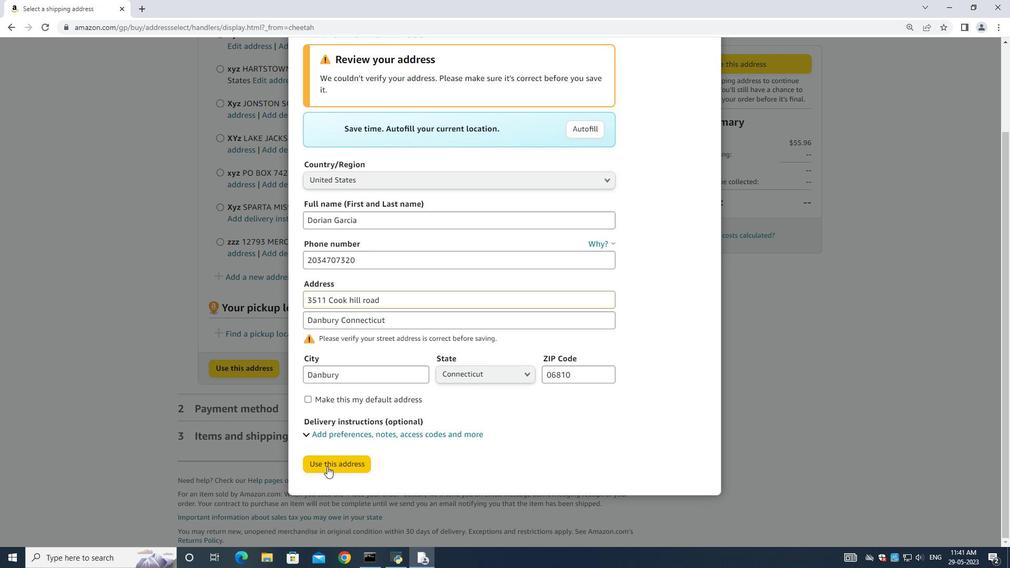 
Action: Mouse moved to (409, 350)
Screenshot: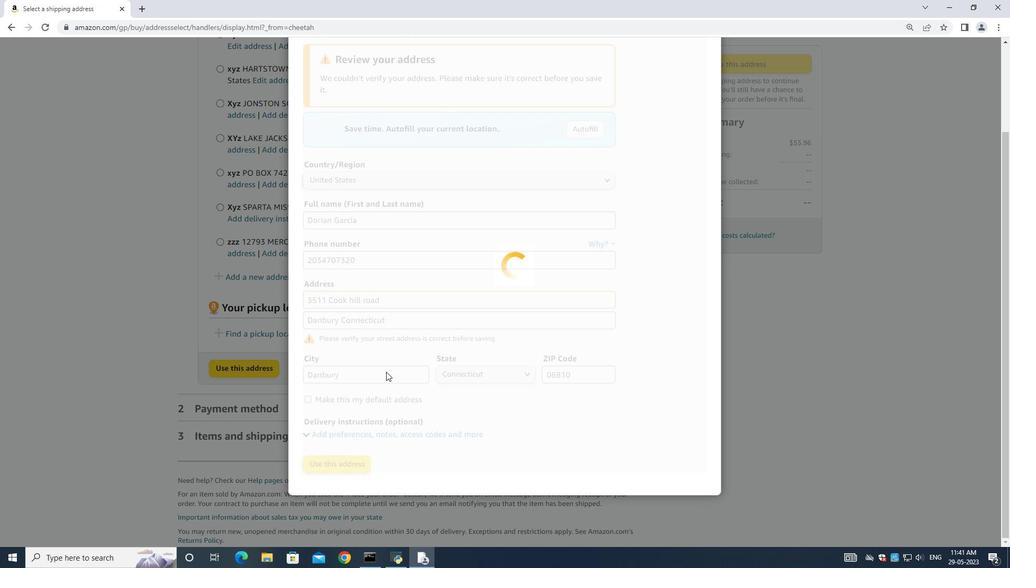 
